 Task: Add an event with the title Team Building Retreat: Leadership Training, date '2023/12/18', time 7:50 AM to 9:50 AMand add a description: Participants will discover strategies for engaging their audience and maintaining their interest throughout the presentation. They will learn how to incorporate storytelling, interactive elements, and visual aids to create a dynamic and interactive experience for their listeners.Select event color  Grape . Add location for the event as: 987 Pera Palace Hotel, Istanbul, Turkey, logged in from the account softage.2@softage.netand send the event invitation to softage.1@softage.net and softage.3@softage.net. Set a reminder for the event Weekly on Sunday
Action: Mouse moved to (76, 118)
Screenshot: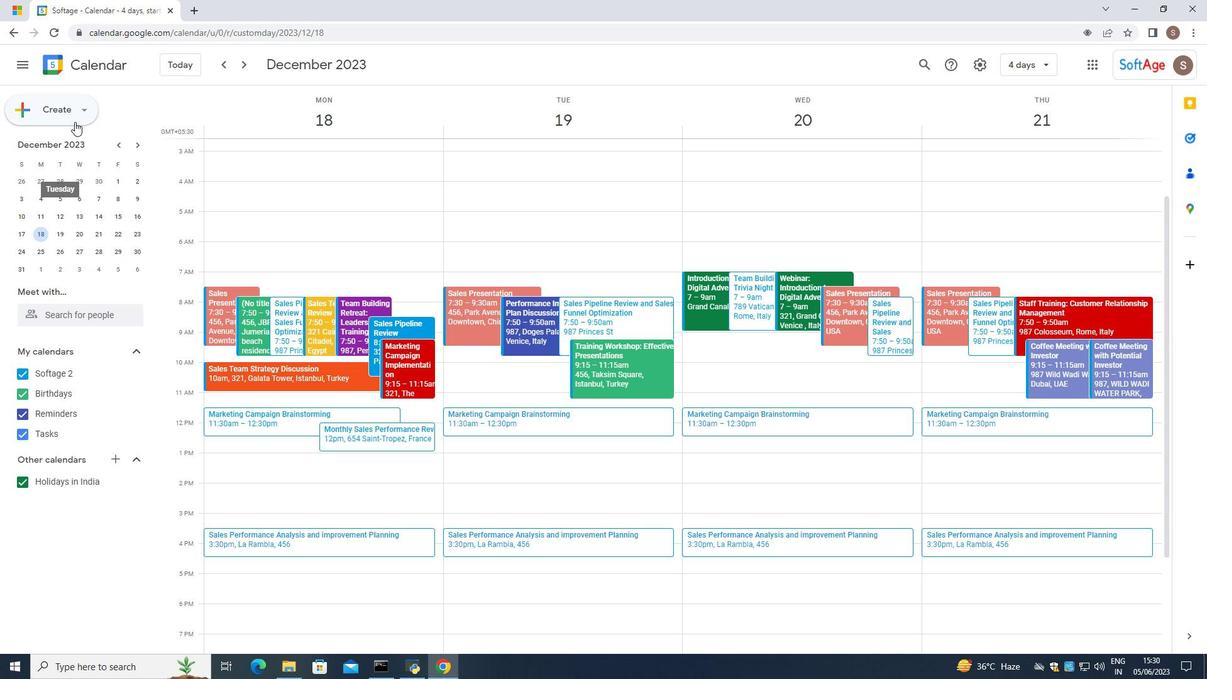 
Action: Mouse pressed left at (76, 118)
Screenshot: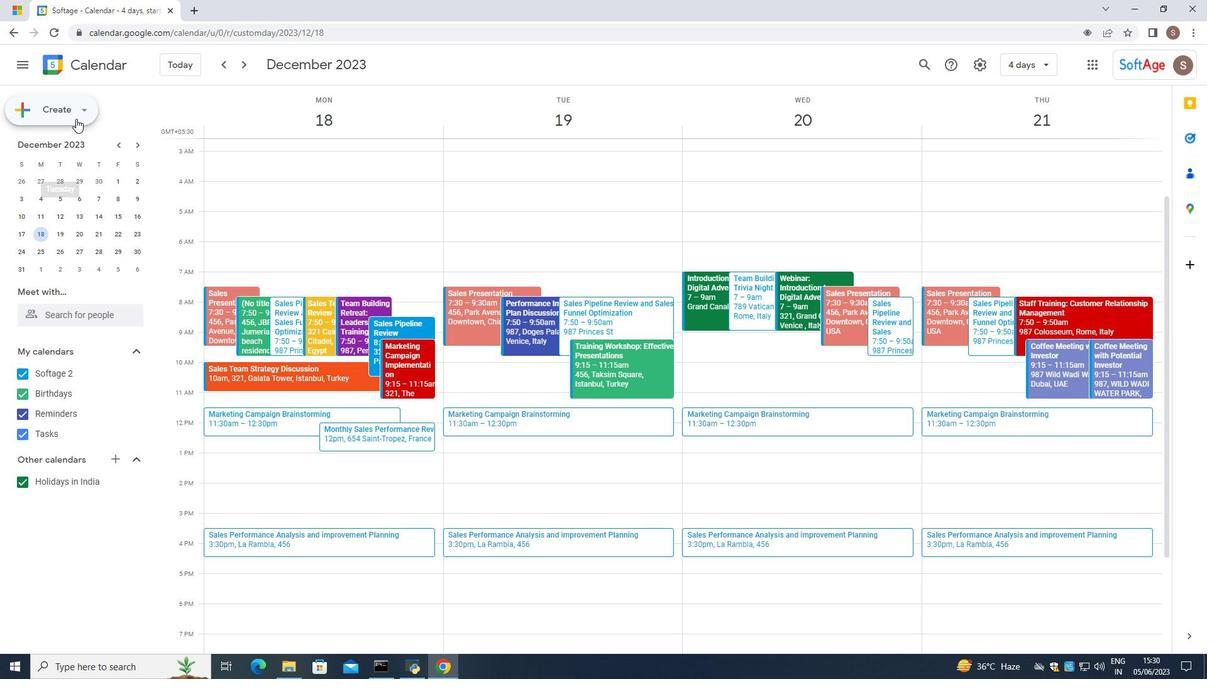 
Action: Mouse moved to (86, 144)
Screenshot: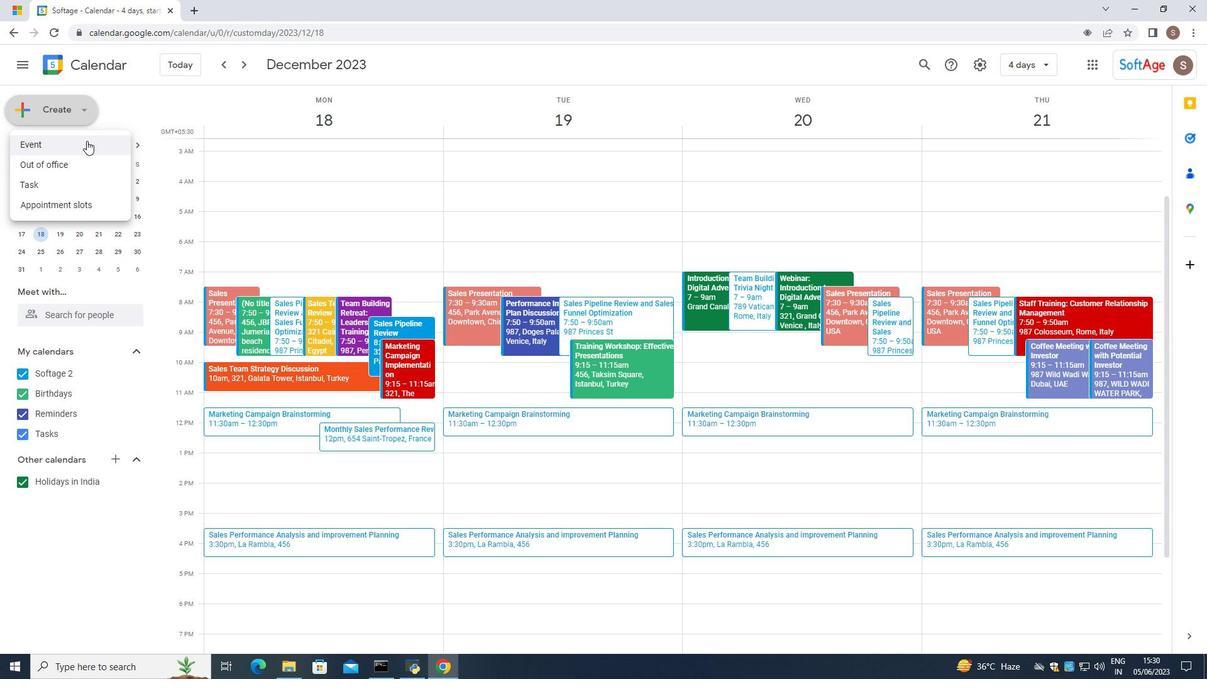 
Action: Mouse pressed left at (86, 144)
Screenshot: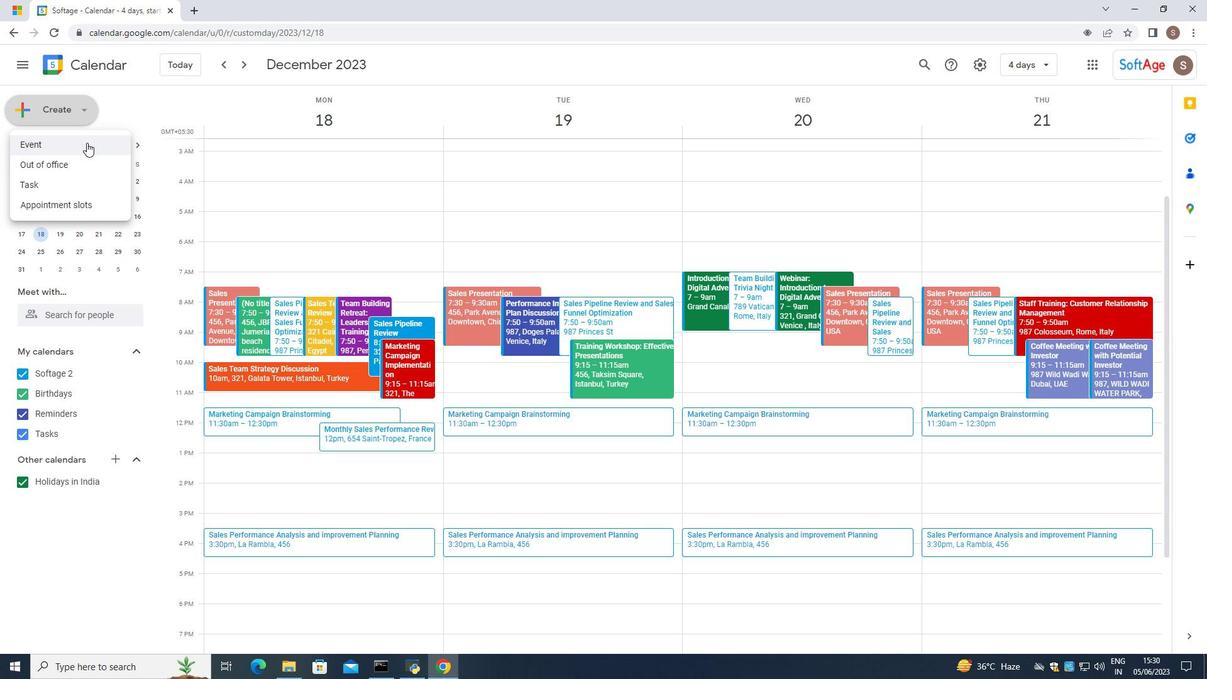 
Action: Mouse moved to (591, 332)
Screenshot: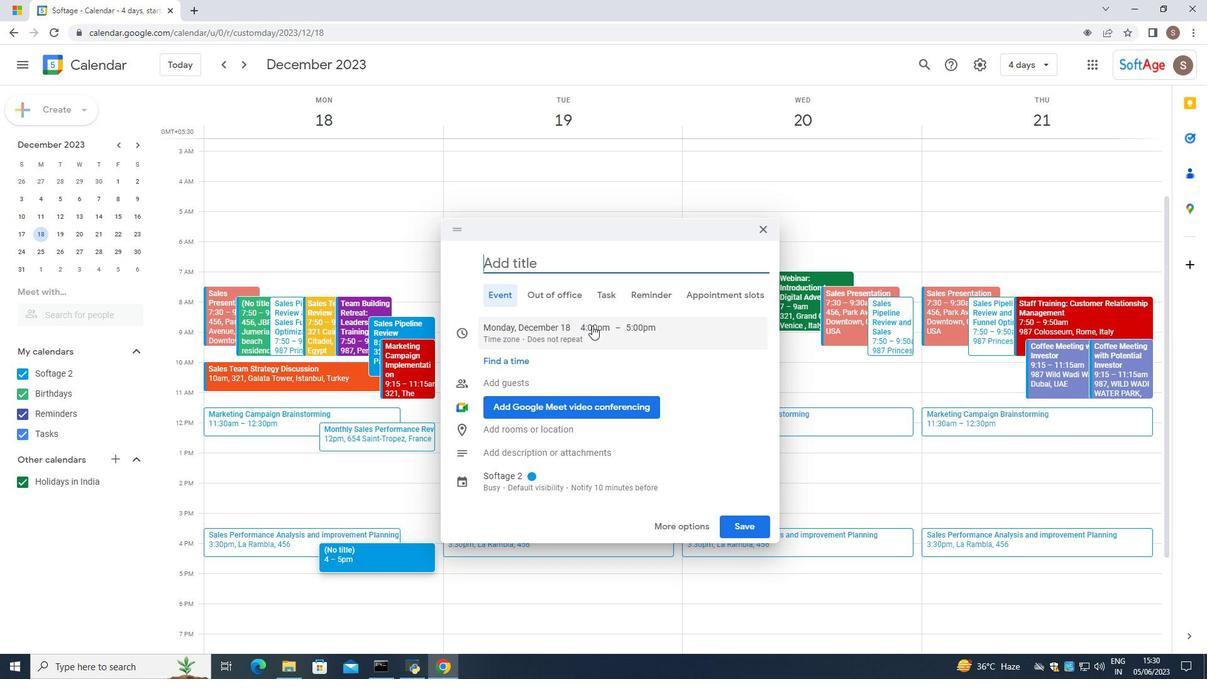
Action: Mouse pressed left at (591, 332)
Screenshot: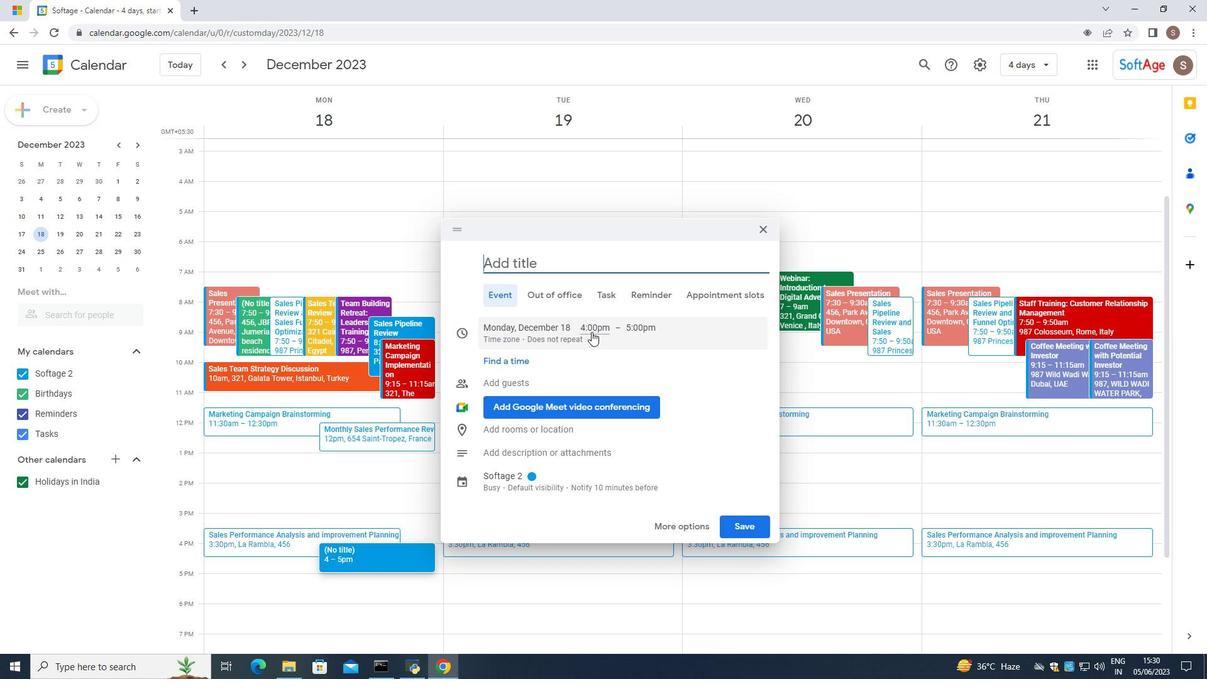 
Action: Mouse moved to (596, 325)
Screenshot: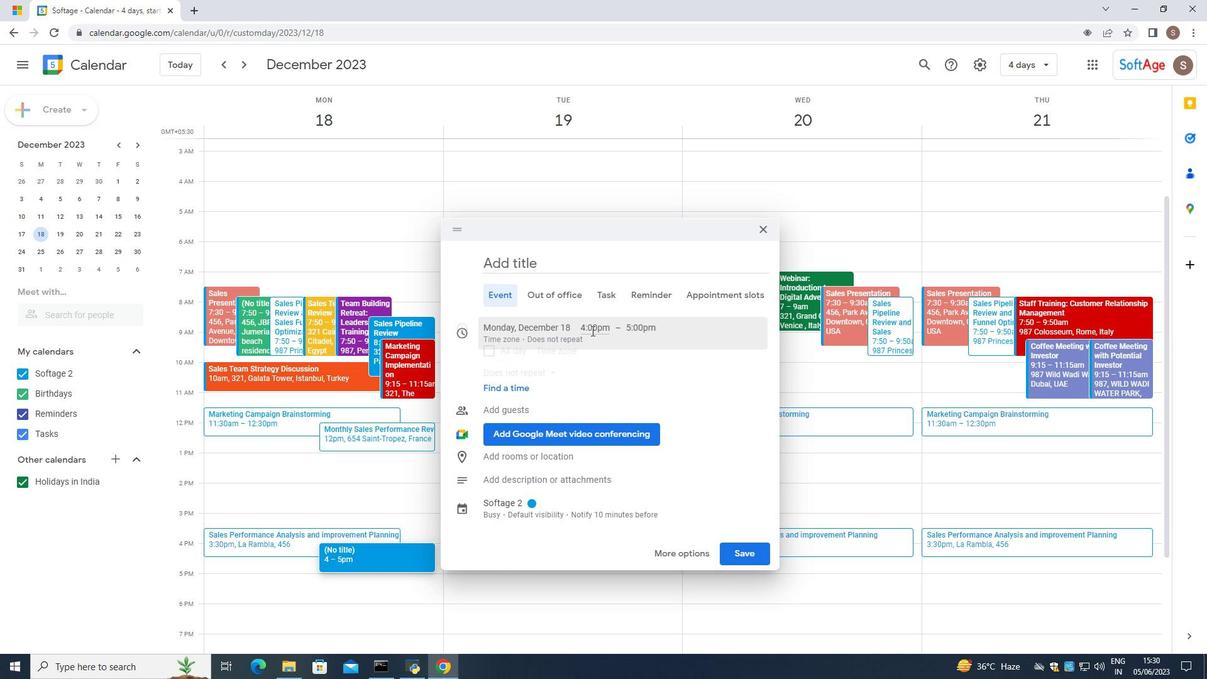 
Action: Mouse pressed left at (596, 325)
Screenshot: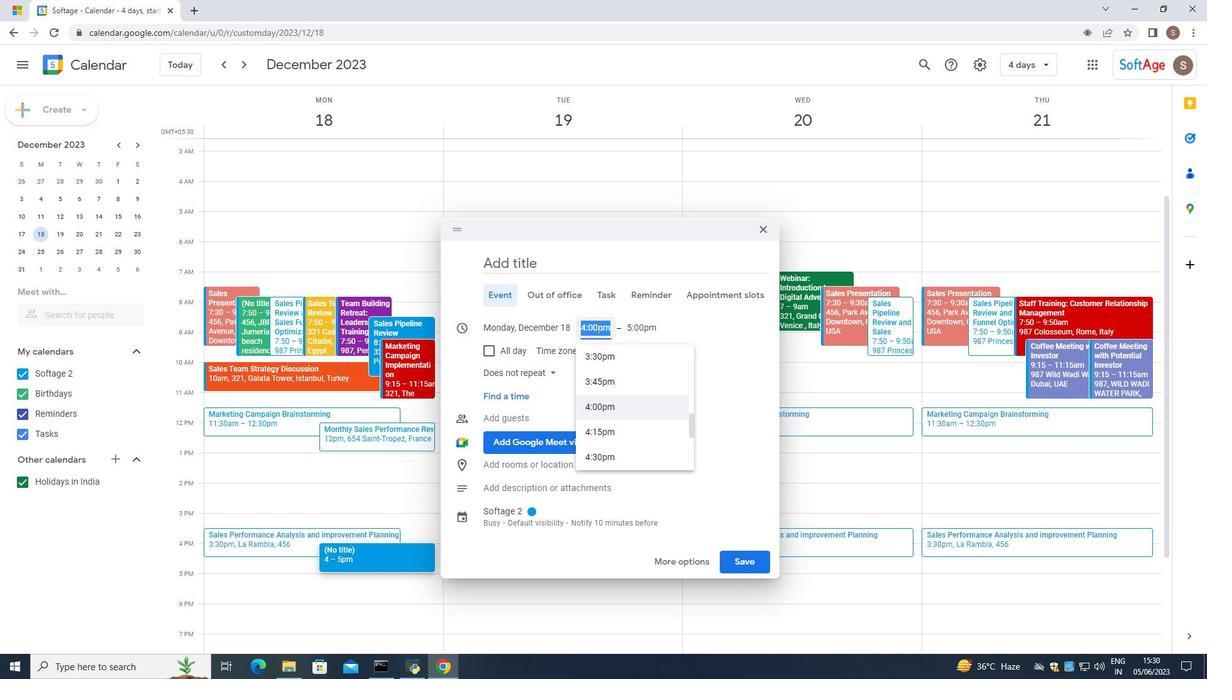 
Action: Mouse moved to (555, 512)
Screenshot: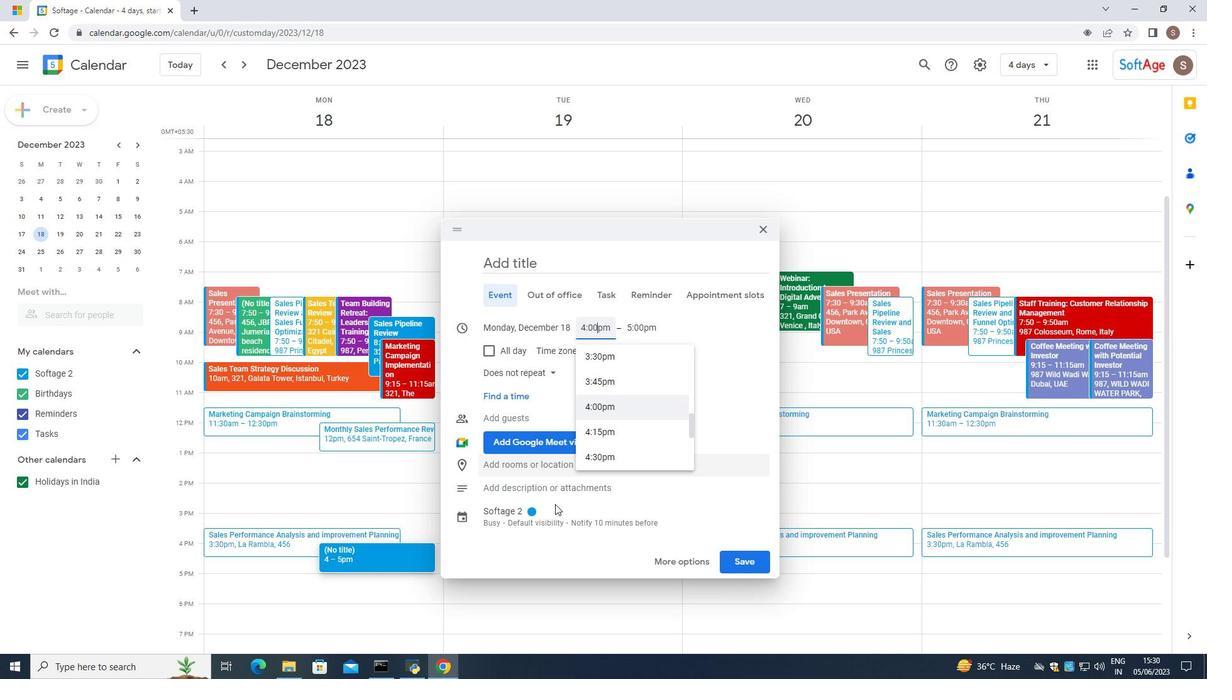 
Action: Key pressed 7<Key.shift_r>:50<Key.space>am
Screenshot: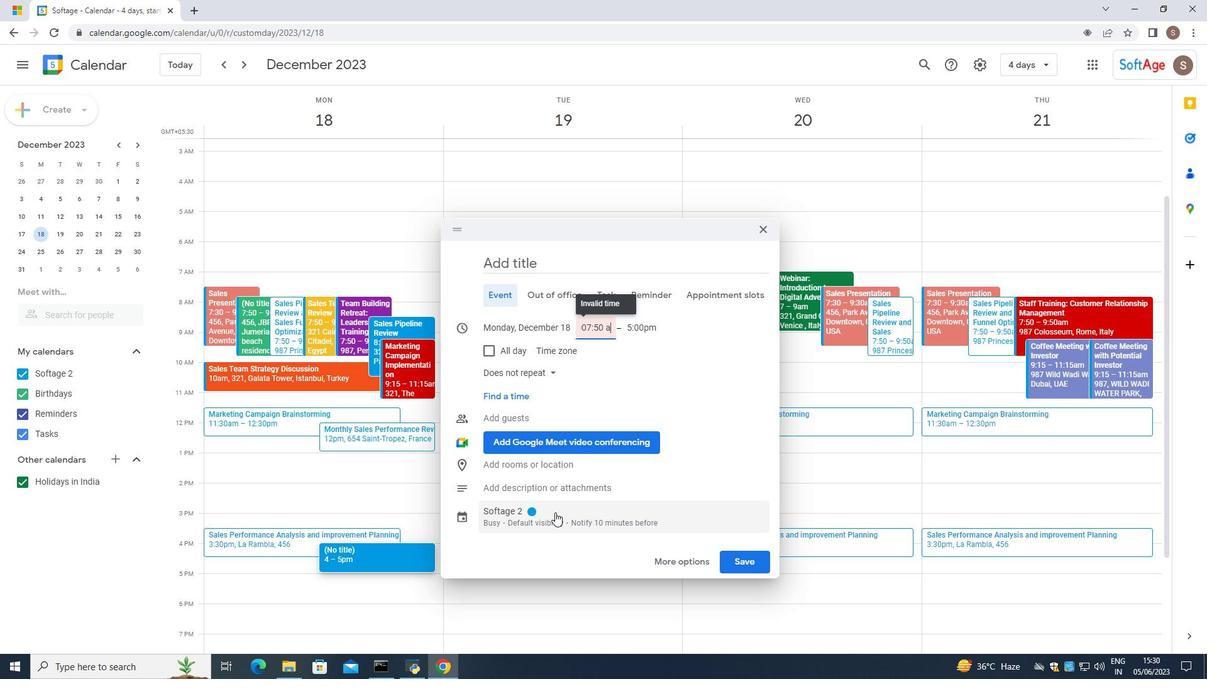 
Action: Mouse moved to (633, 323)
Screenshot: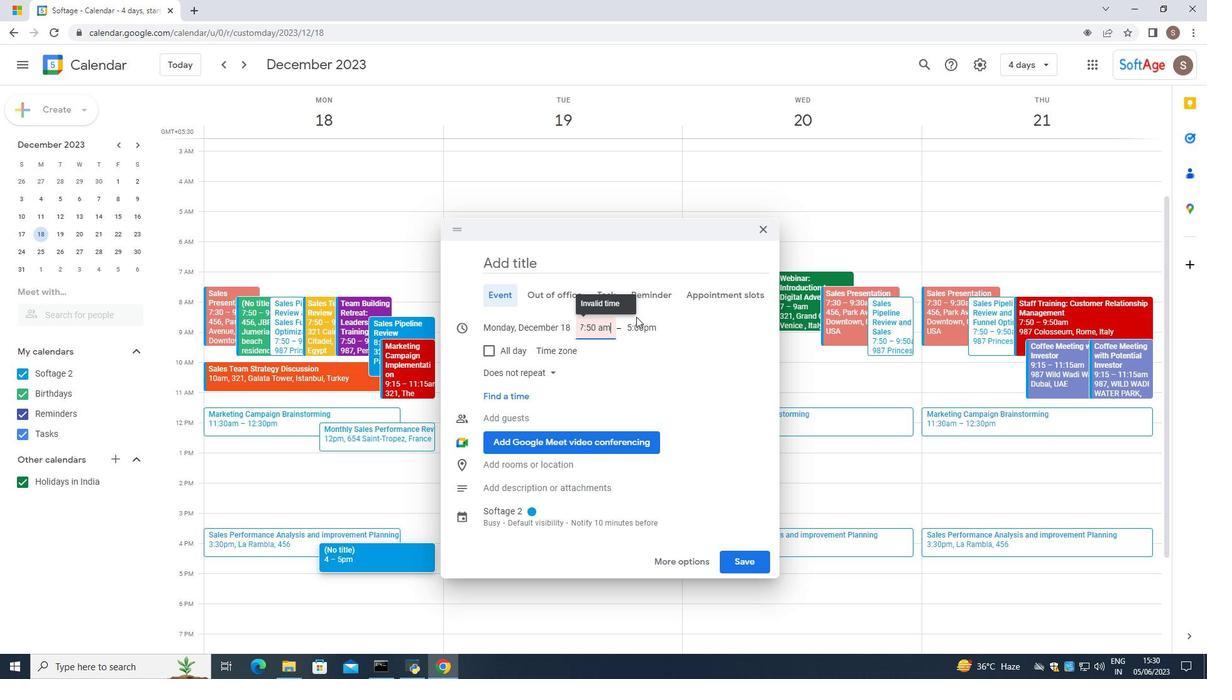
Action: Mouse pressed left at (633, 323)
Screenshot: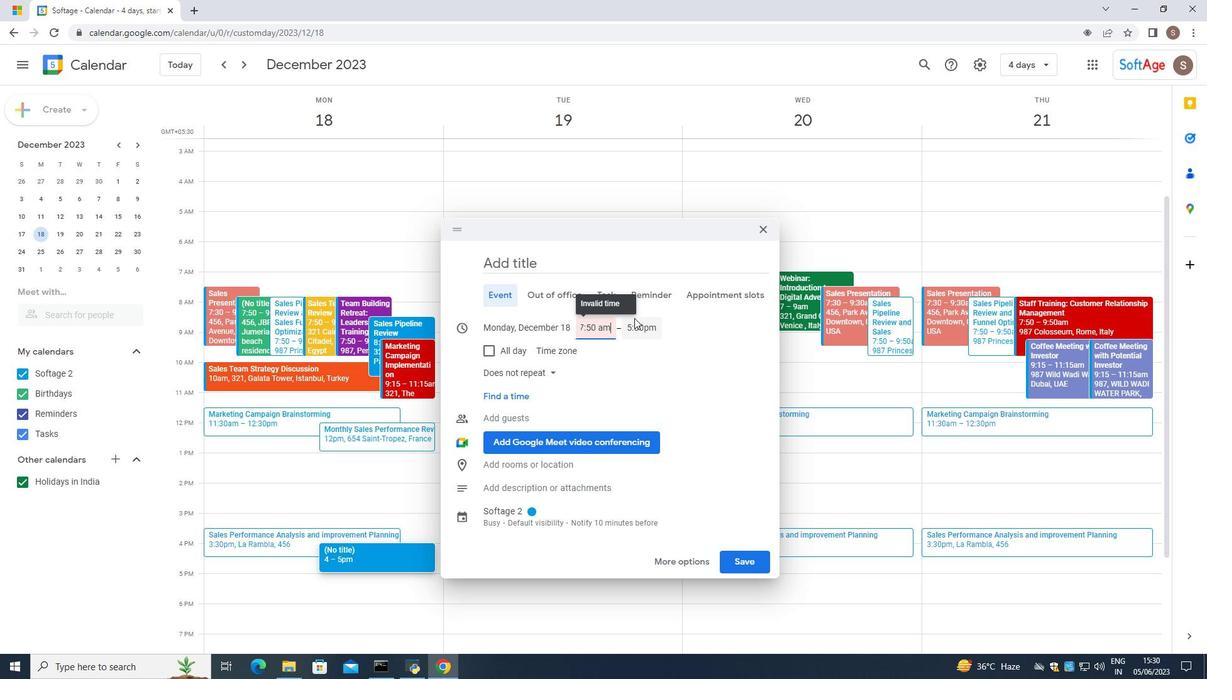 
Action: Mouse moved to (606, 314)
Screenshot: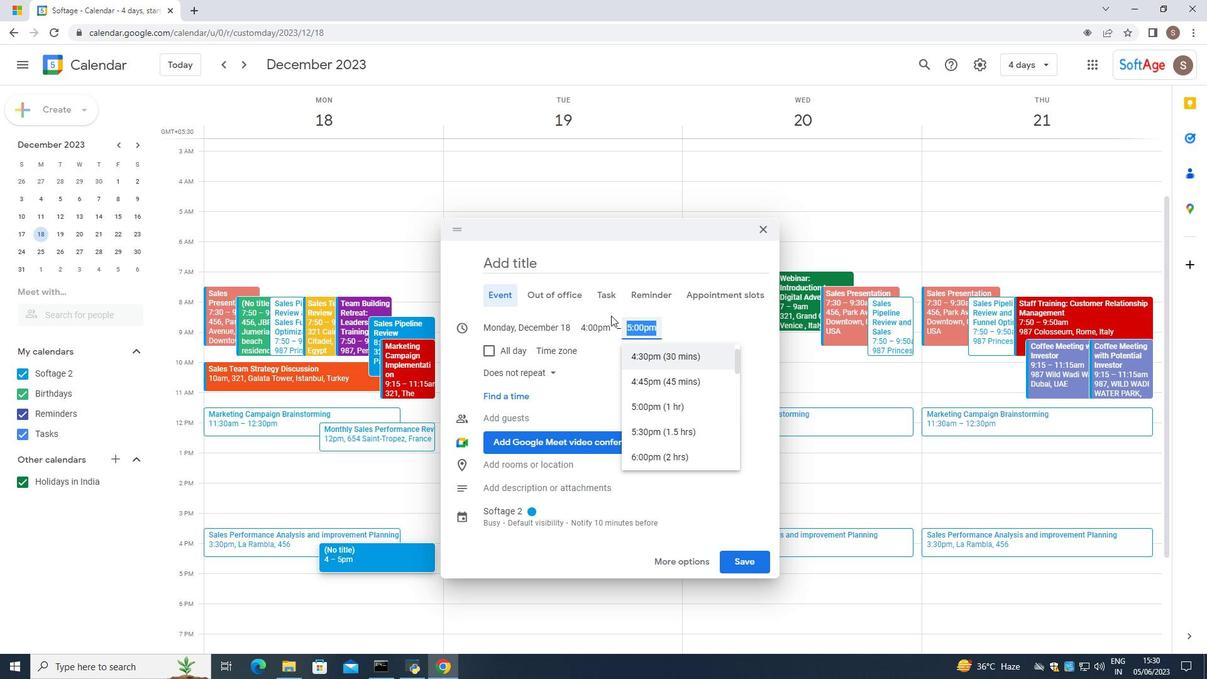 
Action: Mouse pressed left at (606, 314)
Screenshot: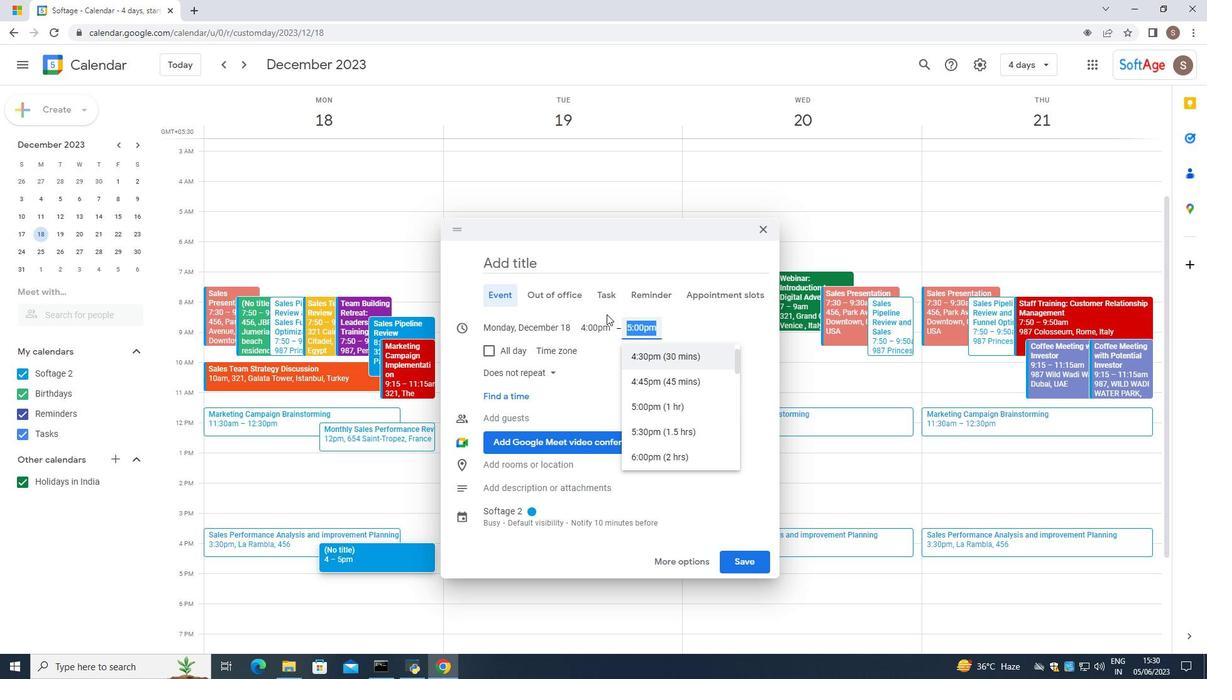 
Action: Mouse moved to (595, 329)
Screenshot: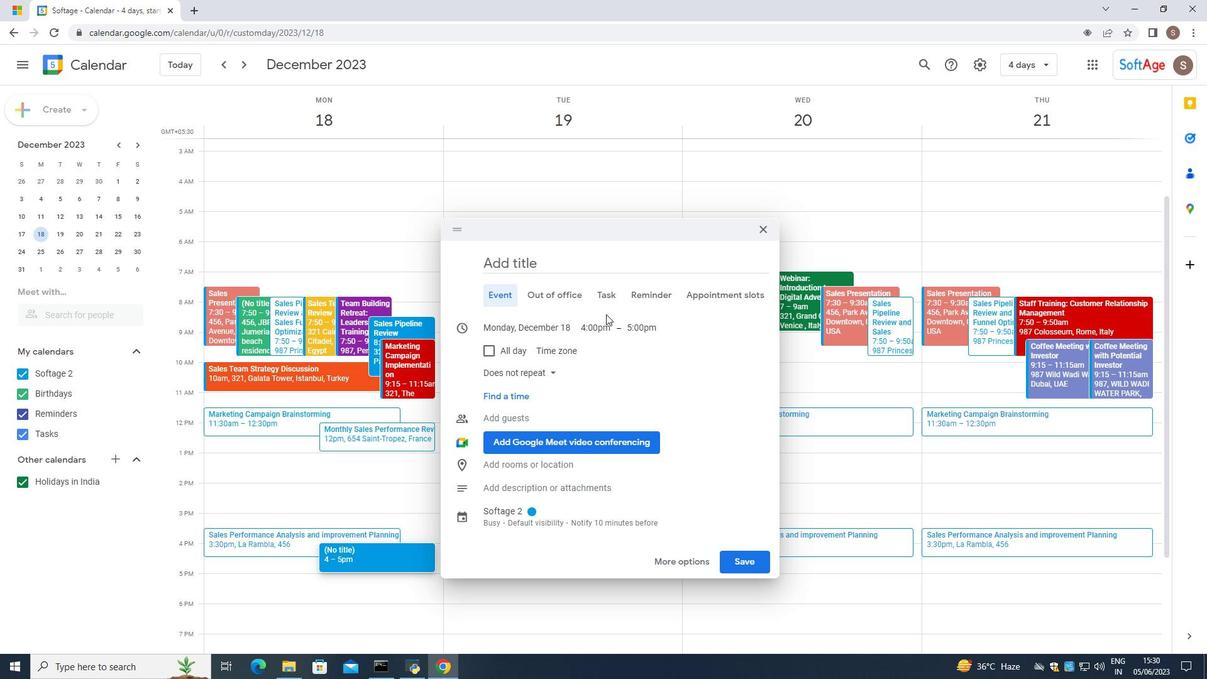 
Action: Mouse pressed left at (595, 329)
Screenshot: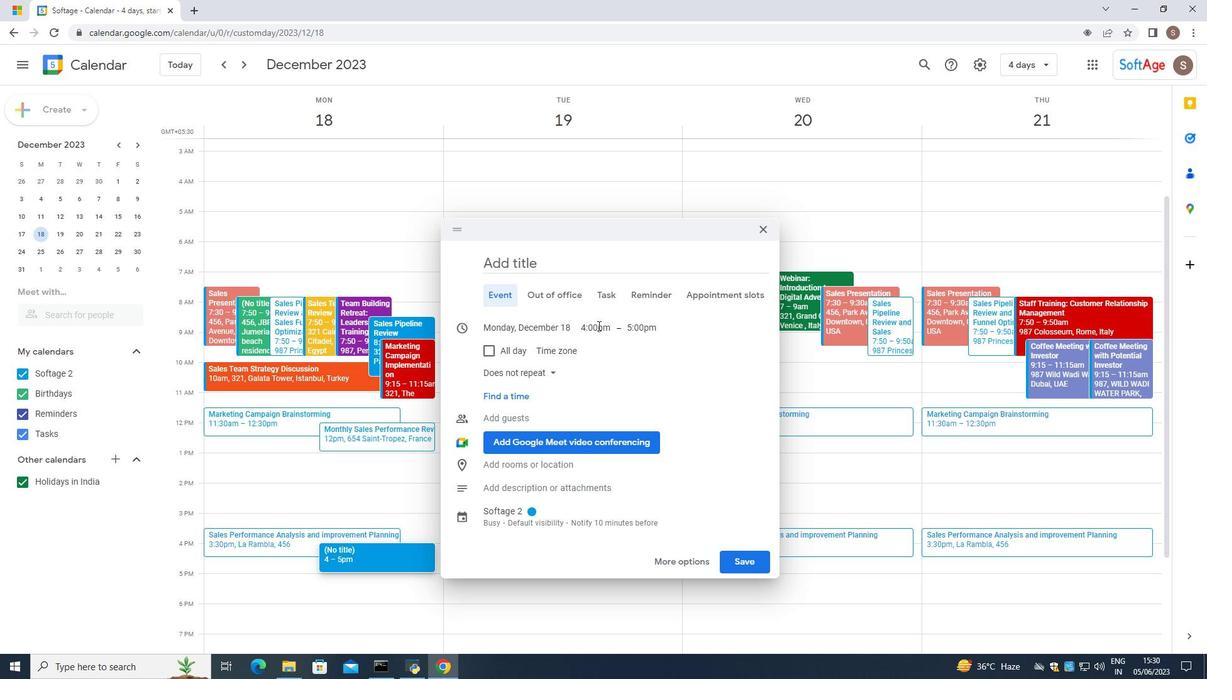 
Action: Mouse moved to (545, 679)
Screenshot: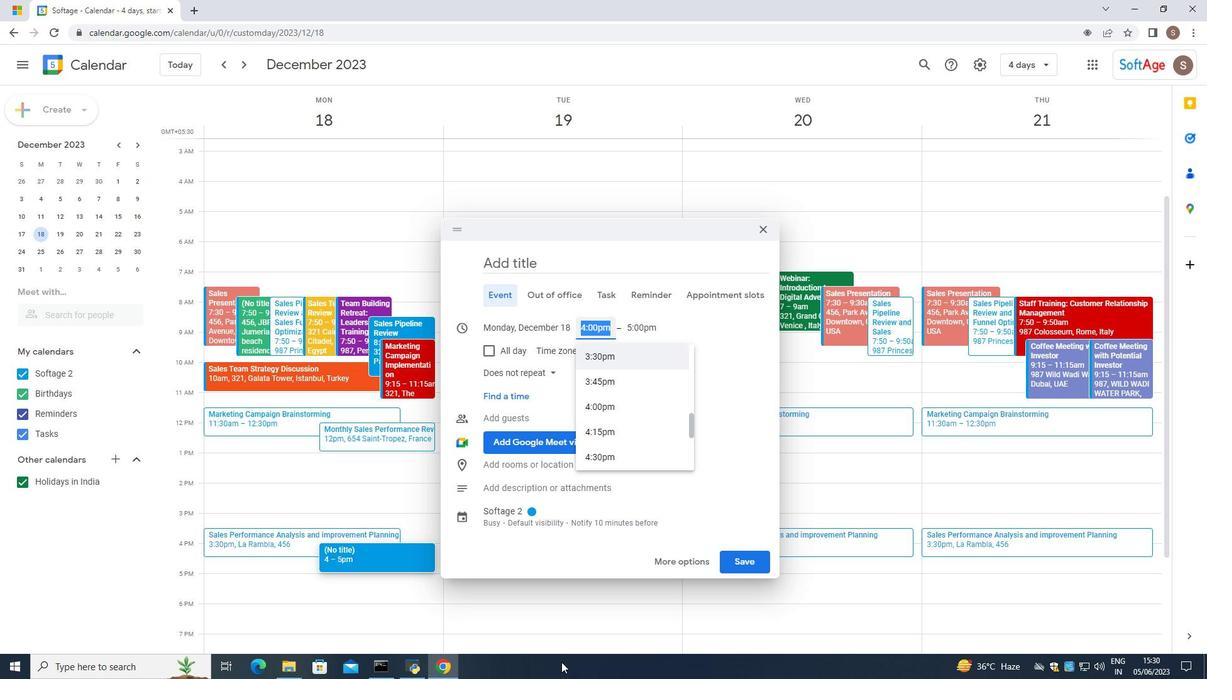 
Action: Key pressed 7<Key.shift_r>:50<Key.space>am
Screenshot: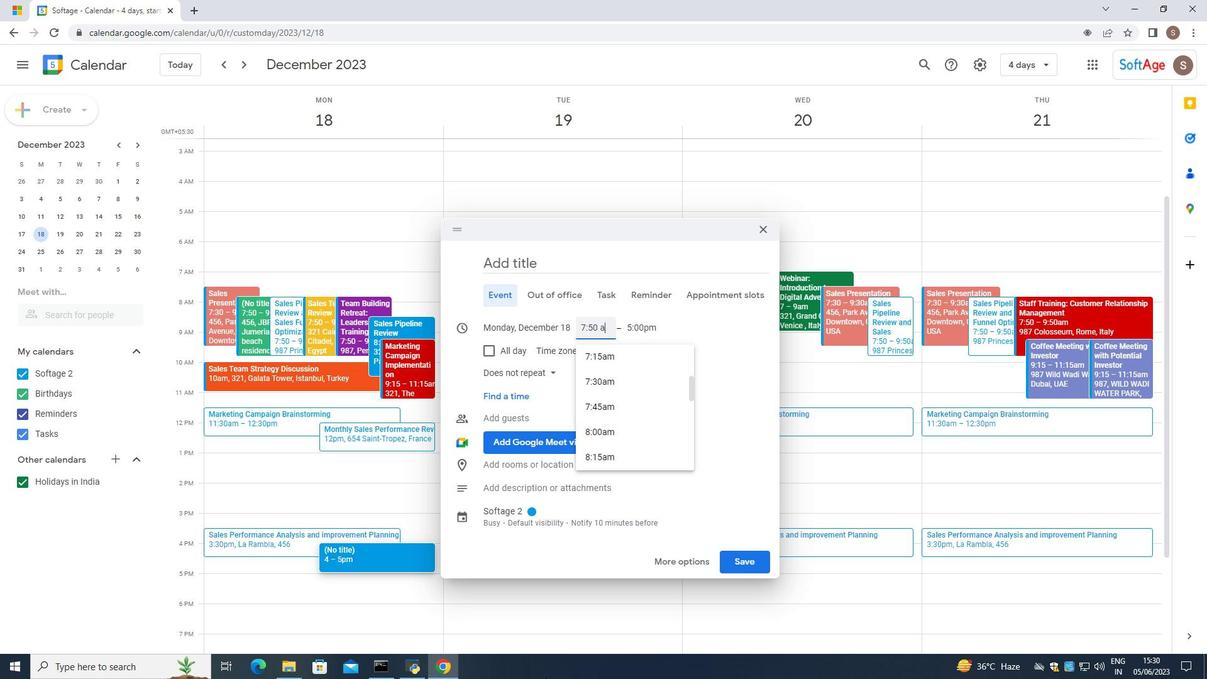 
Action: Mouse moved to (645, 323)
Screenshot: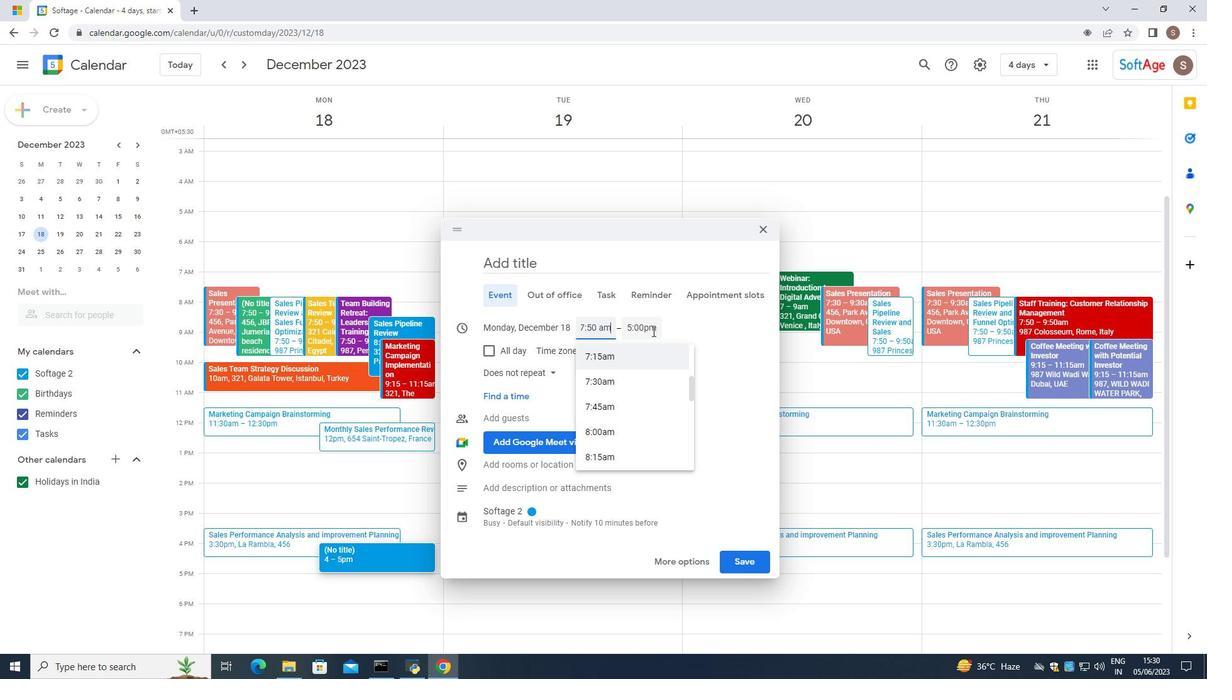 
Action: Mouse pressed left at (645, 323)
Screenshot: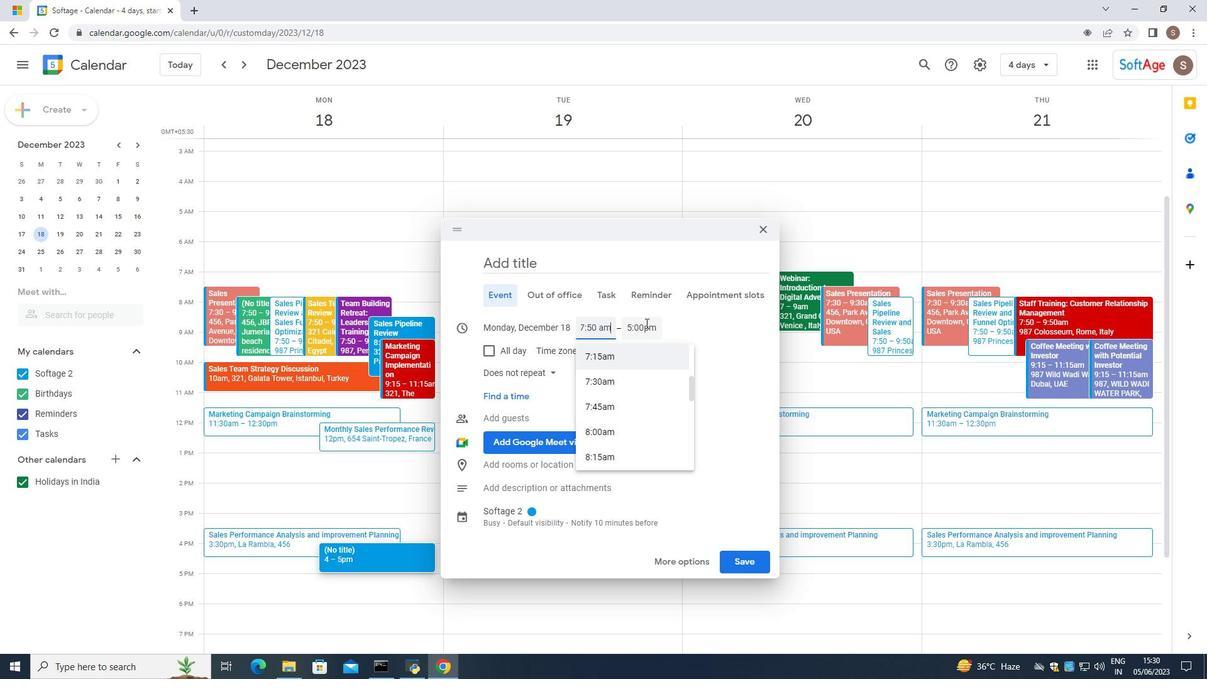 
Action: Mouse moved to (654, 418)
Screenshot: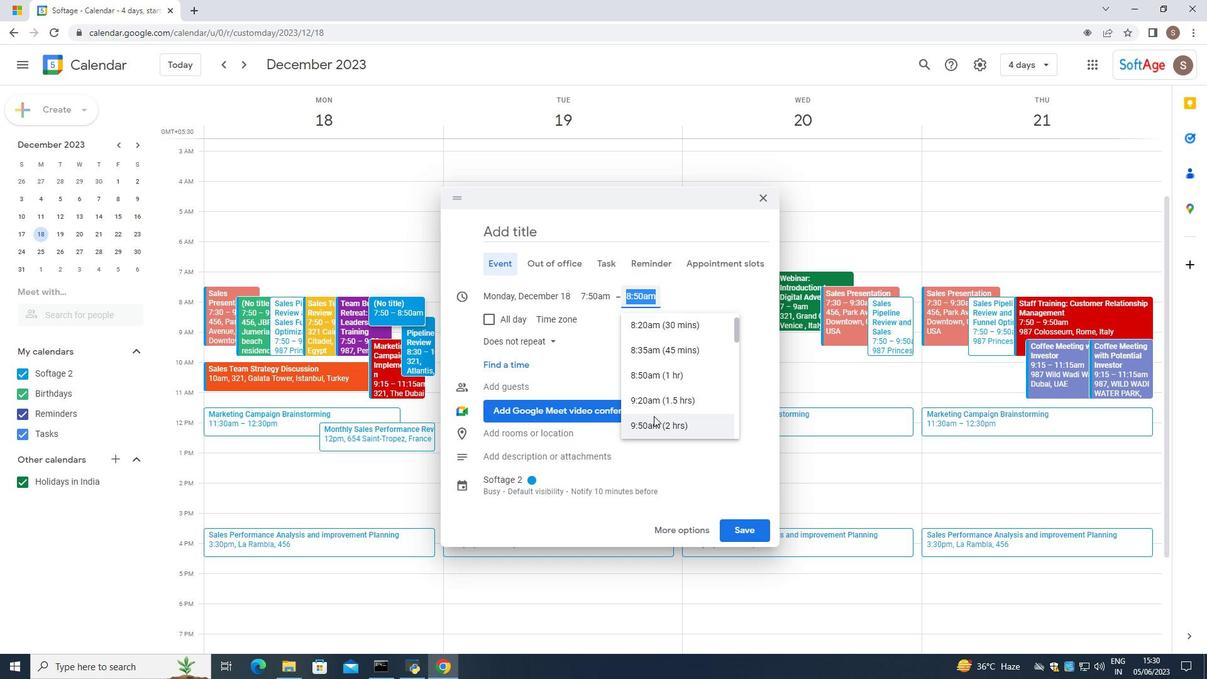 
Action: Mouse pressed left at (654, 418)
Screenshot: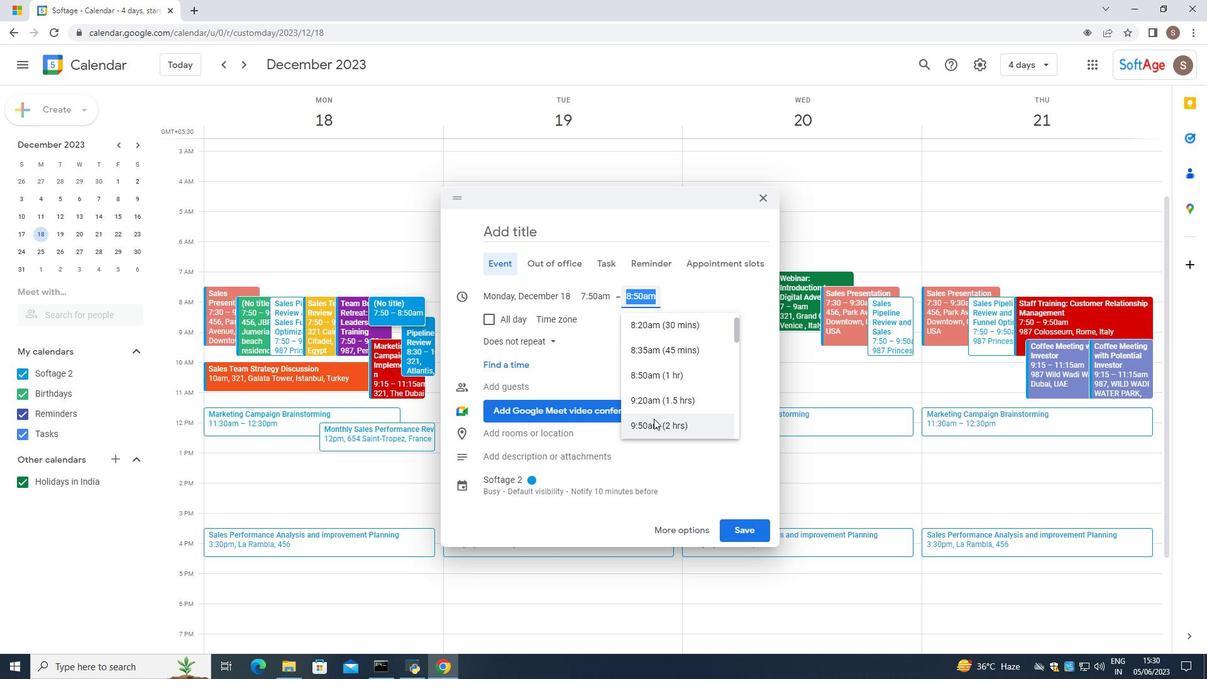 
Action: Mouse moved to (545, 234)
Screenshot: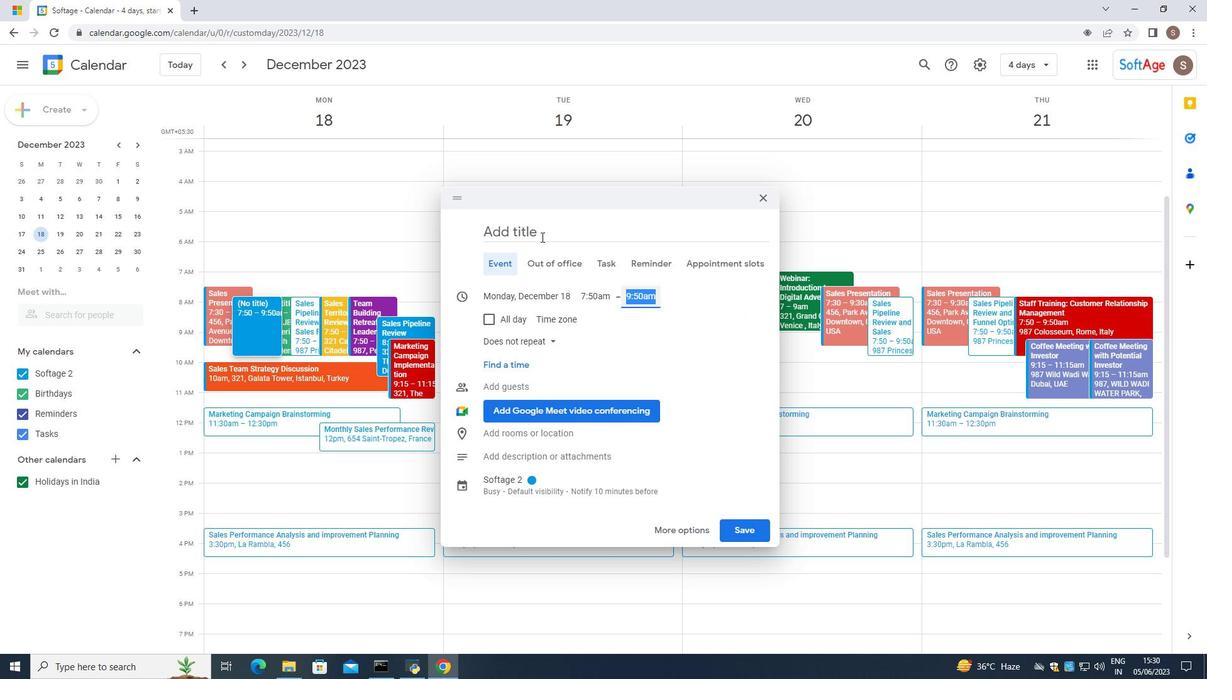 
Action: Mouse pressed left at (545, 234)
Screenshot: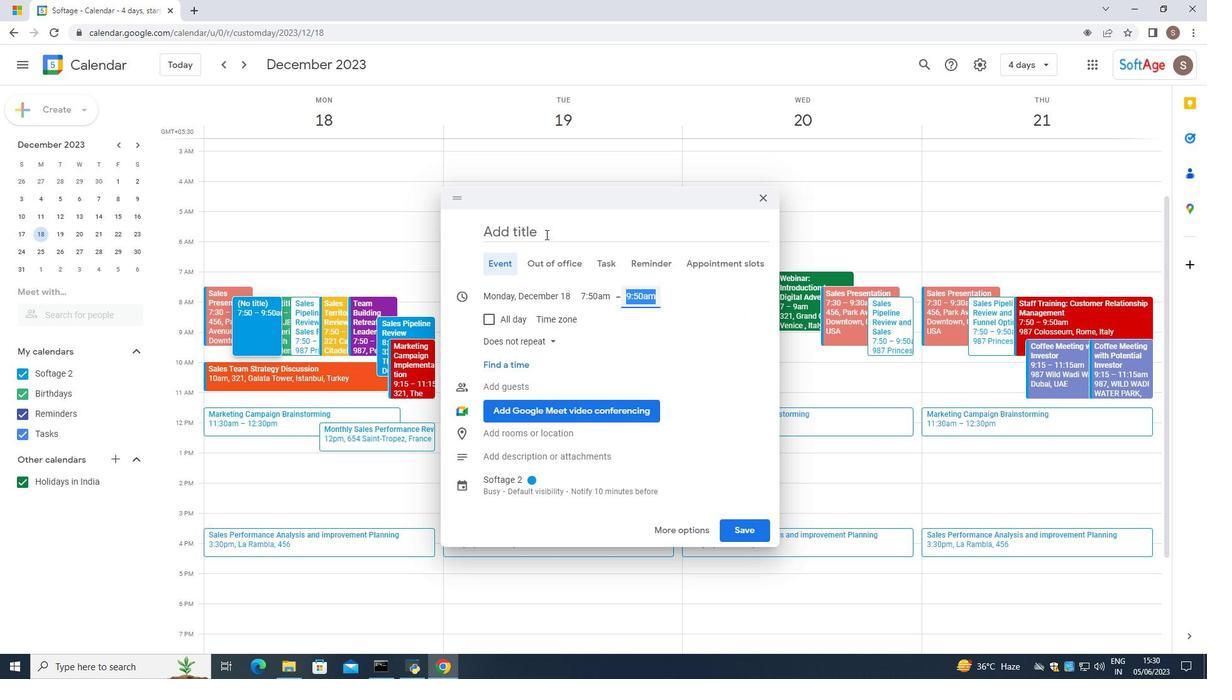 
Action: Mouse moved to (489, 608)
Screenshot: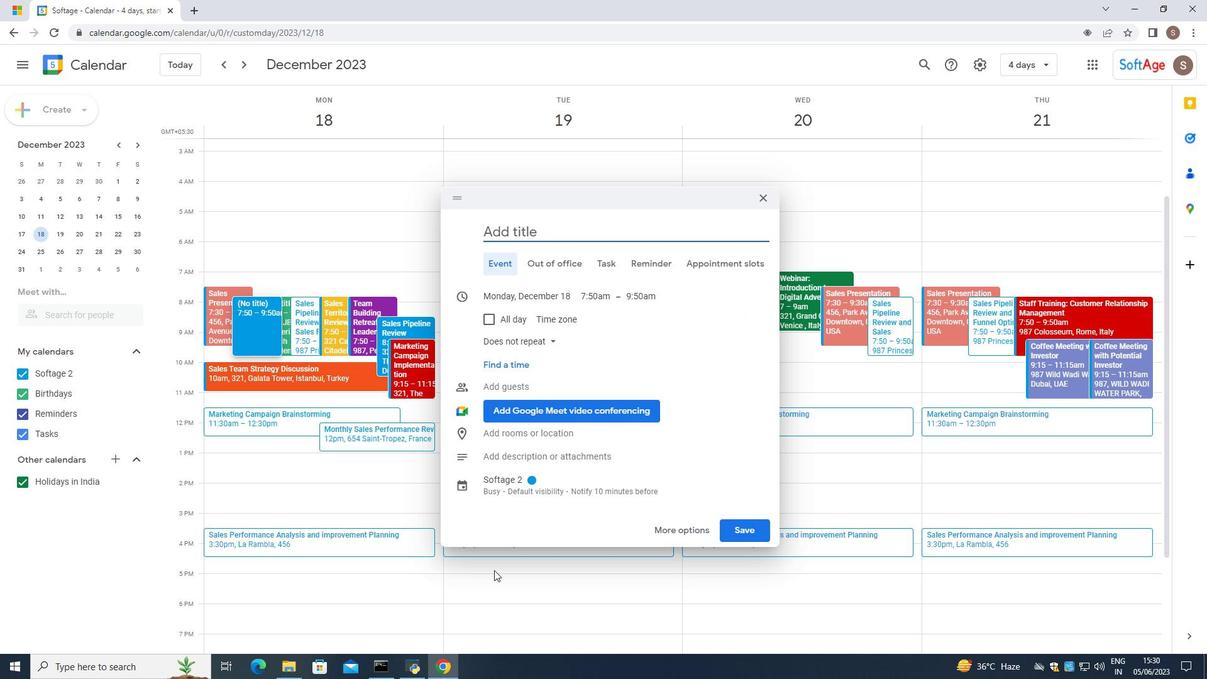 
Action: Key pressed <Key.caps_lock>T<Key.caps_lock>eam<Key.space><Key.caps_lock>B<Key.caps_lock>uilding<Key.space><Key.caps_lock>R<Key.caps_lock>etreat<Key.shift_r>:<Key.space><Key.caps_lock>L<Key.caps_lock>eadership[<Key.space><Key.backspace><Key.backspace><Key.space><Key.caps_lock>T<Key.caps_lock>raining
Screenshot: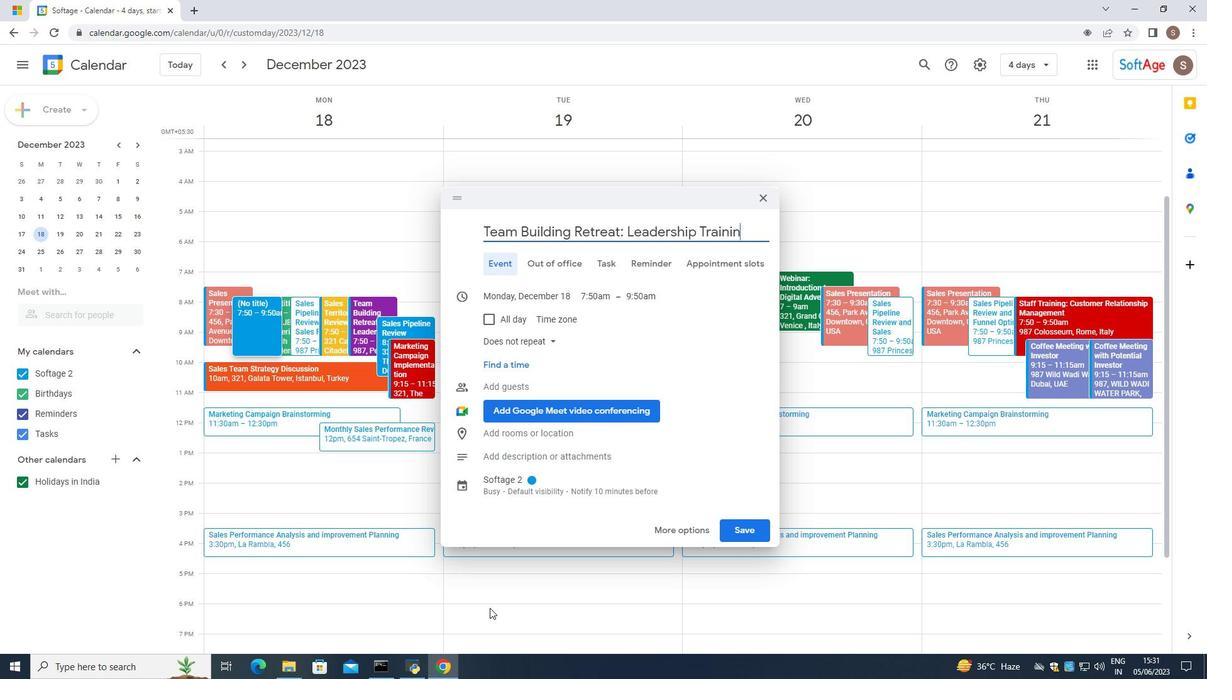 
Action: Mouse moved to (525, 433)
Screenshot: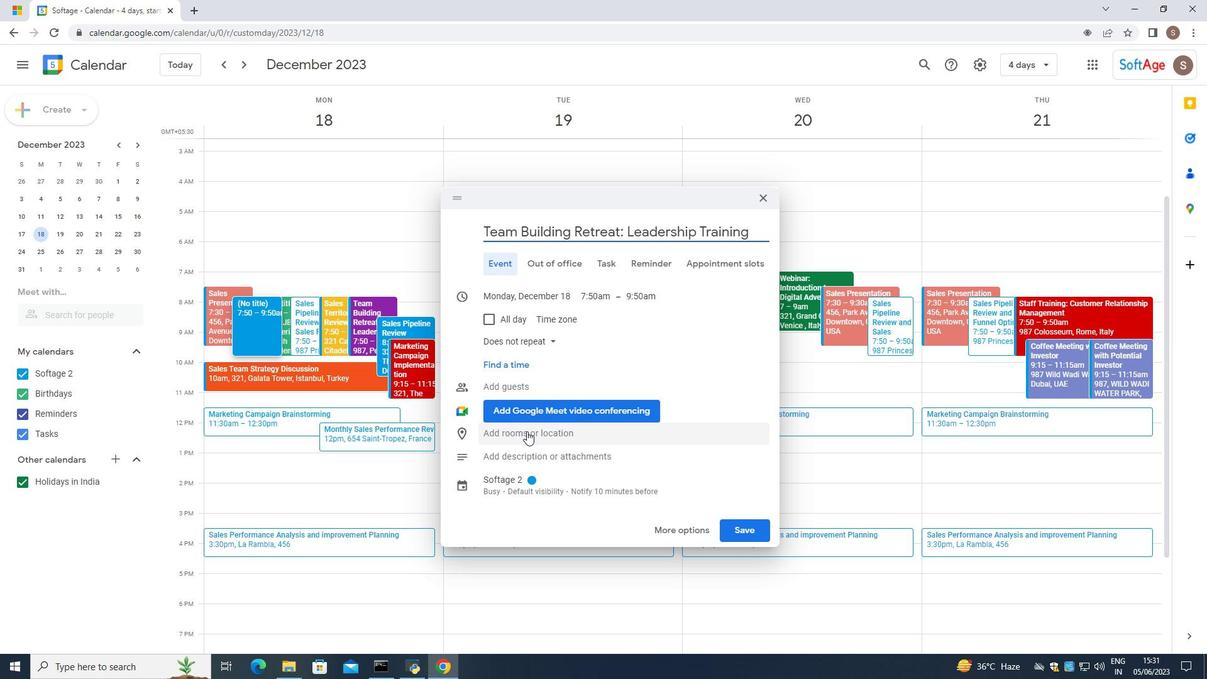 
Action: Mouse pressed left at (525, 433)
Screenshot: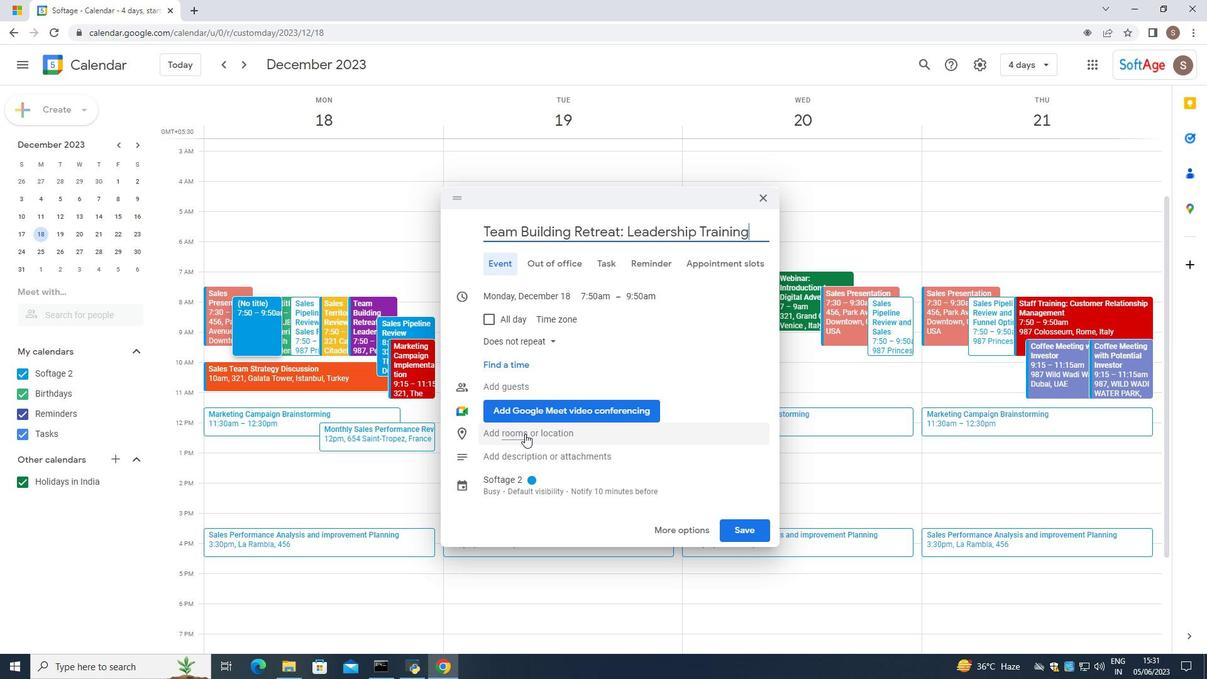 
Action: Mouse moved to (472, 208)
Screenshot: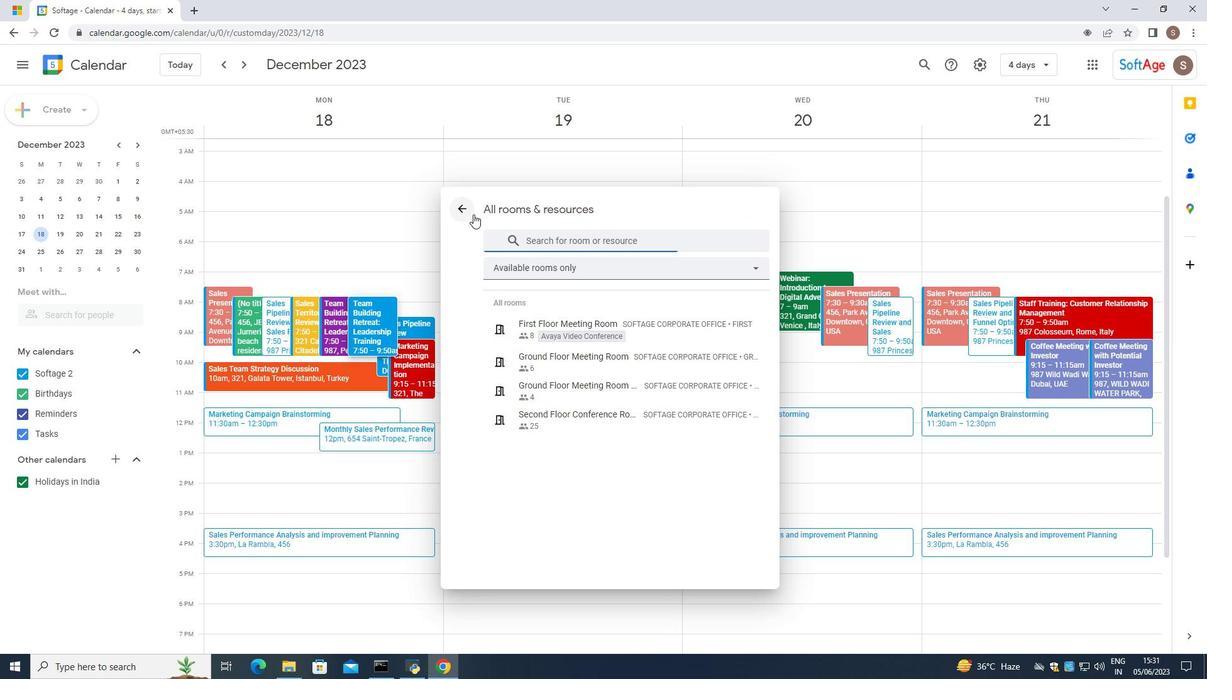 
Action: Mouse pressed left at (472, 208)
Screenshot: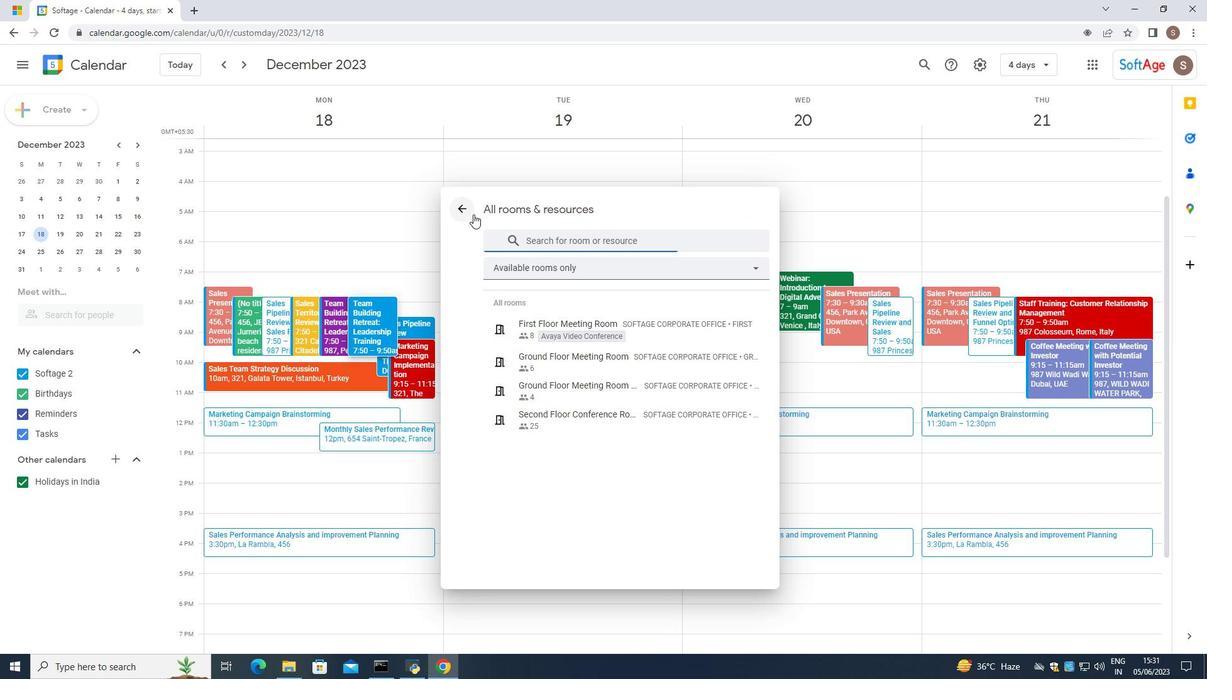 
Action: Mouse moved to (491, 451)
Screenshot: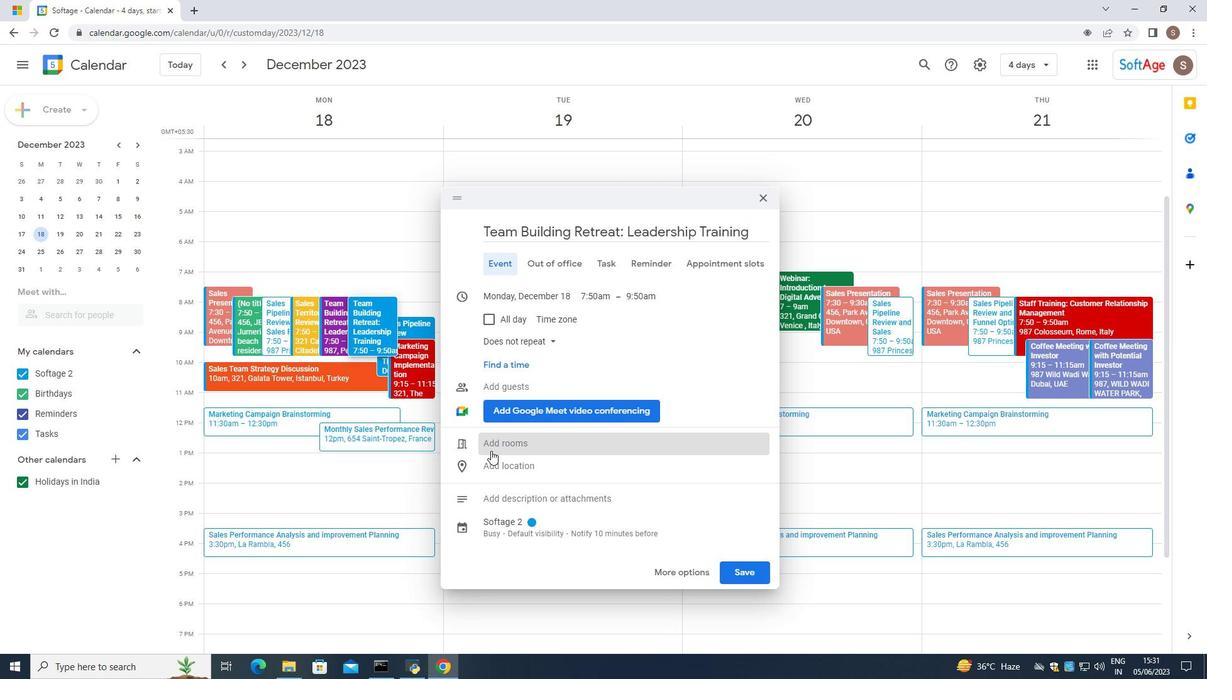 
Action: Mouse pressed left at (491, 451)
Screenshot: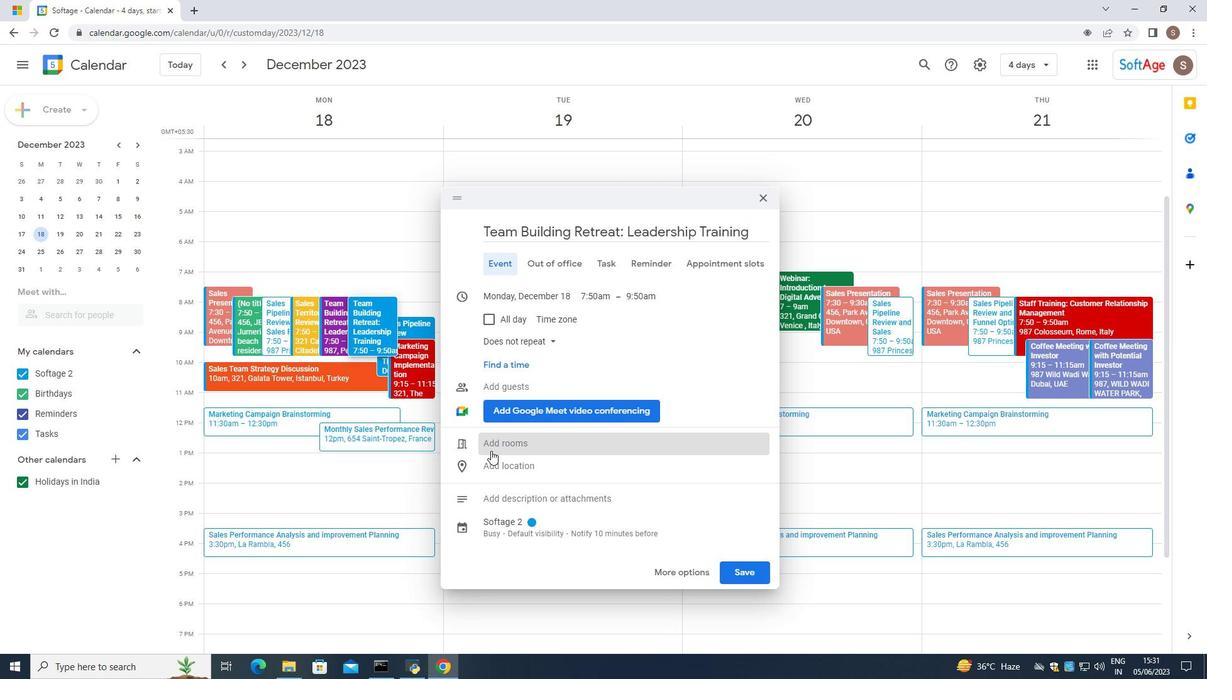 
Action: Mouse moved to (491, 460)
Screenshot: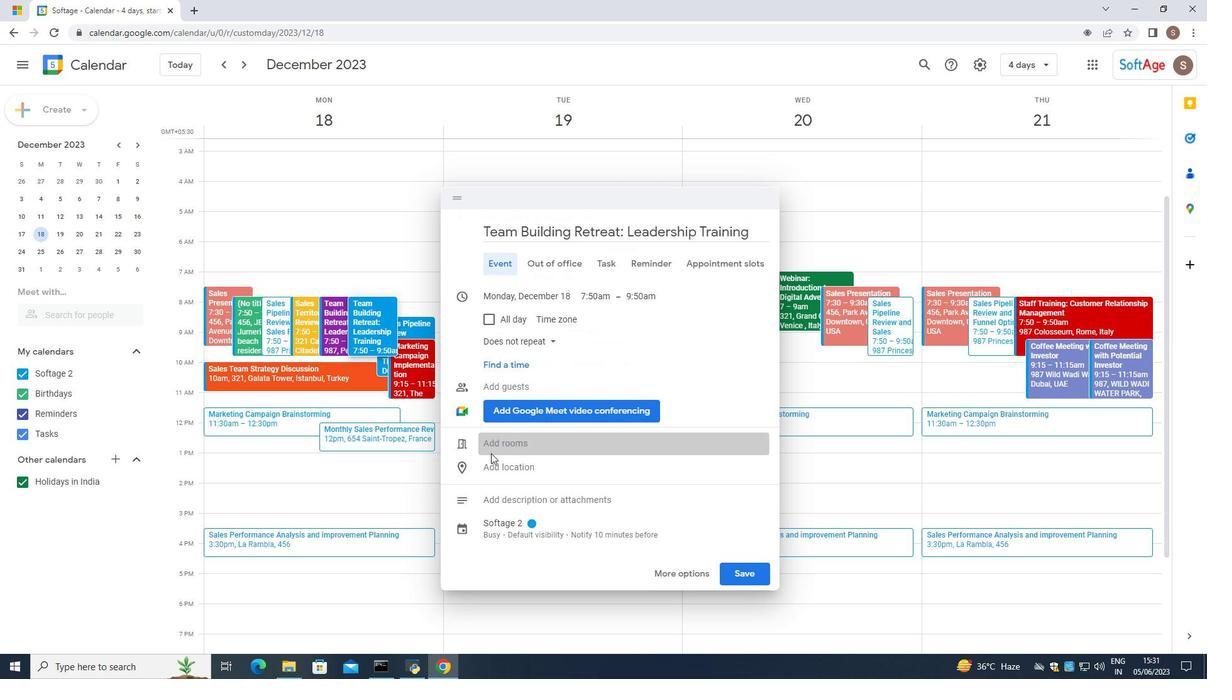 
Action: Mouse pressed left at (491, 460)
Screenshot: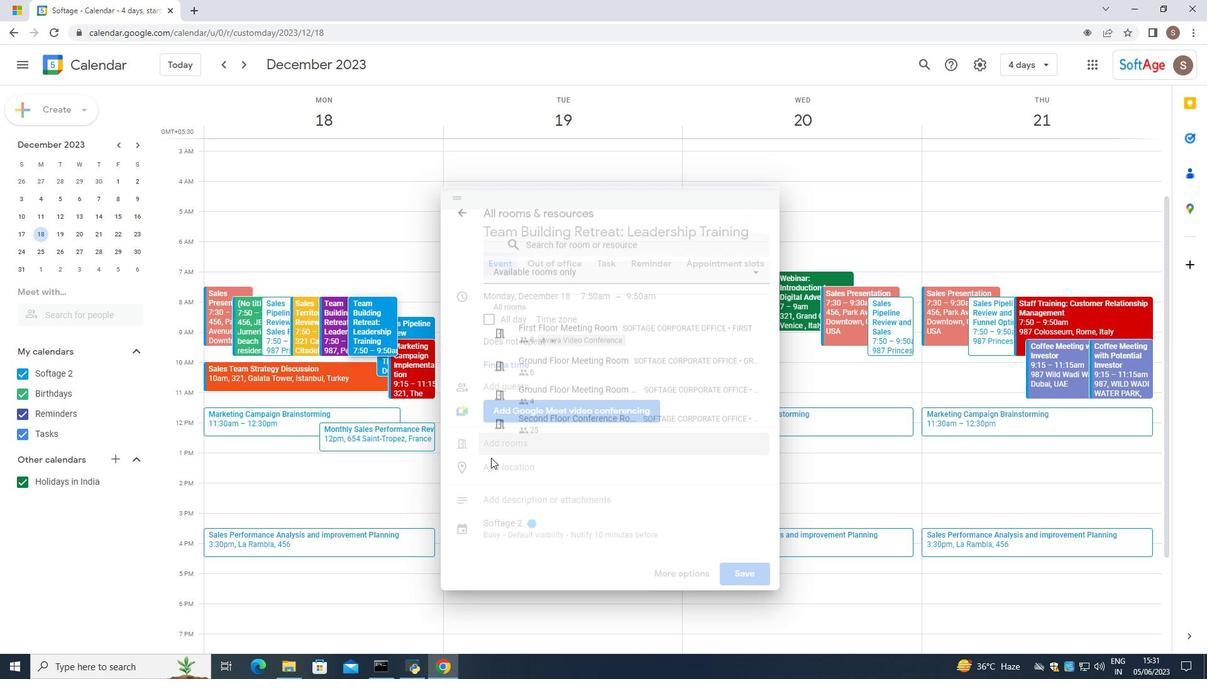 
Action: Mouse moved to (461, 199)
Screenshot: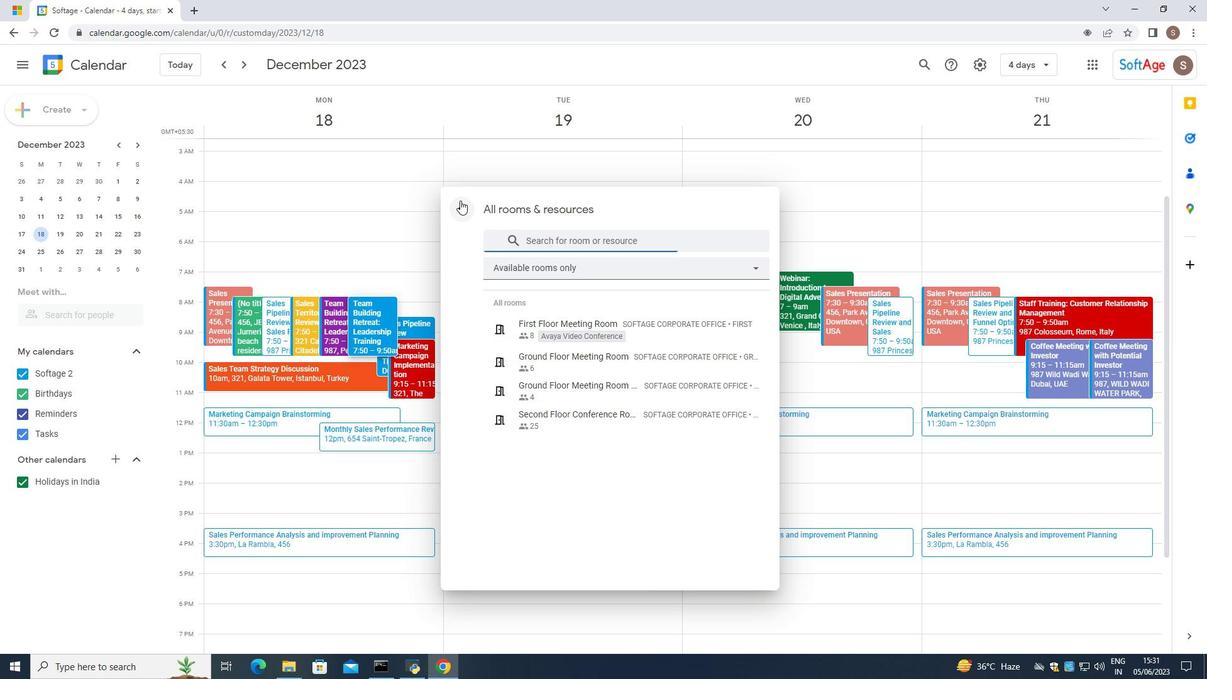 
Action: Mouse pressed left at (461, 199)
Screenshot: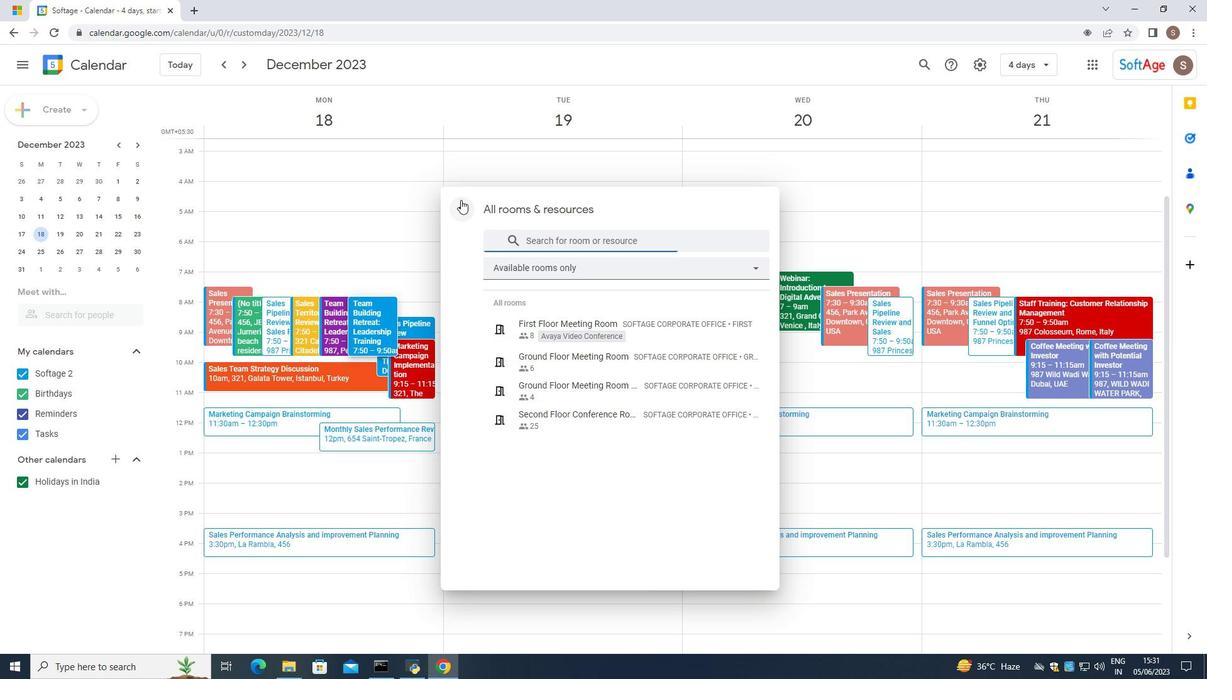 
Action: Mouse moved to (496, 459)
Screenshot: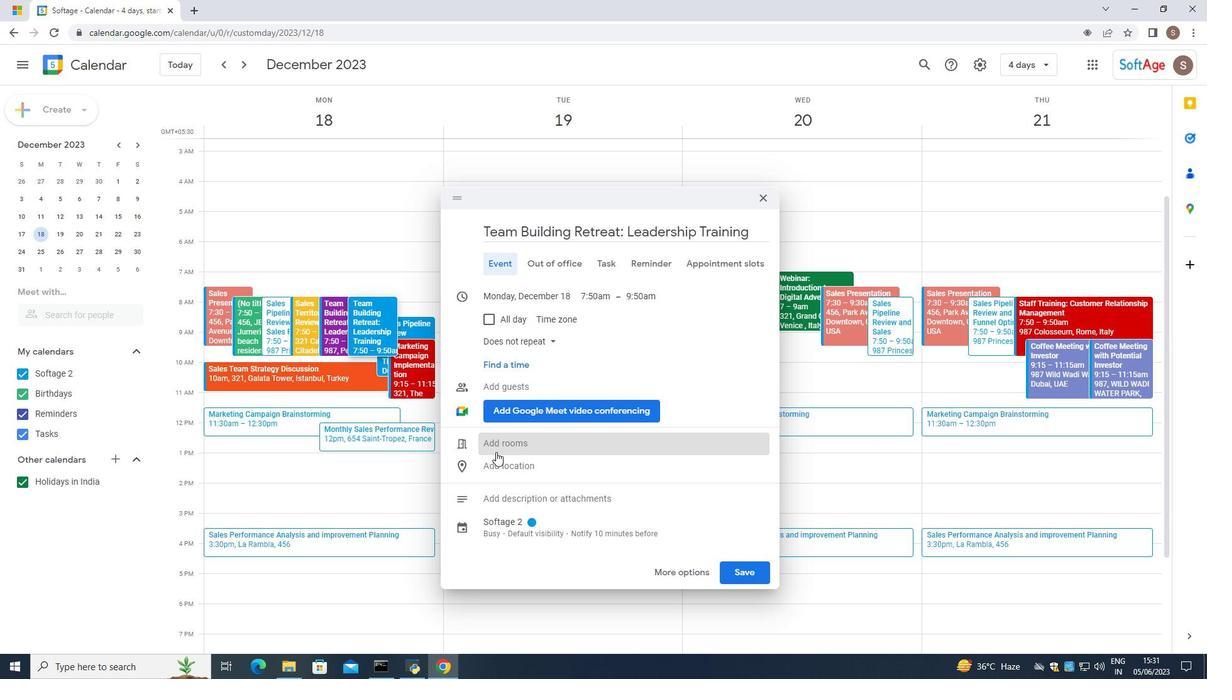 
Action: Mouse pressed left at (496, 459)
Screenshot: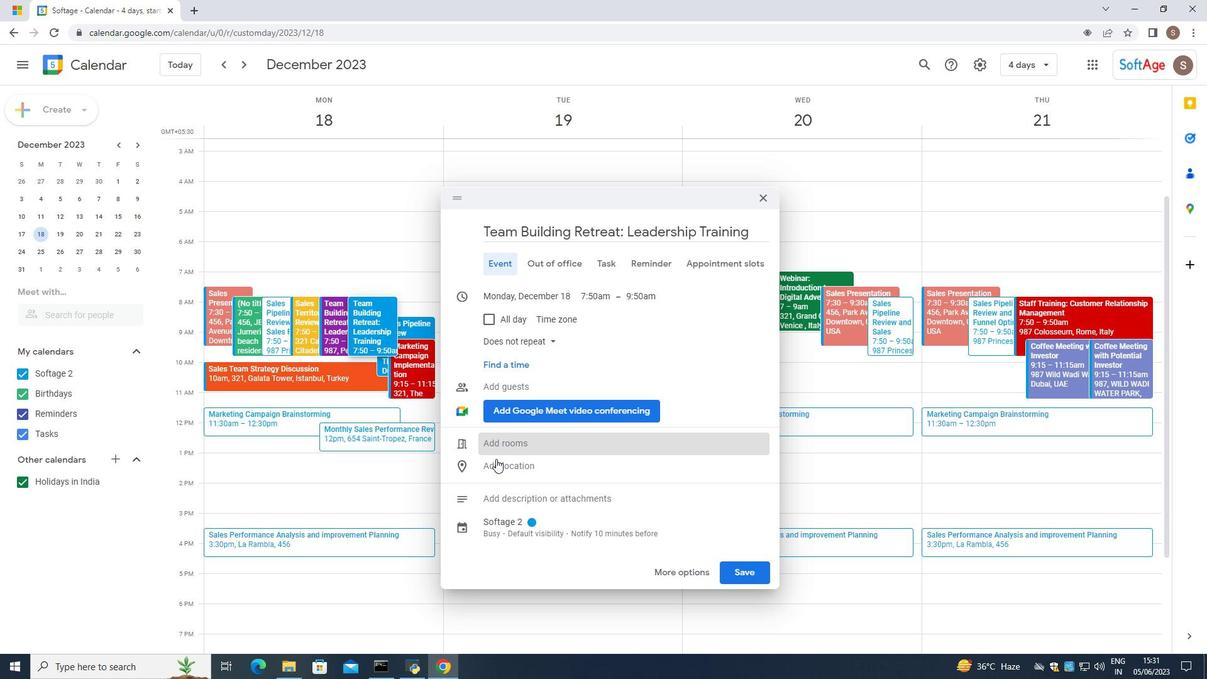 
Action: Mouse moved to (324, 678)
Screenshot: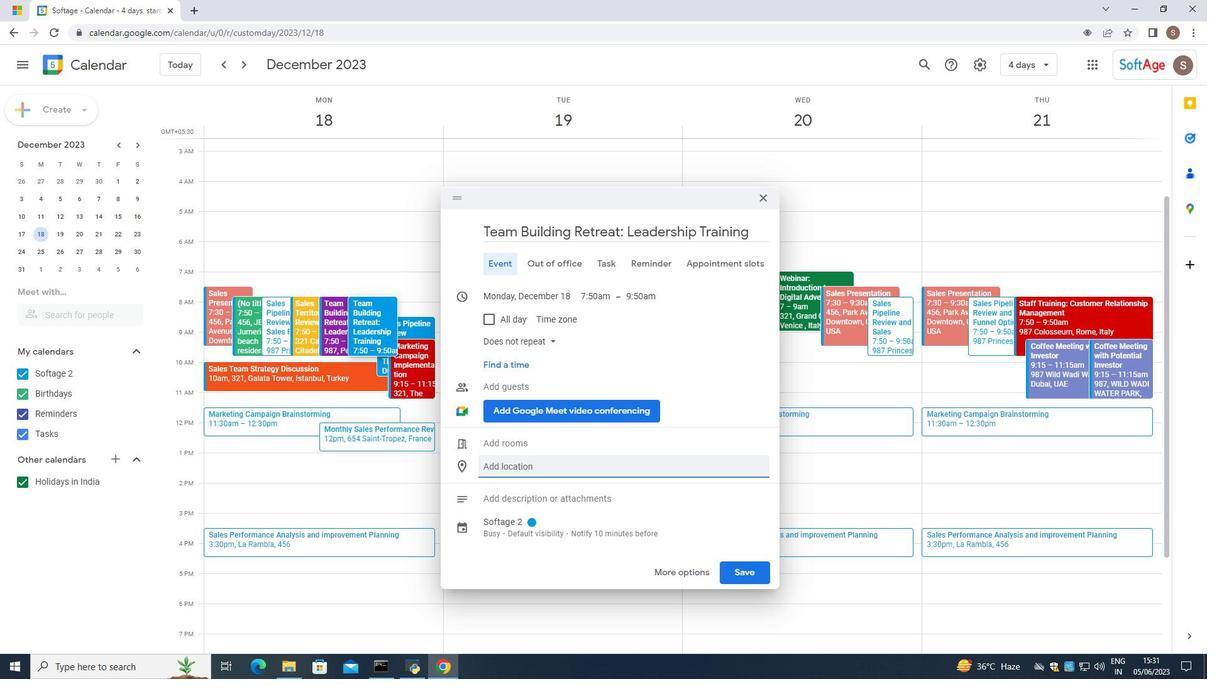 
Action: Key pressed 987<Key.space><Key.caps_lock>P<Key.caps_lock>era<Key.space>p<Key.caps_lock>ALACVE<Key.space><Key.backspace><Key.backspace><Key.backspace><Key.backspace><Key.backspace><Key.backspace><Key.backspace><Key.backspace><Key.caps_lock>p<Key.backspace>p<Key.caps_lock><Key.caps_lock><Key.backspace><Key.caps_lock>P<Key.caps_lock>alace<Key.space><Key.caps_lock>H<Key.caps_lock>otel,m<Key.backspace><Key.space><Key.caps_lock>I<Key.caps_lock>stab<Key.backspace>nbul,<Key.space><Key.caps_lock>T<Key.caps_lock>urkey
Screenshot: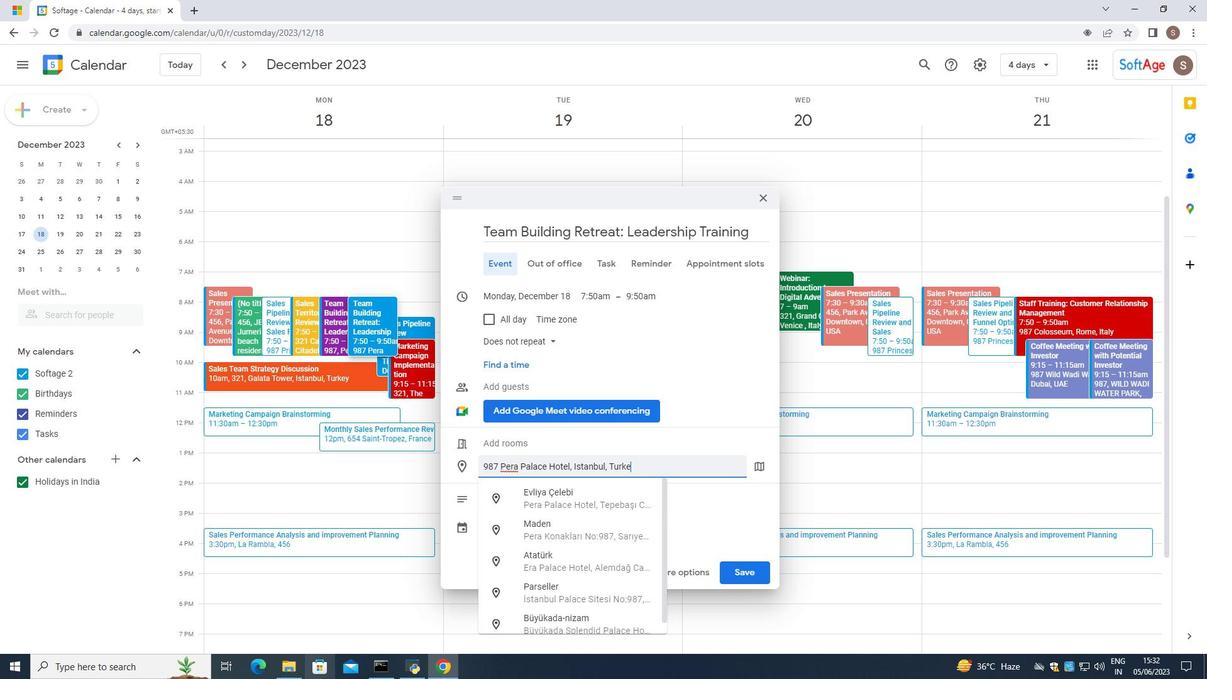 
Action: Mouse moved to (645, 466)
Screenshot: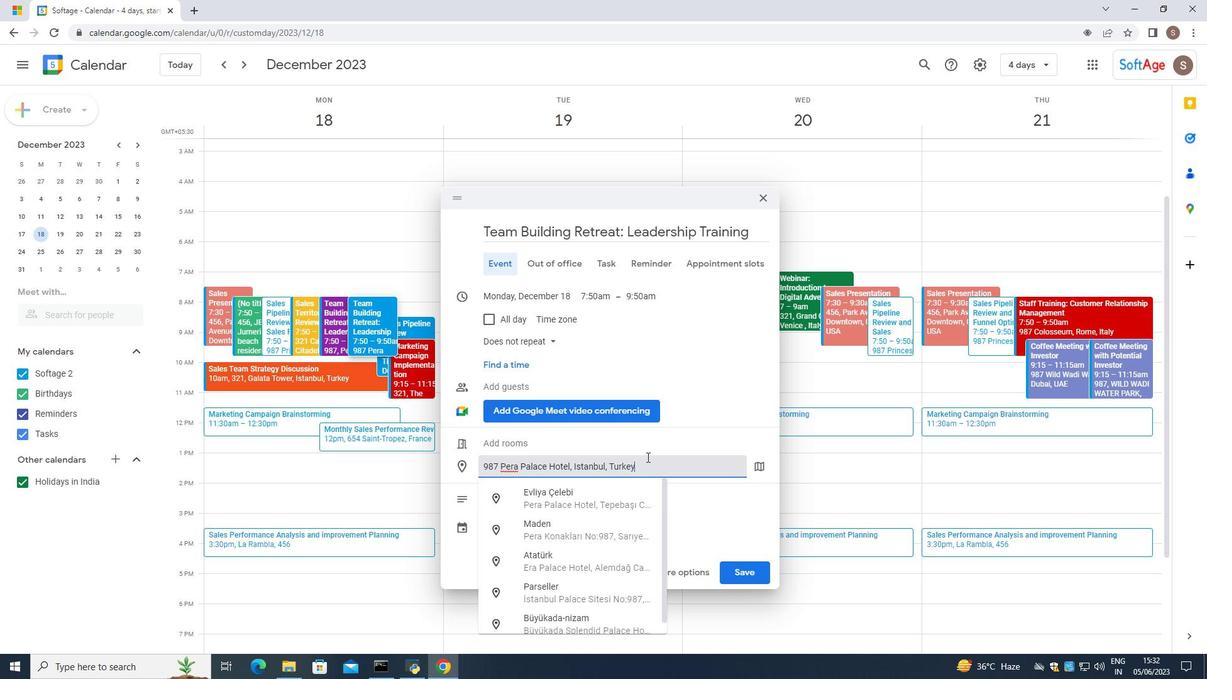 
Action: Mouse pressed left at (645, 466)
Screenshot: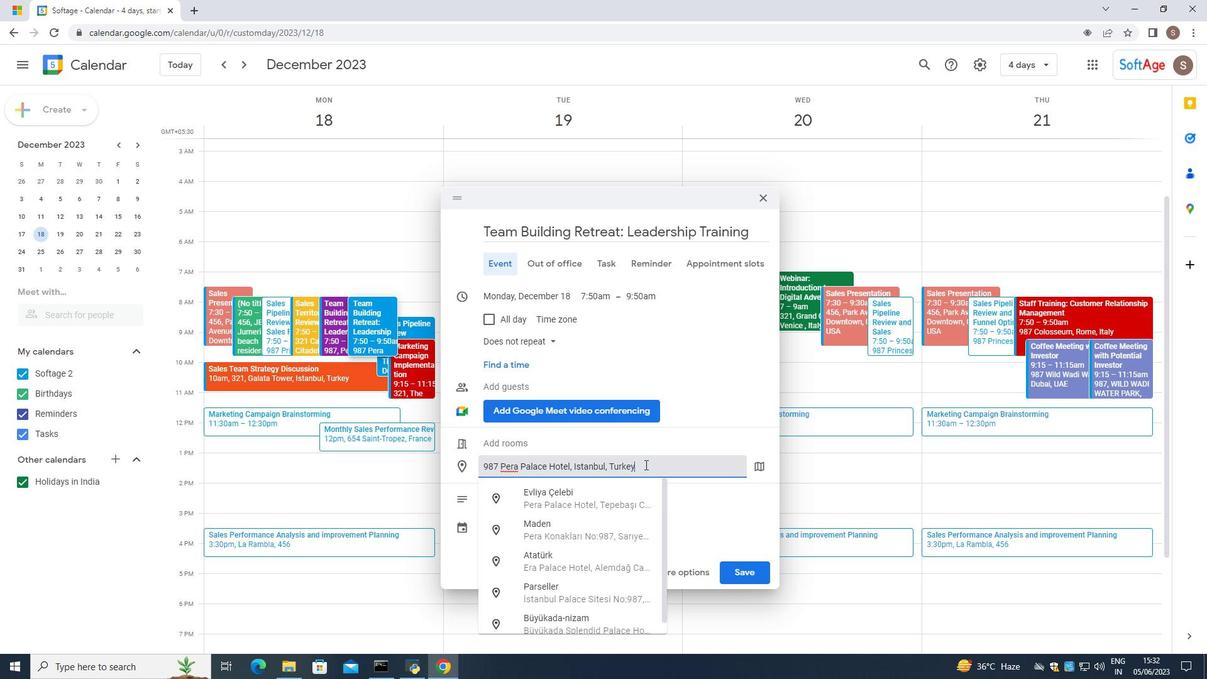 
Action: Mouse moved to (496, 469)
Screenshot: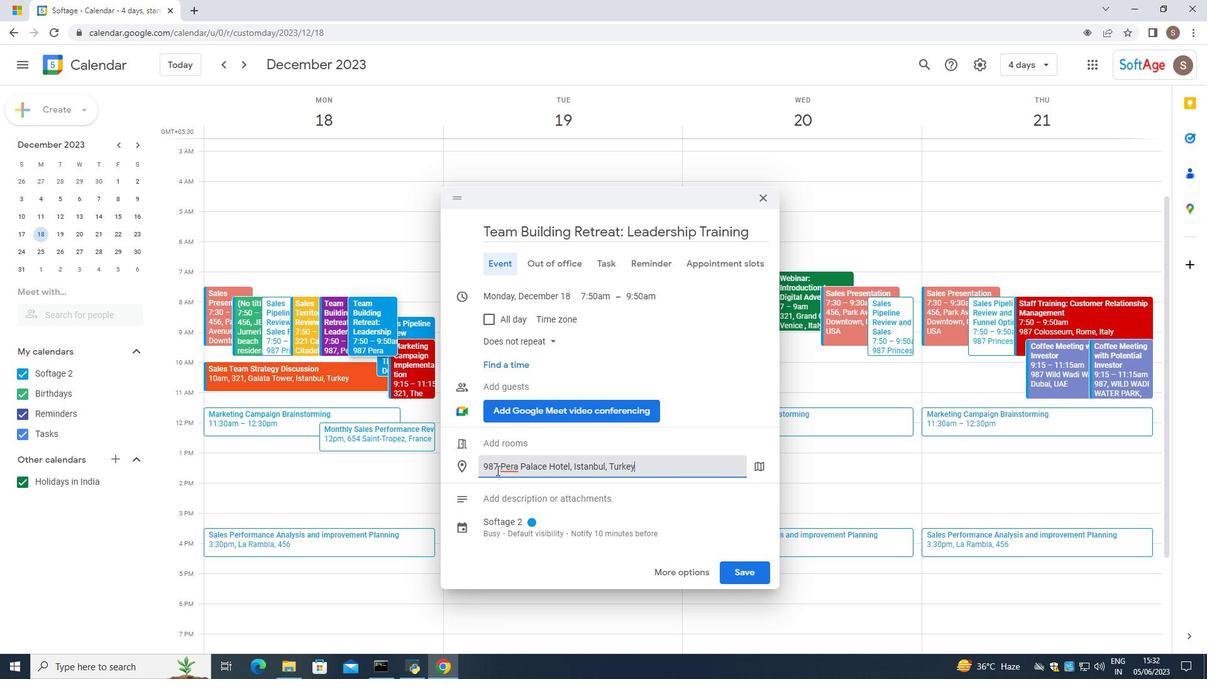 
Action: Mouse pressed left at (496, 469)
Screenshot: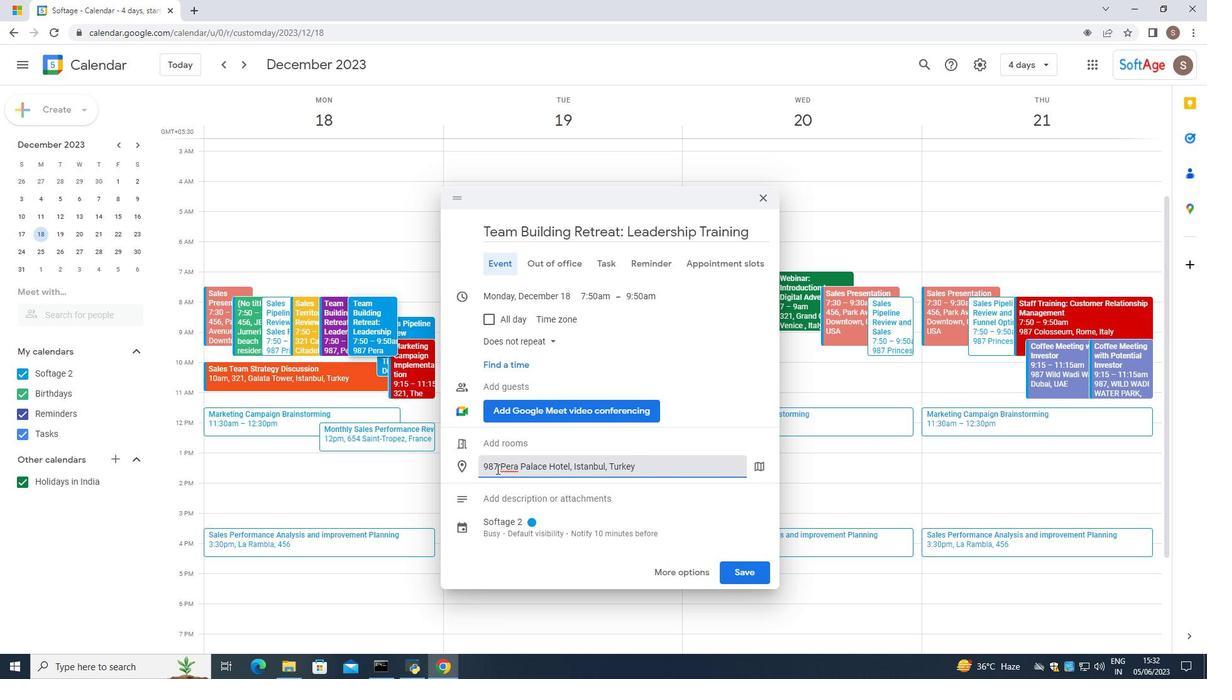 
Action: Mouse moved to (374, 659)
Screenshot: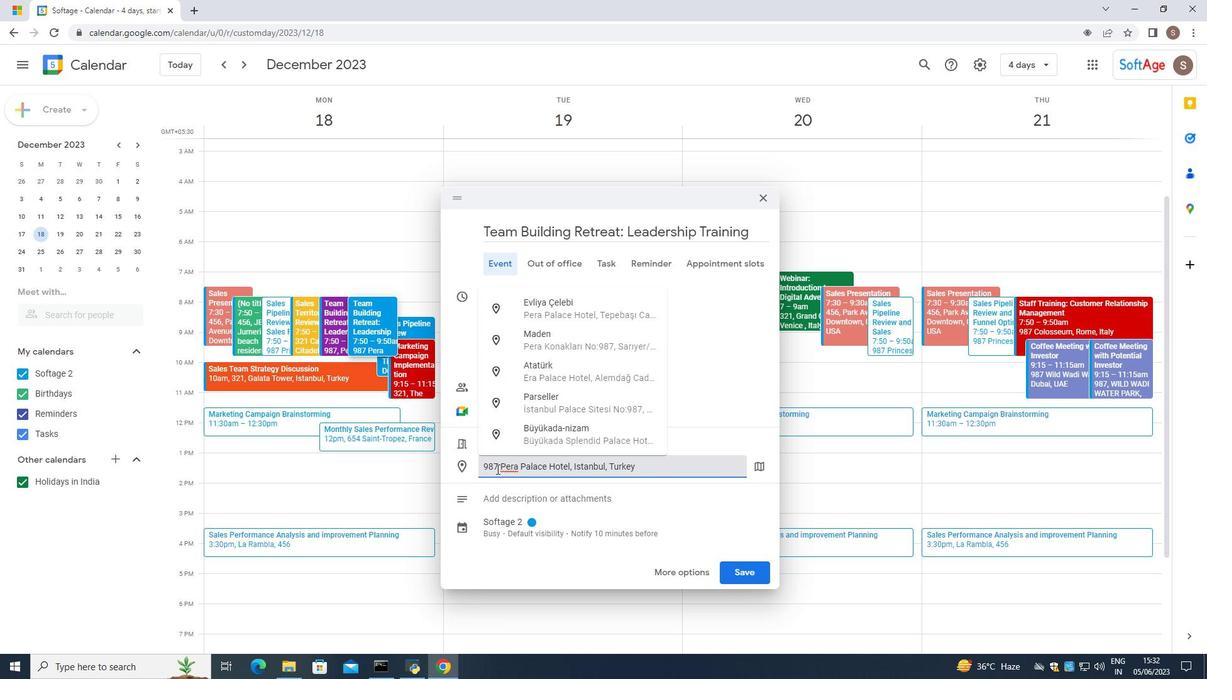 
Action: Key pressed ,
Screenshot: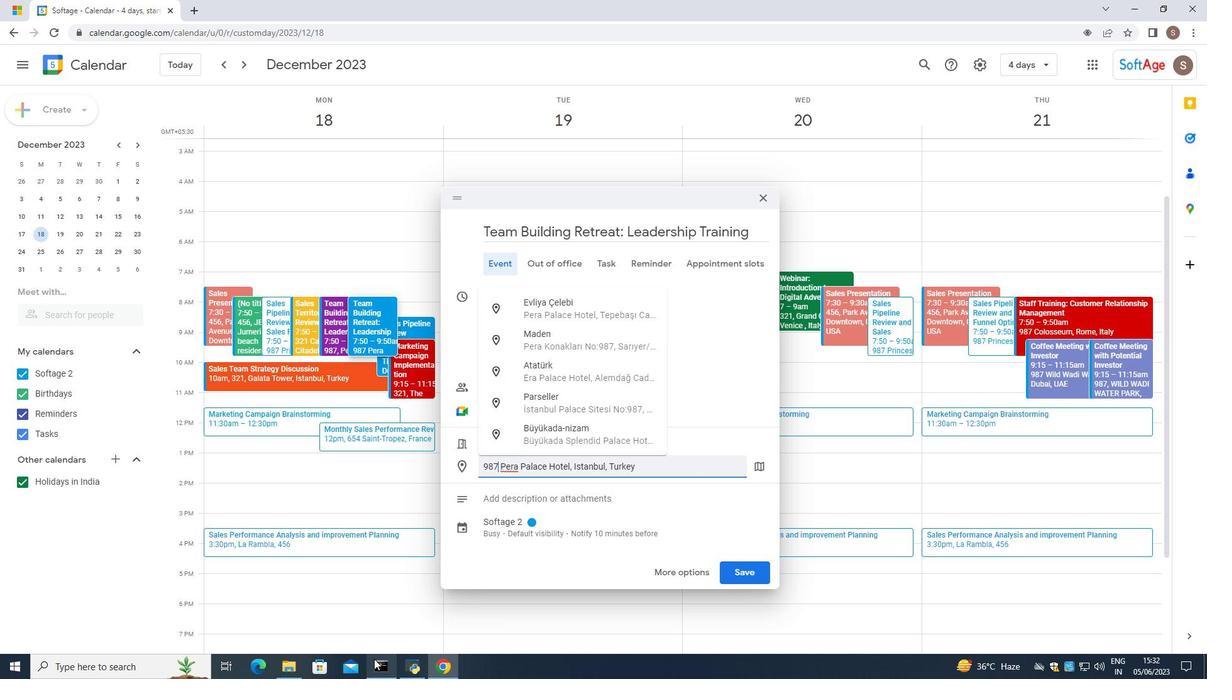 
Action: Mouse moved to (640, 462)
Screenshot: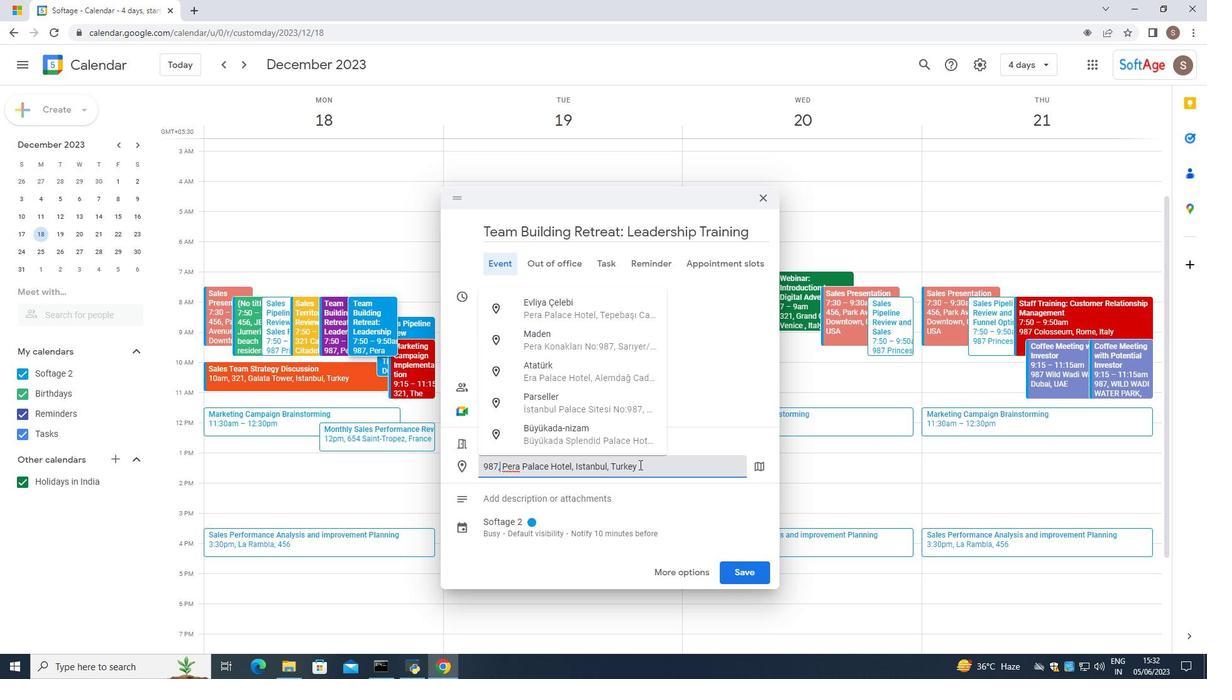 
Action: Mouse pressed left at (640, 462)
Screenshot: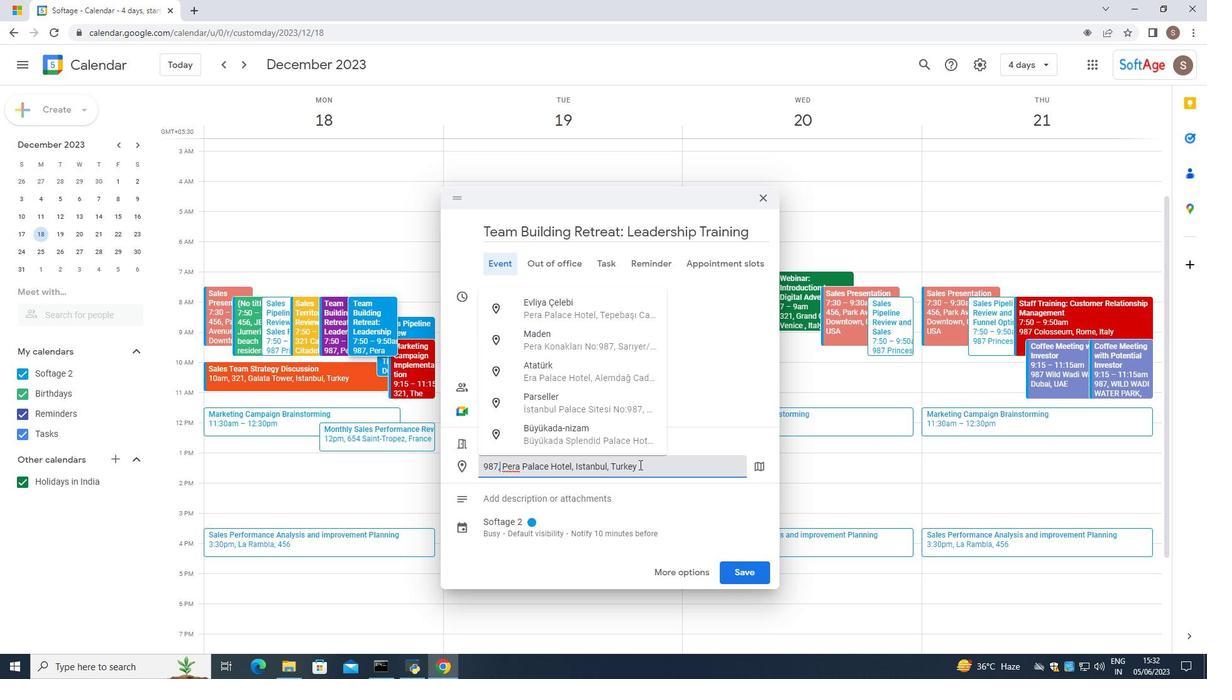 
Action: Mouse moved to (497, 496)
Screenshot: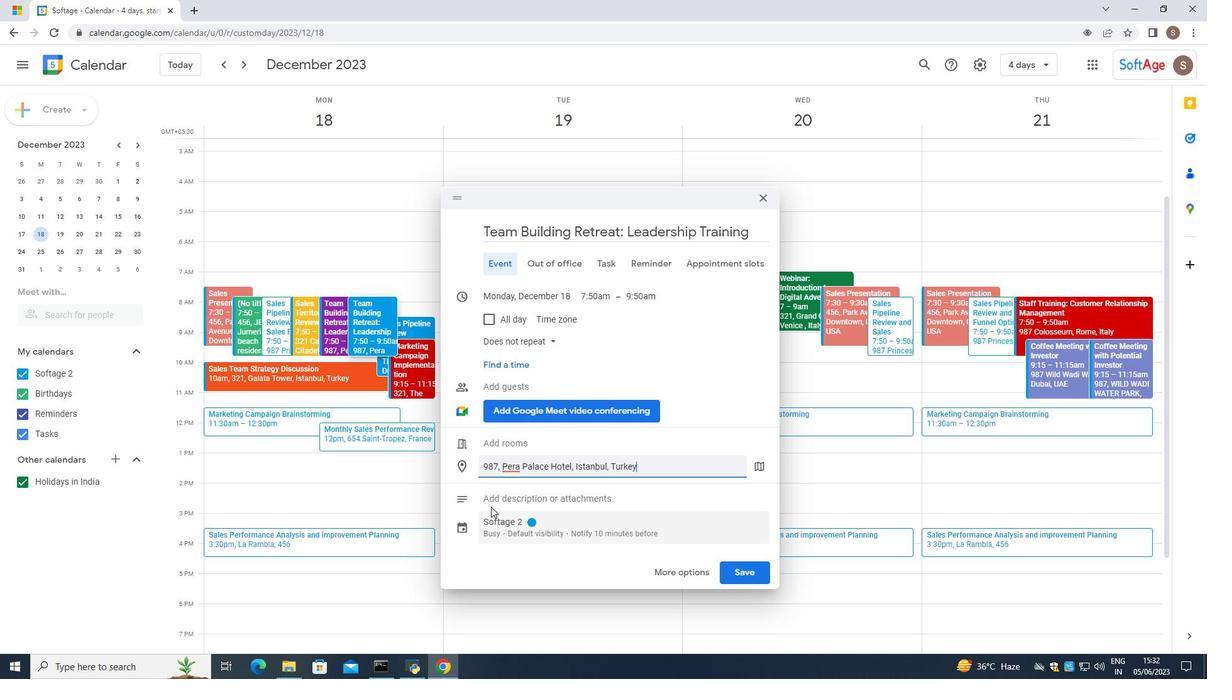 
Action: Mouse pressed left at (497, 496)
Screenshot: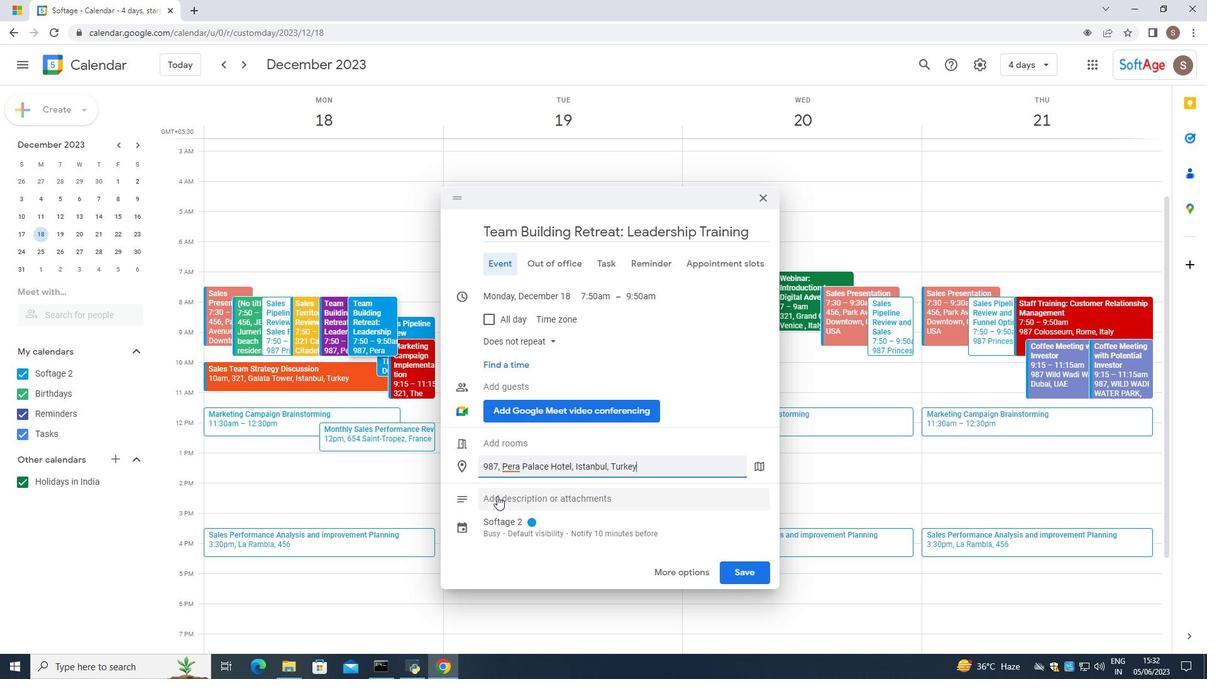 
Action: Mouse moved to (514, 546)
Screenshot: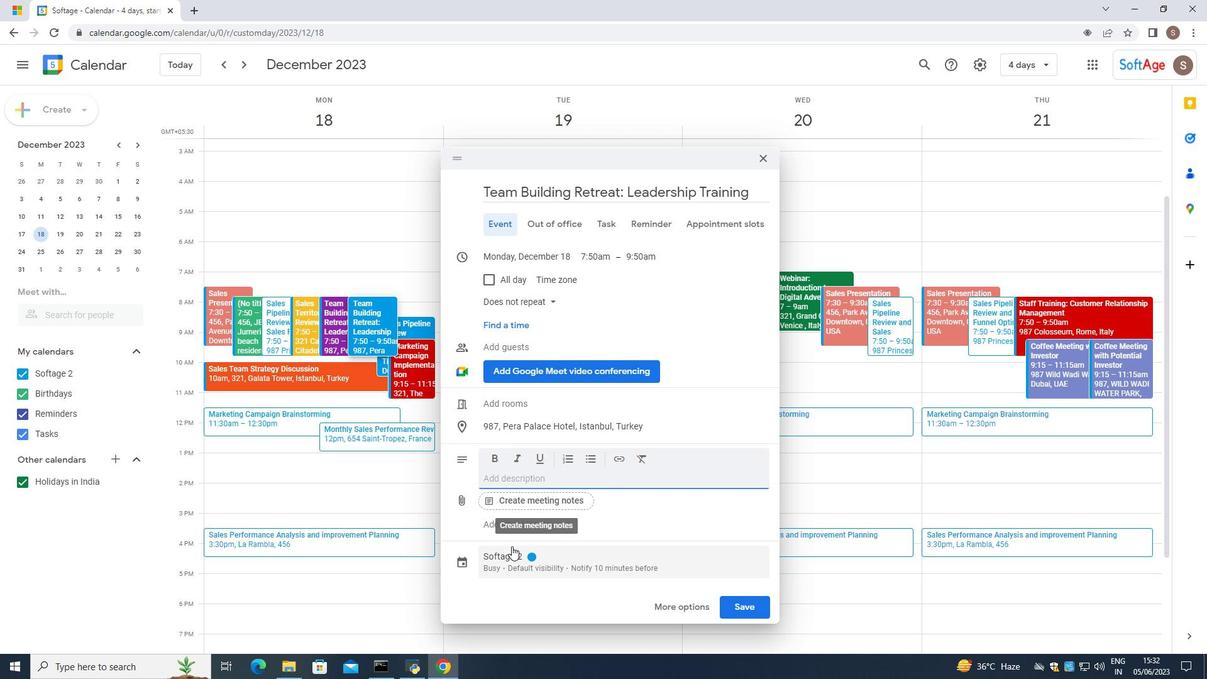
Action: Mouse pressed left at (514, 546)
Screenshot: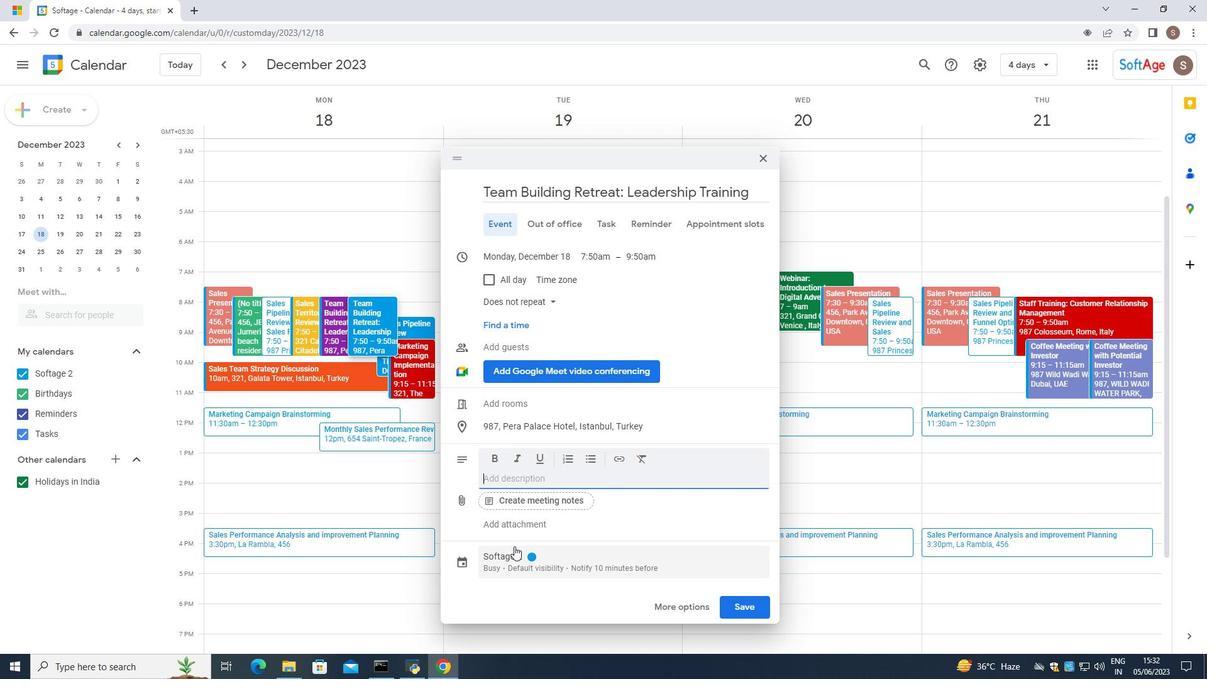 
Action: Mouse moved to (559, 464)
Screenshot: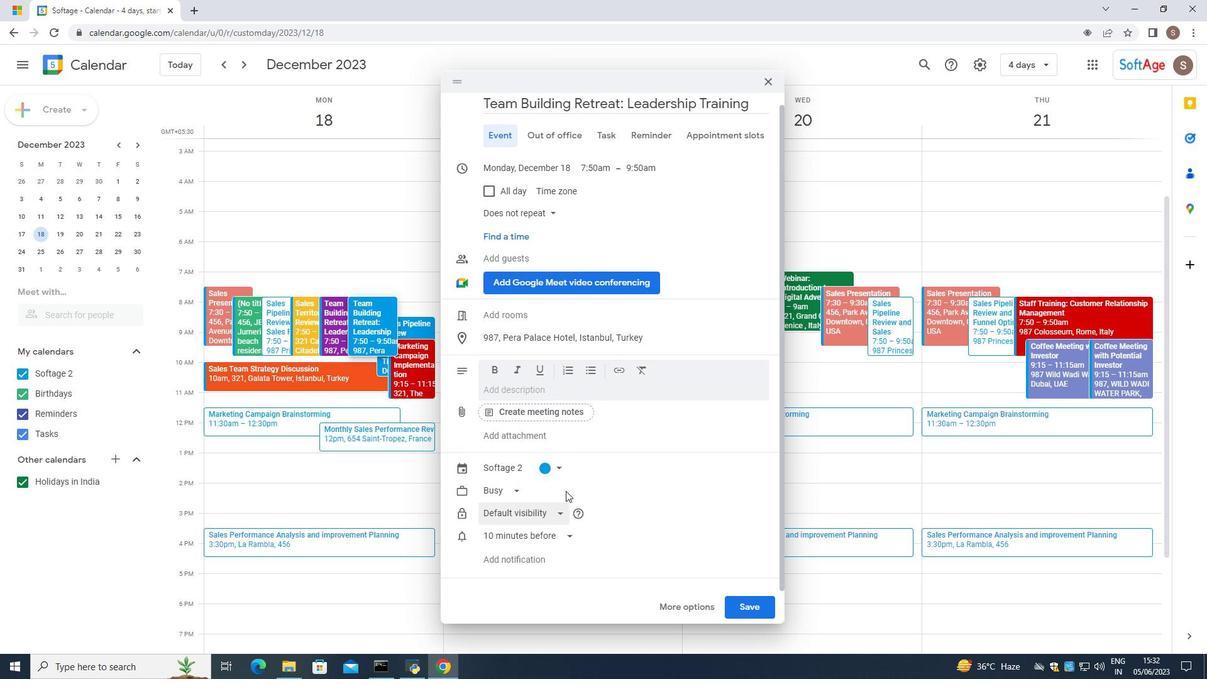 
Action: Mouse pressed left at (559, 464)
Screenshot: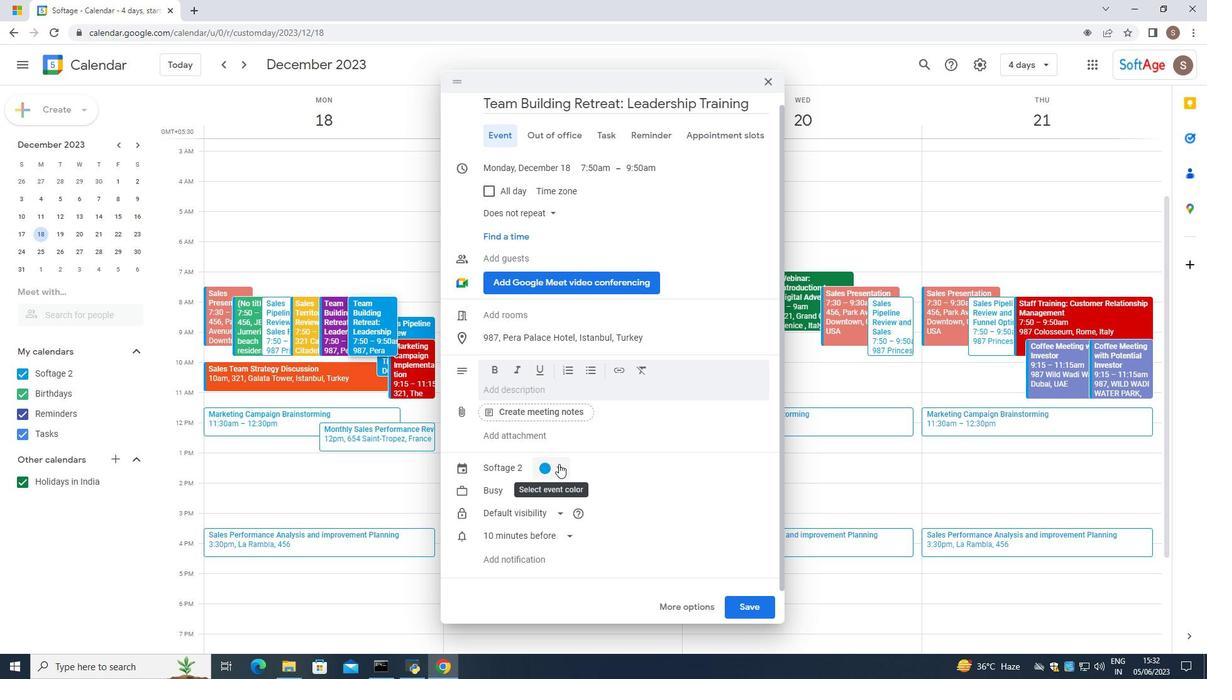 
Action: Mouse moved to (556, 527)
Screenshot: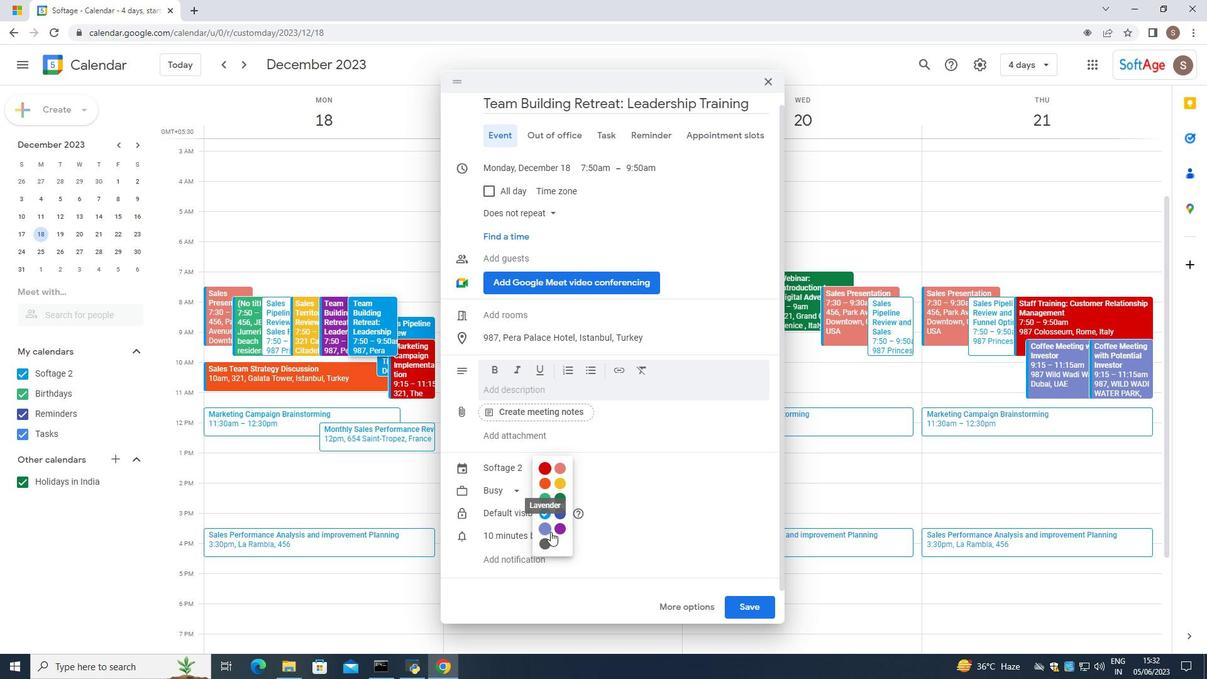 
Action: Mouse pressed left at (556, 527)
Screenshot: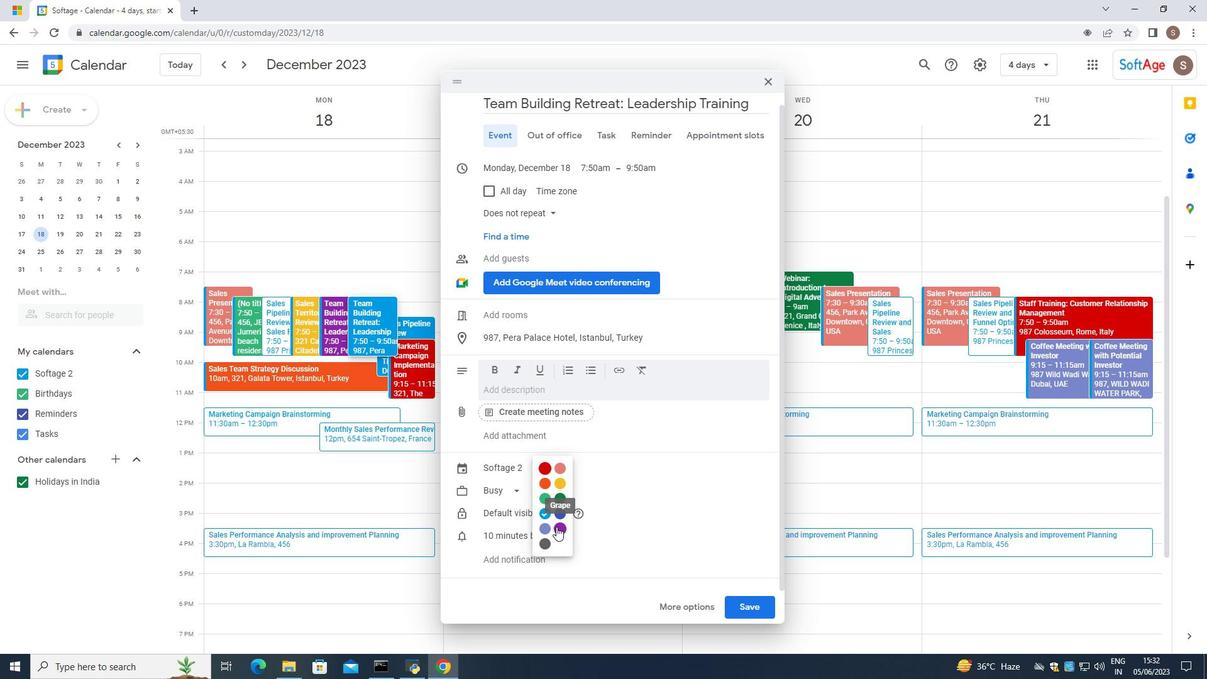 
Action: Mouse moved to (553, 211)
Screenshot: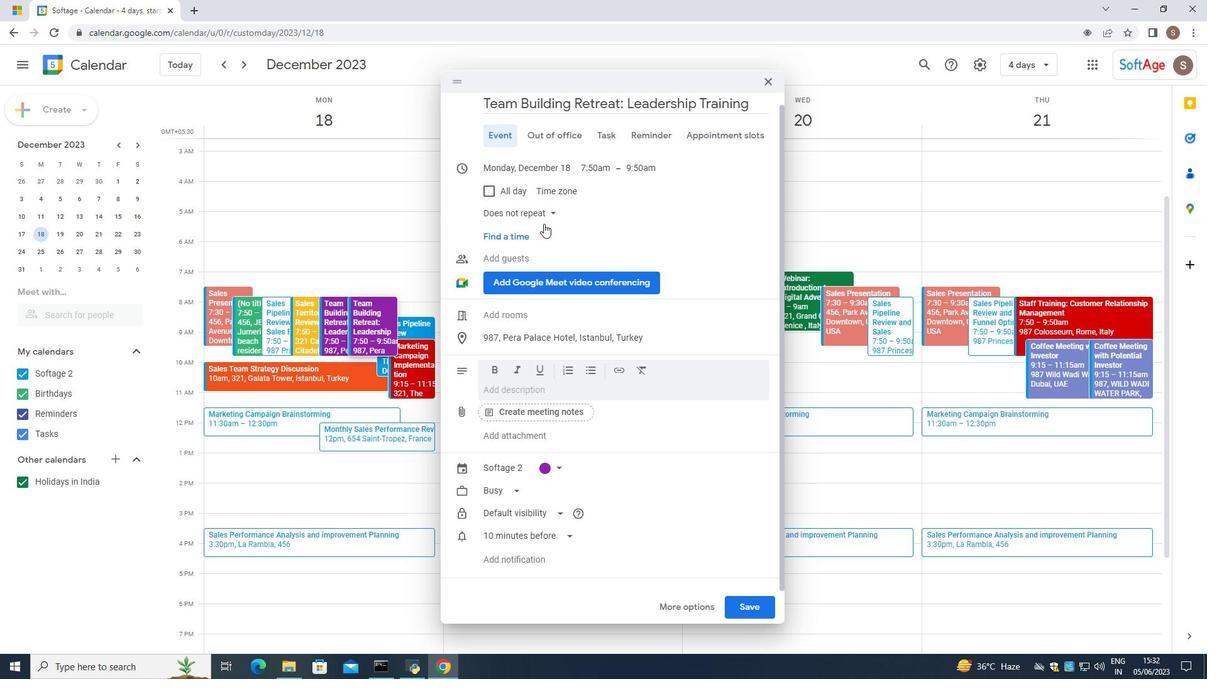 
Action: Mouse pressed left at (553, 211)
Screenshot: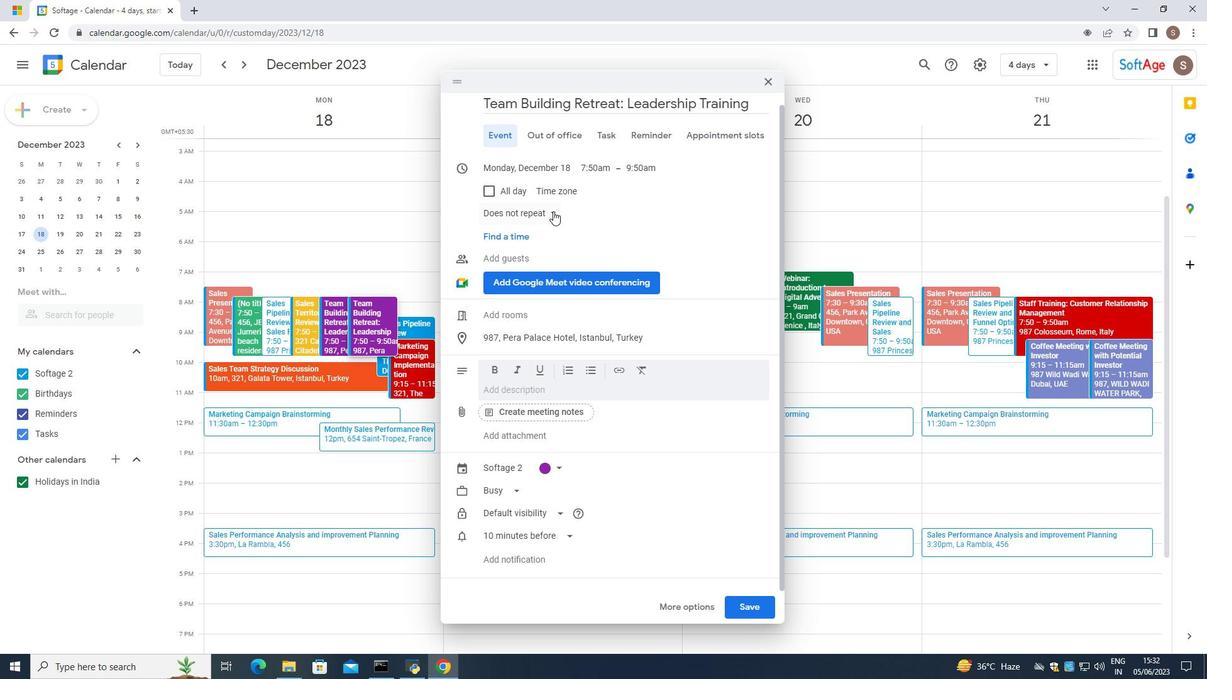 
Action: Mouse moved to (555, 235)
Screenshot: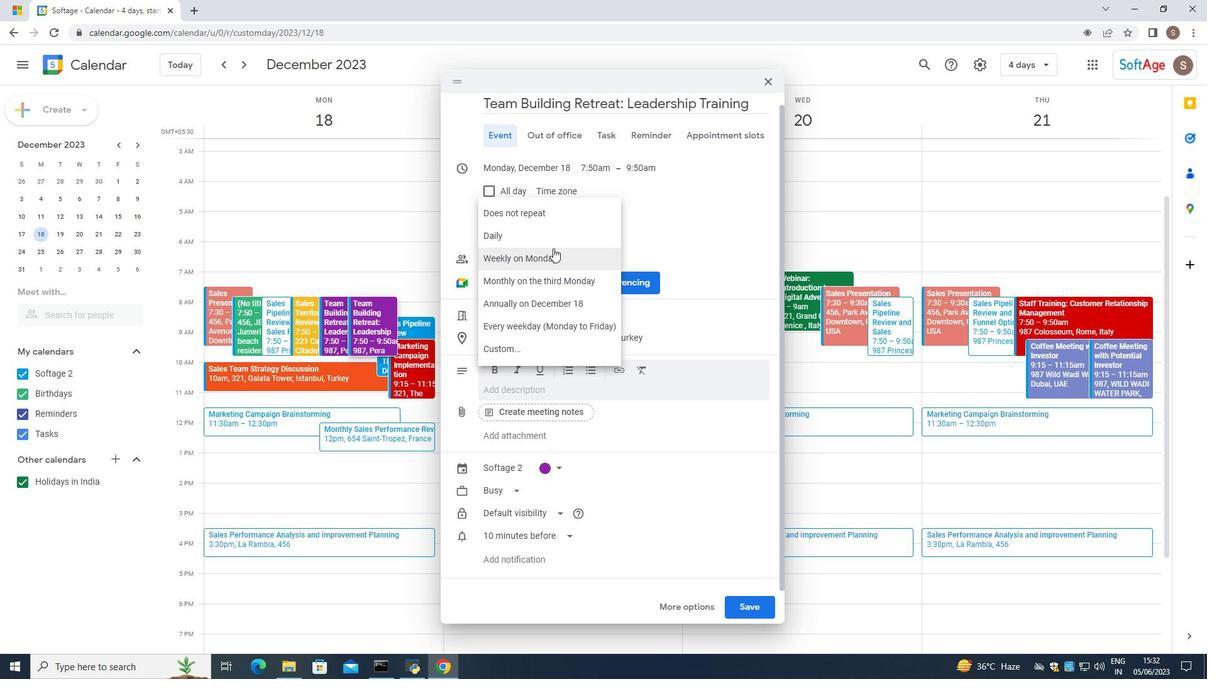 
Action: Mouse pressed left at (555, 235)
Screenshot: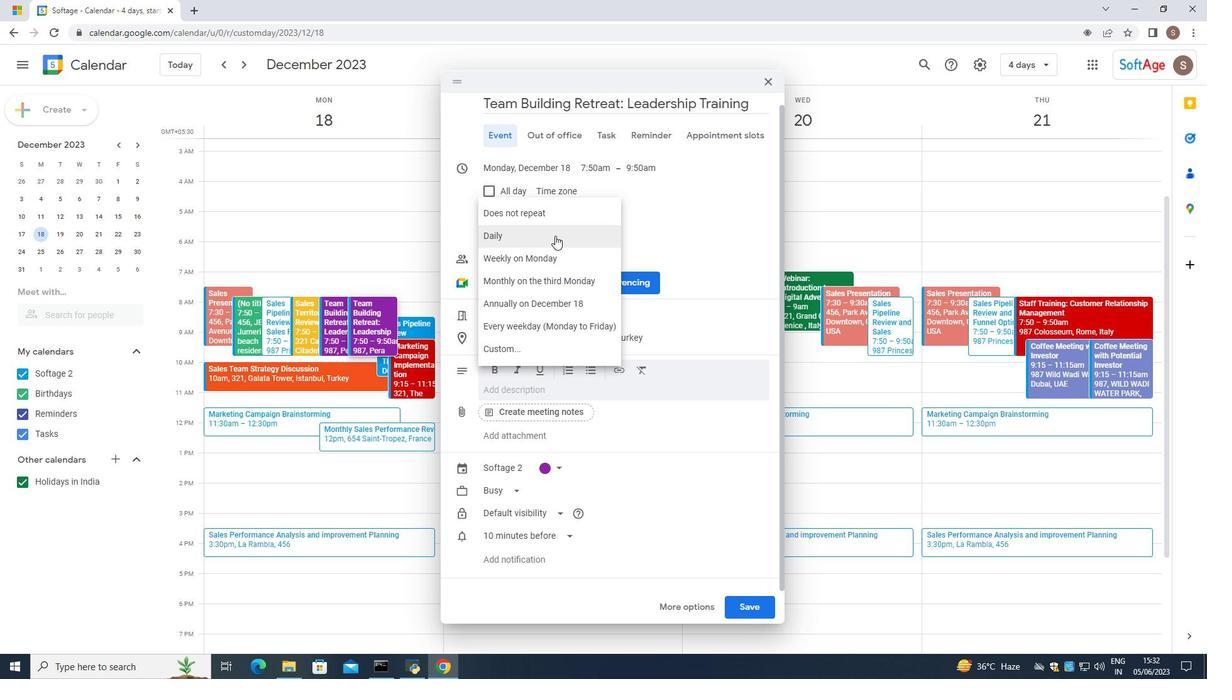 
Action: Mouse moved to (492, 430)
Screenshot: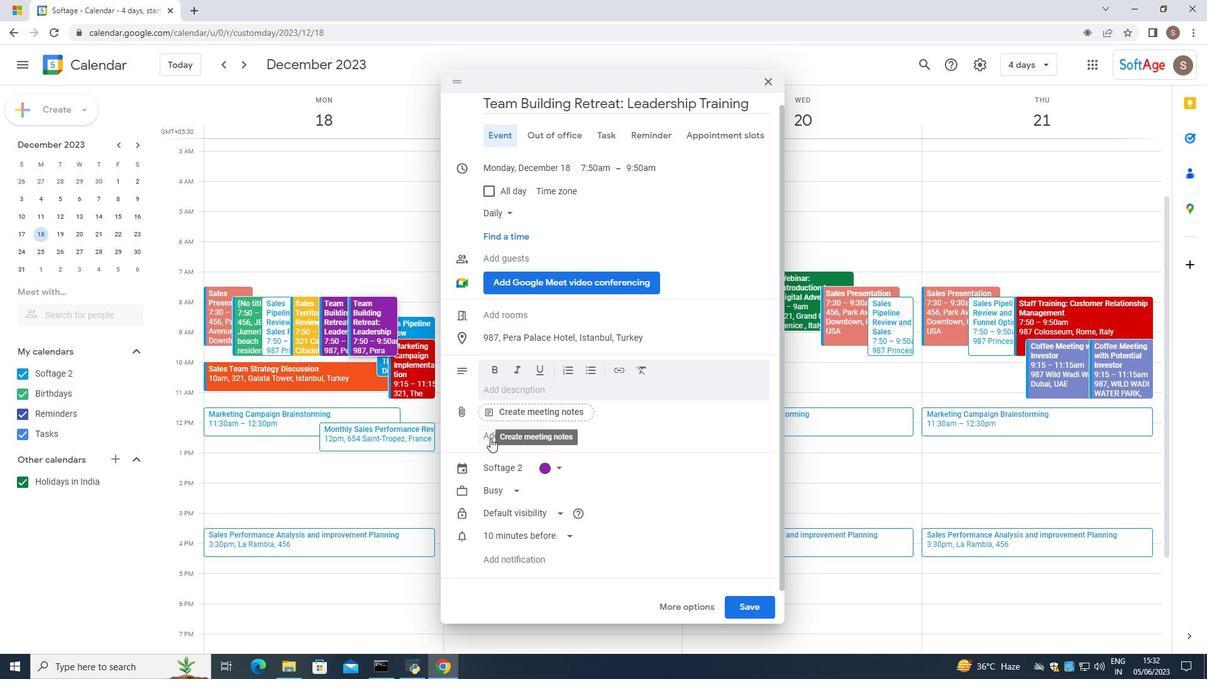 
Action: Mouse pressed left at (492, 430)
Screenshot: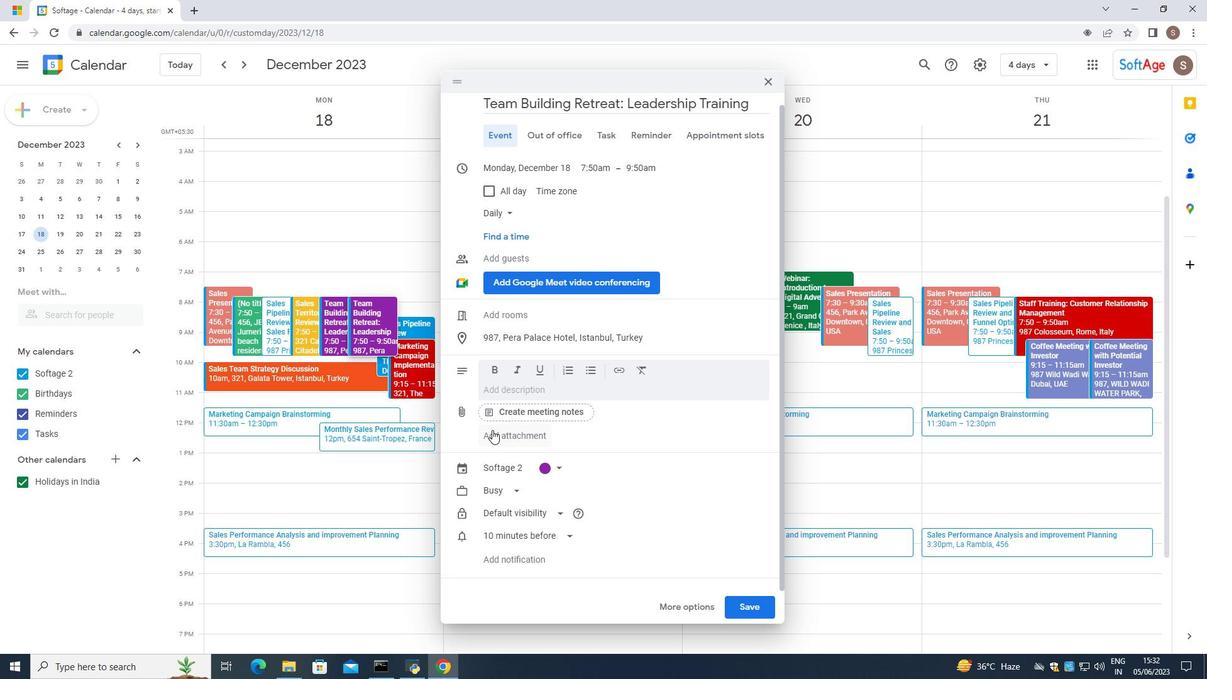 
Action: Mouse moved to (999, 88)
Screenshot: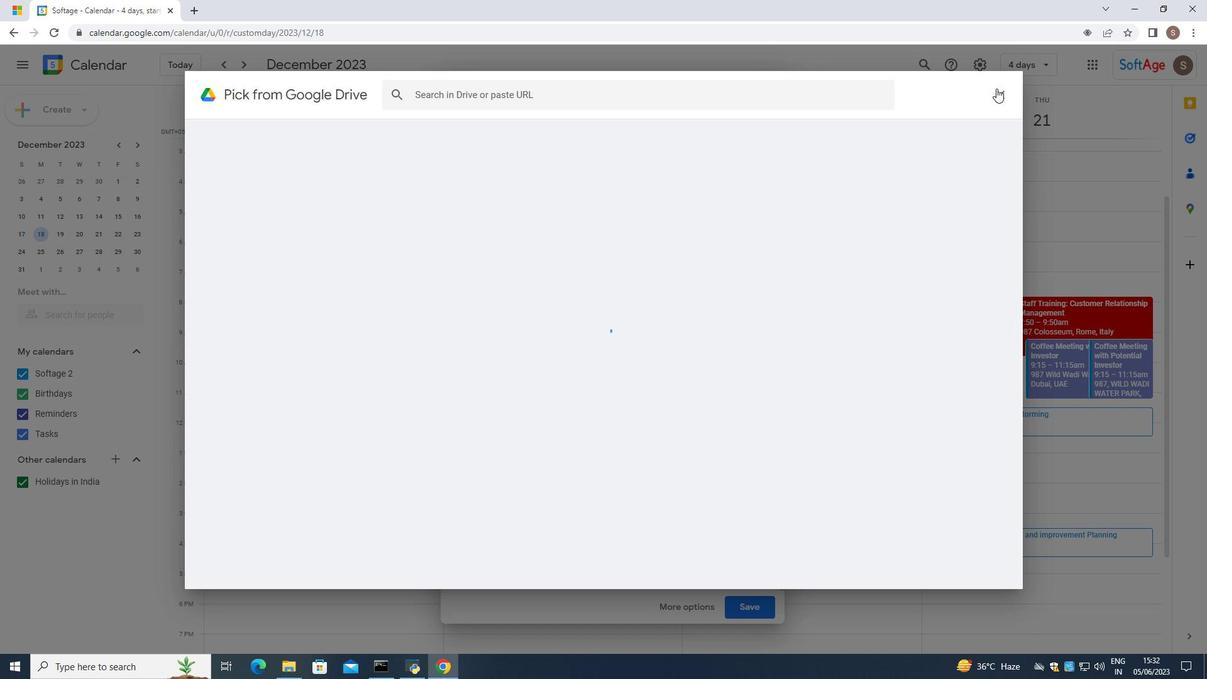 
Action: Mouse pressed left at (999, 88)
Screenshot: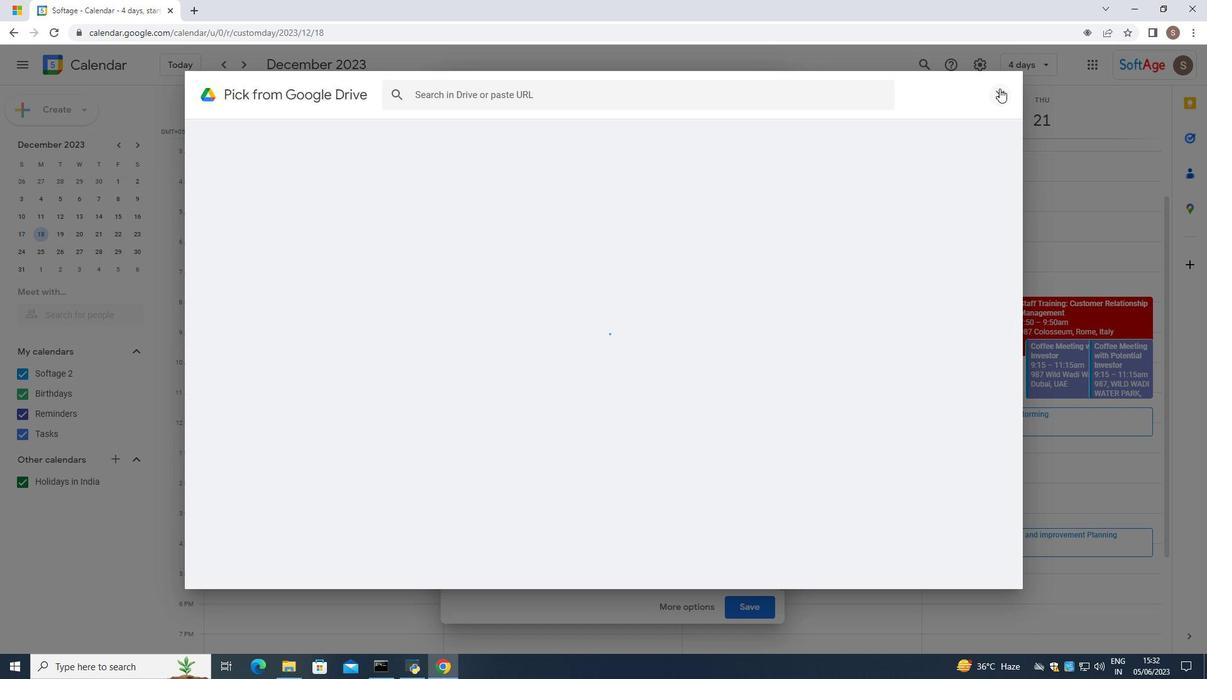 
Action: Mouse moved to (489, 389)
Screenshot: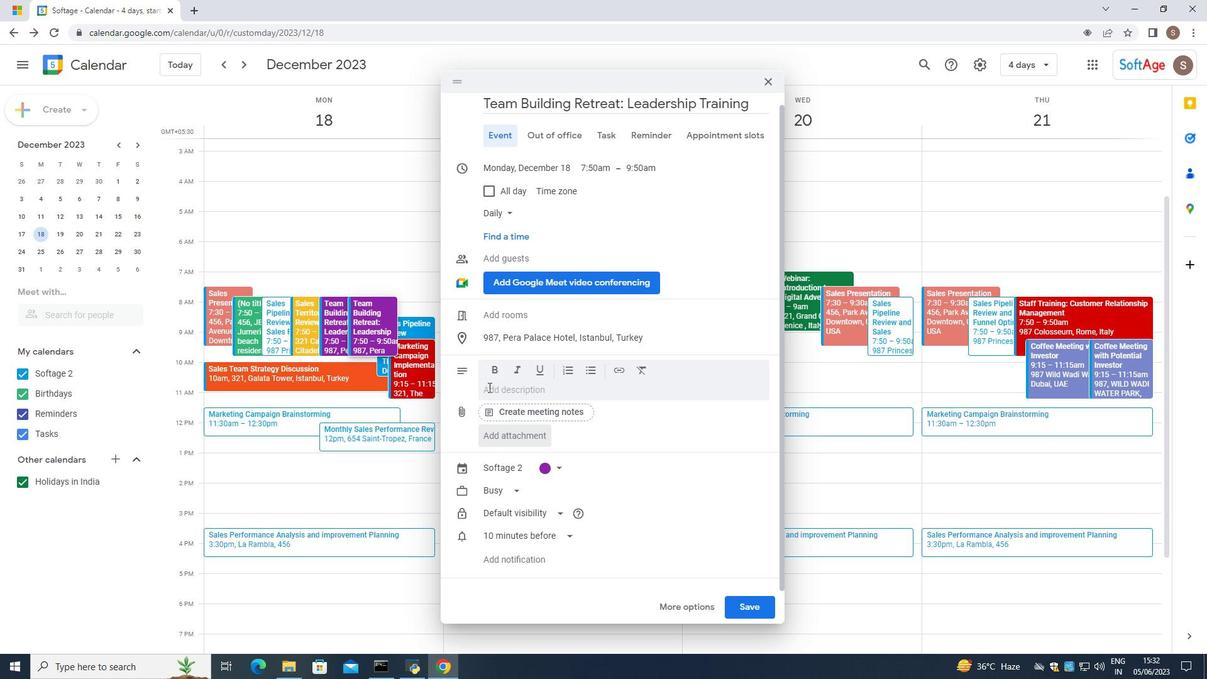
Action: Mouse pressed left at (489, 389)
Screenshot: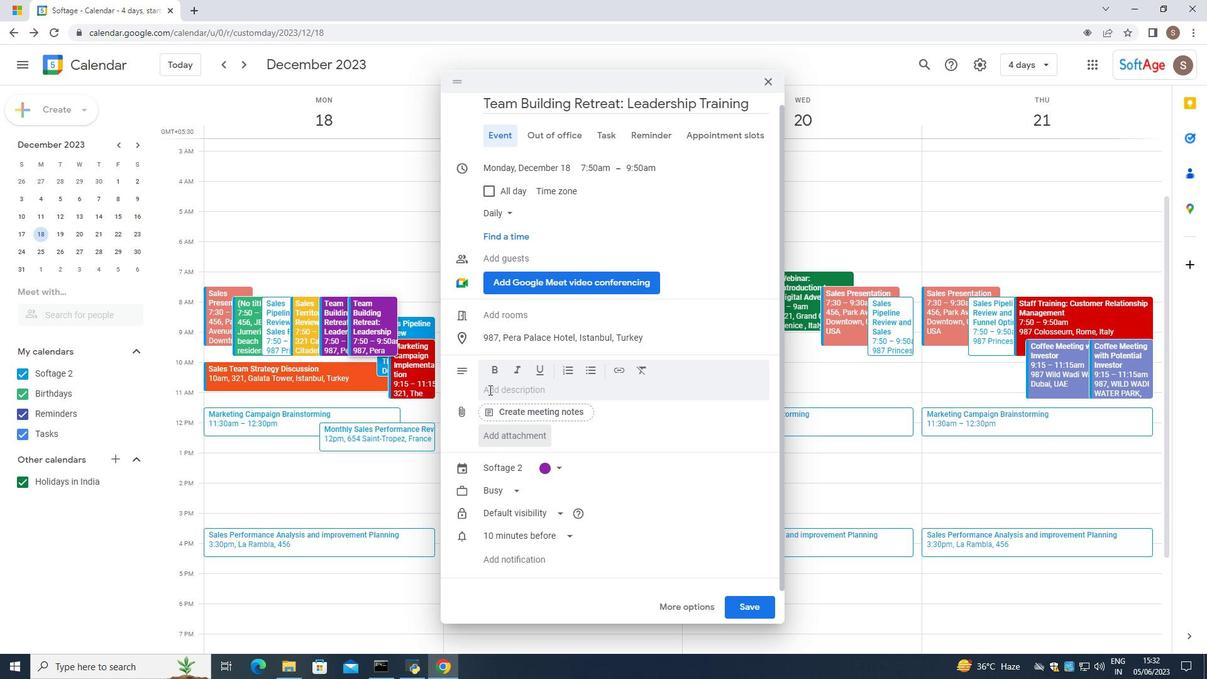 
Action: Mouse moved to (515, 374)
Screenshot: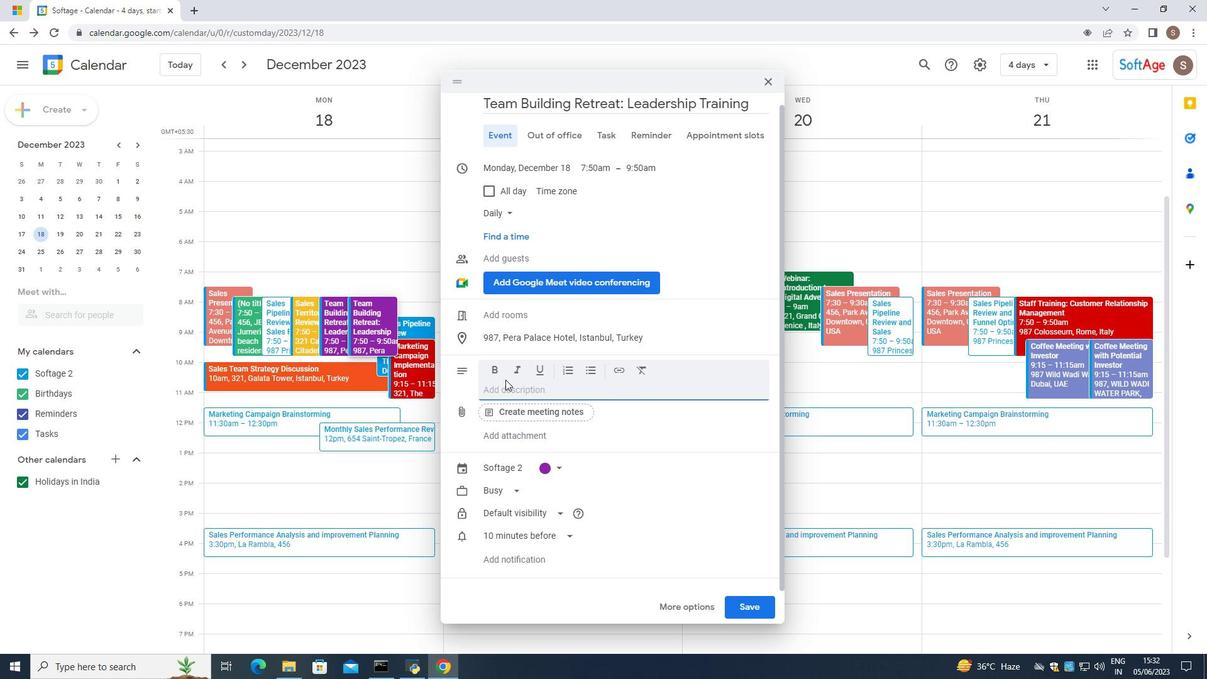 
Action: Mouse pressed left at (515, 374)
Screenshot: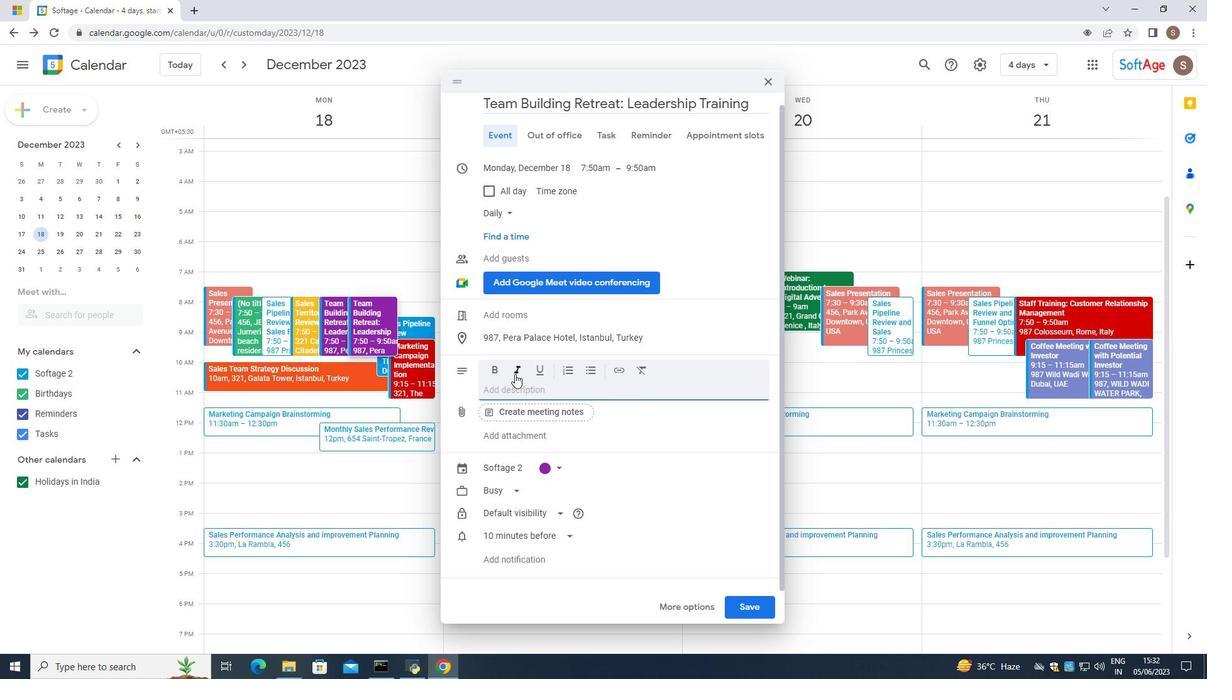 
Action: Mouse moved to (505, 391)
Screenshot: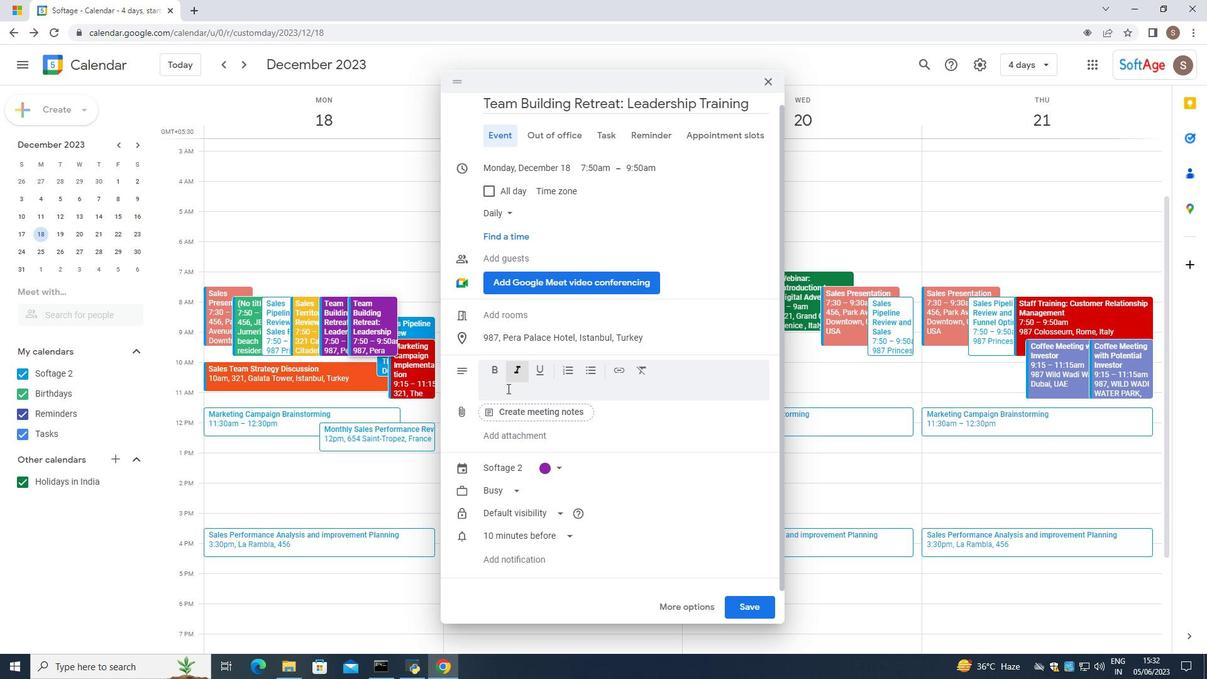 
Action: Mouse pressed left at (505, 391)
Screenshot: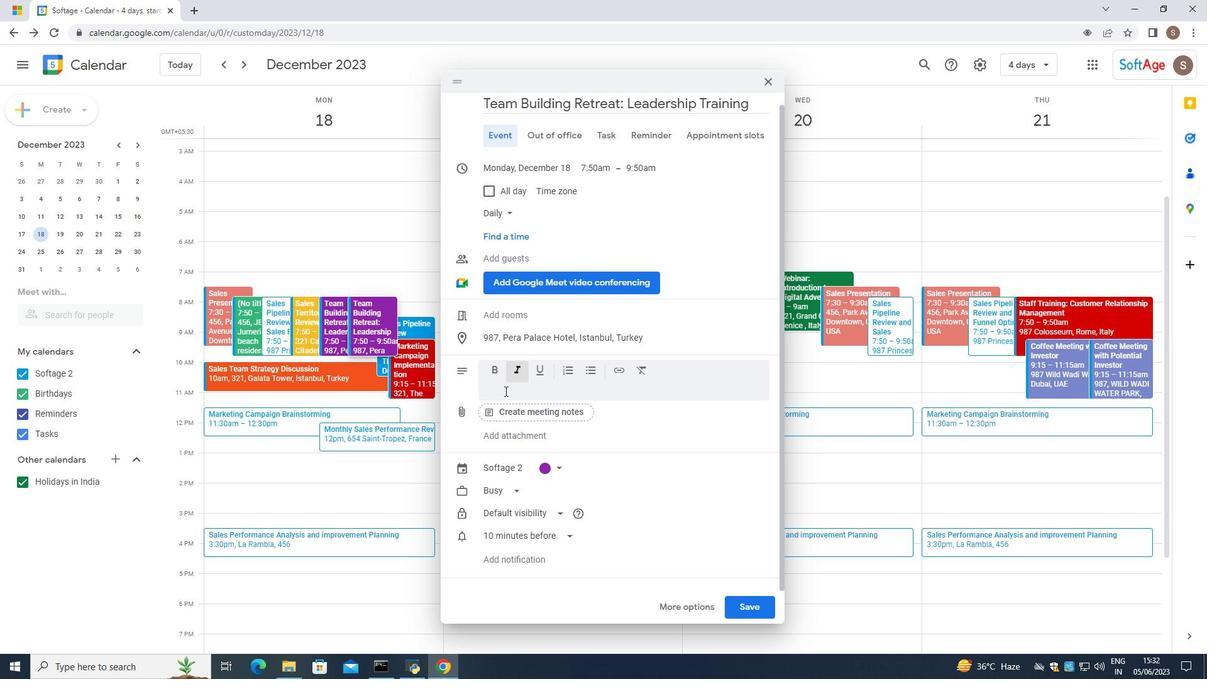 
Action: Mouse moved to (387, 591)
Screenshot: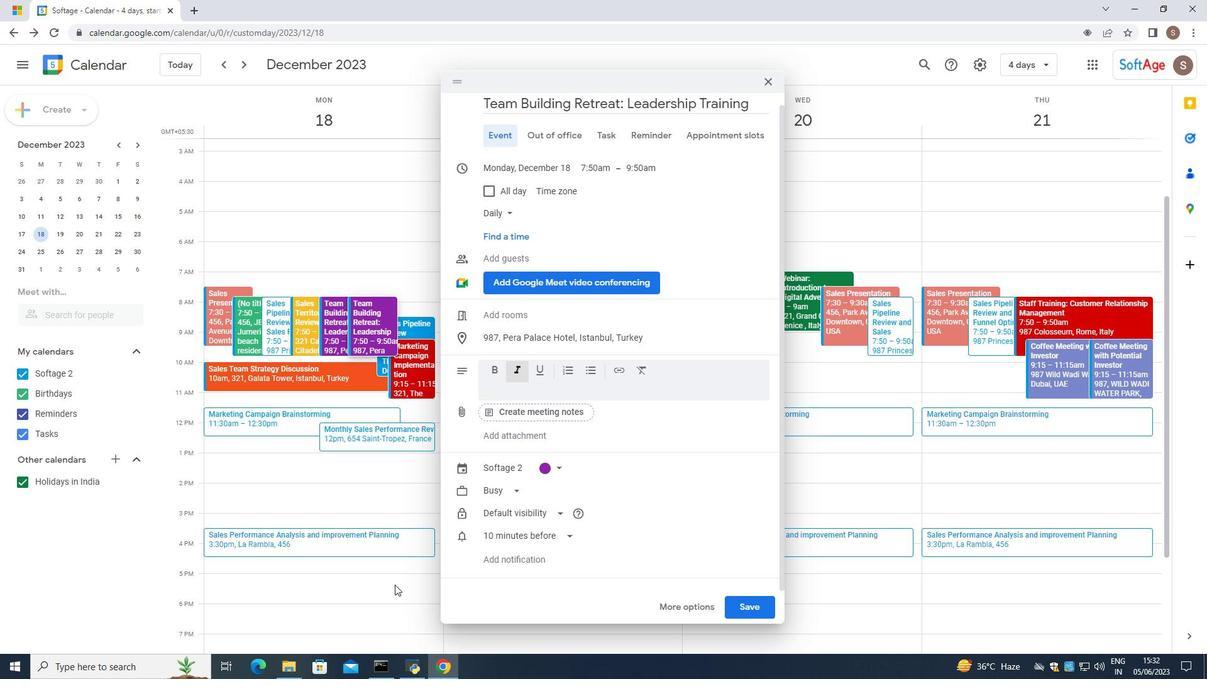 
Action: Key pressed <Key.caps_lock>P<Key.caps_lock>articipants<Key.space>will<Key.space>dicobver<Key.backspace><Key.backspace><Key.backspace><Key.backspace><Key.backspace><Key.backspace><Key.backspace>scover<Key.space>stra<Key.backspace><Key.backspace><Key.backspace><Key.backspace><Key.backspace><Key.backspace><Key.backspace><Key.backspace><Key.backspace><Key.backspace><Key.backspace><Key.backspace><Key.space>discover<Key.space>strategies<Key.space>for<Key.space>ebn<Key.backspace><Key.backspace>ngaging<Key.space>their<Key.space>audiencer<Key.space><Key.backspace><Key.backspace><Key.space>and<Key.space>maintaining<Key.space>their<Key.space>intetest<Key.space>
Screenshot: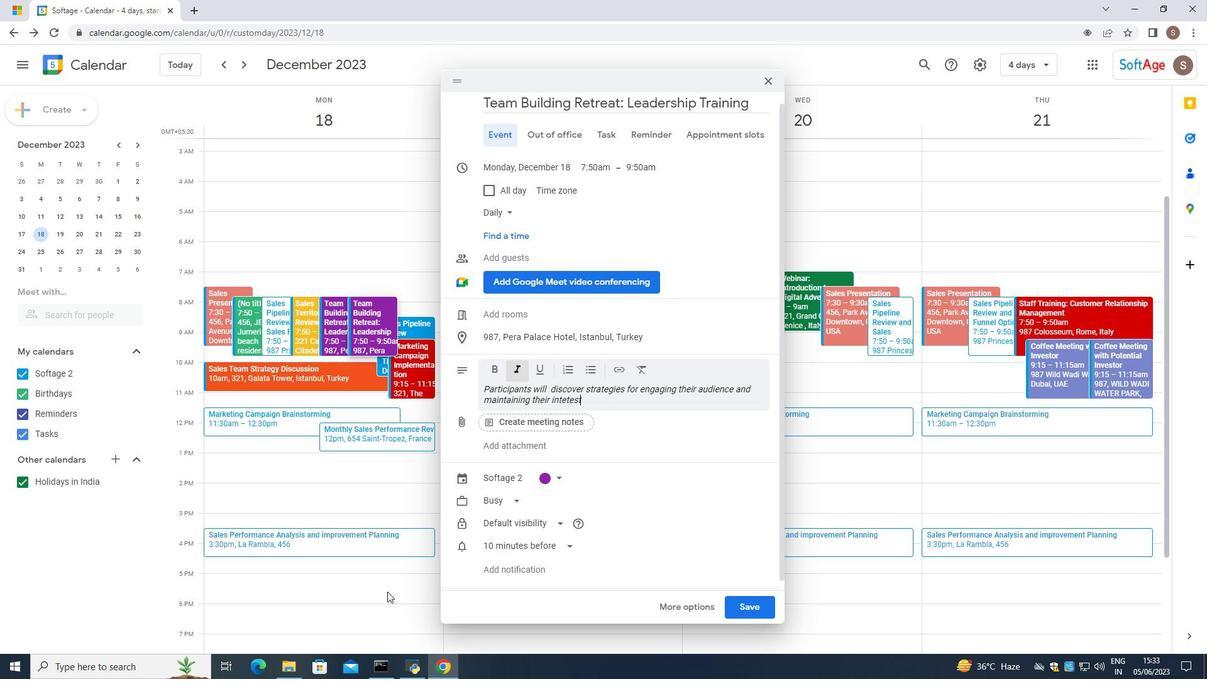 
Action: Mouse moved to (574, 399)
Screenshot: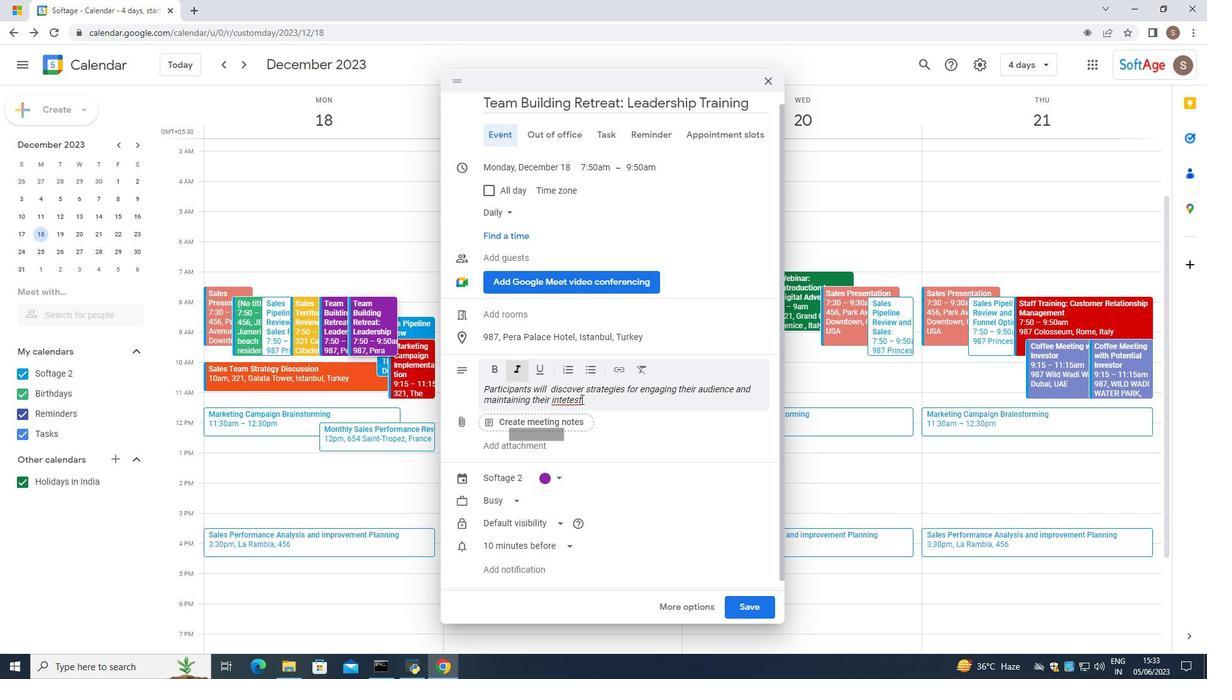 
Action: Mouse pressed left at (574, 399)
Screenshot: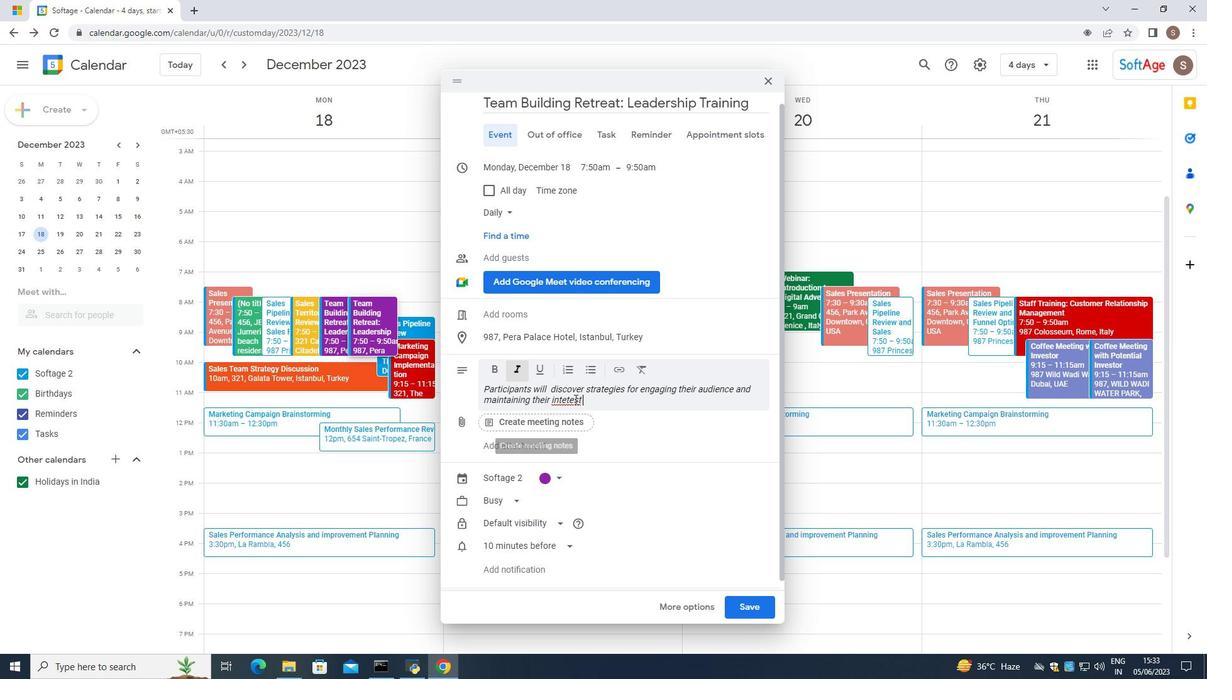 
Action: Mouse pressed right at (574, 399)
Screenshot: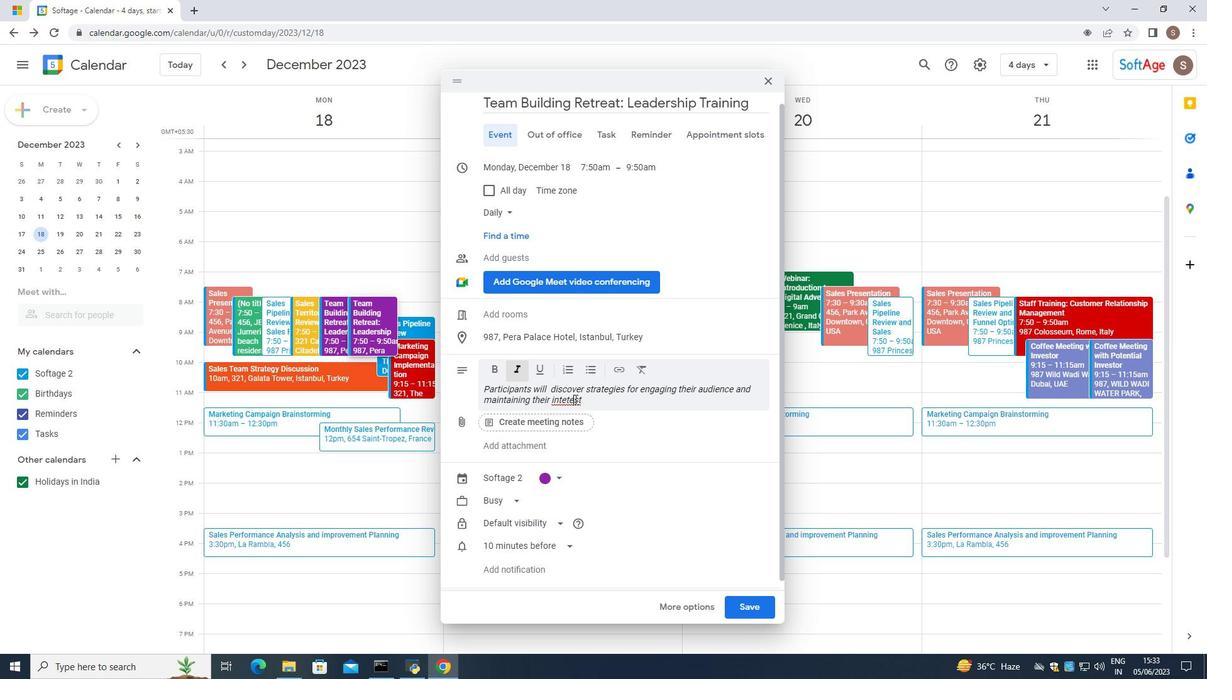 
Action: Mouse moved to (593, 407)
Screenshot: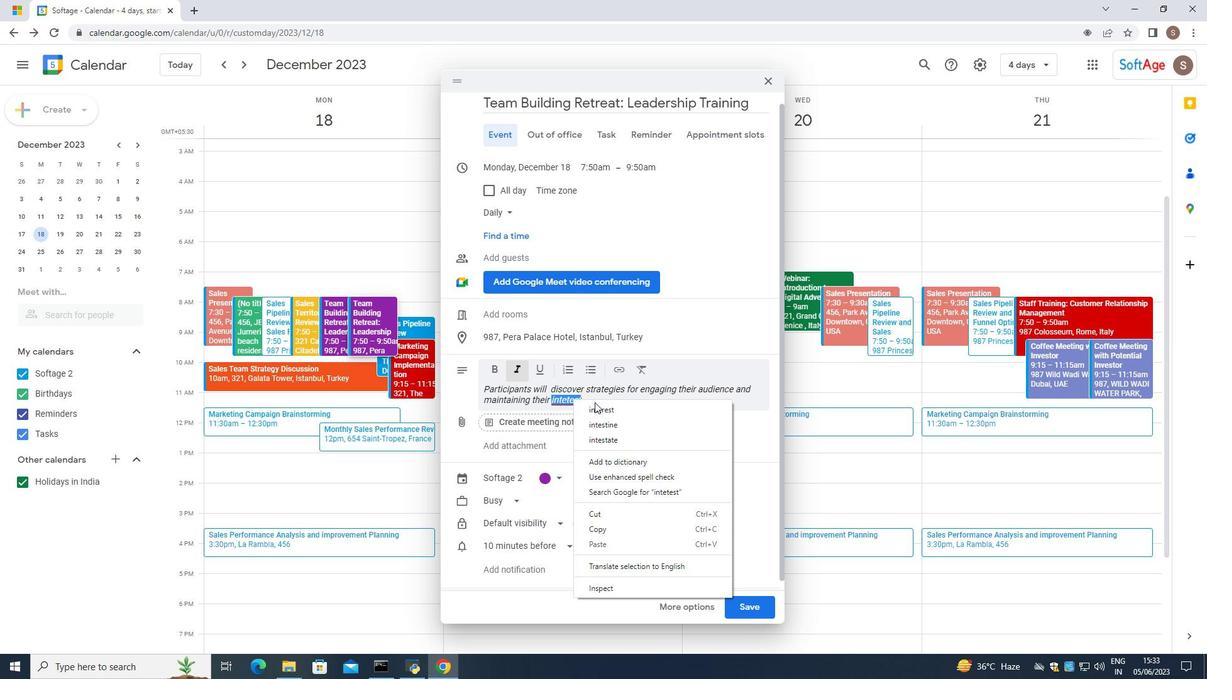 
Action: Mouse pressed left at (593, 407)
Screenshot: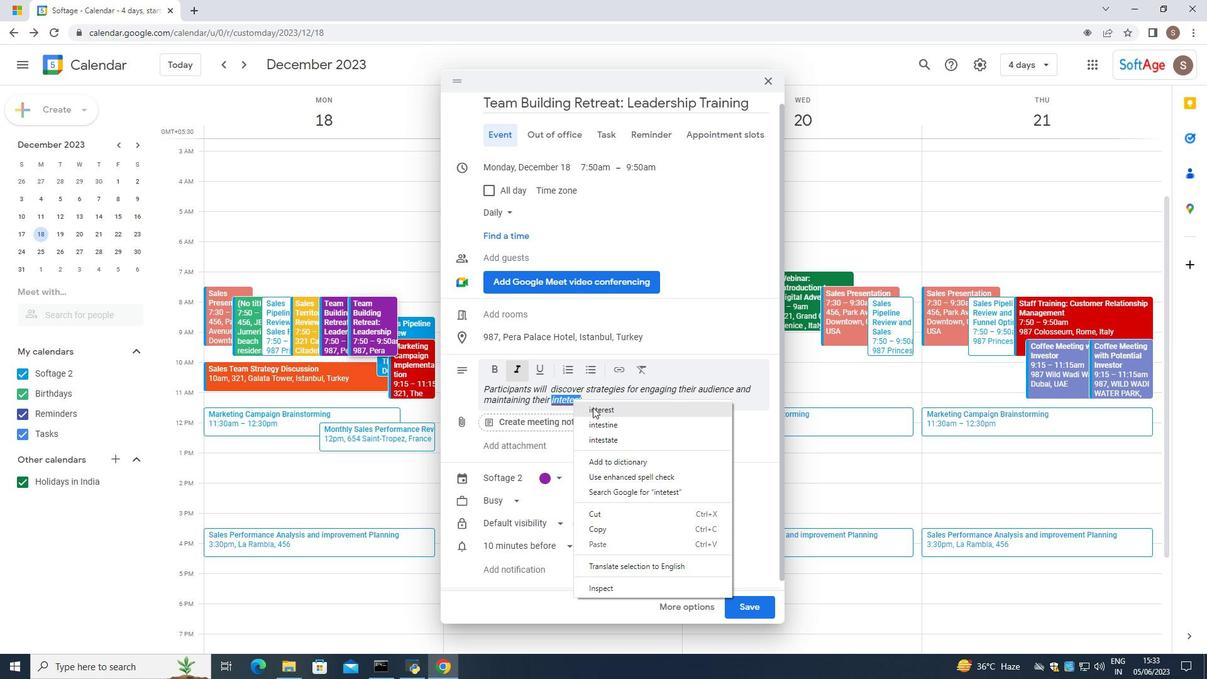 
Action: Mouse moved to (593, 403)
Screenshot: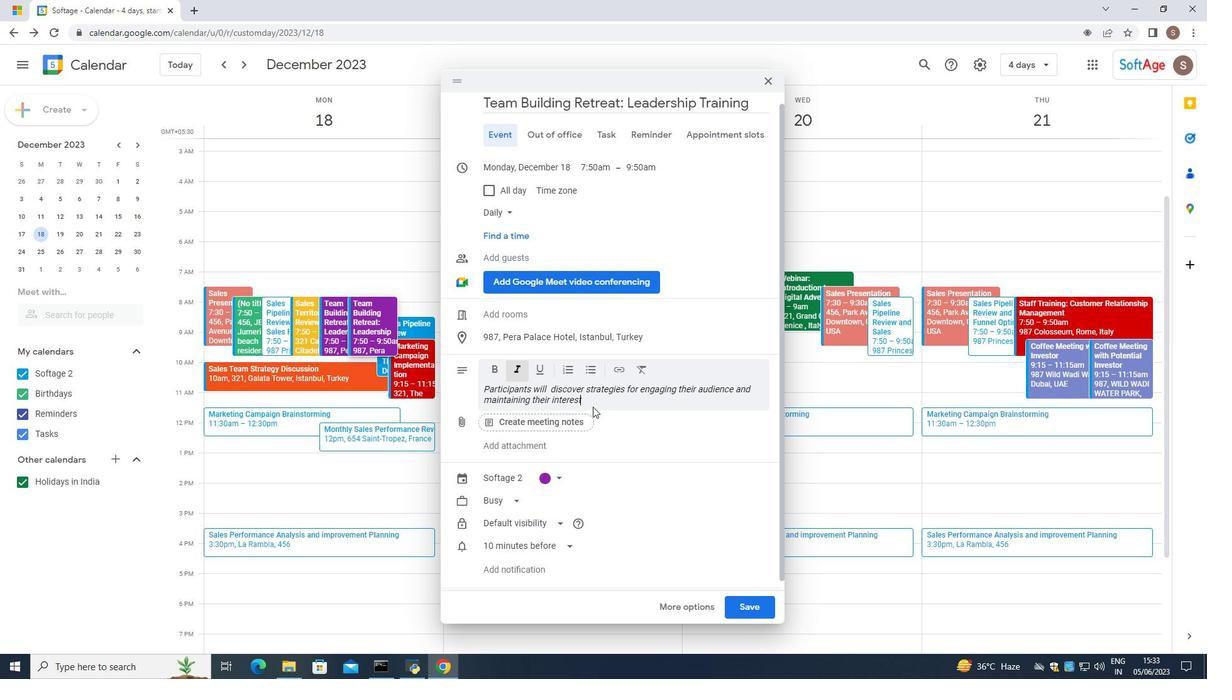 
Action: Mouse pressed left at (593, 403)
Screenshot: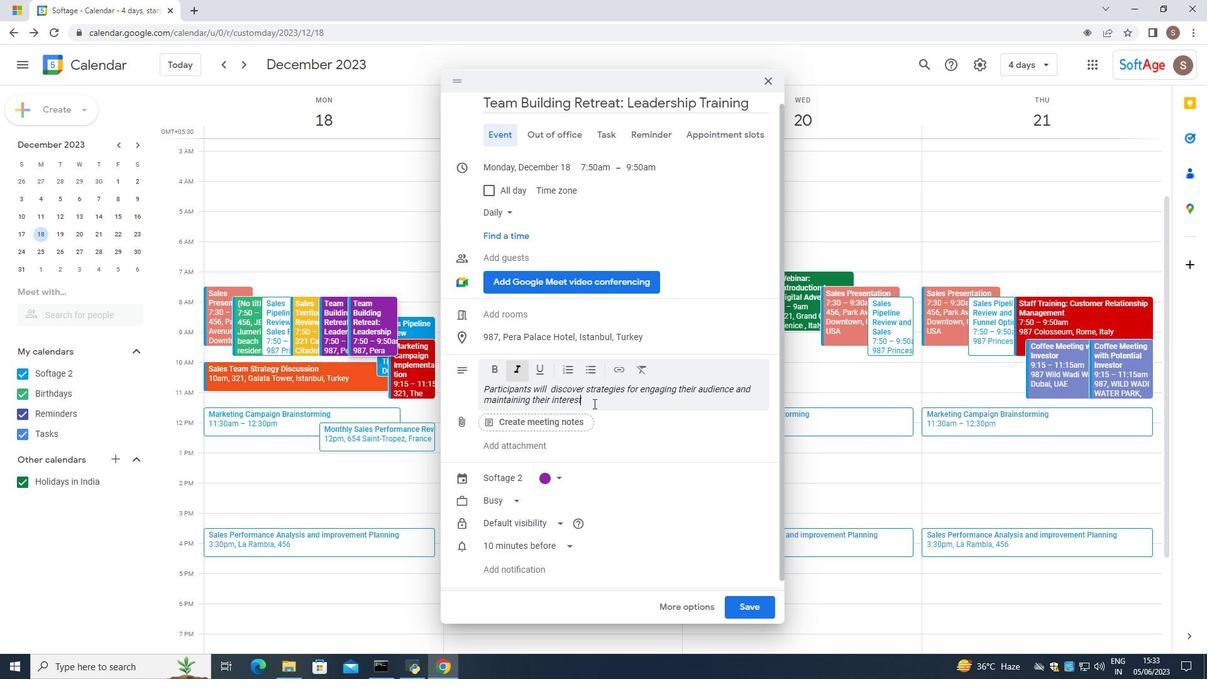 
Action: Mouse moved to (554, 512)
Screenshot: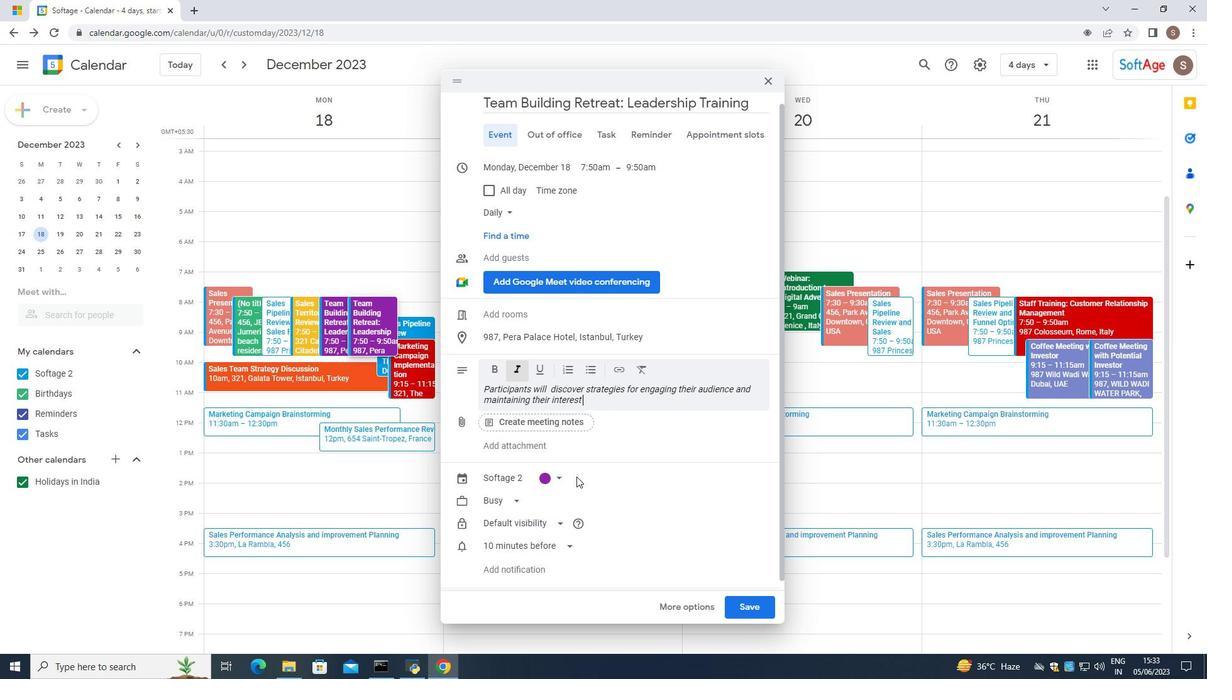 
Action: Key pressed throughout<Key.space>the<Key.space>presentation
Screenshot: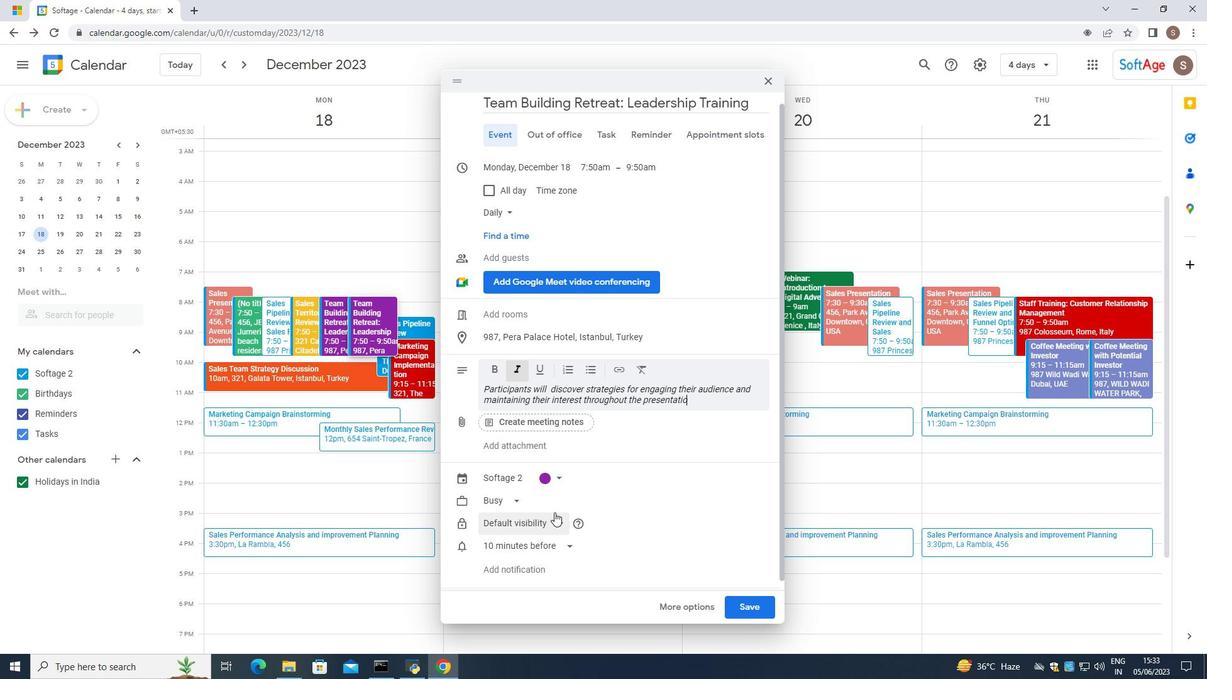 
Action: Mouse moved to (554, 513)
Screenshot: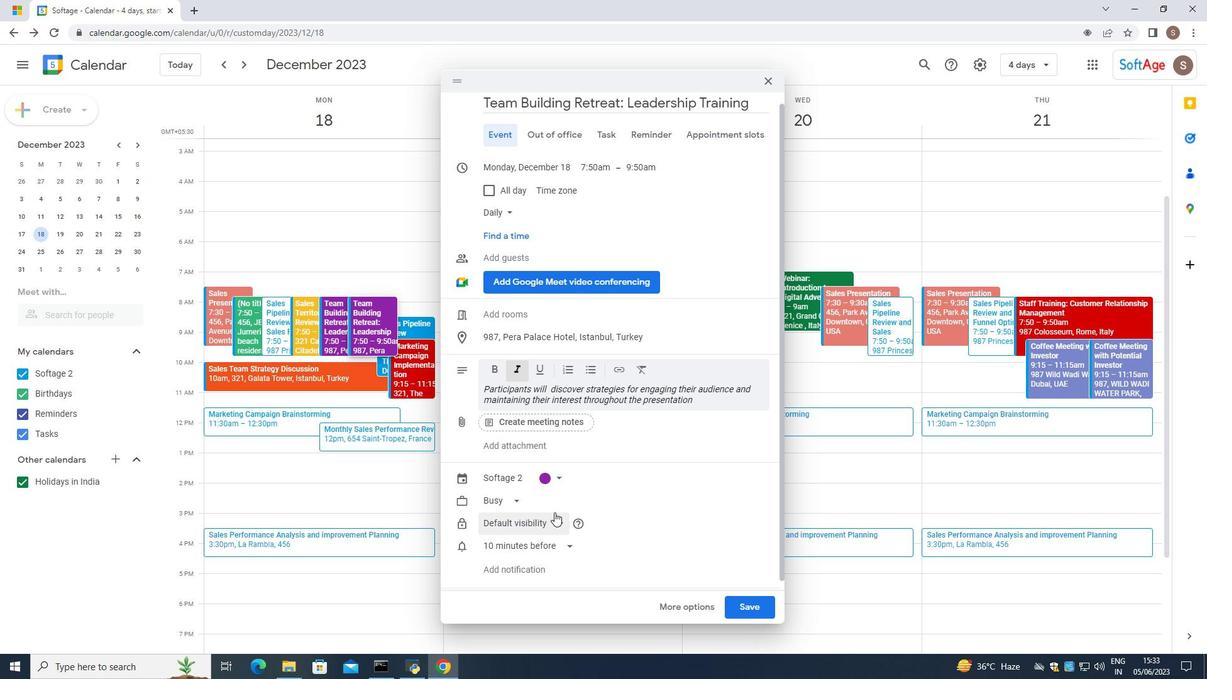 
Action: Key pressed .<Key.caps_lock>T<Key.caps_lock>hey<Key.space>will<Key.space>learn<Key.space>how<Key.space>to<Key.space>incorporaate<Key.space><Key.backspace><Key.backspace><Key.backspace><Key.backspace><Key.backspace>ate<Key.space>storytelling,<Key.space>interactive<Key.space>ek<Key.backspace><Key.backspace>elements<Key.space>anbd<Key.space>viual<Key.space>aids<Key.space>to<Key.space>create<Key.space>a<Key.space>dynamic<Key.space>and<Key.space>inbtercative<Key.space>experiencer<Key.space>
Screenshot: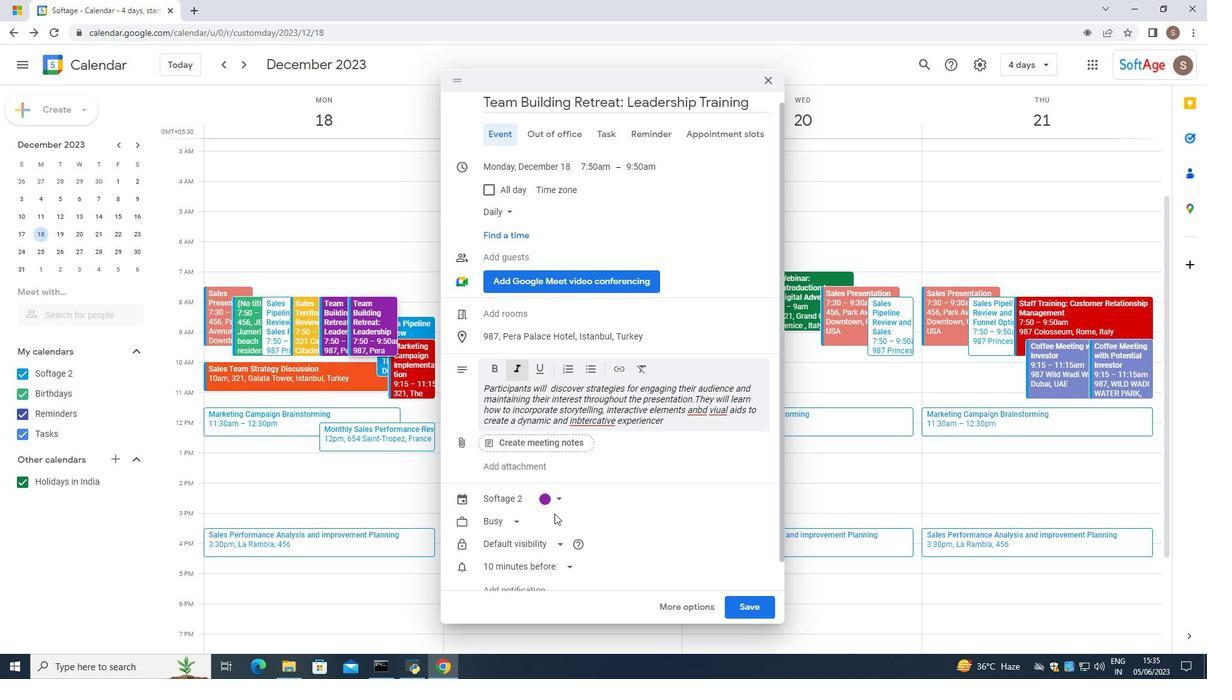 
Action: Mouse moved to (591, 417)
Screenshot: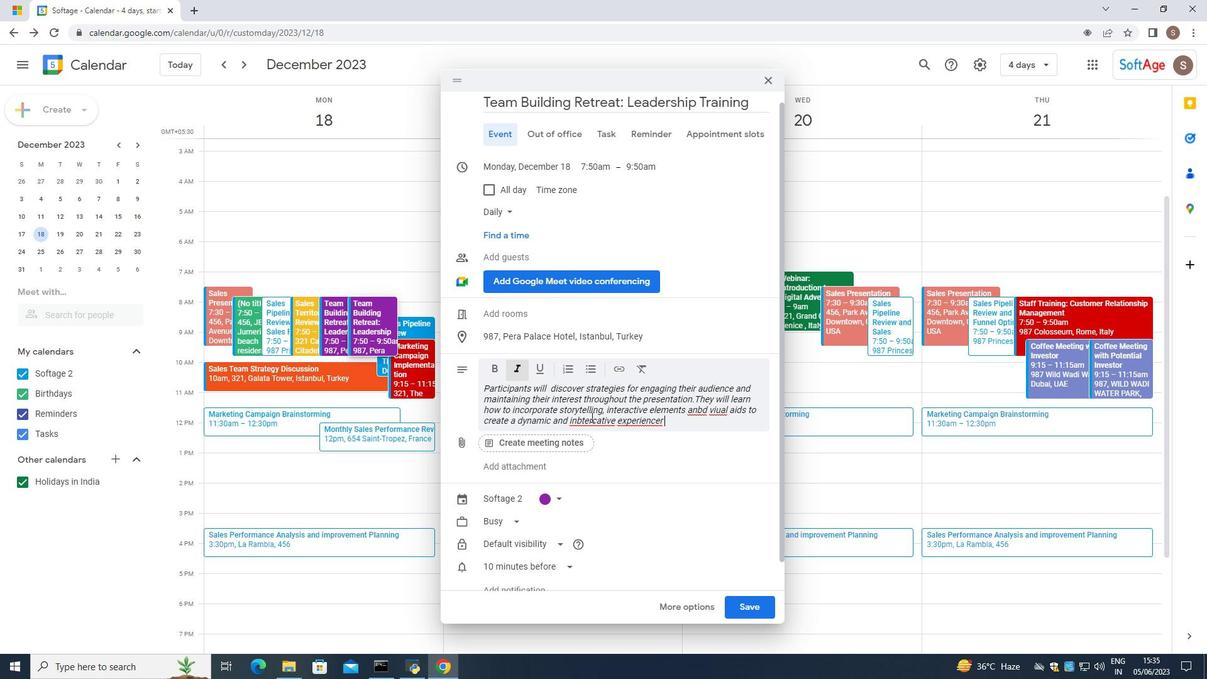 
Action: Mouse pressed left at (591, 417)
Screenshot: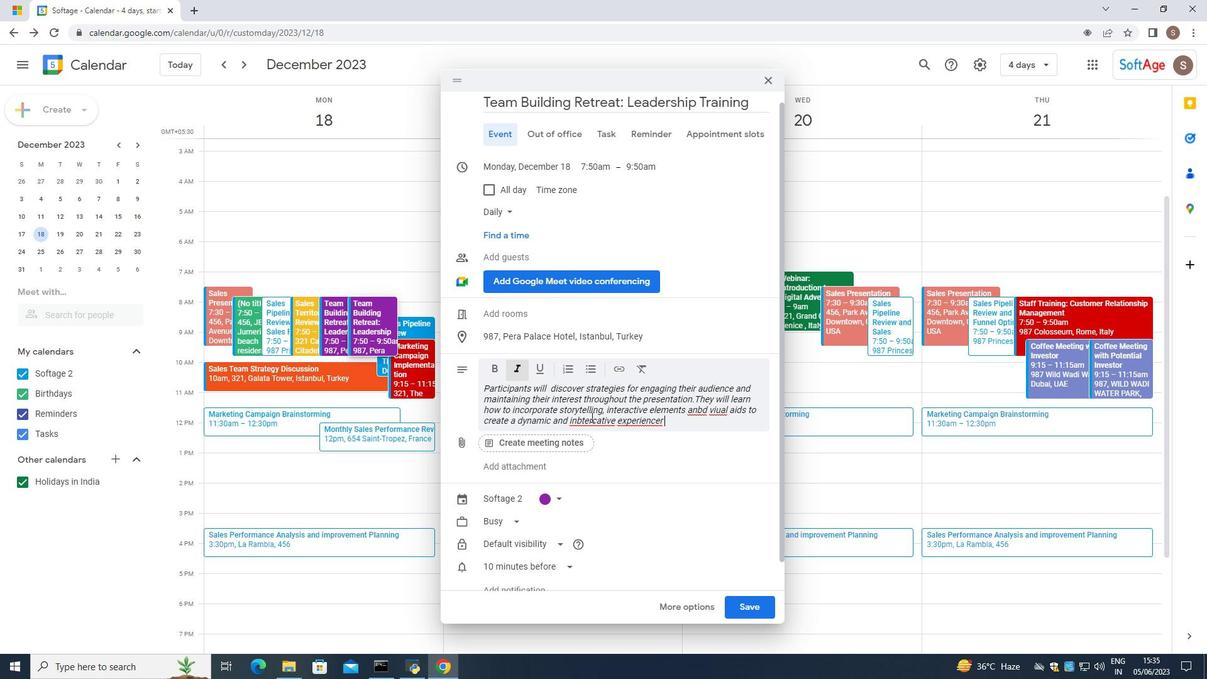 
Action: Mouse pressed right at (591, 417)
Screenshot: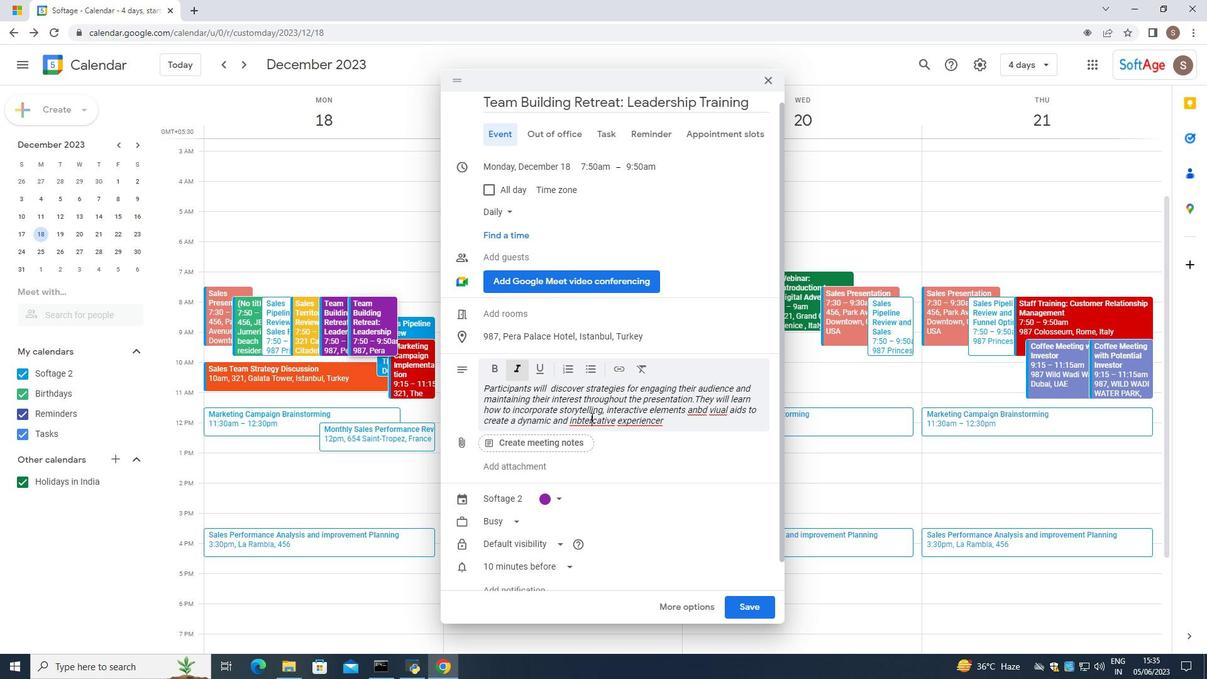 
Action: Mouse moved to (633, 425)
Screenshot: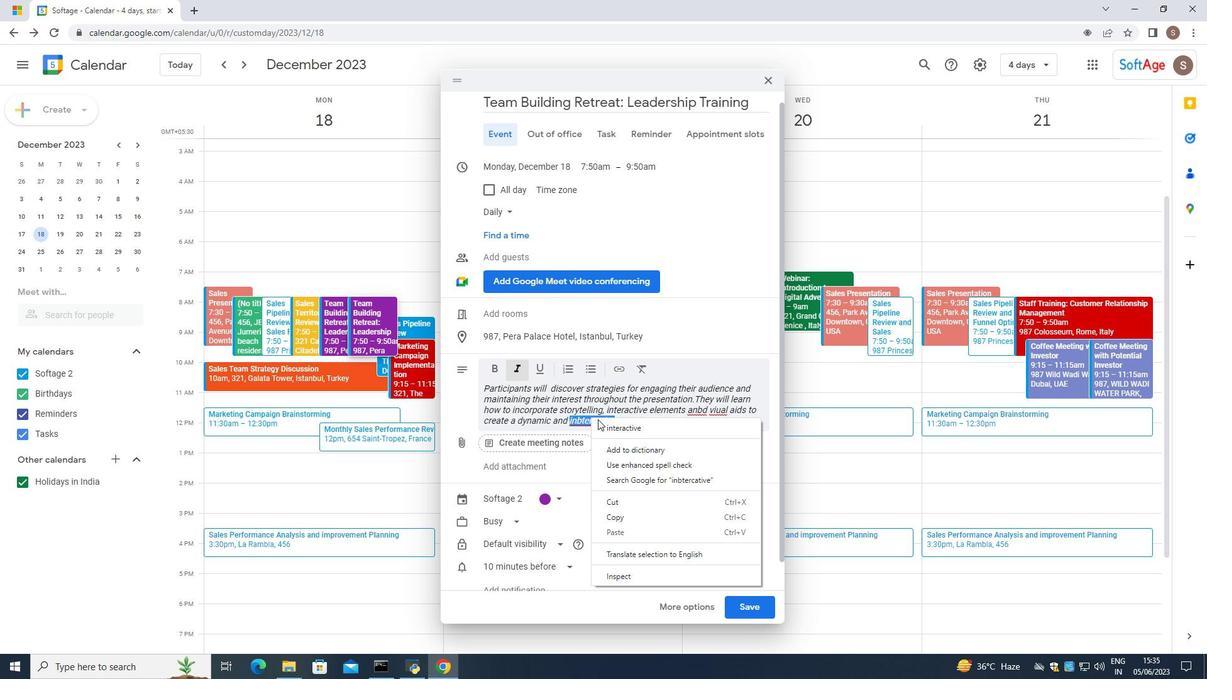 
Action: Mouse pressed left at (633, 425)
Screenshot: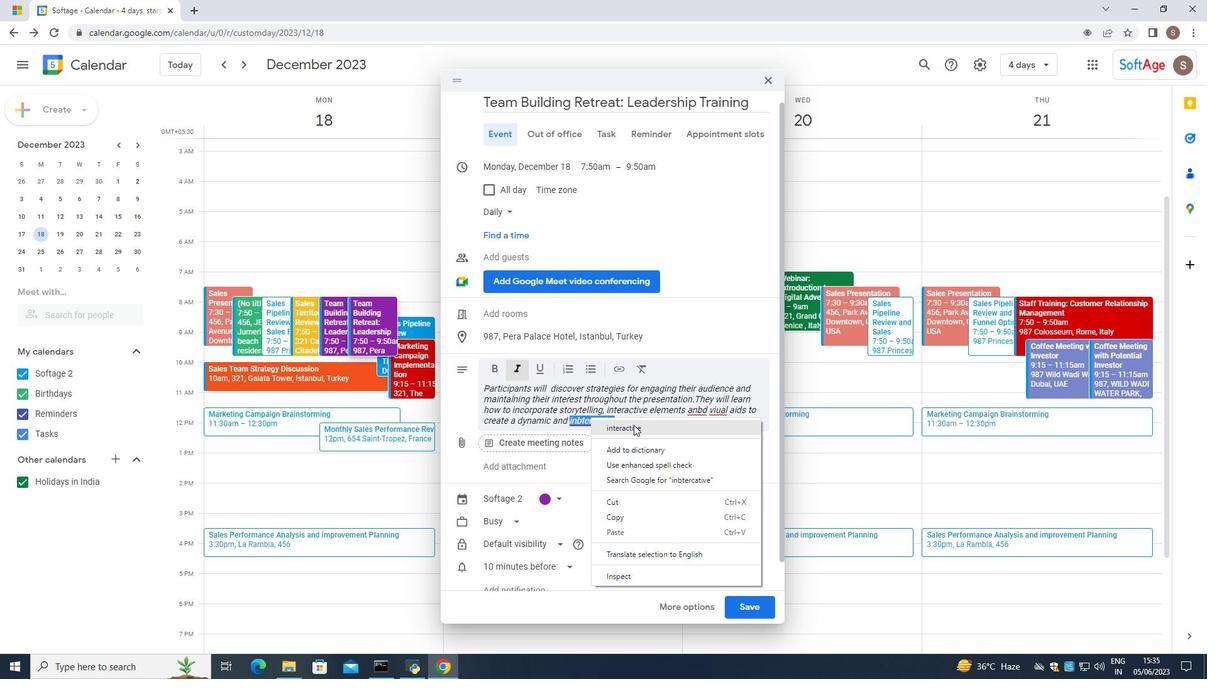 
Action: Mouse moved to (630, 422)
Screenshot: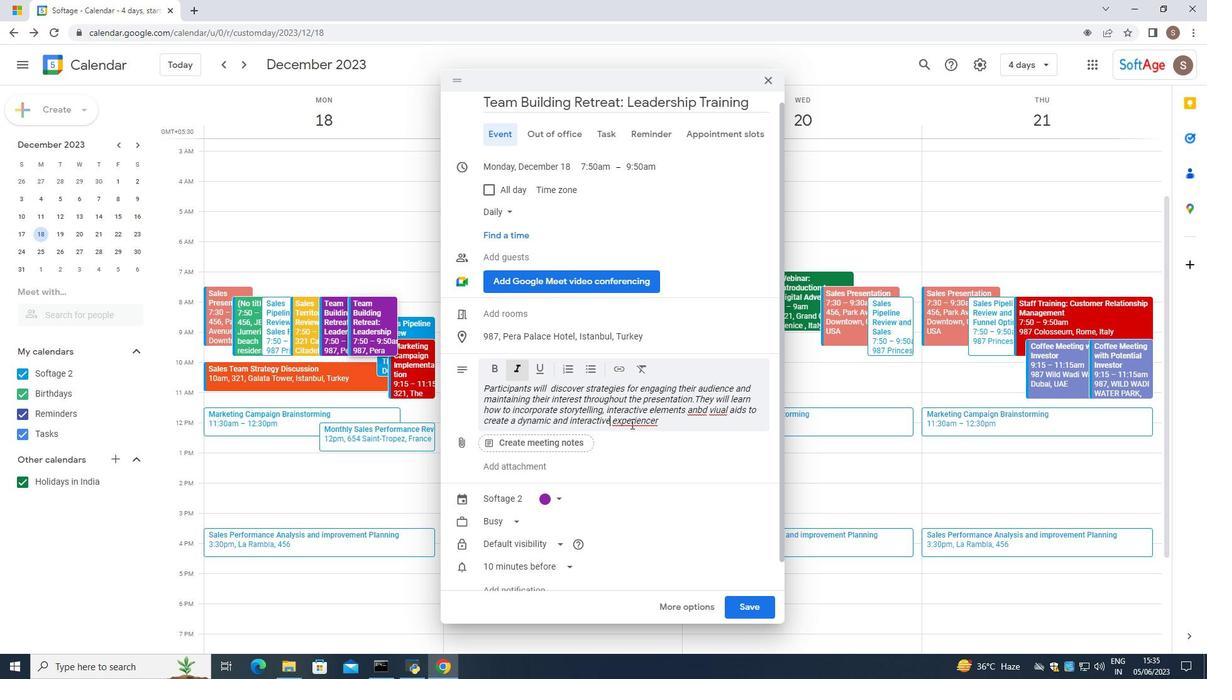 
Action: Mouse pressed left at (630, 422)
Screenshot: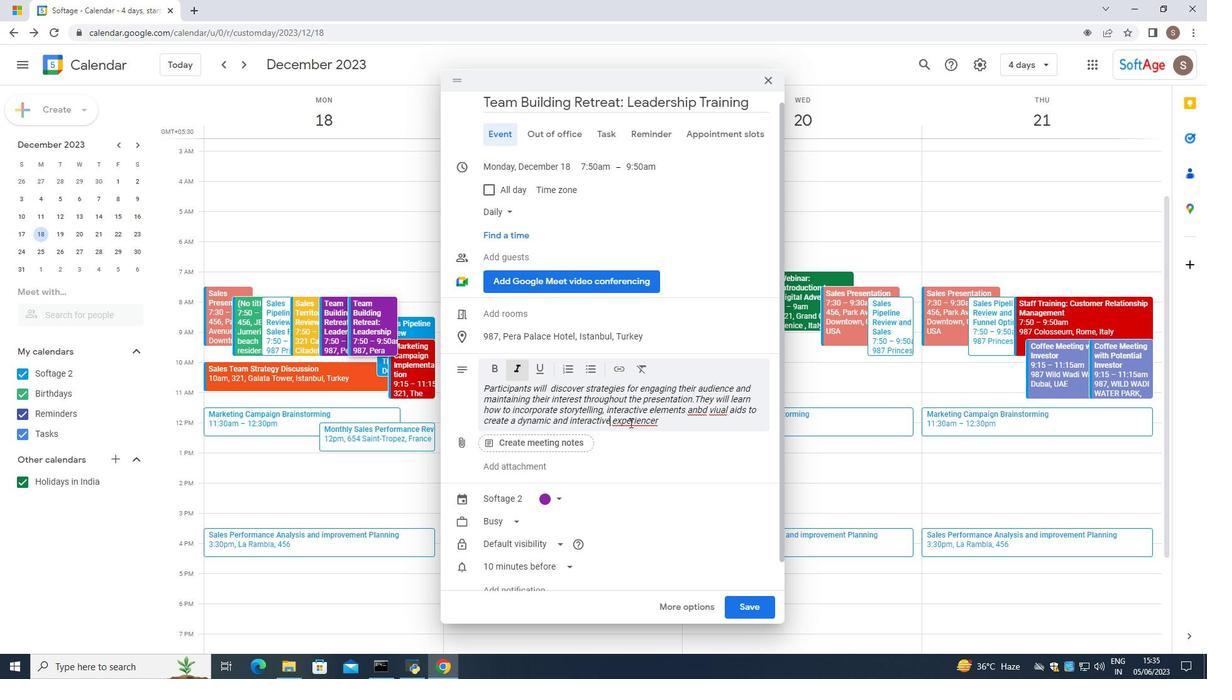 
Action: Mouse pressed right at (630, 422)
Screenshot: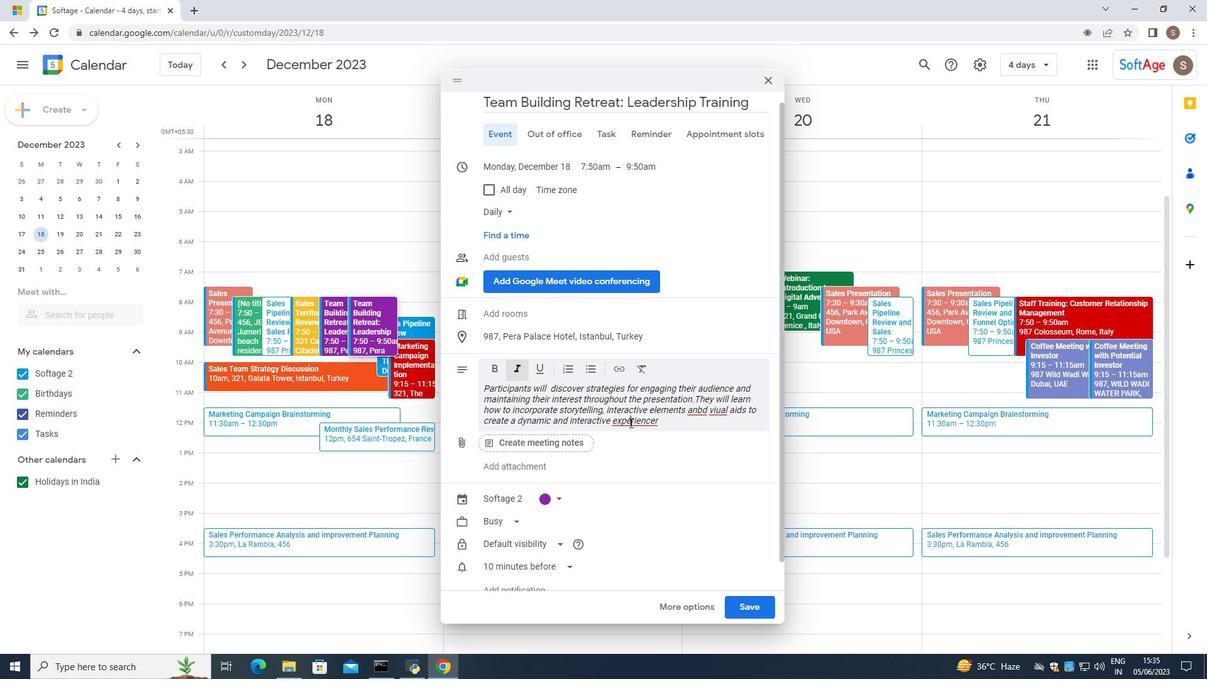
Action: Mouse moved to (641, 430)
Screenshot: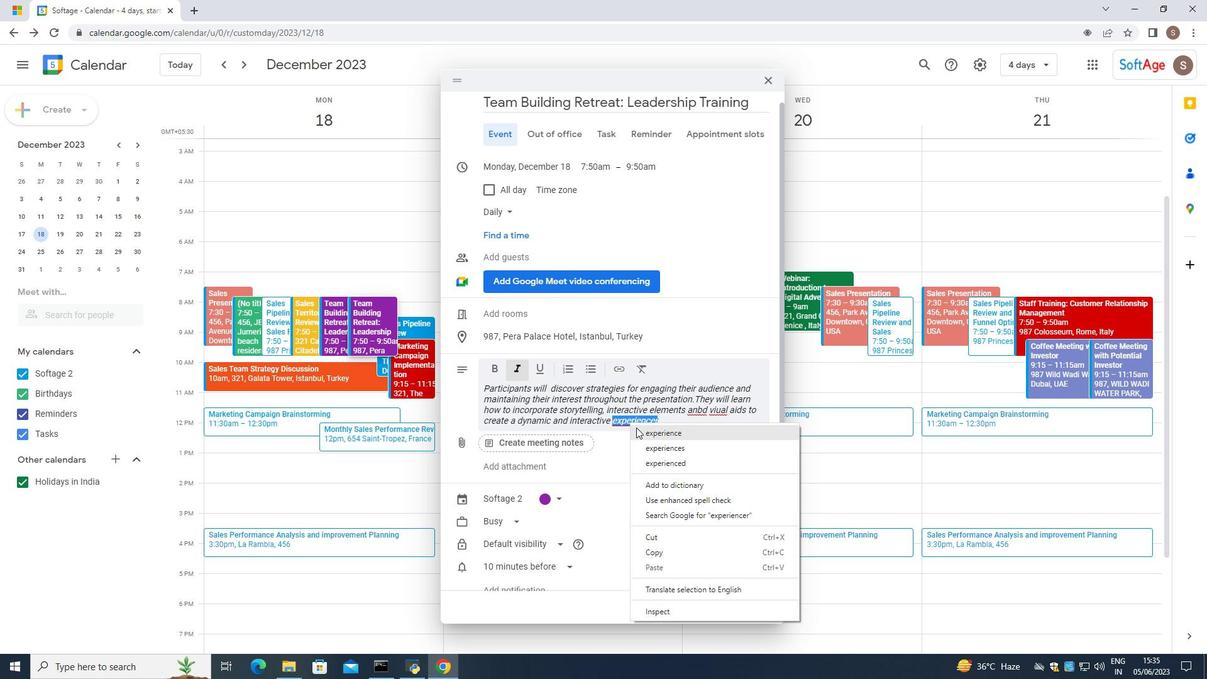 
Action: Mouse pressed left at (641, 430)
Screenshot: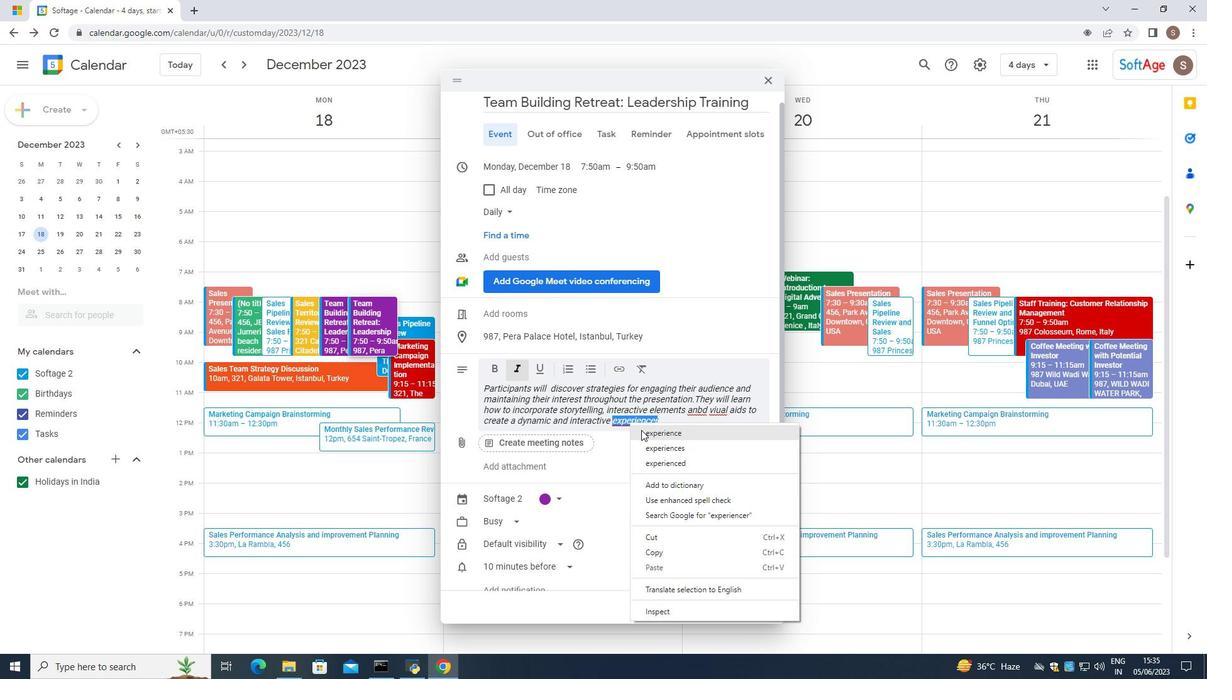 
Action: Mouse moved to (659, 419)
Screenshot: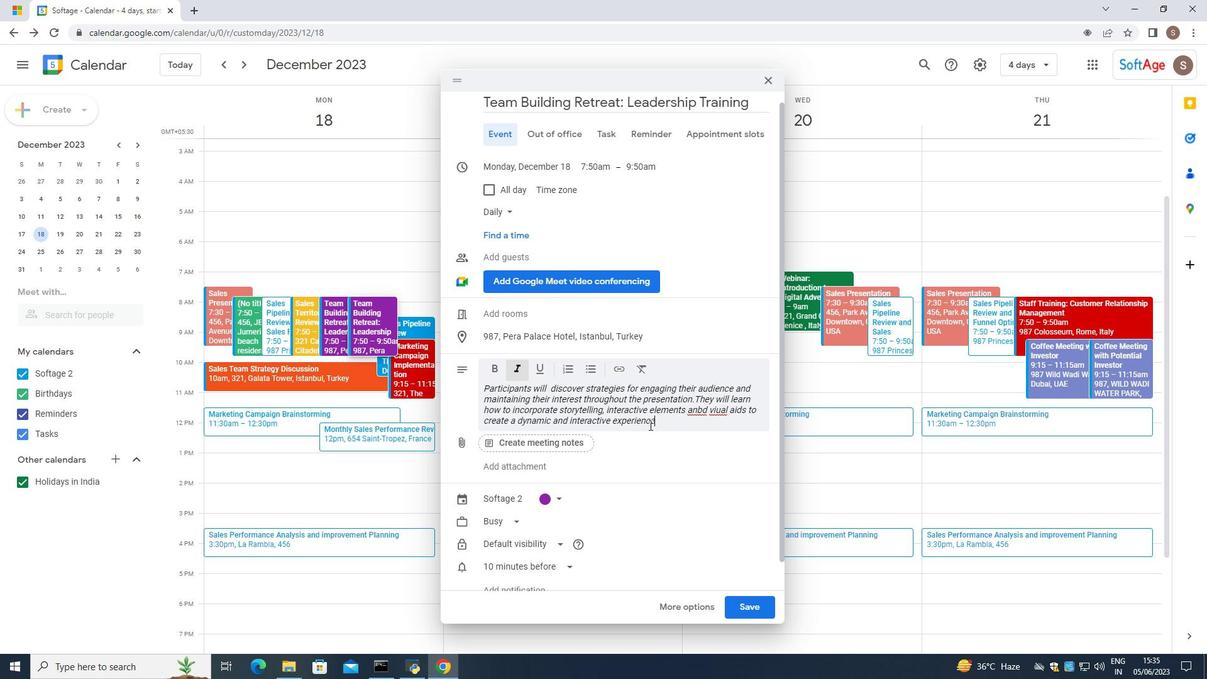 
Action: Mouse pressed left at (659, 419)
Screenshot: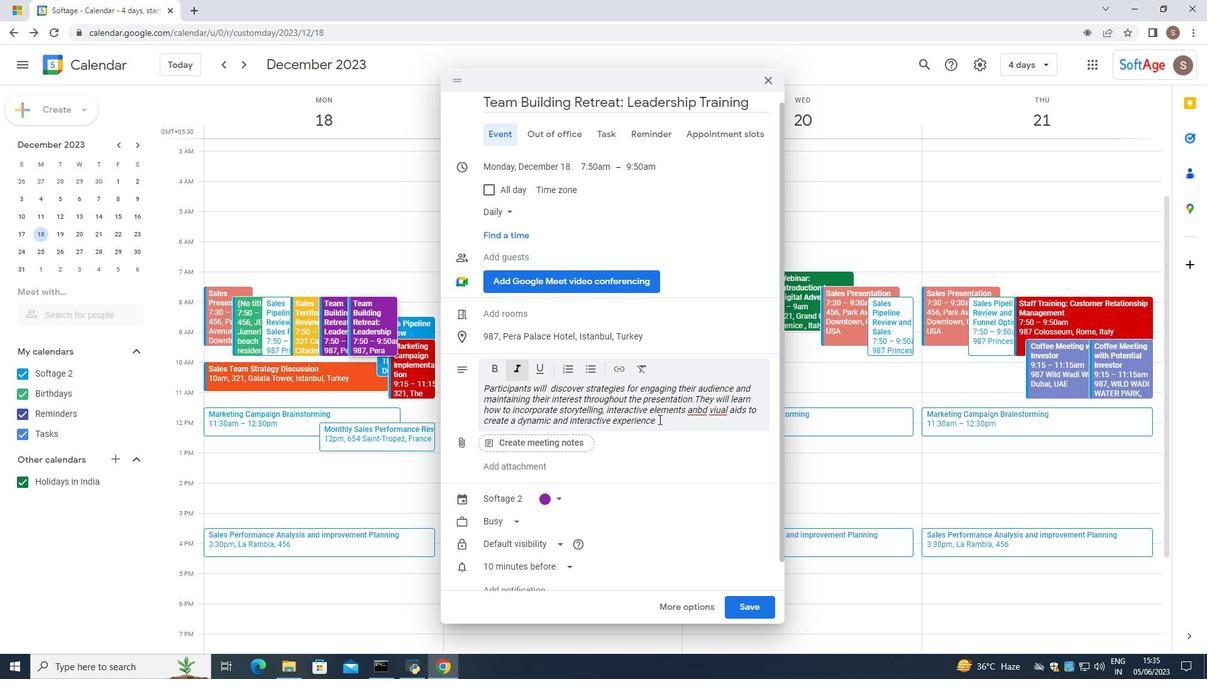 
Action: Mouse moved to (715, 411)
Screenshot: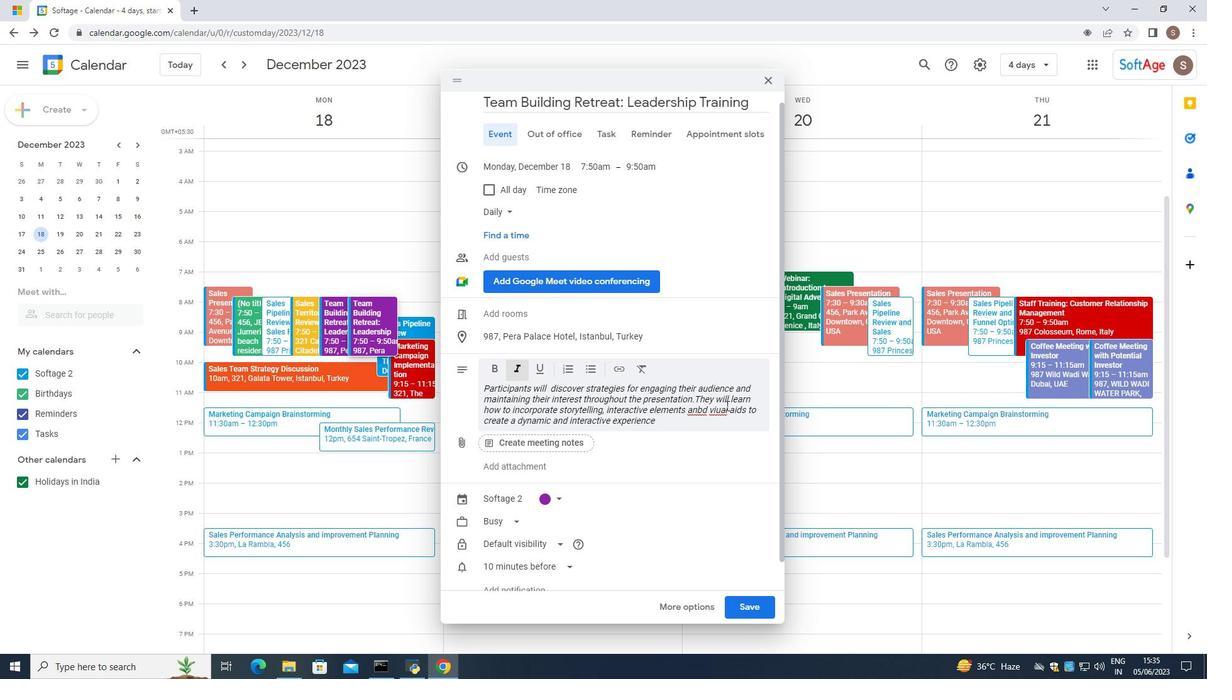 
Action: Mouse pressed left at (715, 411)
Screenshot: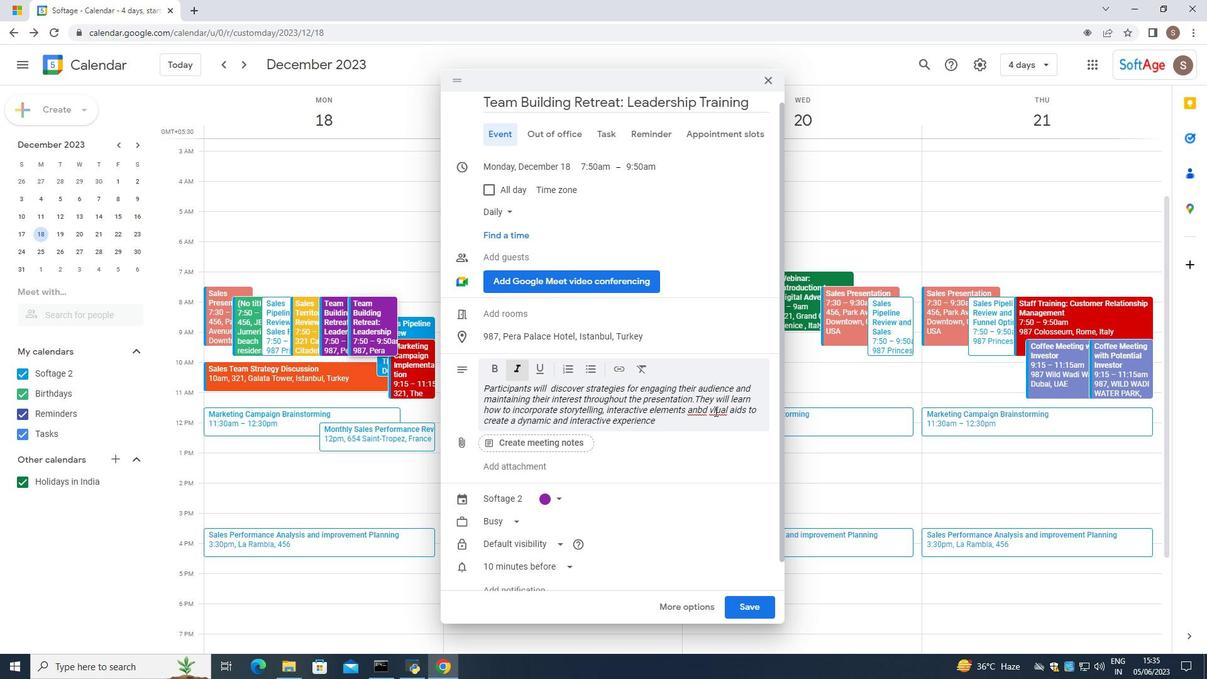 
Action: Mouse pressed right at (715, 411)
Screenshot: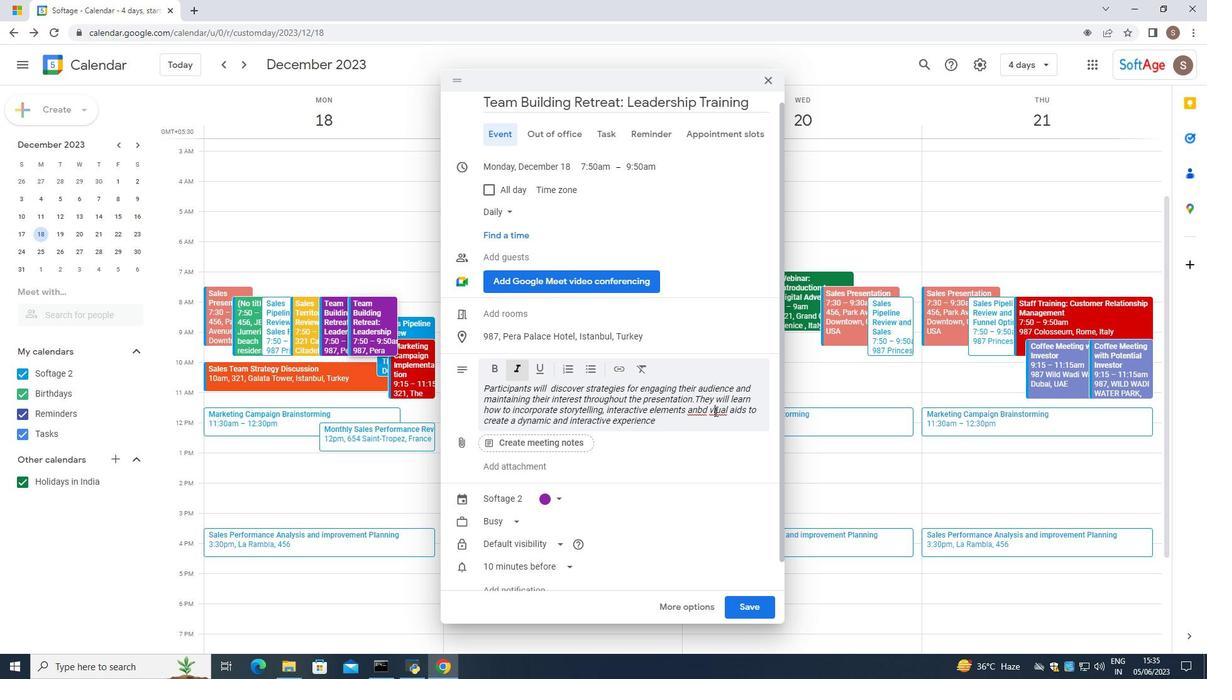 
Action: Mouse moved to (733, 433)
Screenshot: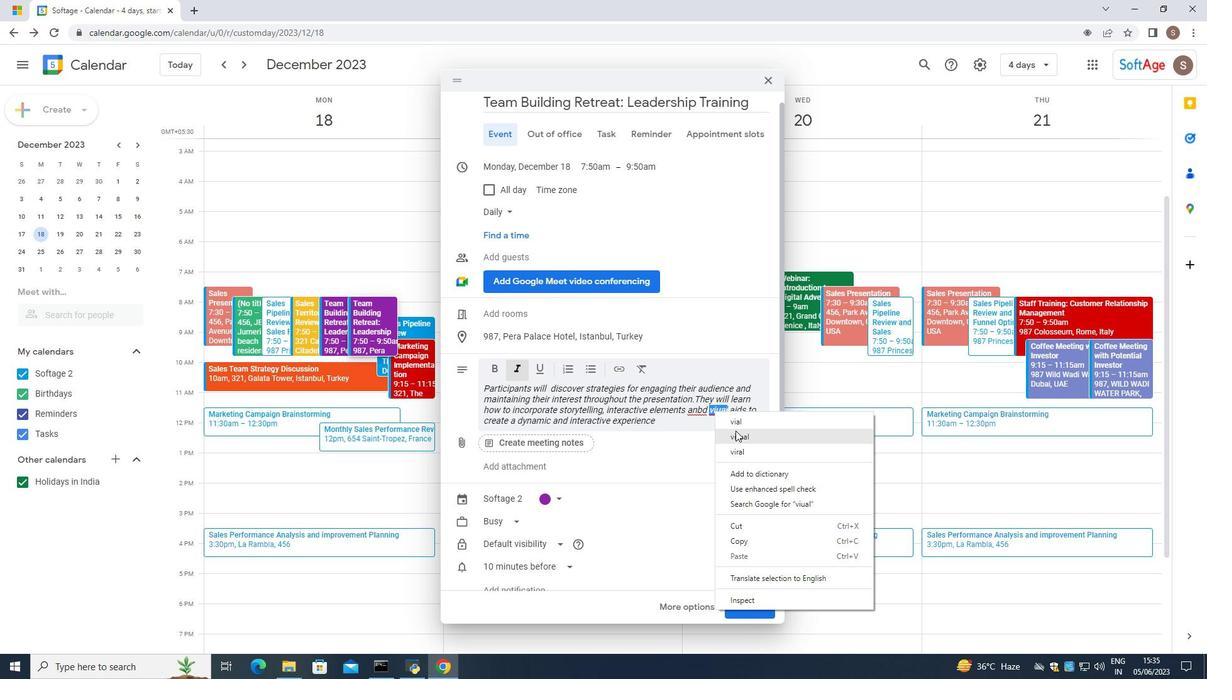 
Action: Mouse pressed left at (733, 433)
Screenshot: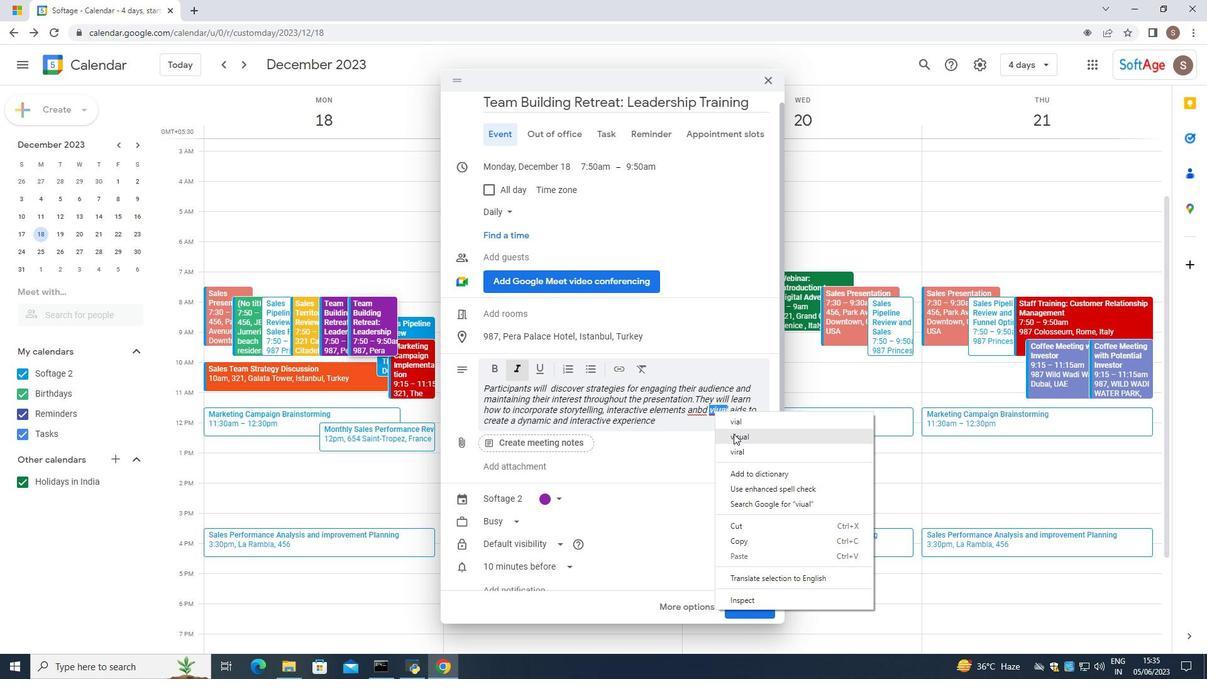 
Action: Mouse moved to (700, 406)
Screenshot: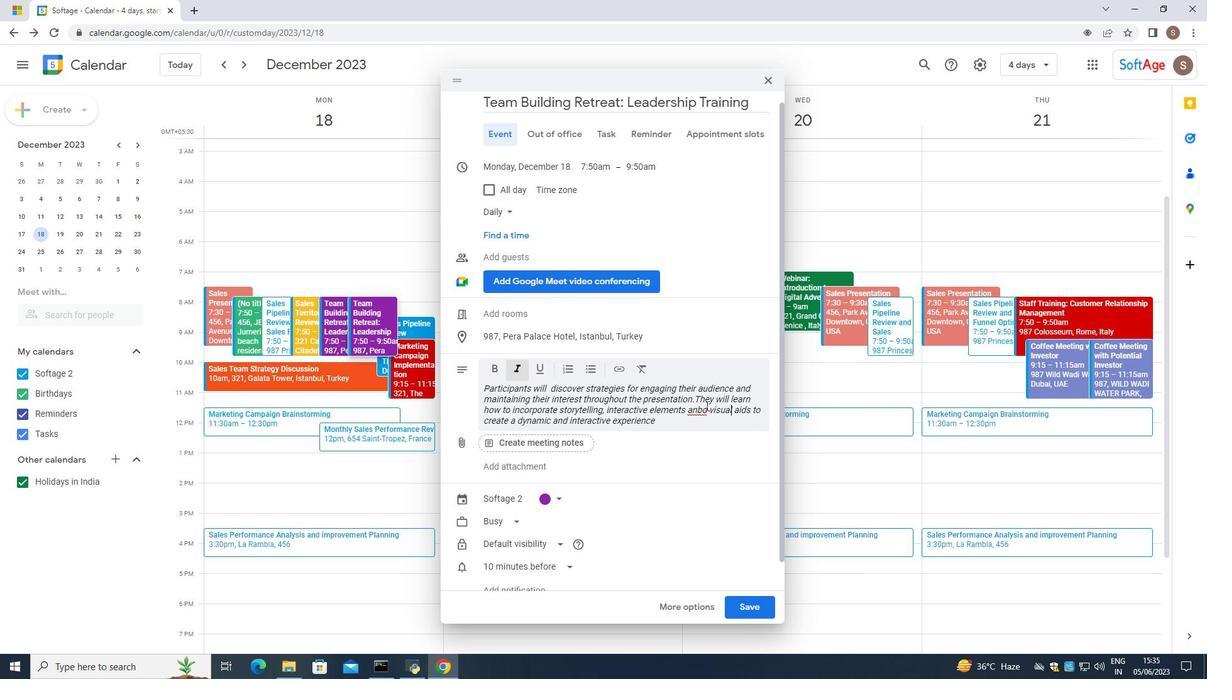
Action: Mouse pressed left at (700, 406)
Screenshot: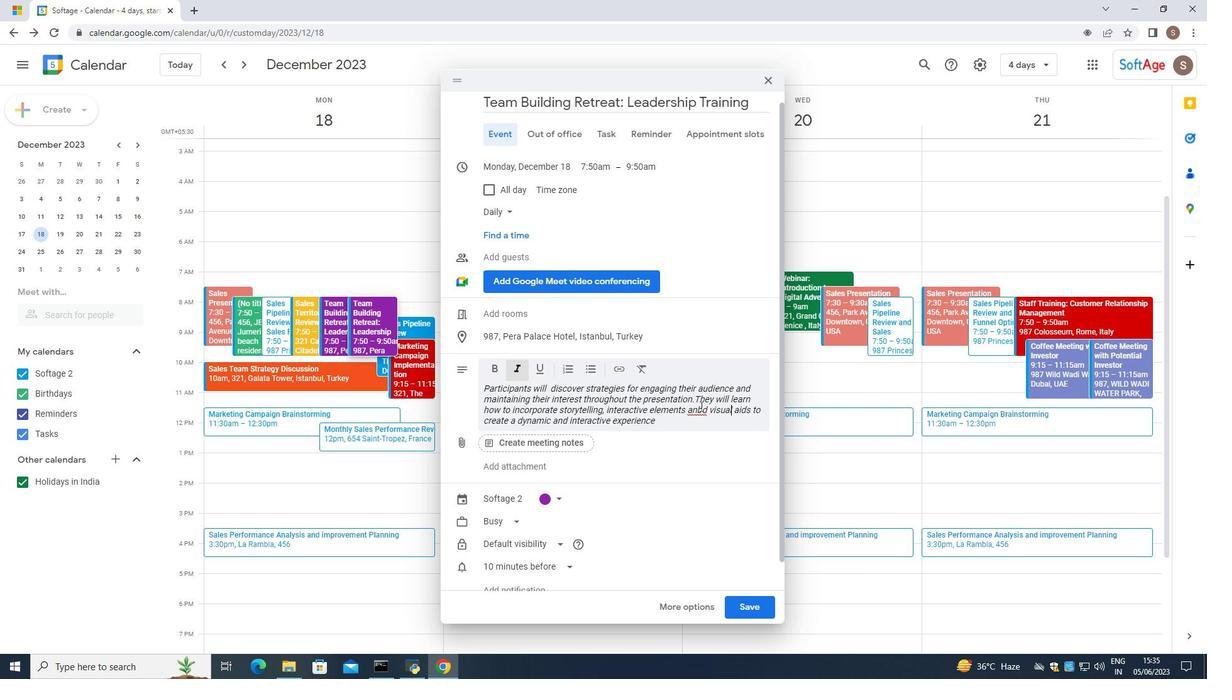 
Action: Mouse pressed right at (700, 406)
Screenshot: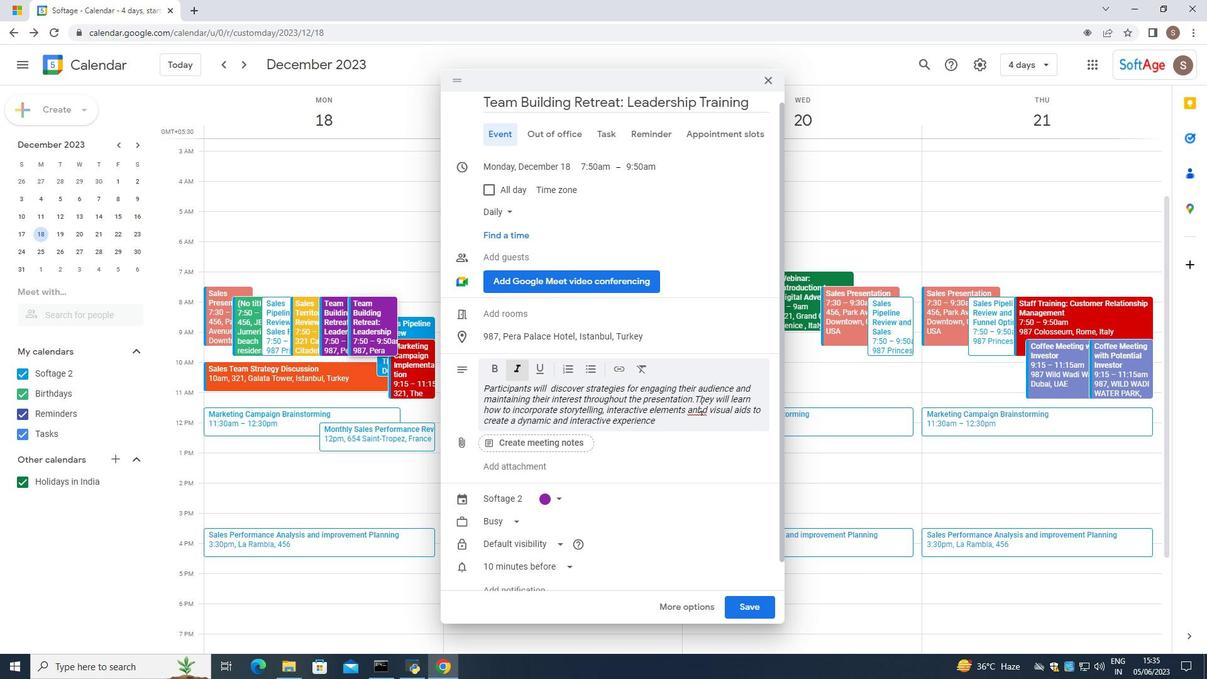 
Action: Mouse moved to (727, 414)
Screenshot: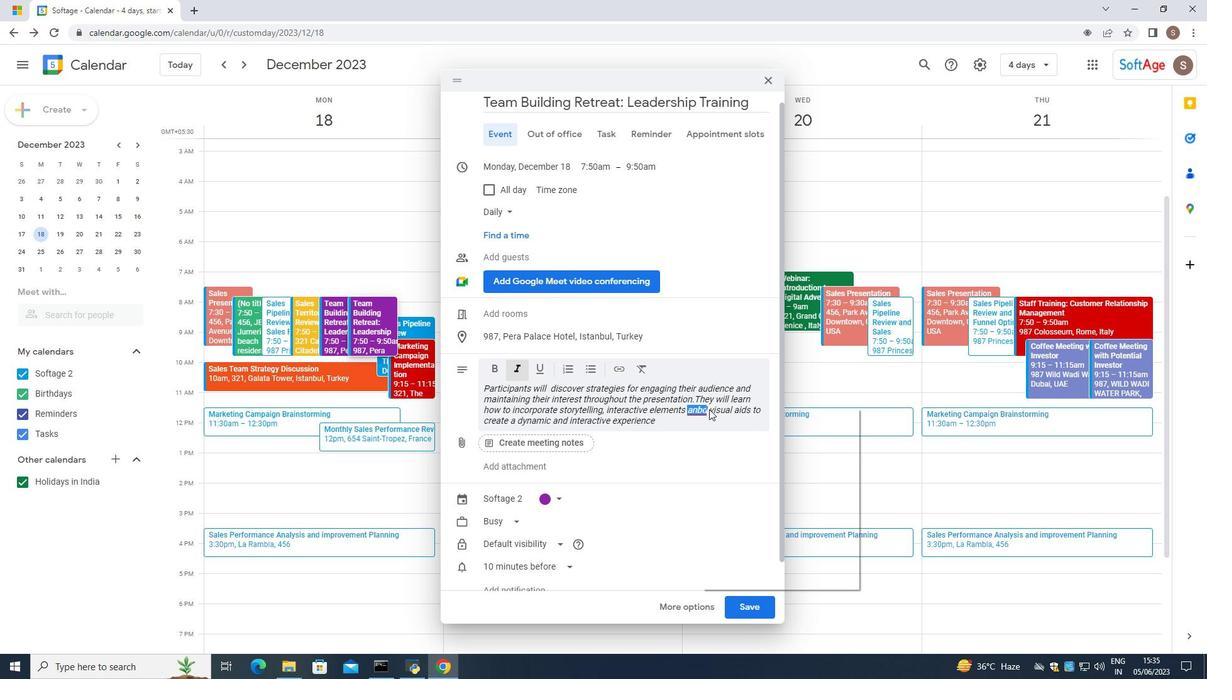 
Action: Mouse pressed left at (727, 414)
Screenshot: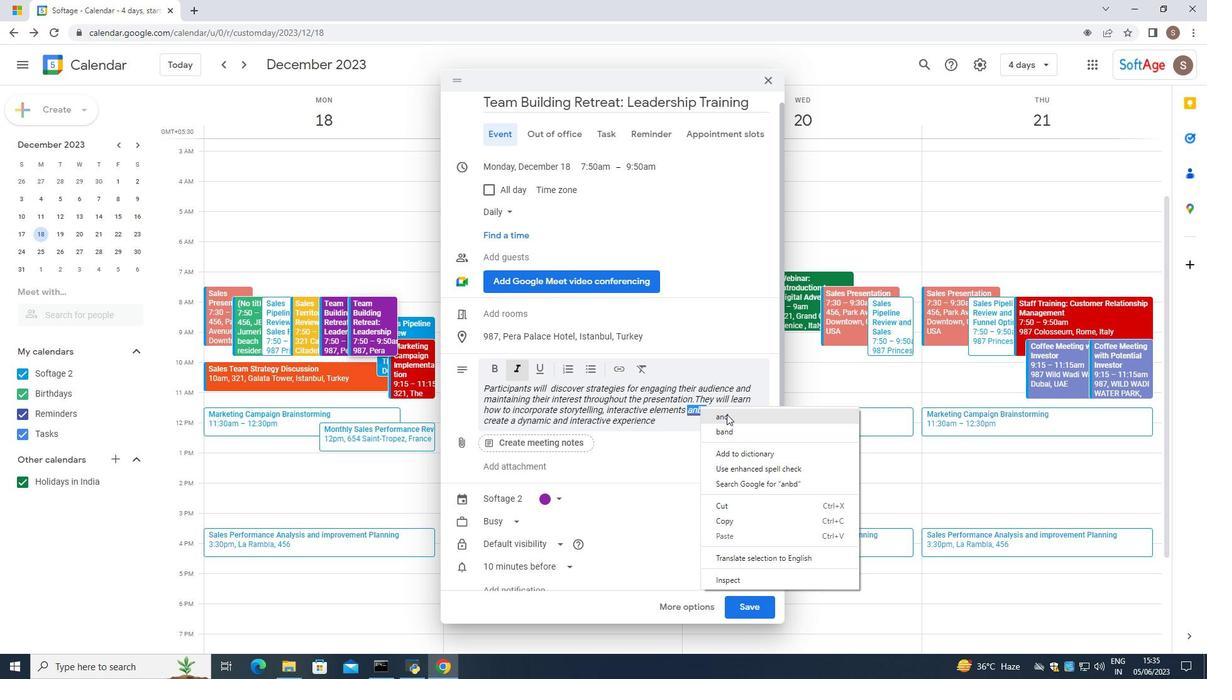 
Action: Mouse moved to (663, 426)
Screenshot: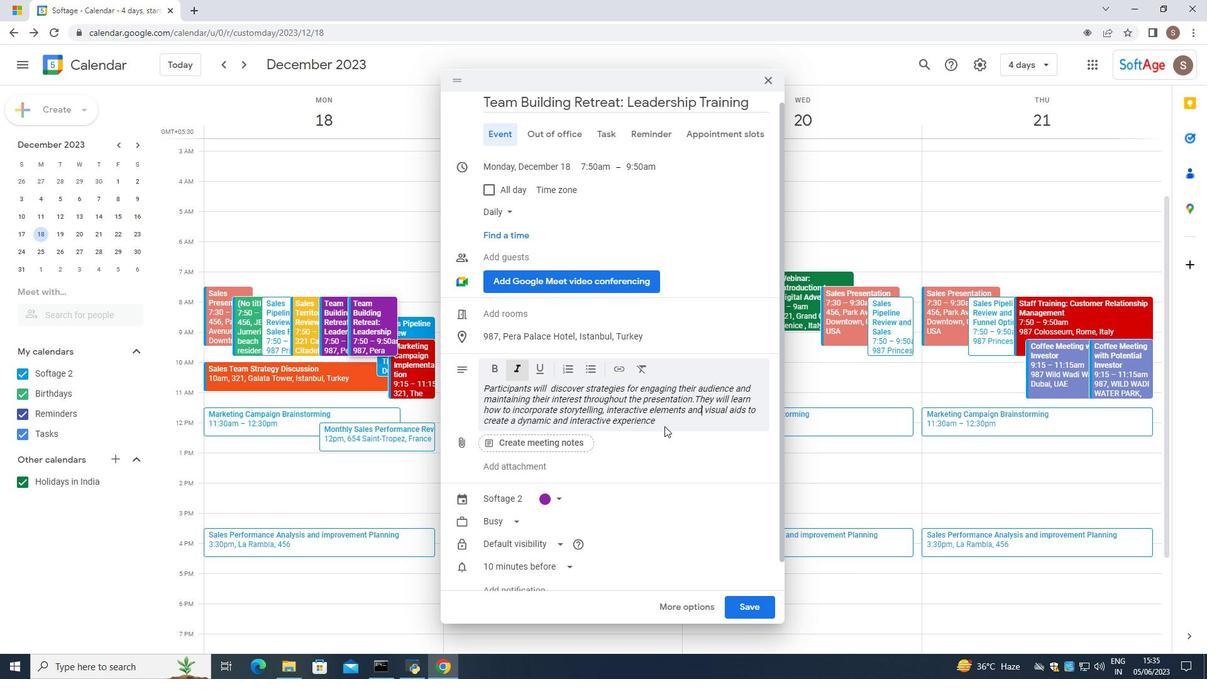 
Action: Mouse pressed left at (663, 426)
Screenshot: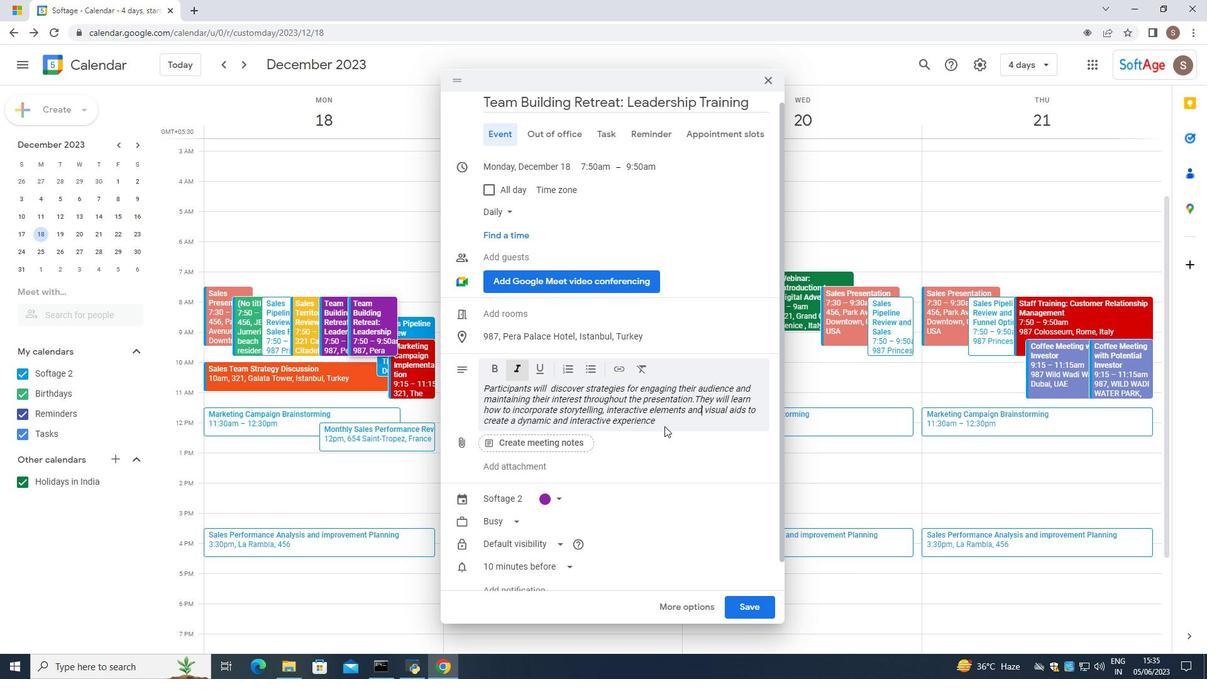 
Action: Mouse moved to (666, 421)
Screenshot: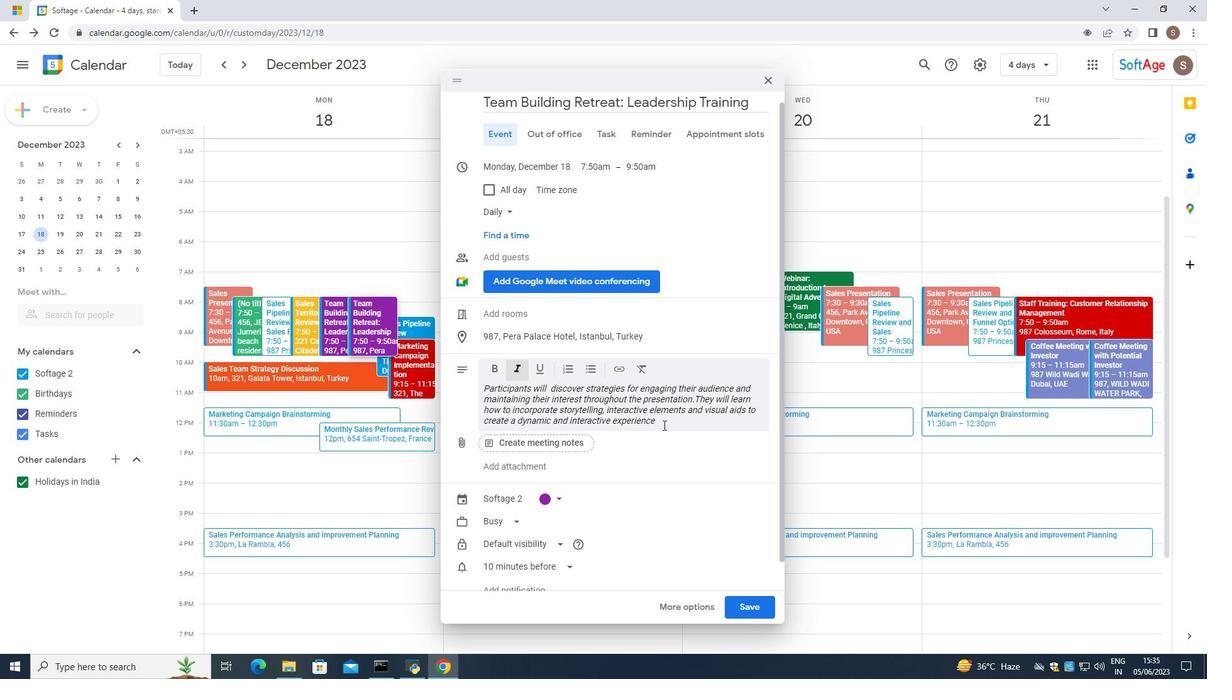 
Action: Mouse pressed left at (666, 421)
Screenshot: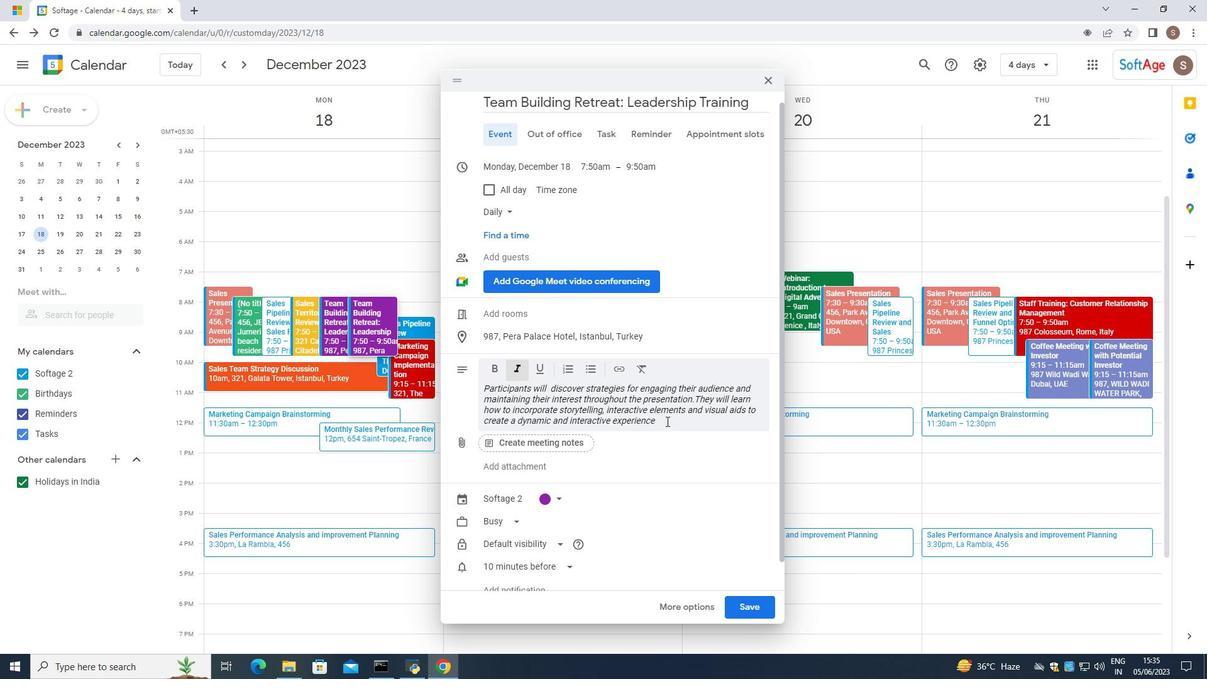 
Action: Mouse moved to (681, 460)
Screenshot: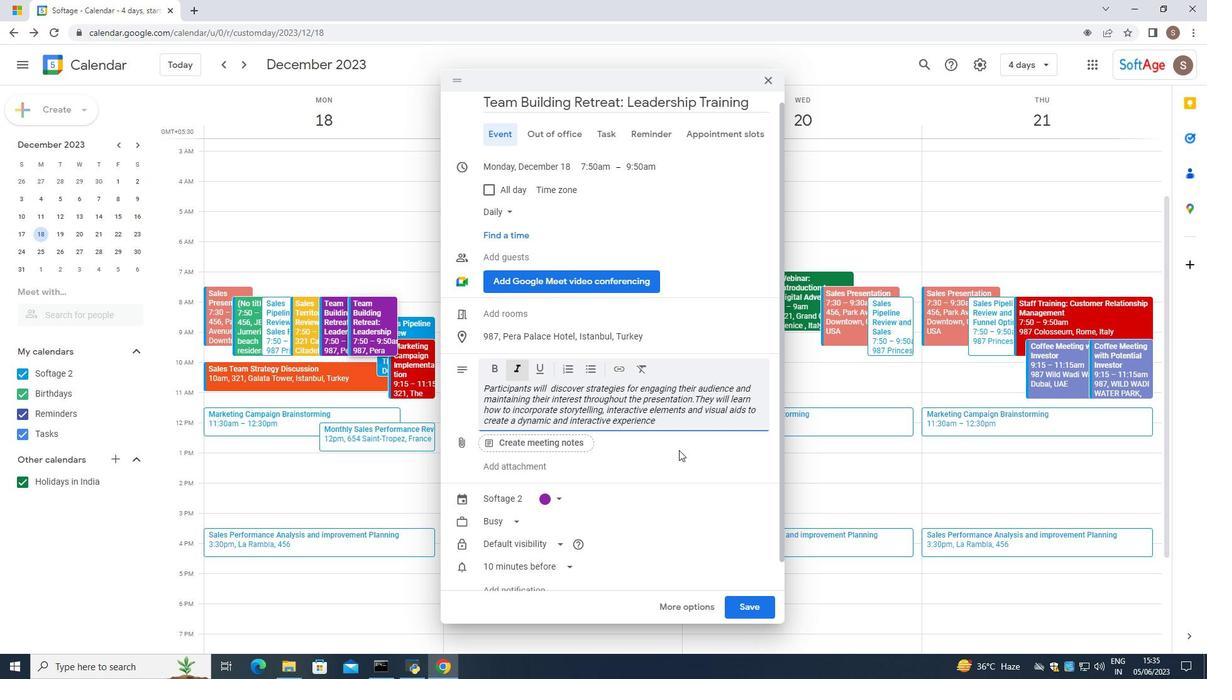 
Action: Key pressed for<Key.space>their<Key.space>listeners.
Screenshot: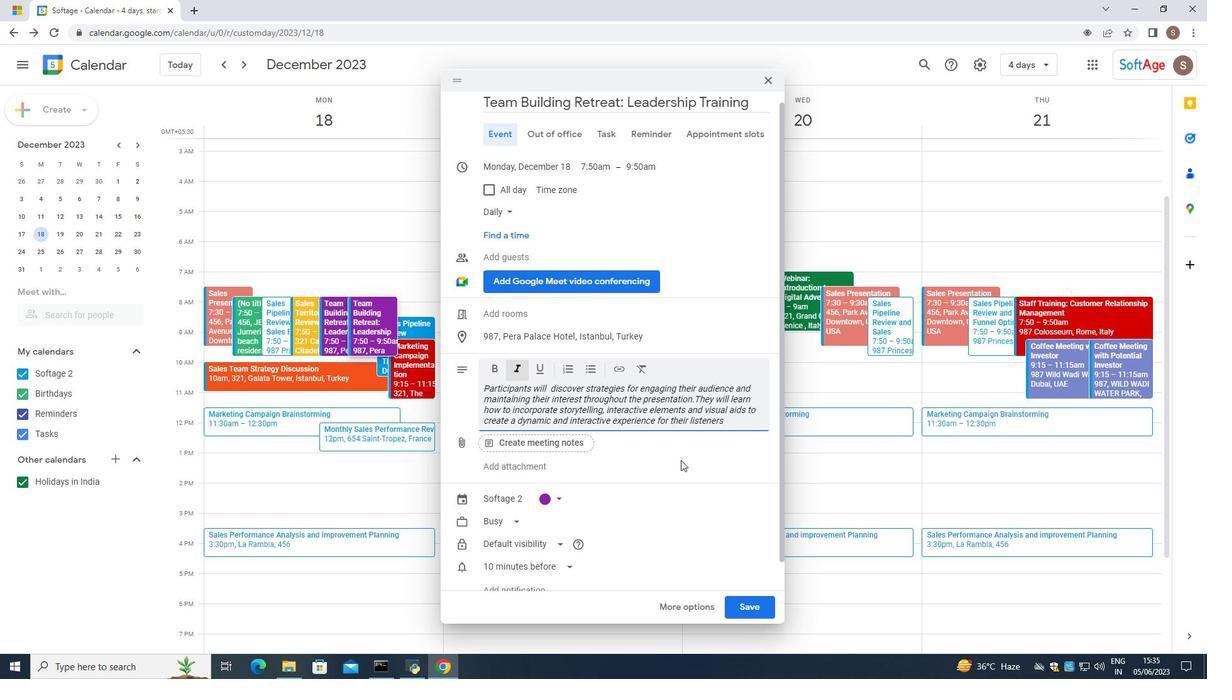 
Action: Mouse moved to (650, 447)
Screenshot: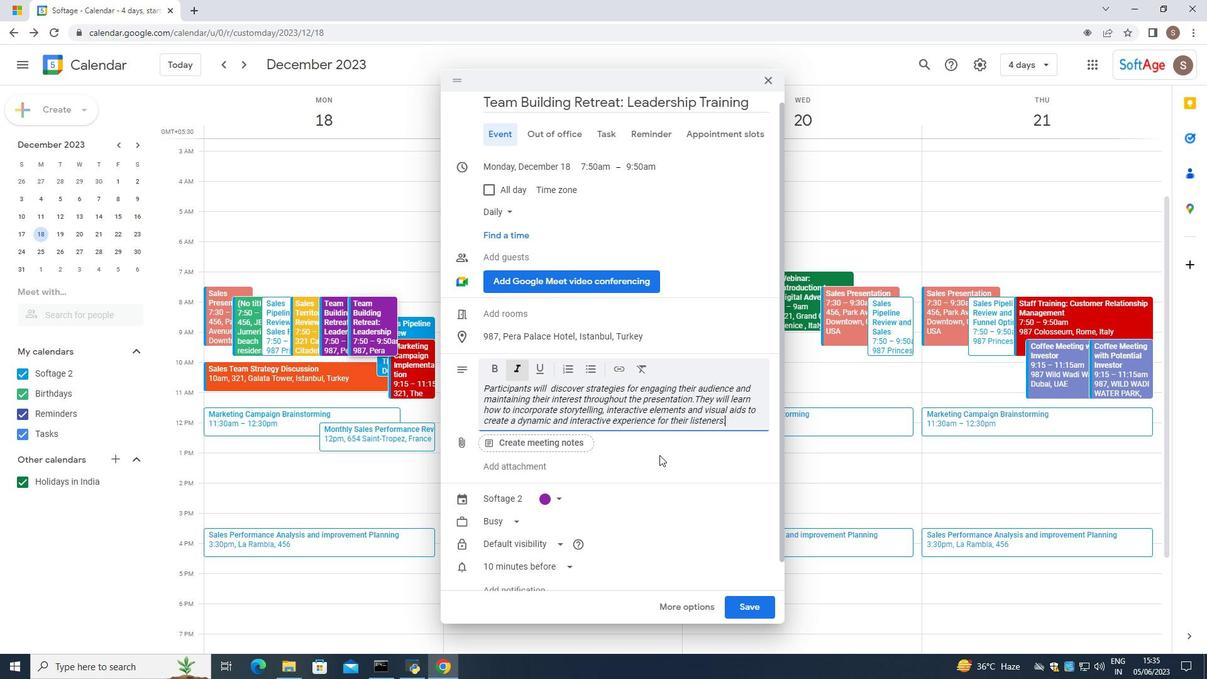 
Action: Mouse scrolled (650, 448) with delta (0, 0)
Screenshot: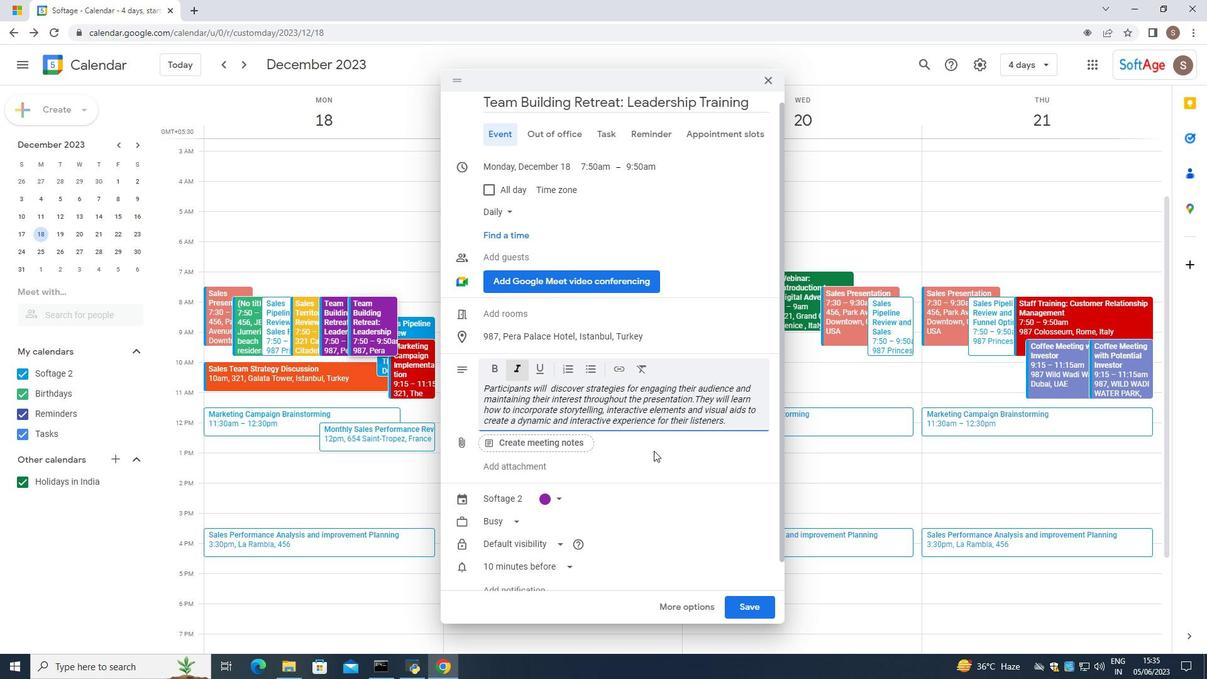 
Action: Mouse scrolled (650, 448) with delta (0, 0)
Screenshot: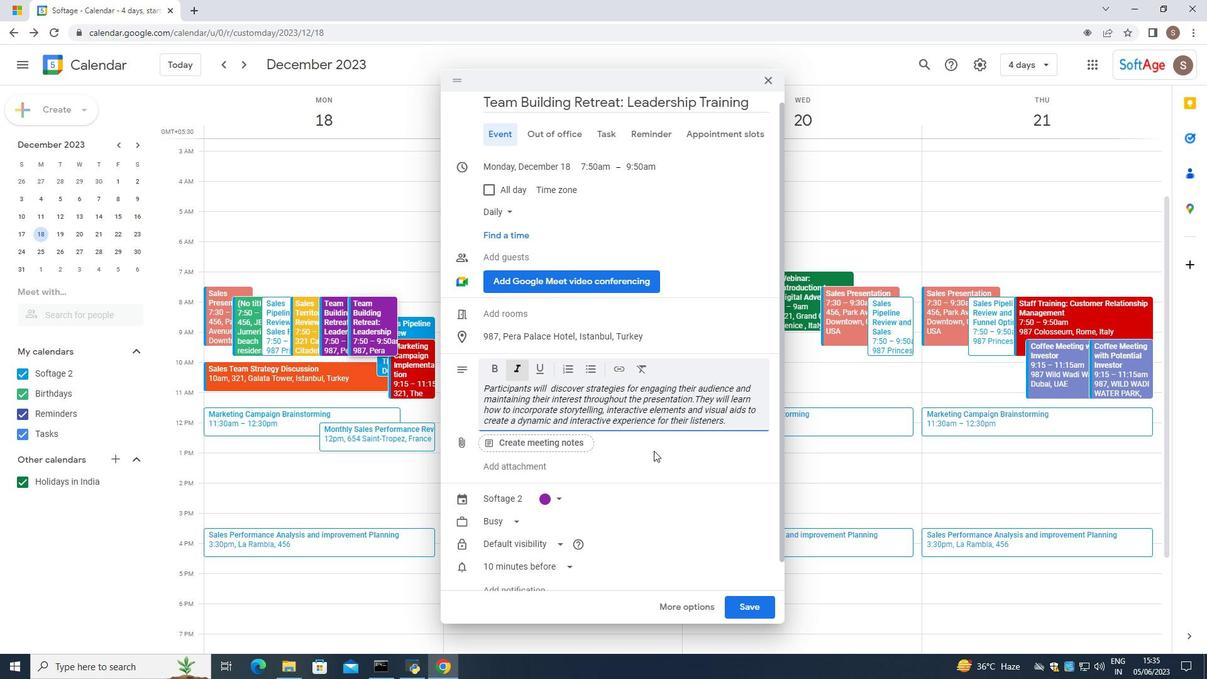 
Action: Mouse scrolled (650, 448) with delta (0, 0)
Screenshot: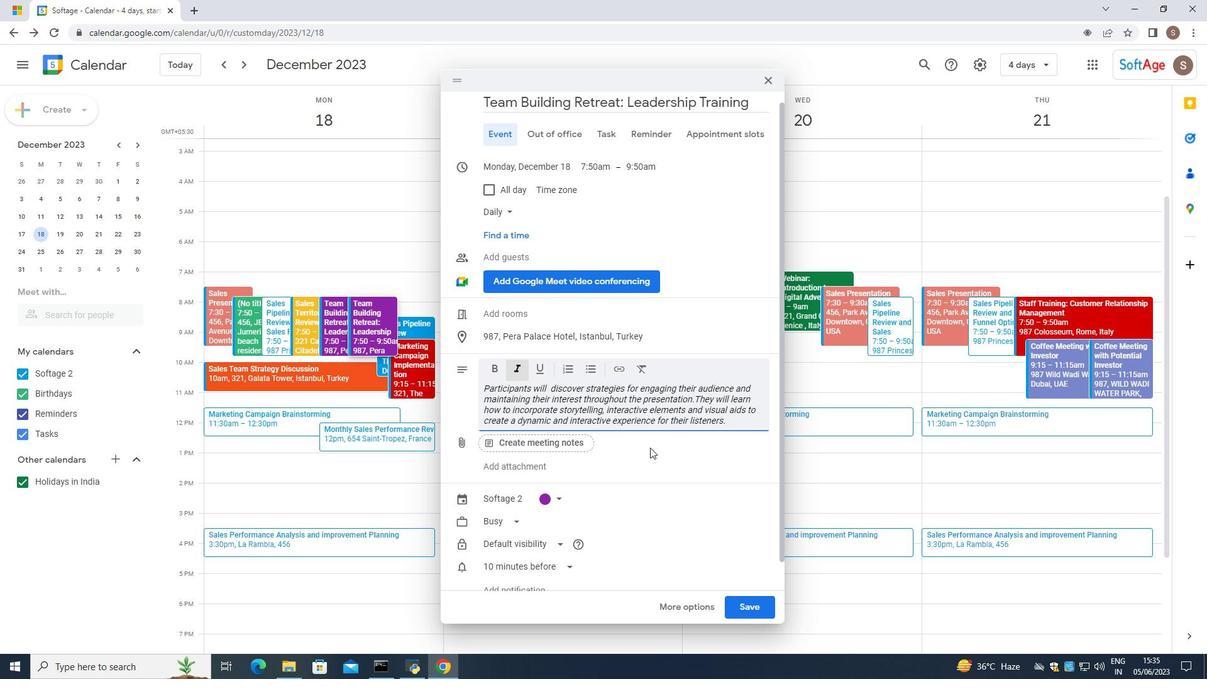 
Action: Mouse moved to (647, 441)
Screenshot: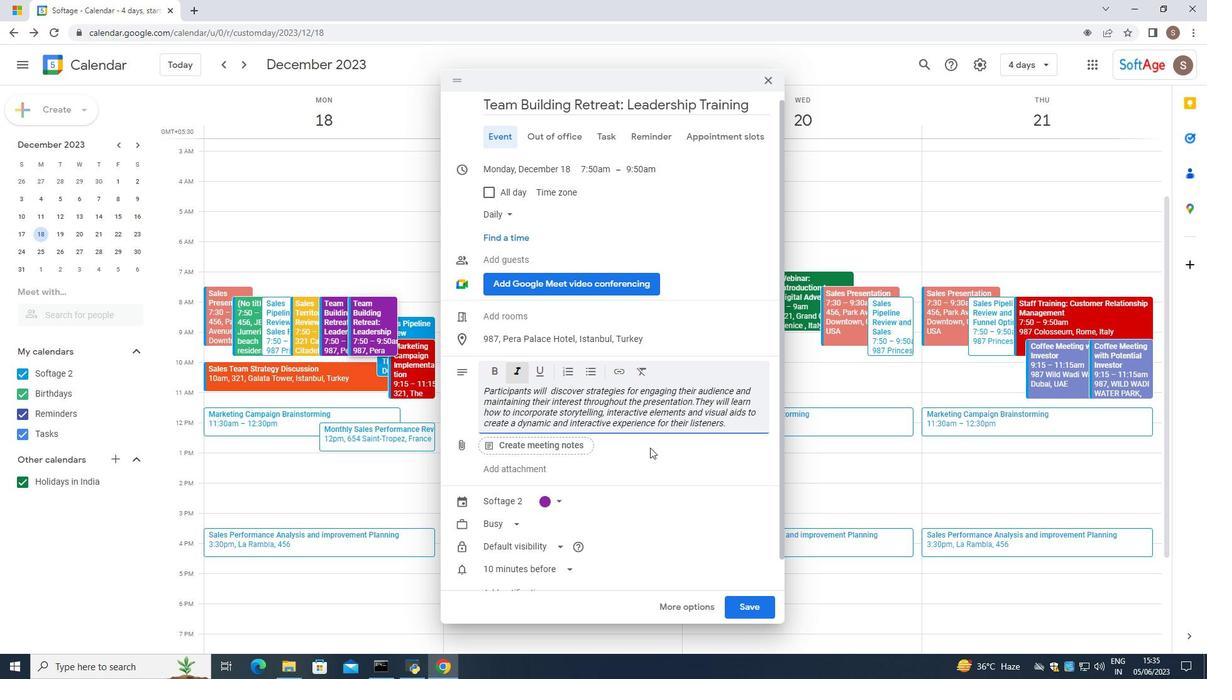 
Action: Mouse scrolled (649, 447) with delta (0, 0)
Screenshot: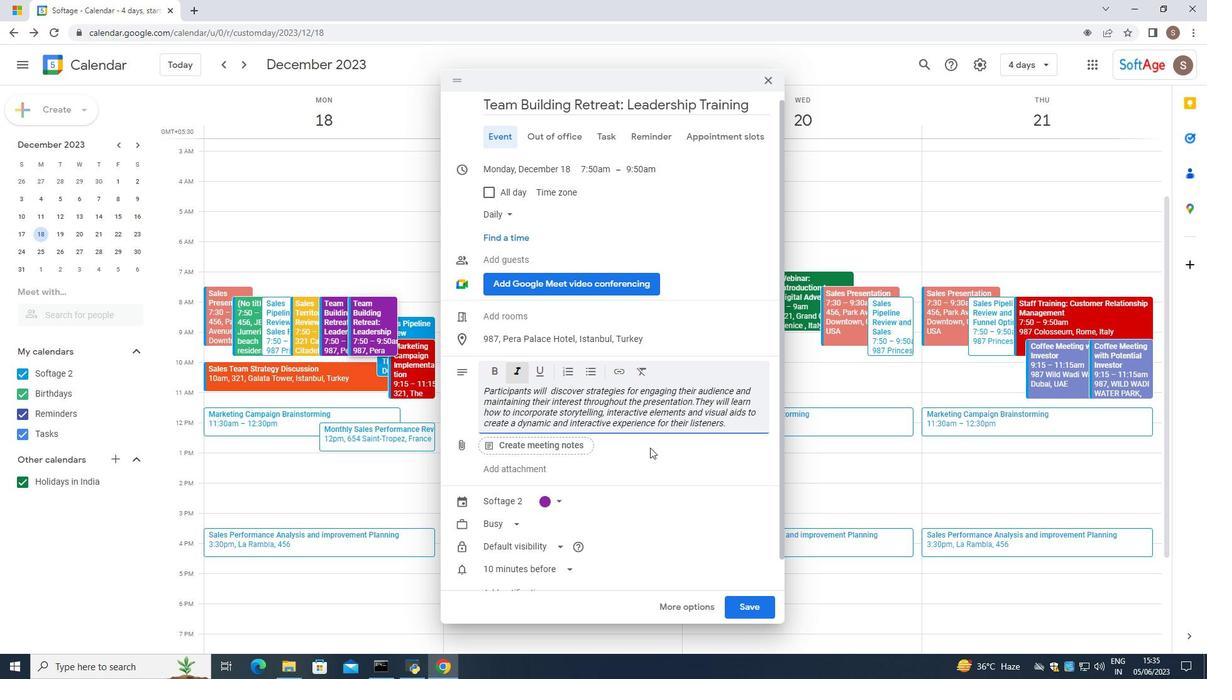 
Action: Mouse scrolled (647, 440) with delta (0, 0)
Screenshot: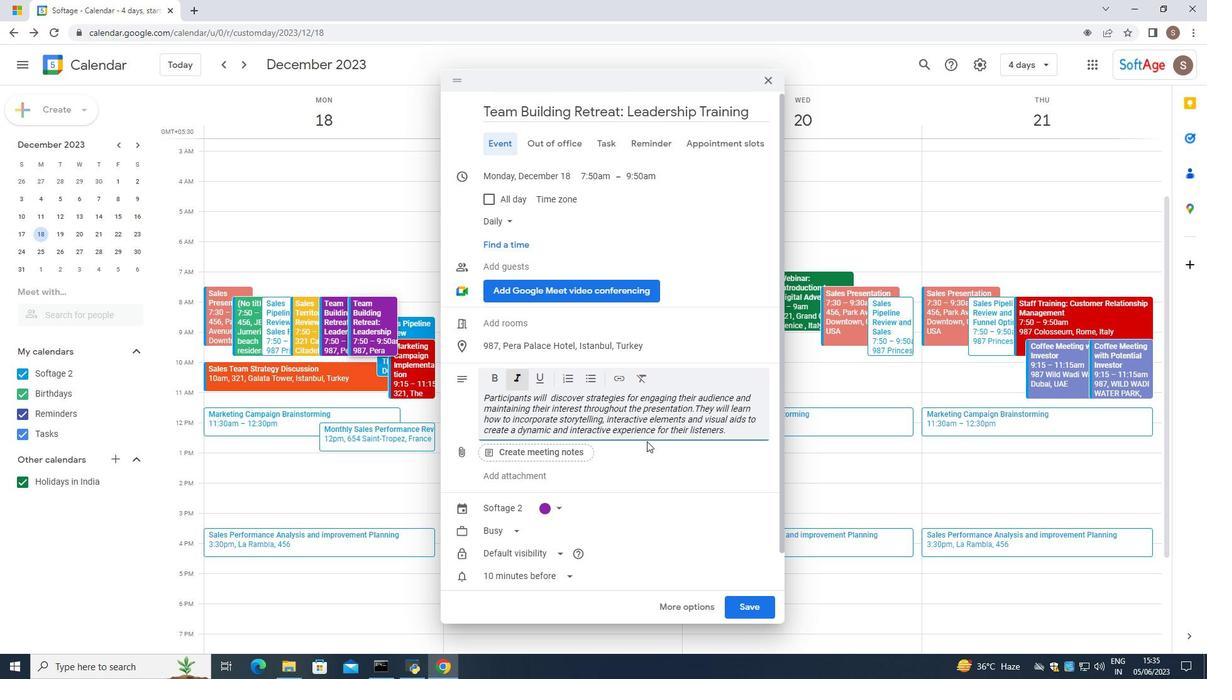 
Action: Mouse scrolled (647, 440) with delta (0, 0)
Screenshot: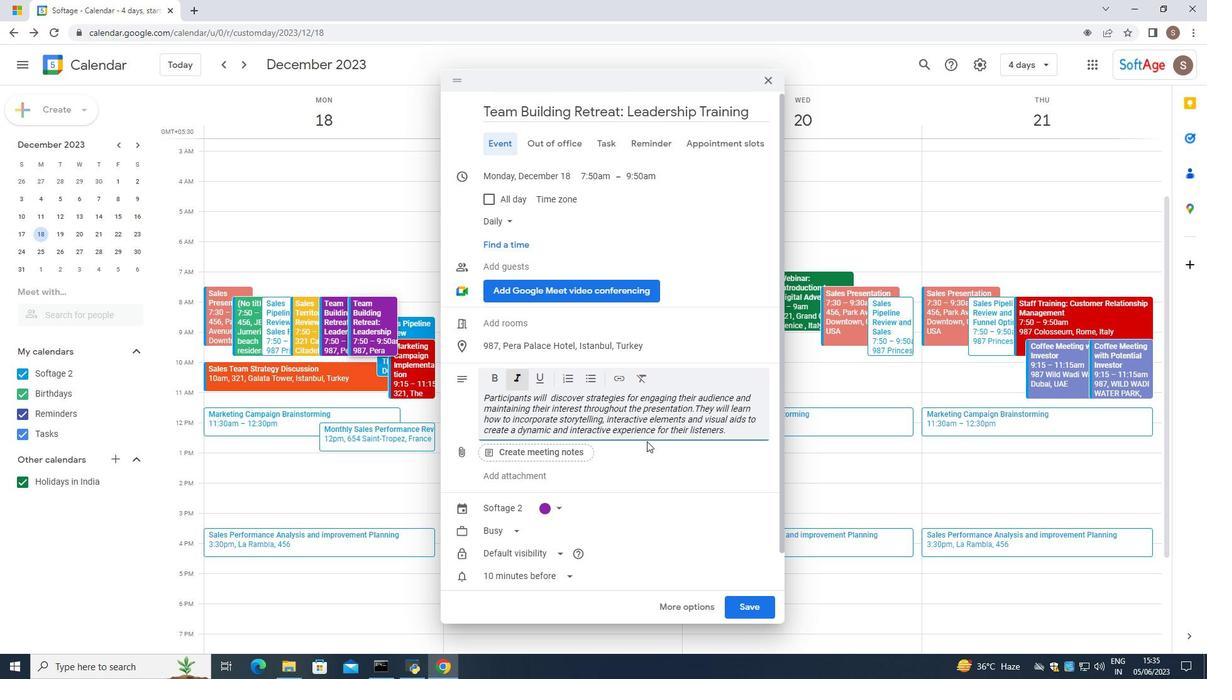 
Action: Mouse scrolled (647, 440) with delta (0, 0)
Screenshot: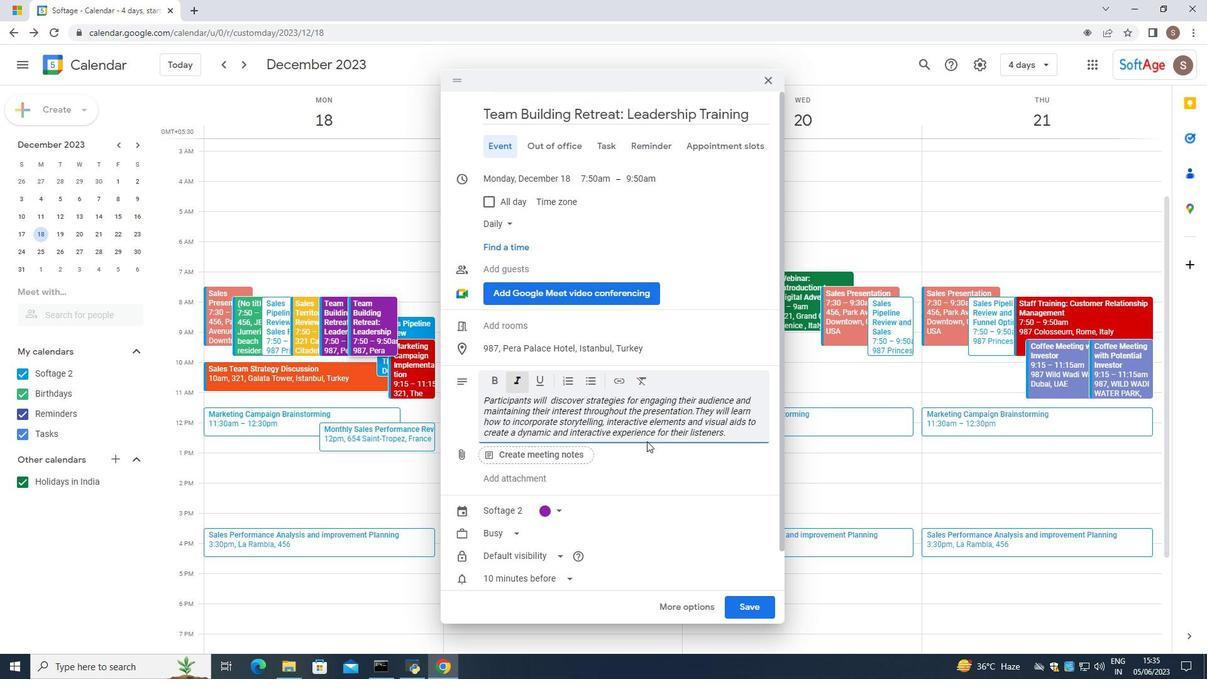 
Action: Mouse scrolled (647, 442) with delta (0, 0)
Screenshot: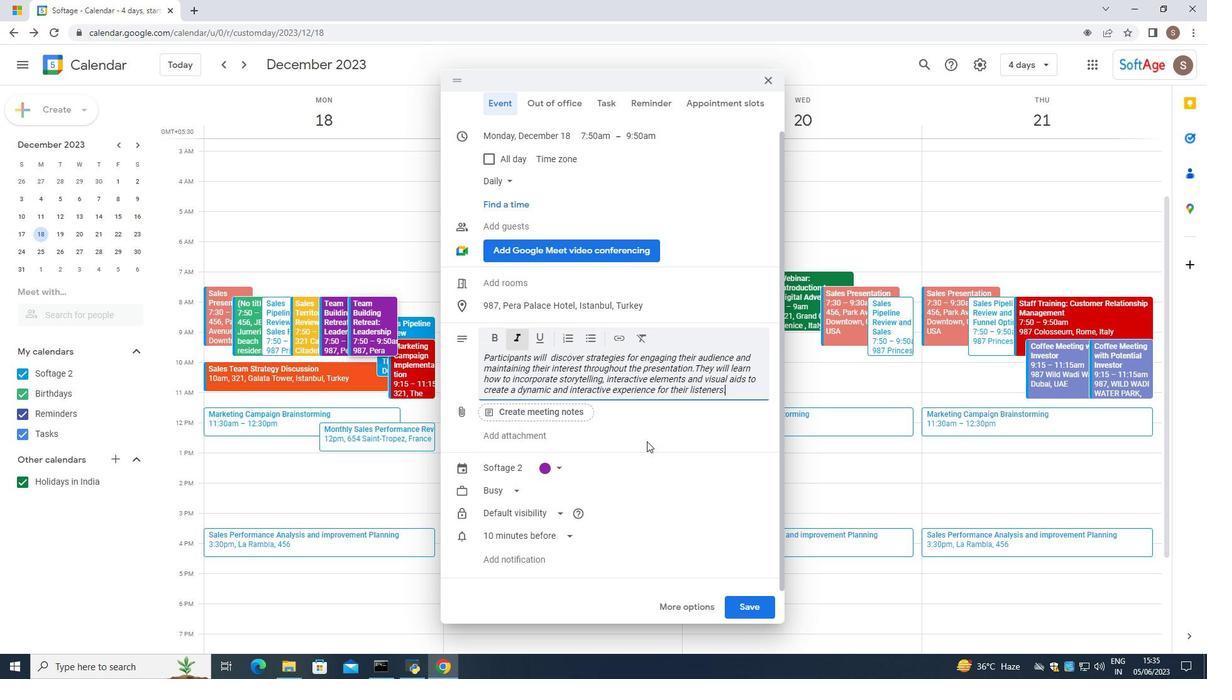 
Action: Mouse scrolled (647, 442) with delta (0, 0)
Screenshot: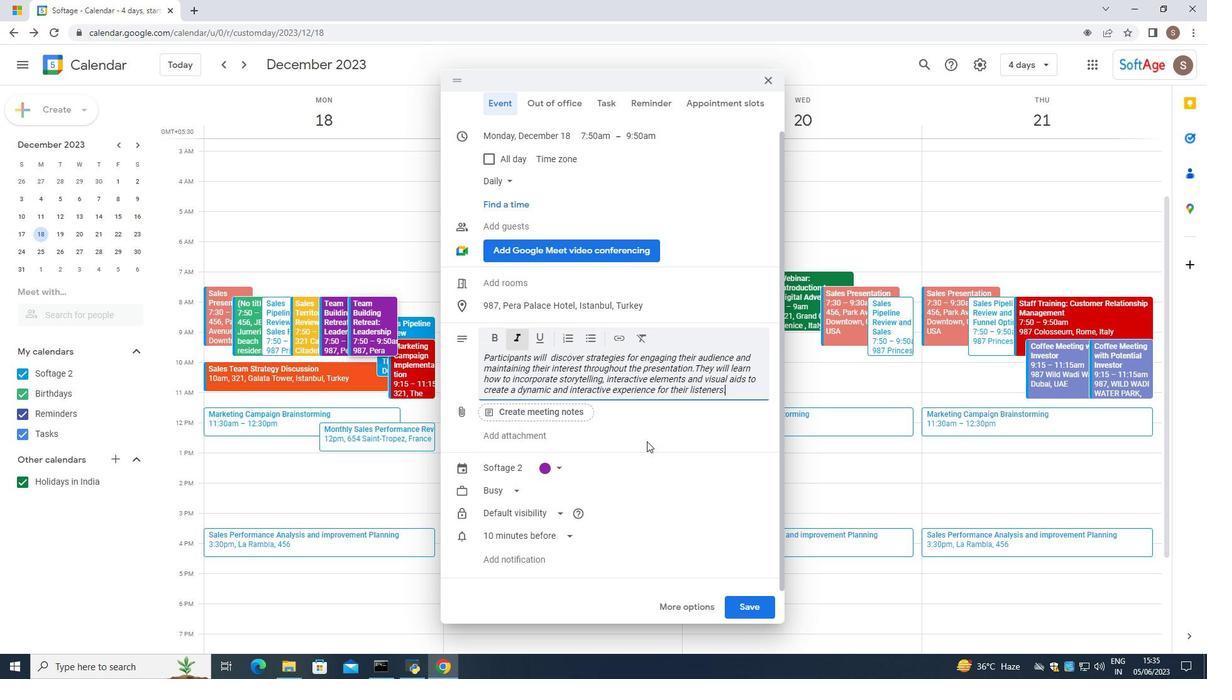
Action: Mouse scrolled (647, 442) with delta (0, 0)
Screenshot: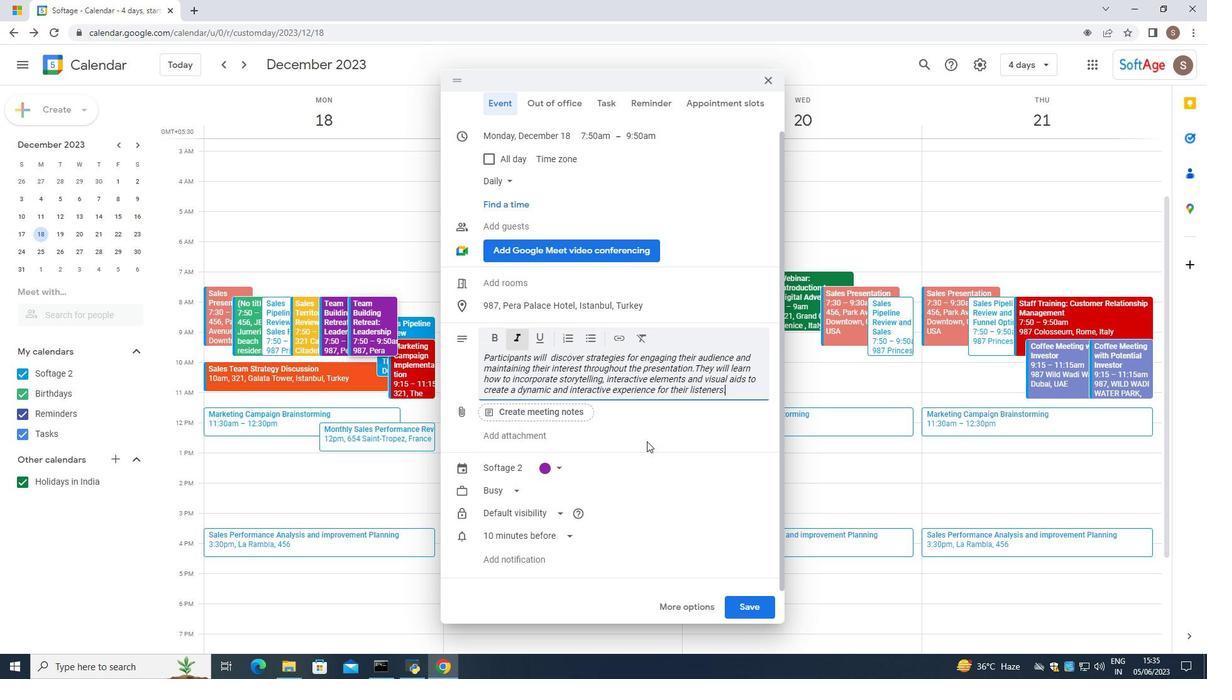 
Action: Mouse moved to (740, 603)
Screenshot: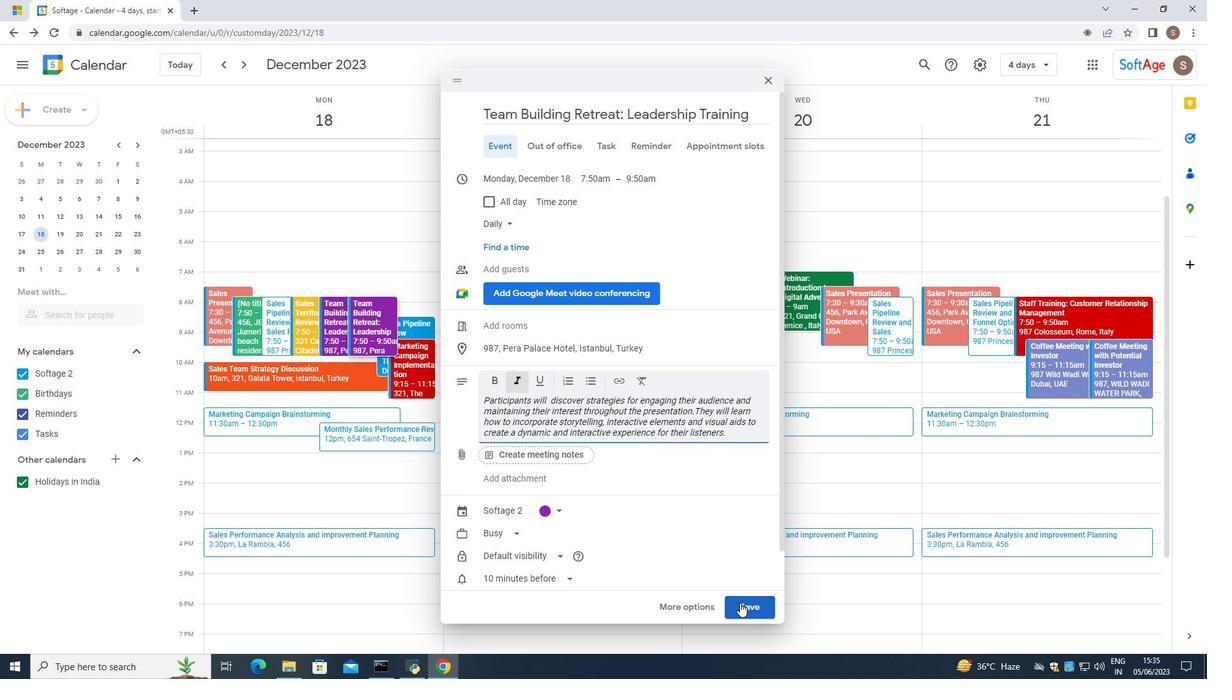 
Action: Mouse pressed left at (740, 603)
Screenshot: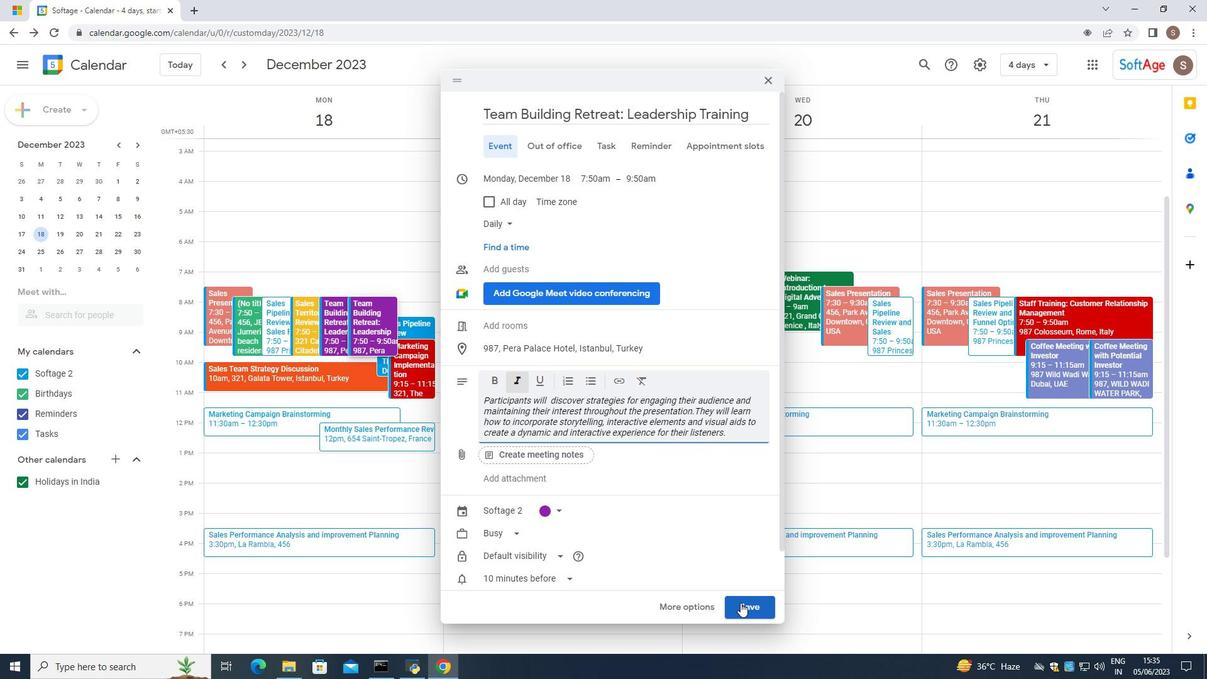 
Action: Mouse moved to (495, 342)
Screenshot: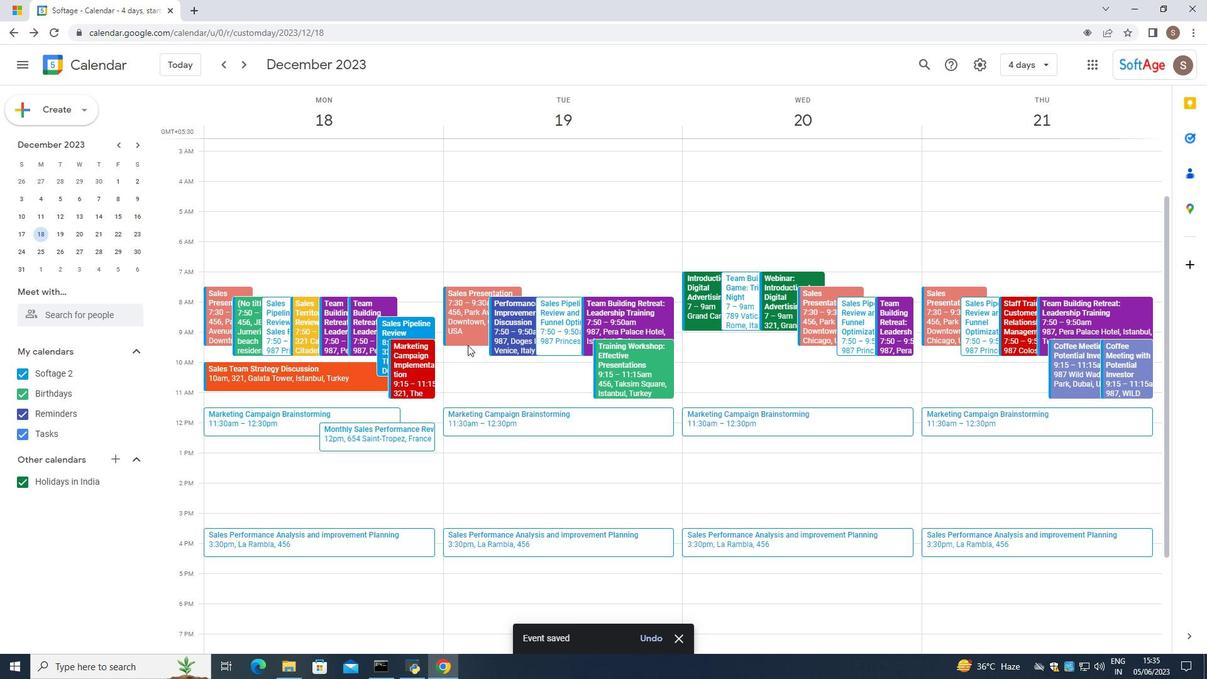 
Action: Mouse pressed left at (495, 342)
Screenshot: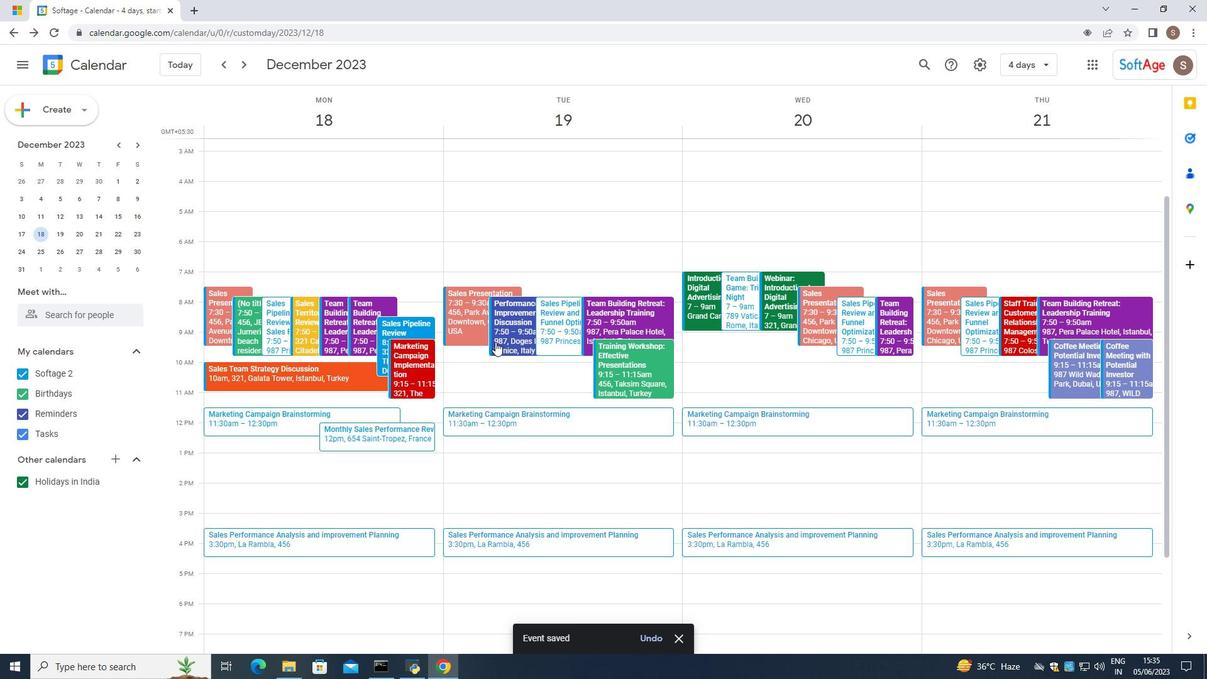 
Action: Mouse moved to (422, 208)
Screenshot: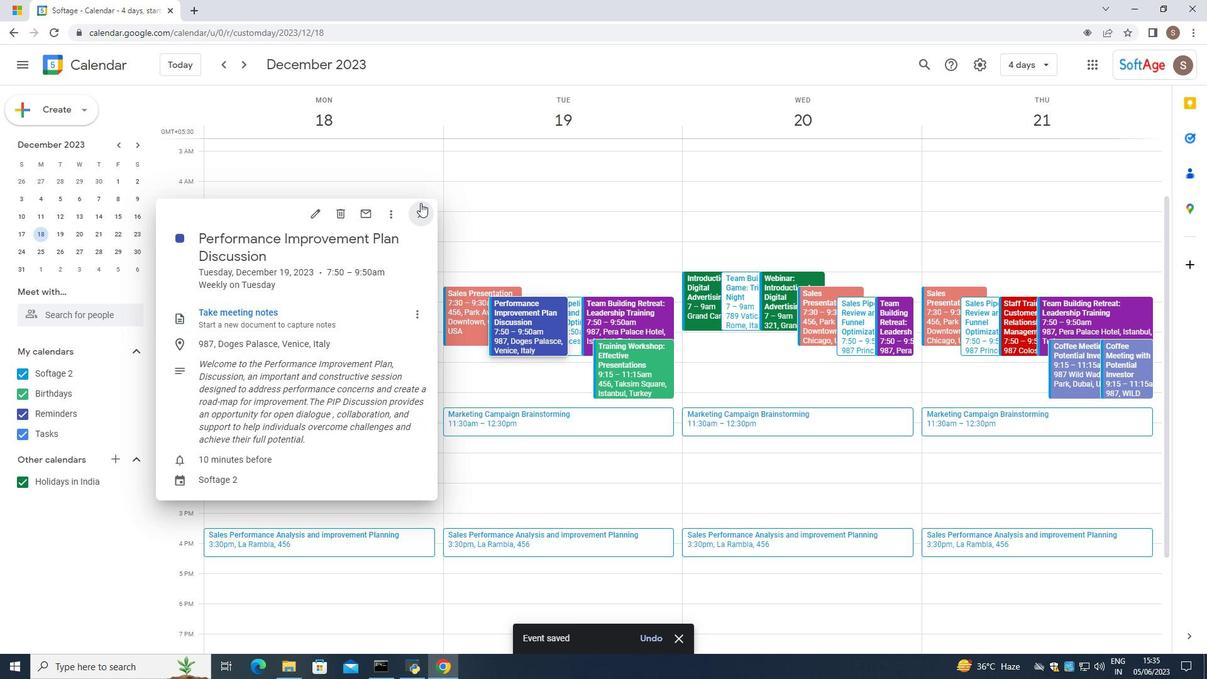 
Action: Mouse pressed left at (422, 208)
Screenshot: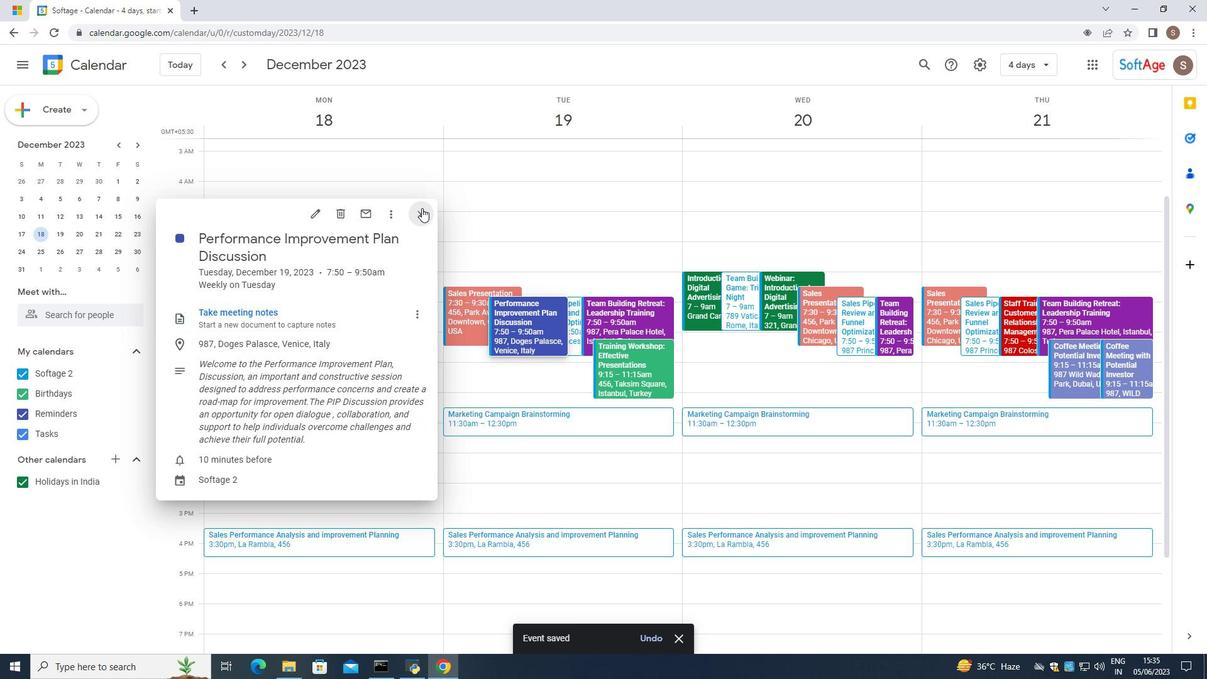 
Action: Mouse moved to (360, 310)
Screenshot: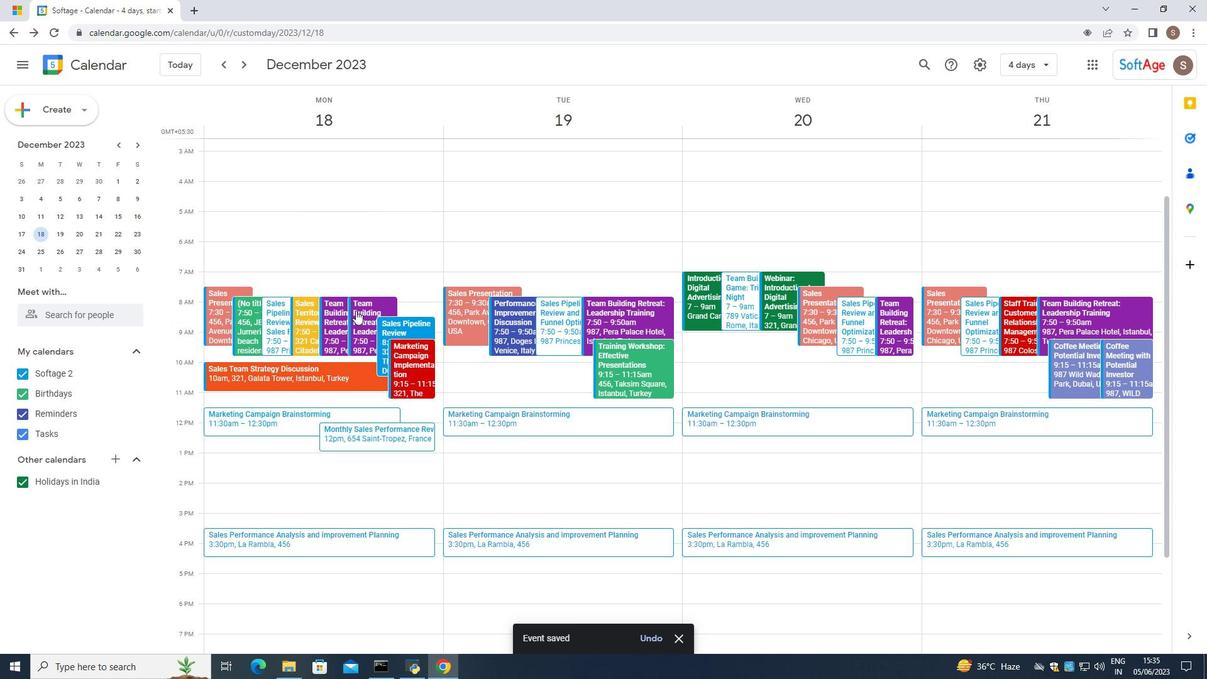 
Action: Mouse pressed left at (360, 310)
Screenshot: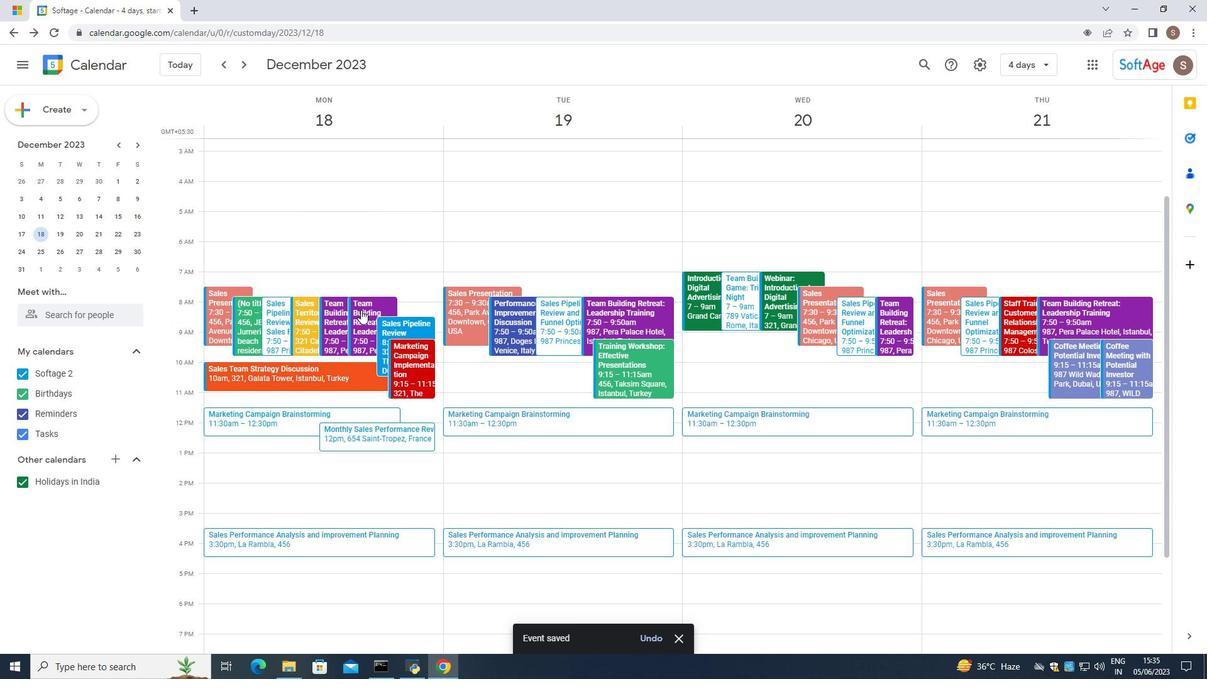 
Action: Mouse moved to (693, 217)
Screenshot: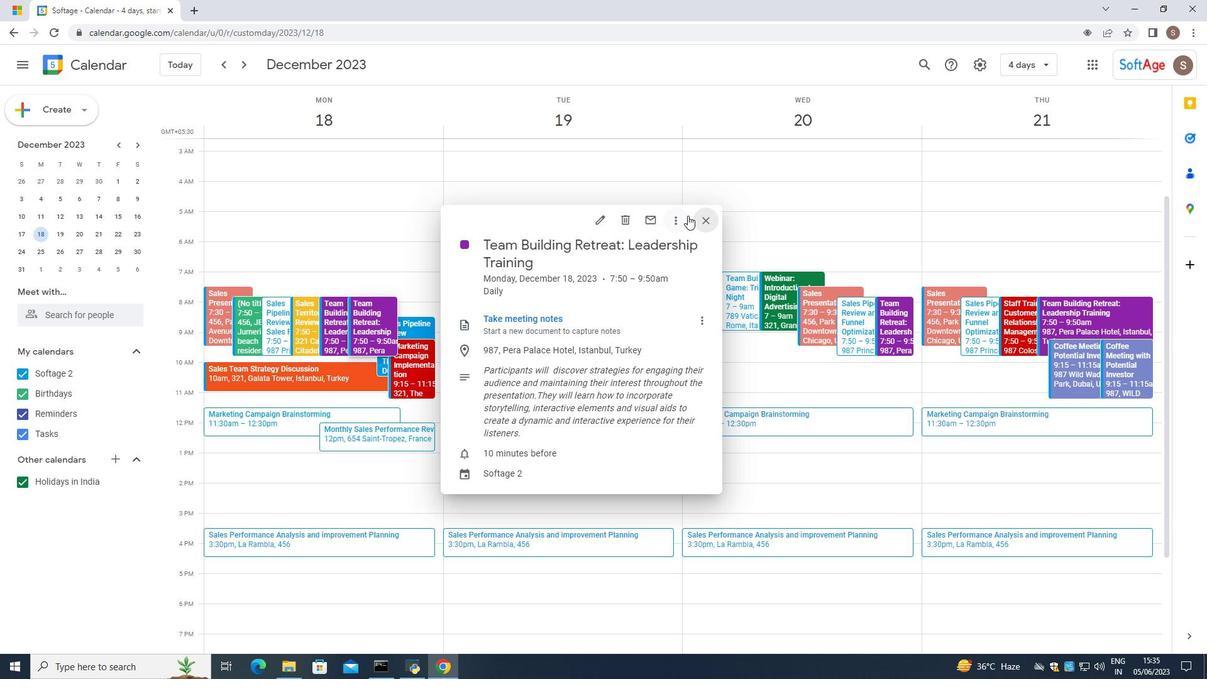 
Action: Mouse pressed left at (693, 217)
Screenshot: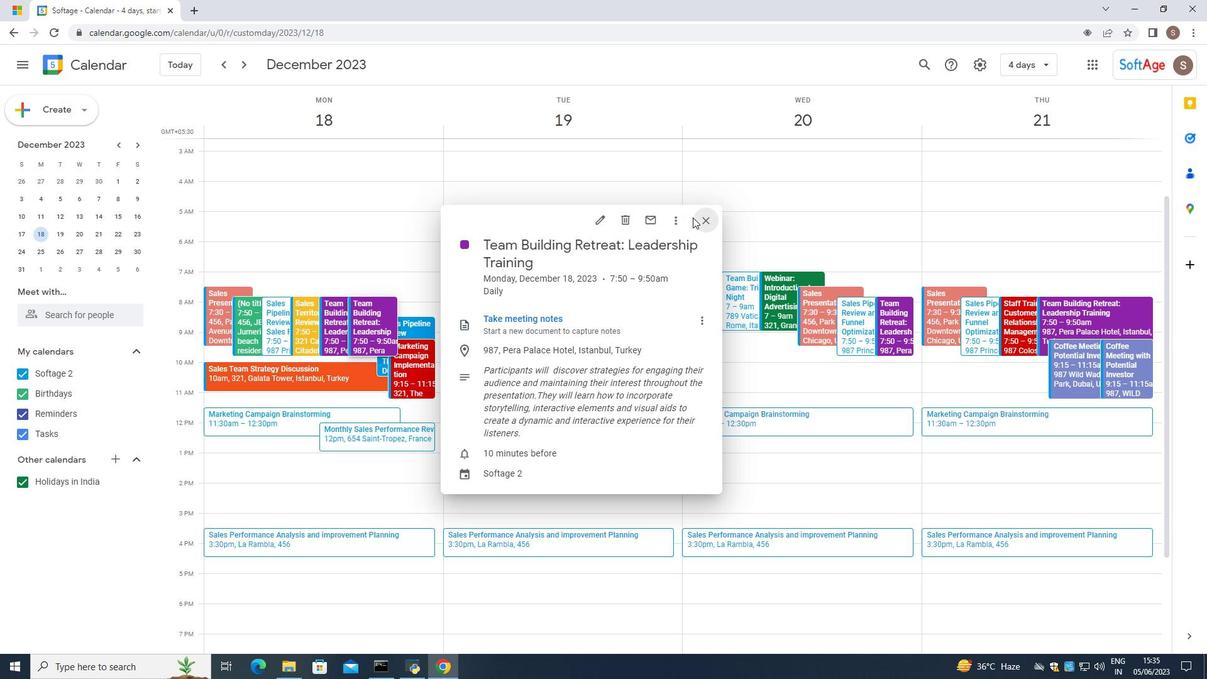 
Action: Mouse moved to (693, 226)
Screenshot: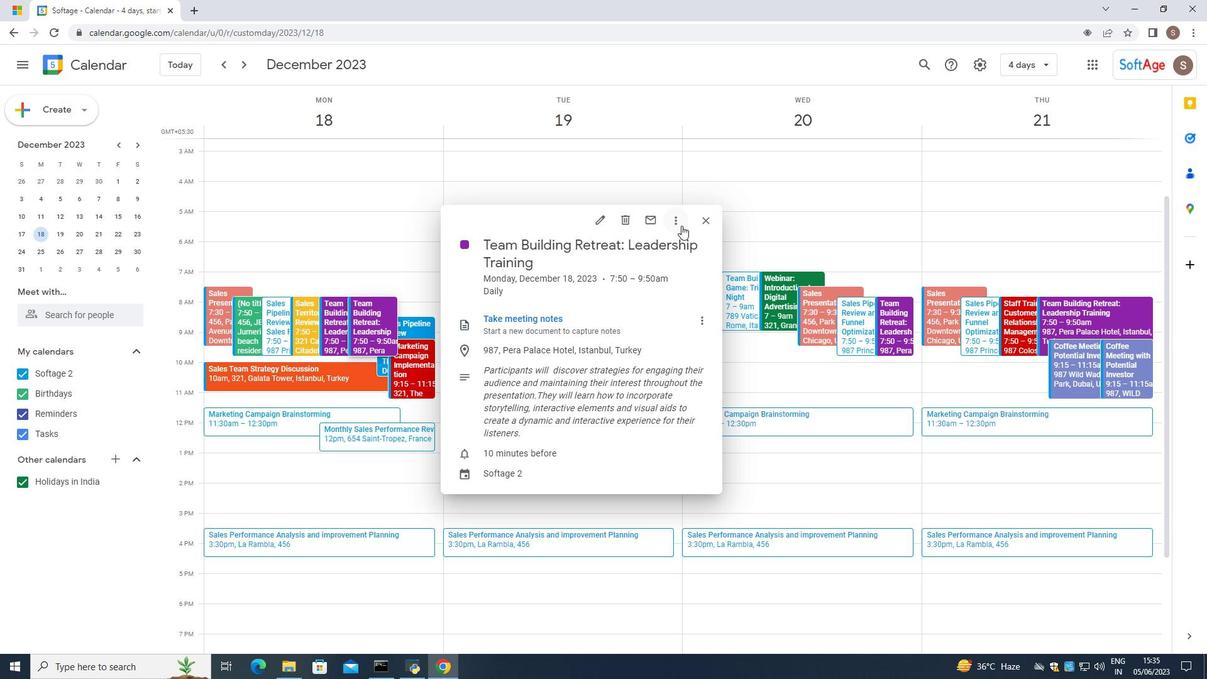 
Action: Mouse pressed left at (693, 226)
Screenshot: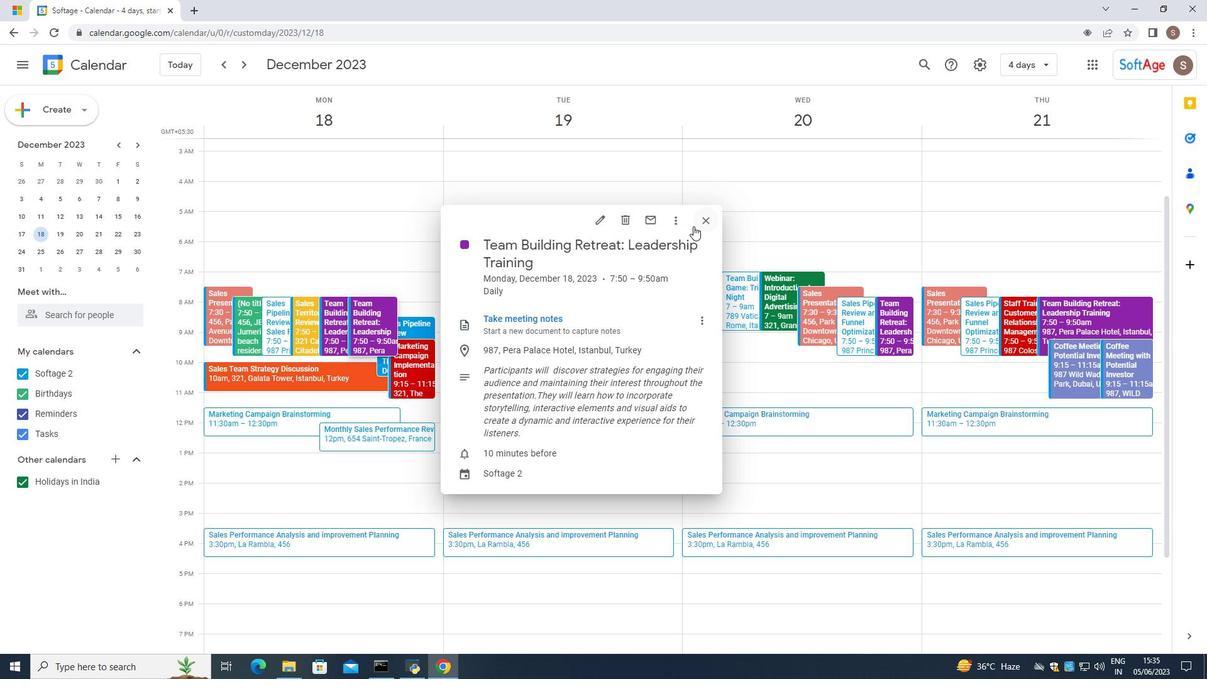 
Action: Mouse moved to (328, 316)
Screenshot: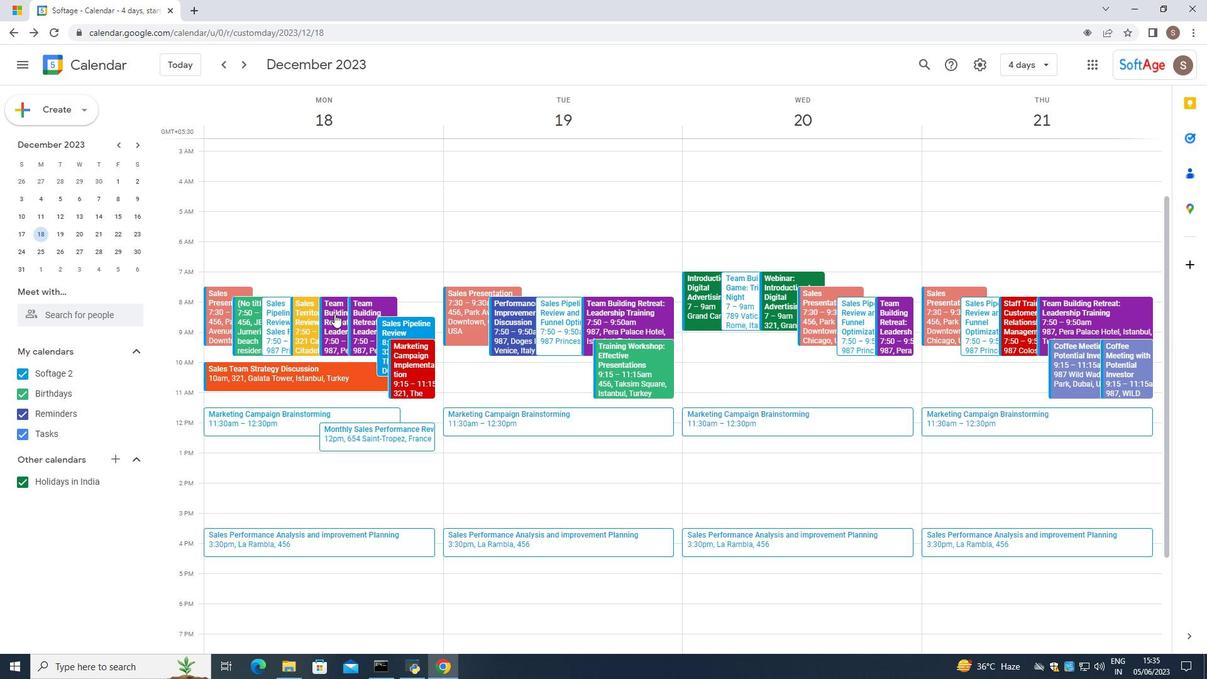 
Action: Mouse pressed left at (328, 316)
Screenshot: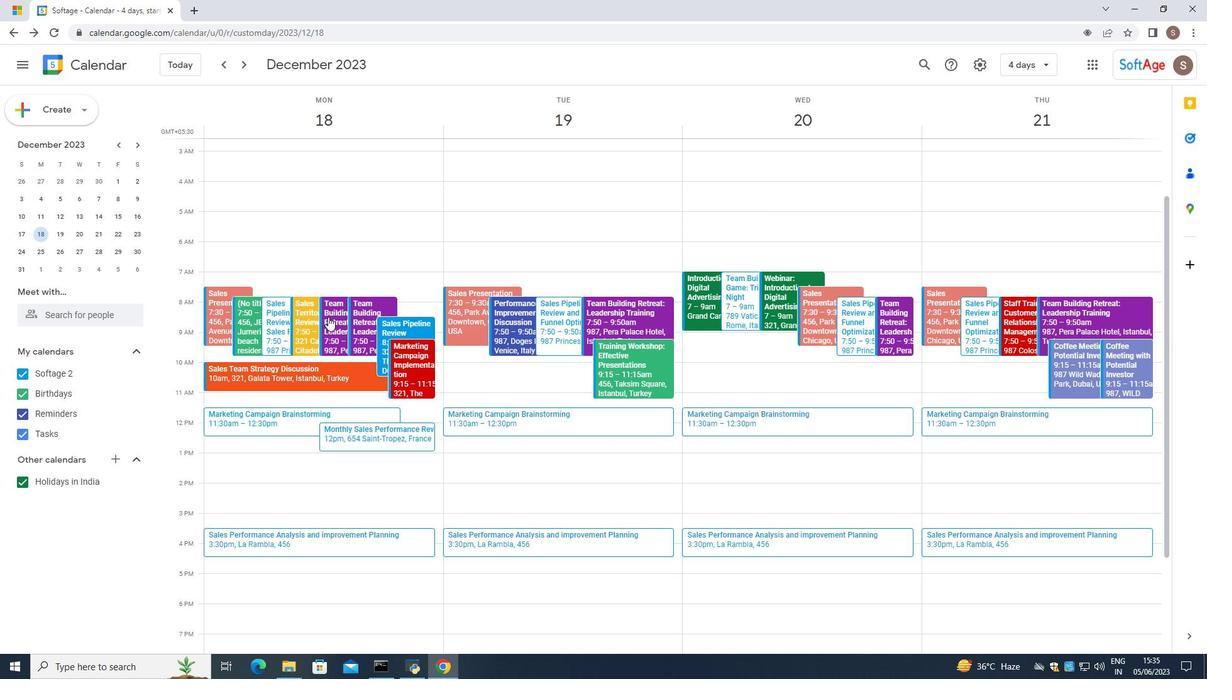 
Action: Mouse moved to (706, 223)
Screenshot: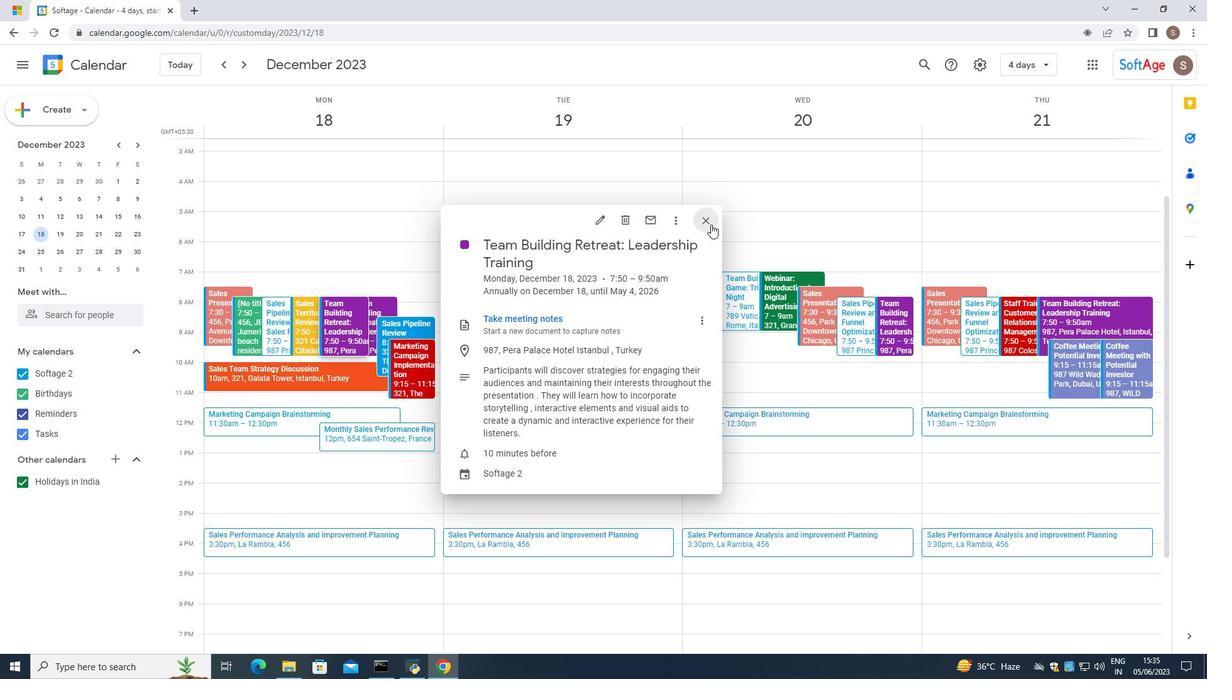 
Action: Mouse pressed left at (706, 223)
Screenshot: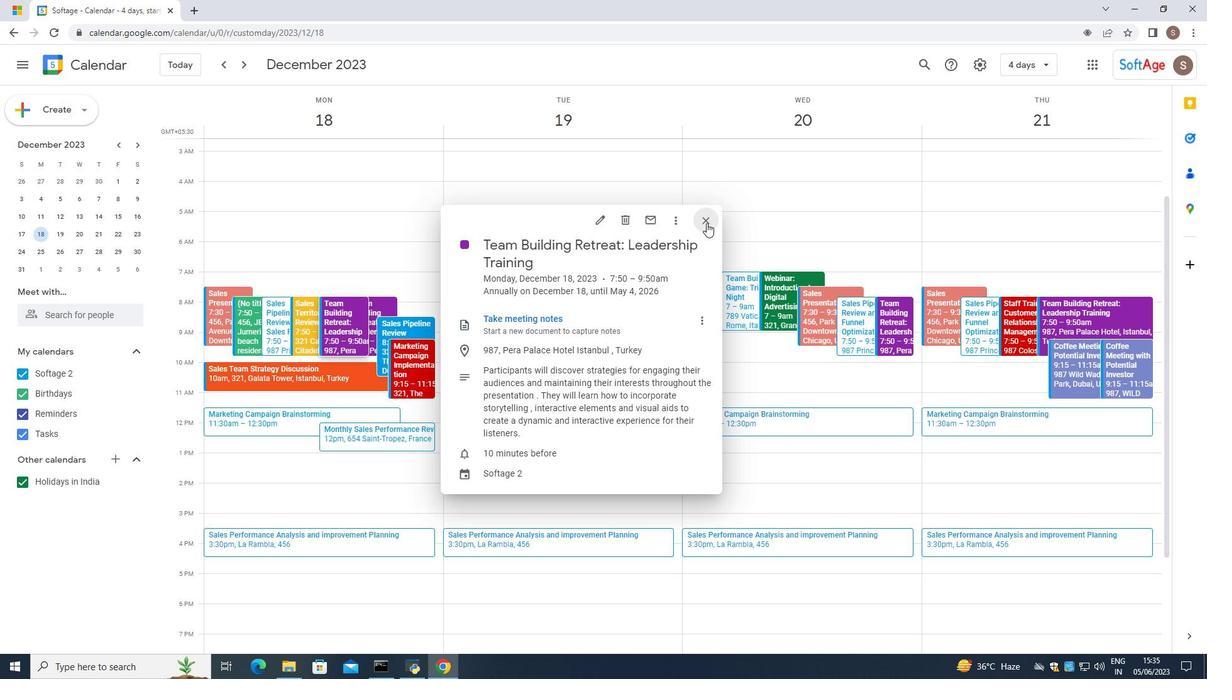 
Action: Mouse moved to (893, 322)
Screenshot: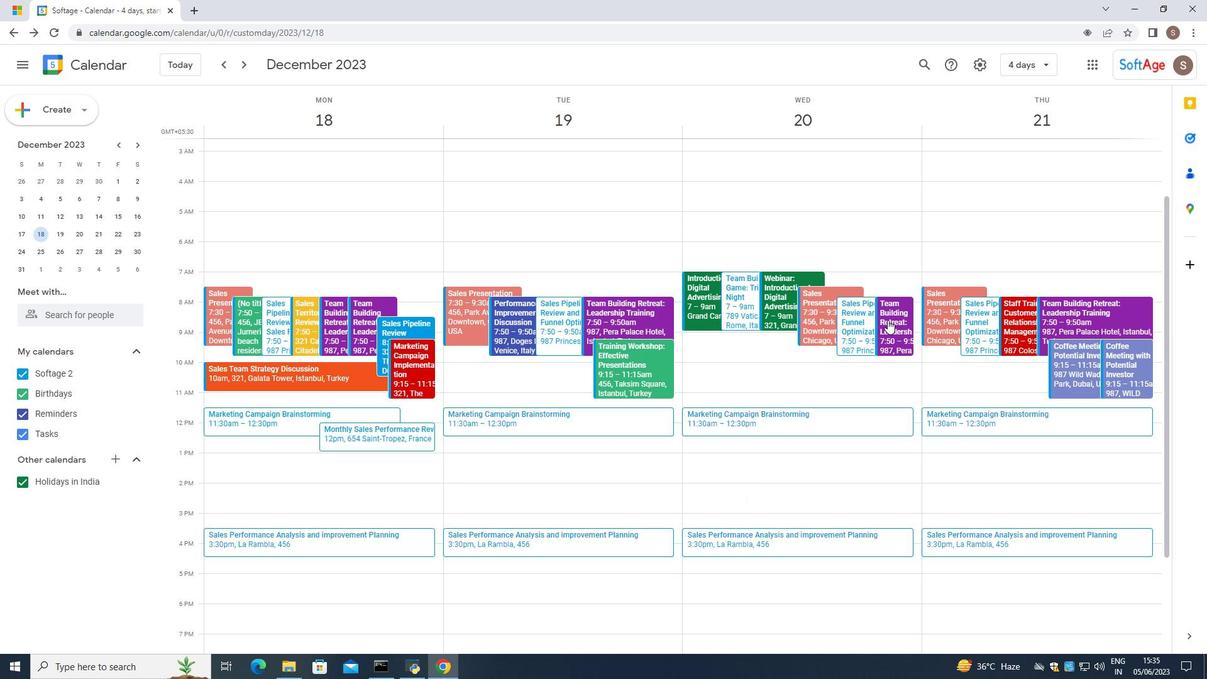 
Action: Mouse pressed left at (893, 322)
Screenshot: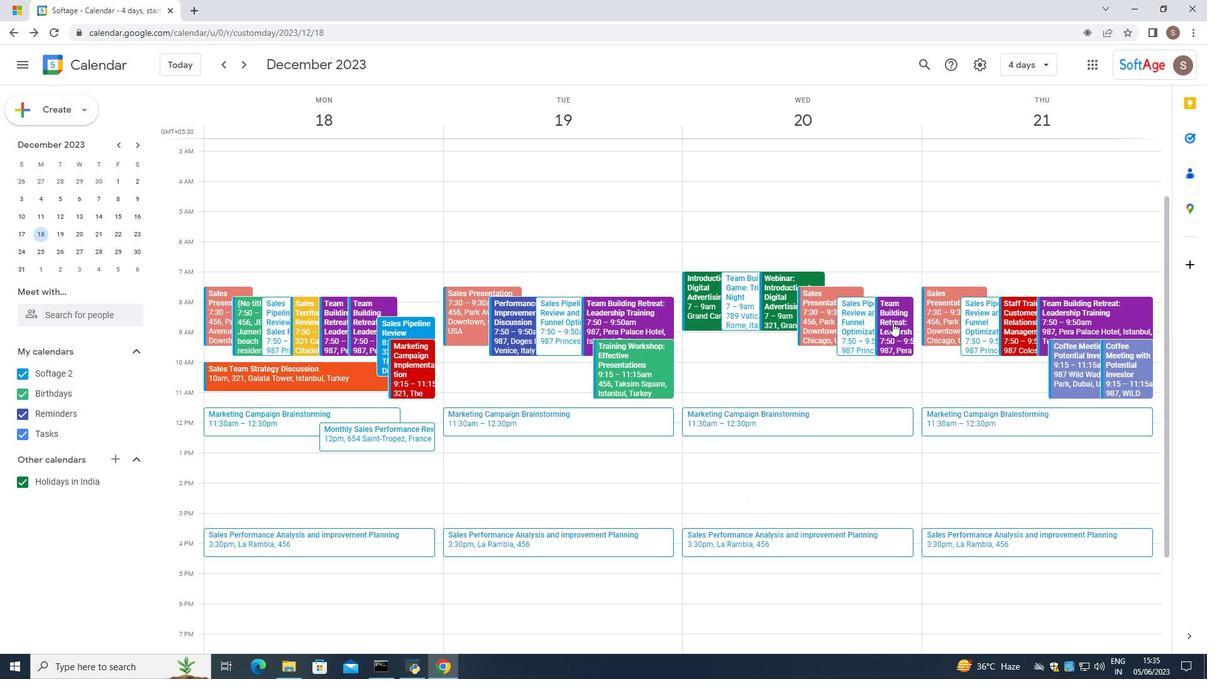 
Action: Mouse moved to (555, 226)
Screenshot: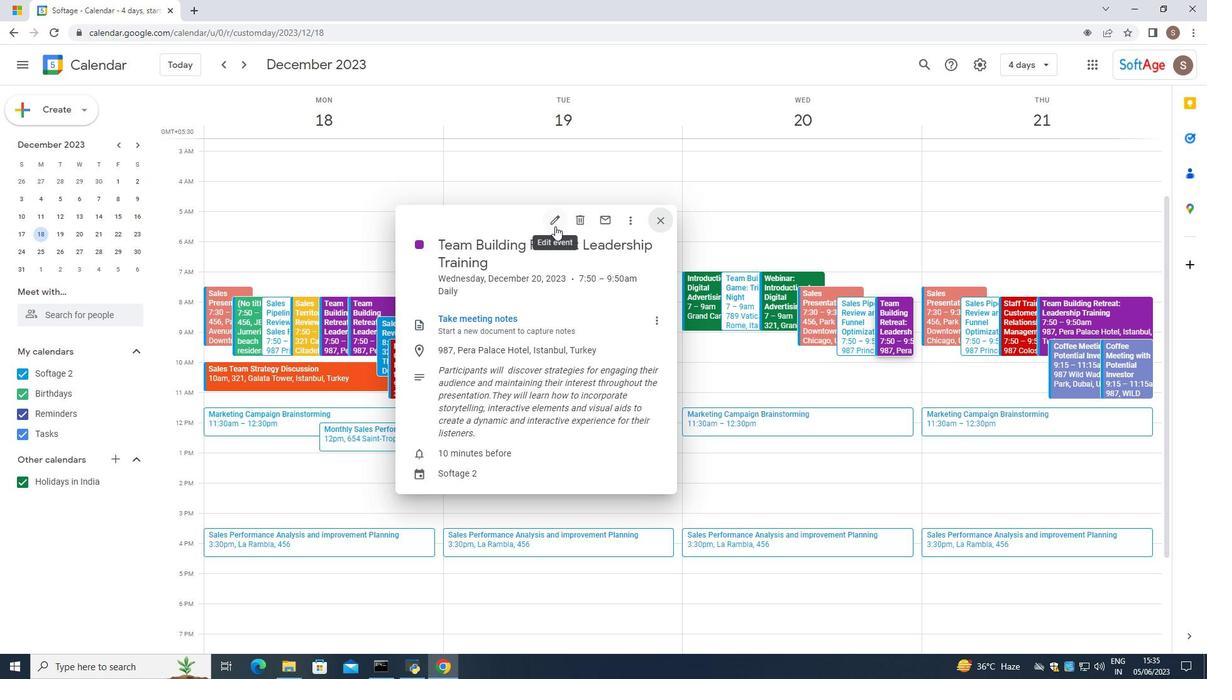 
Action: Mouse pressed left at (555, 226)
Screenshot: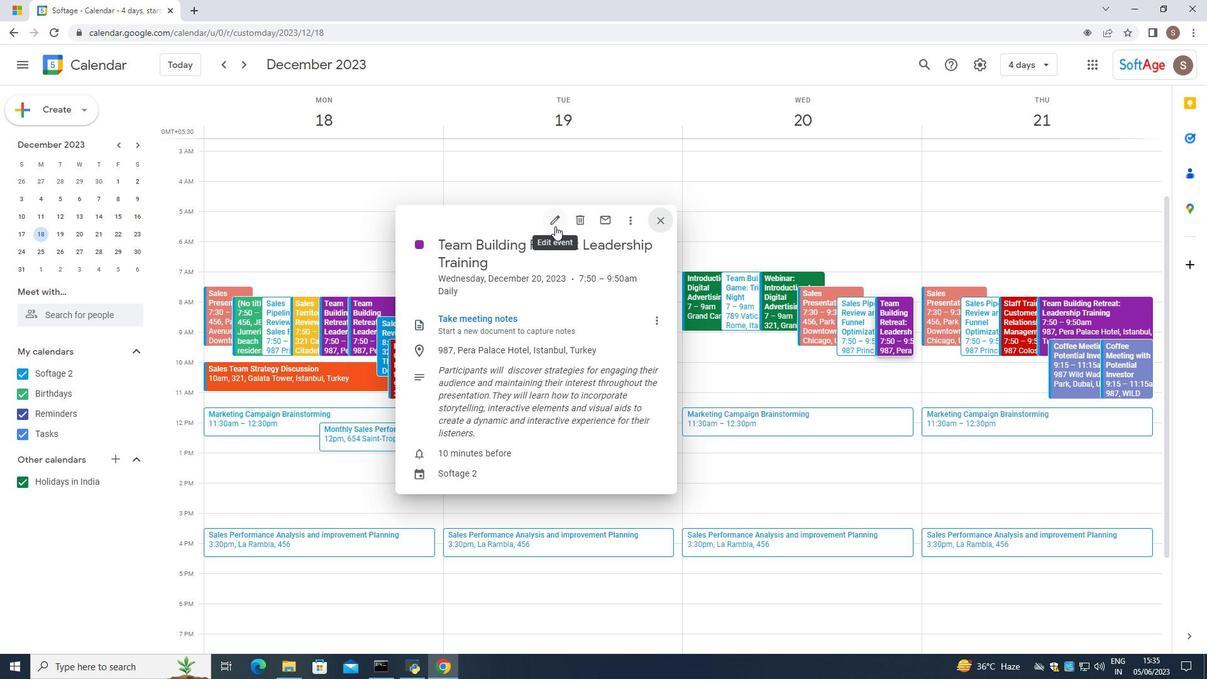 
Action: Mouse moved to (105, 315)
Screenshot: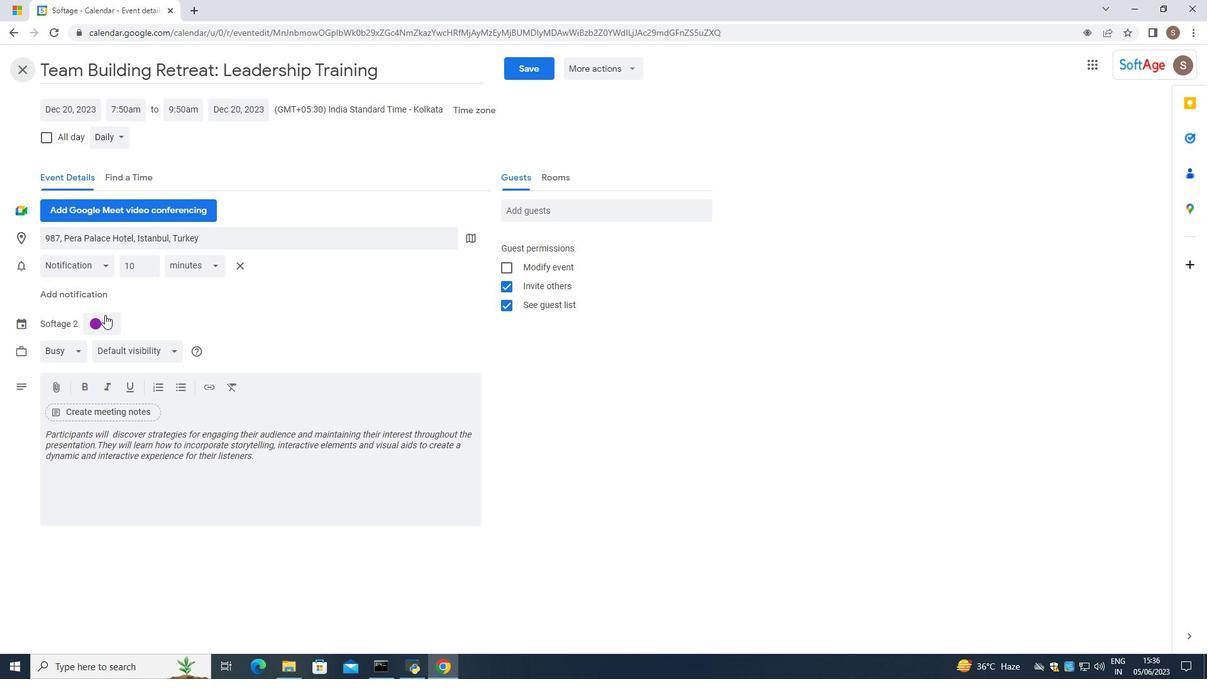 
Action: Mouse pressed left at (105, 315)
Screenshot: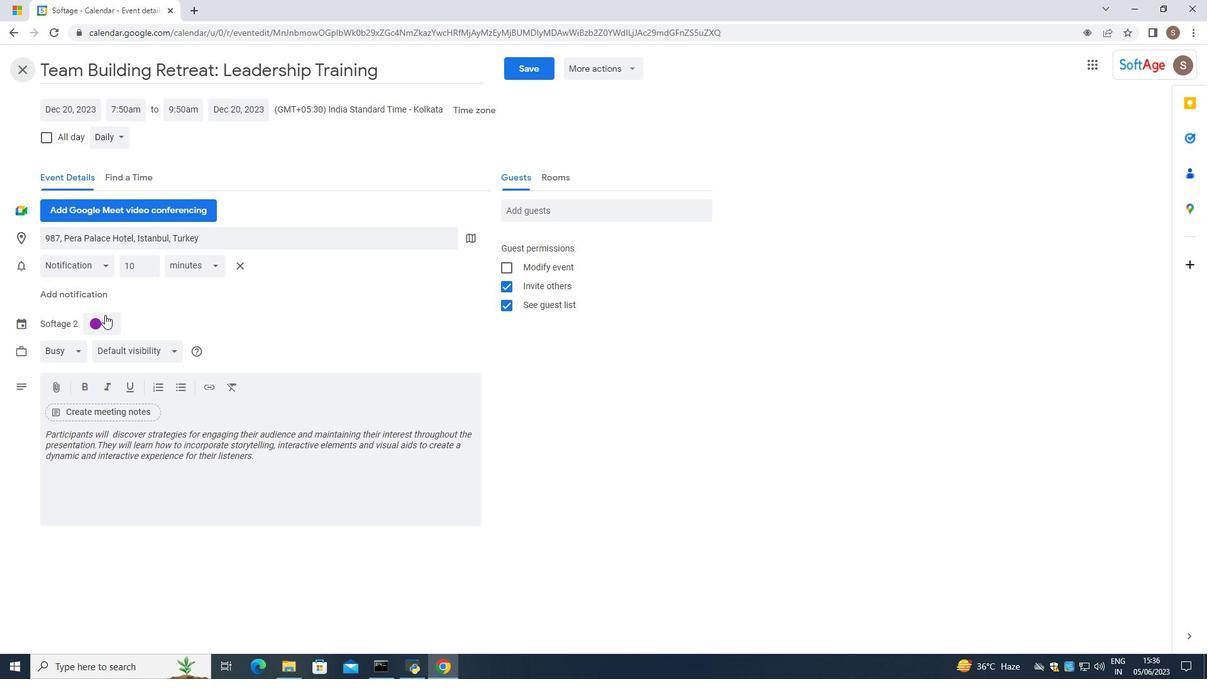 
Action: Mouse moved to (114, 386)
Screenshot: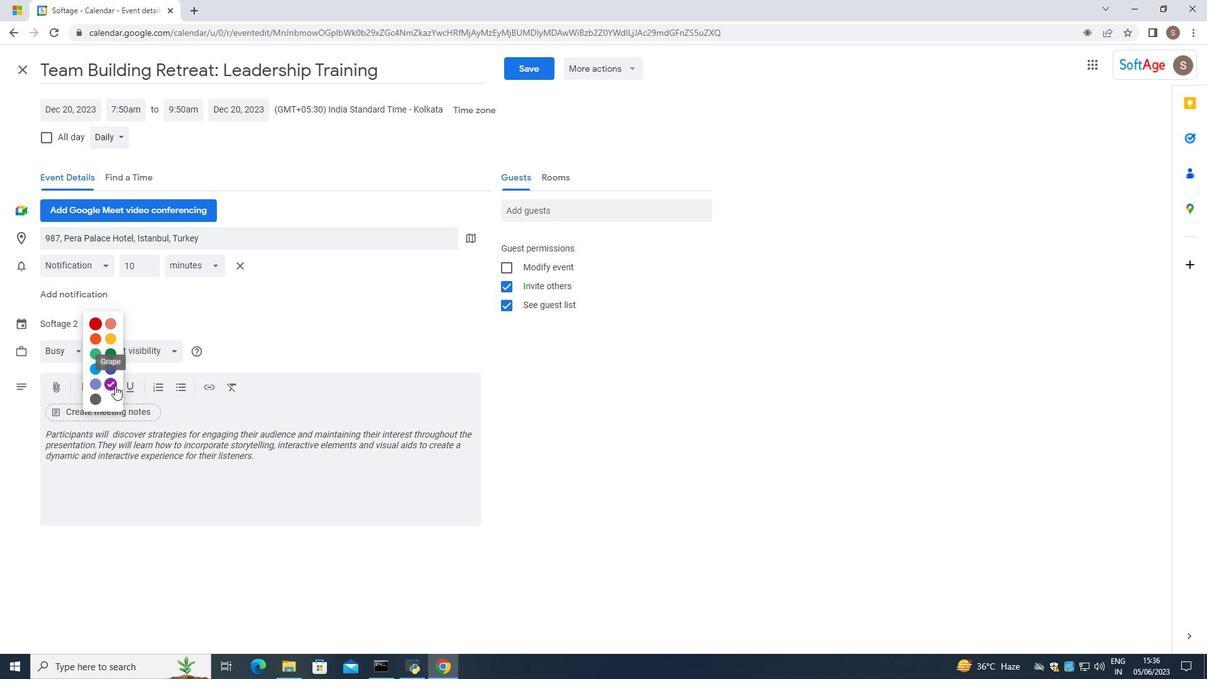 
Action: Mouse pressed left at (114, 386)
Screenshot: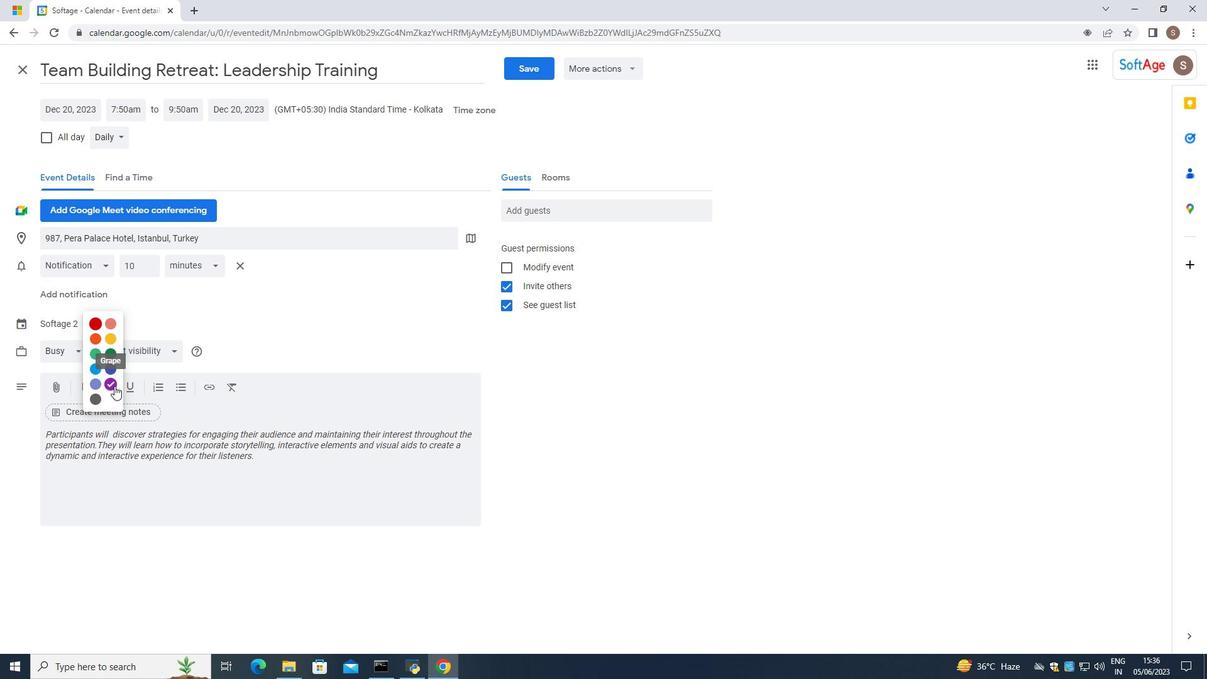 
Action: Mouse moved to (102, 145)
Screenshot: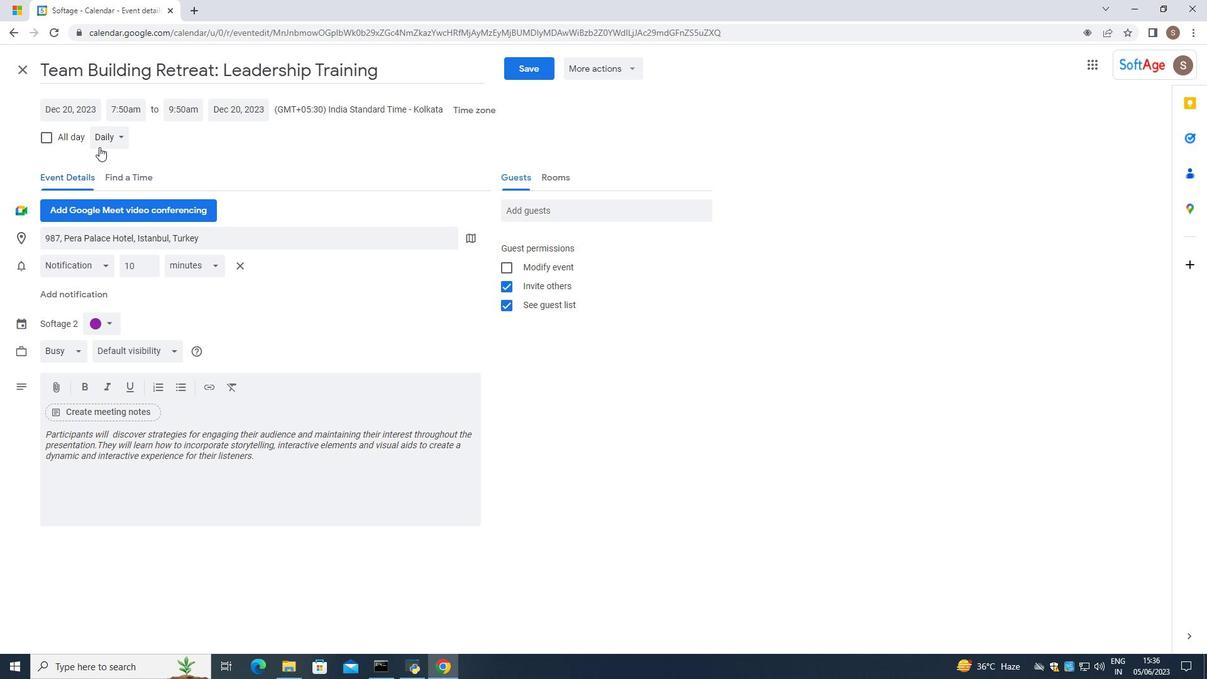 
Action: Mouse pressed left at (102, 145)
Screenshot: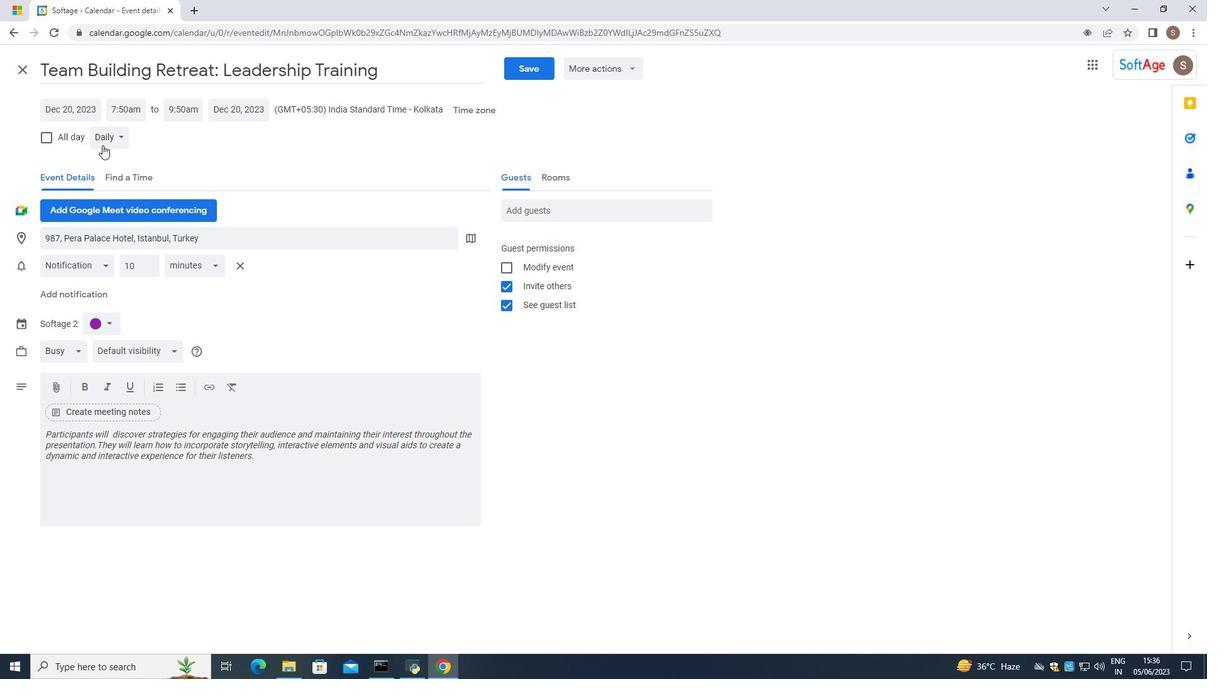 
Action: Mouse moved to (118, 168)
Screenshot: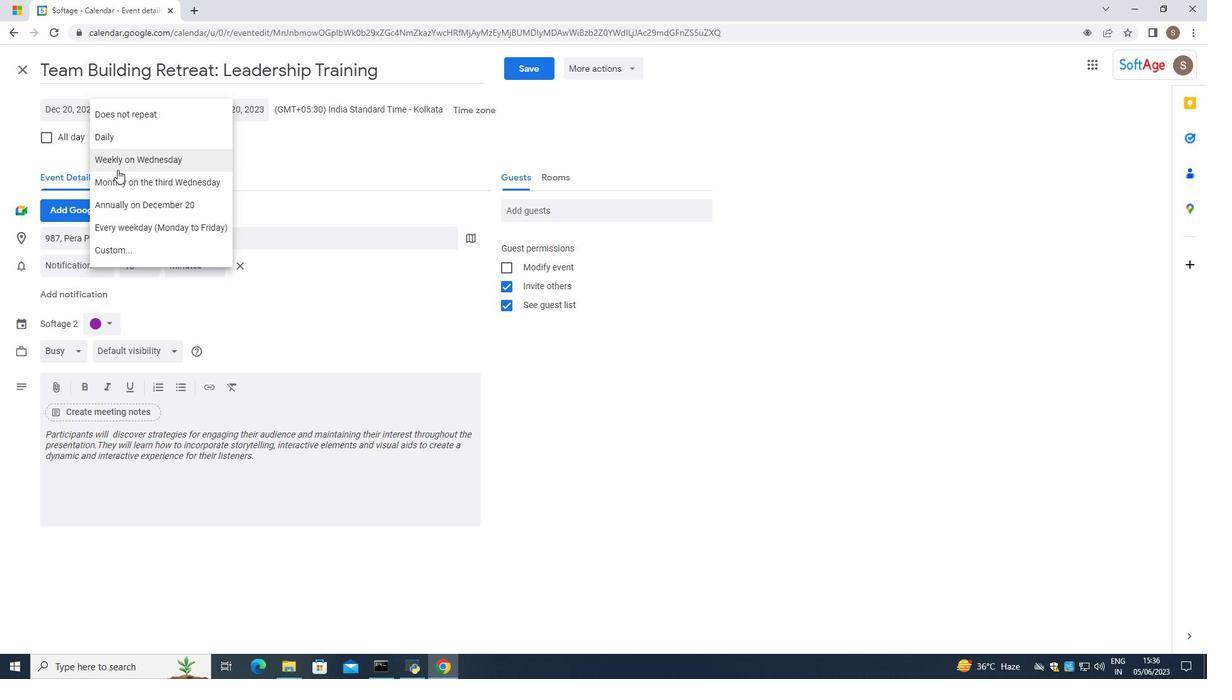 
Action: Mouse pressed left at (118, 168)
Screenshot: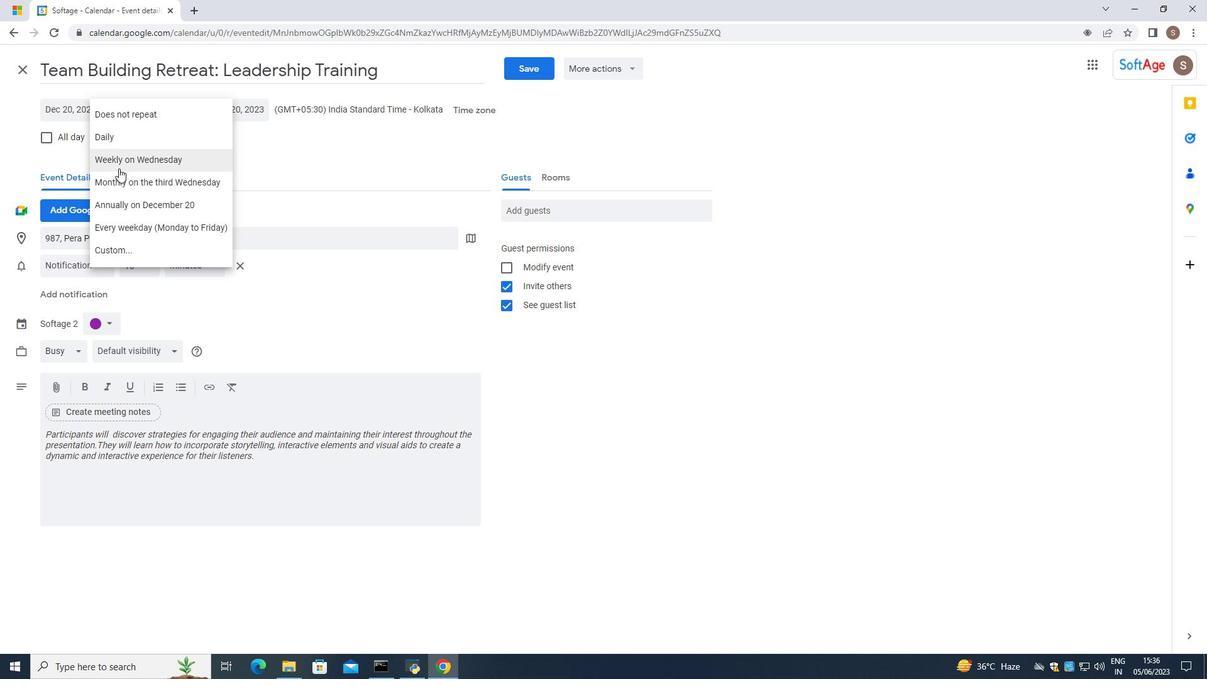 
Action: Mouse moved to (118, 152)
Screenshot: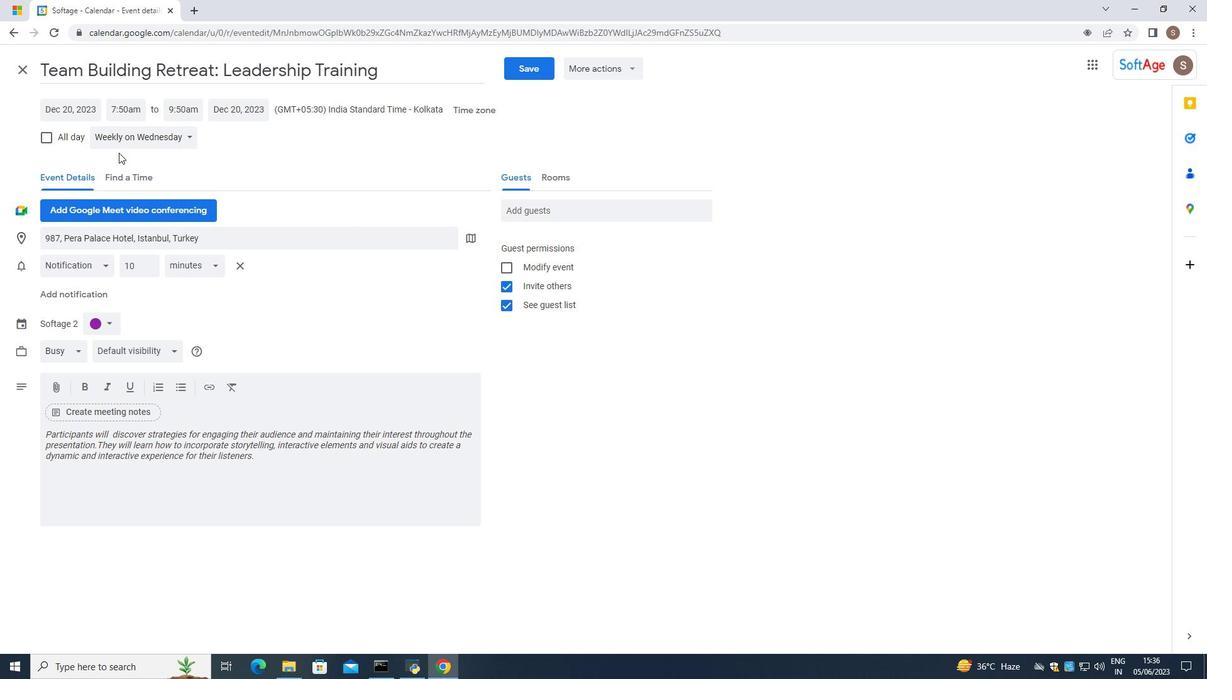 
Action: Mouse pressed left at (118, 152)
Screenshot: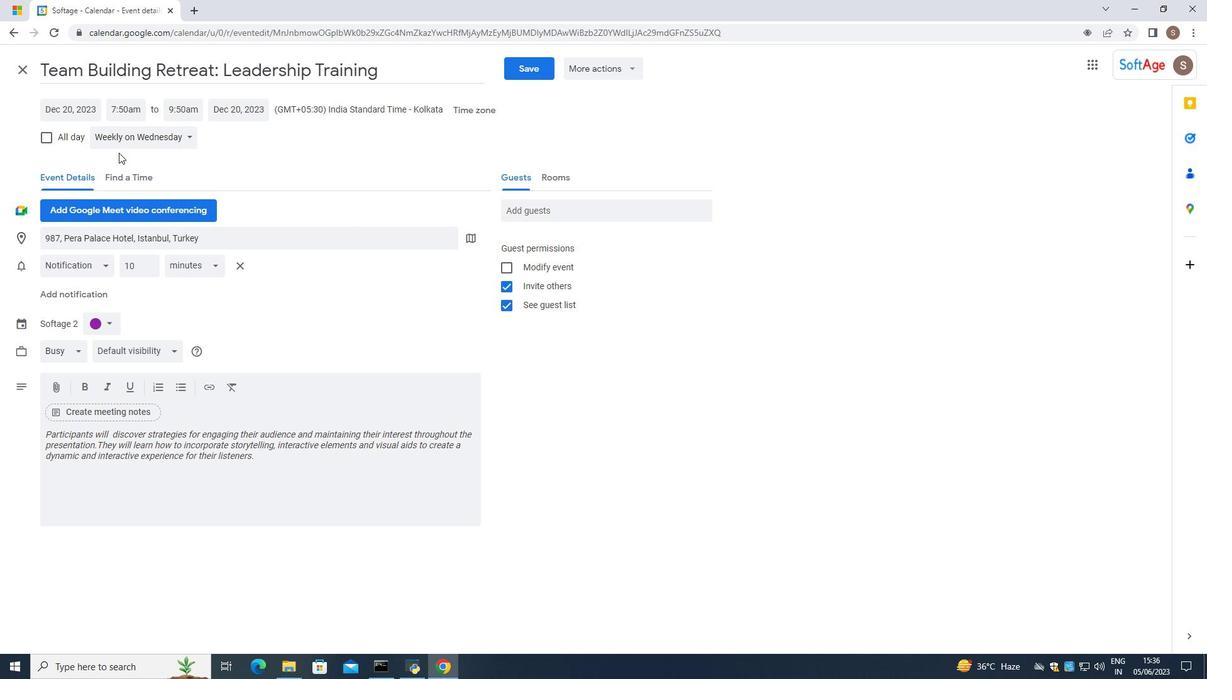 
Action: Mouse moved to (115, 169)
Screenshot: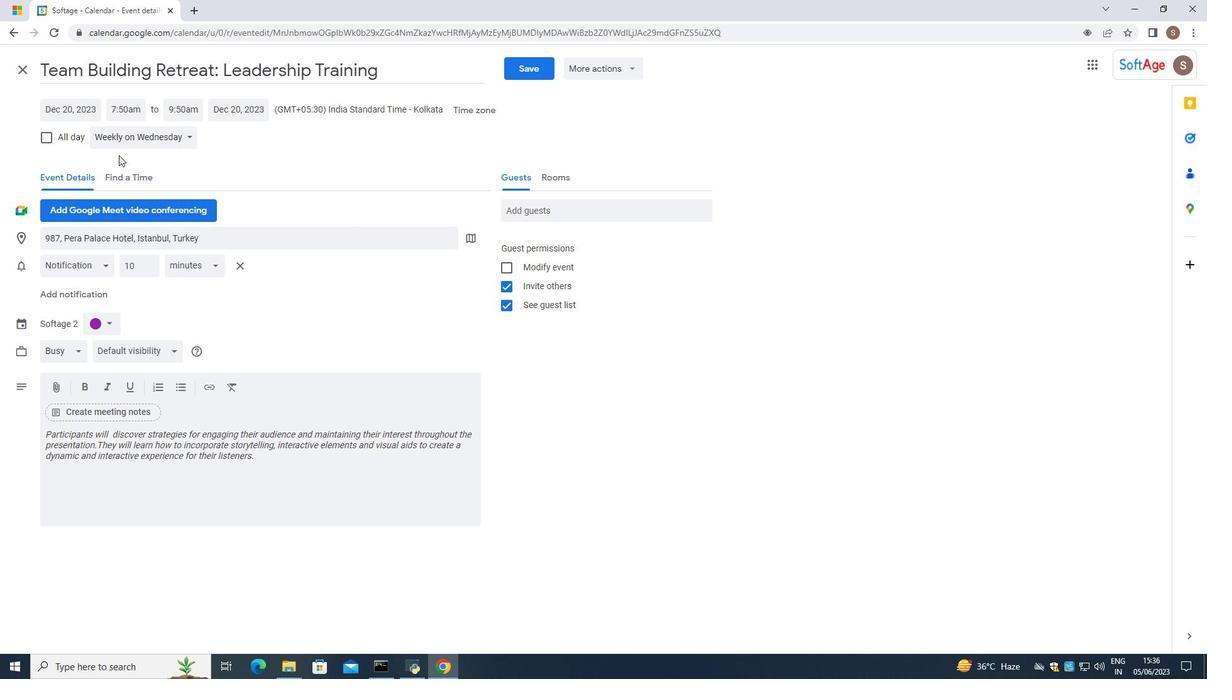 
Action: Mouse pressed left at (115, 169)
Screenshot: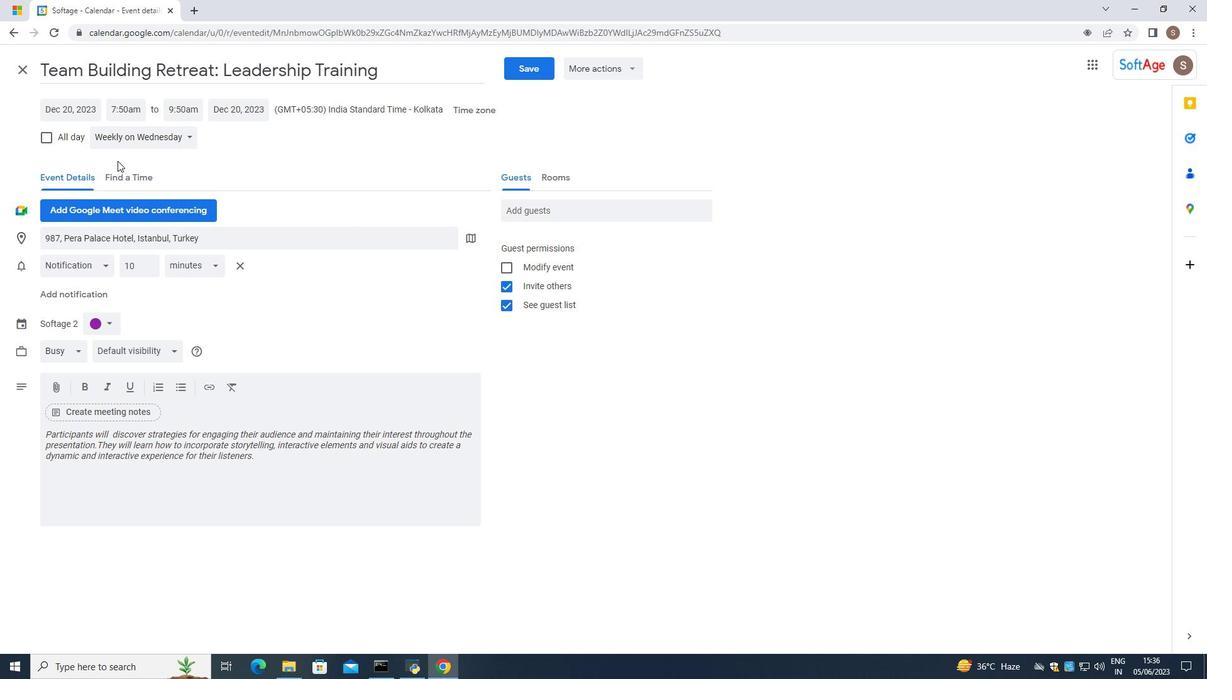 
Action: Mouse moved to (132, 137)
Screenshot: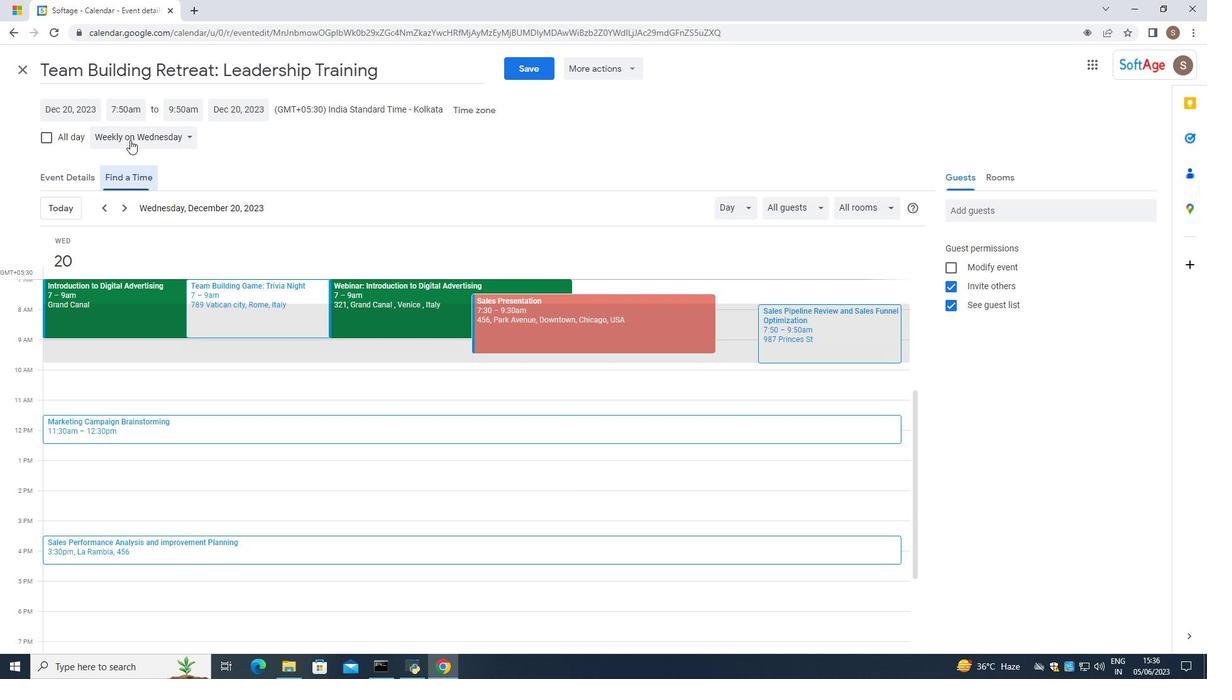 
Action: Mouse pressed left at (132, 137)
Screenshot: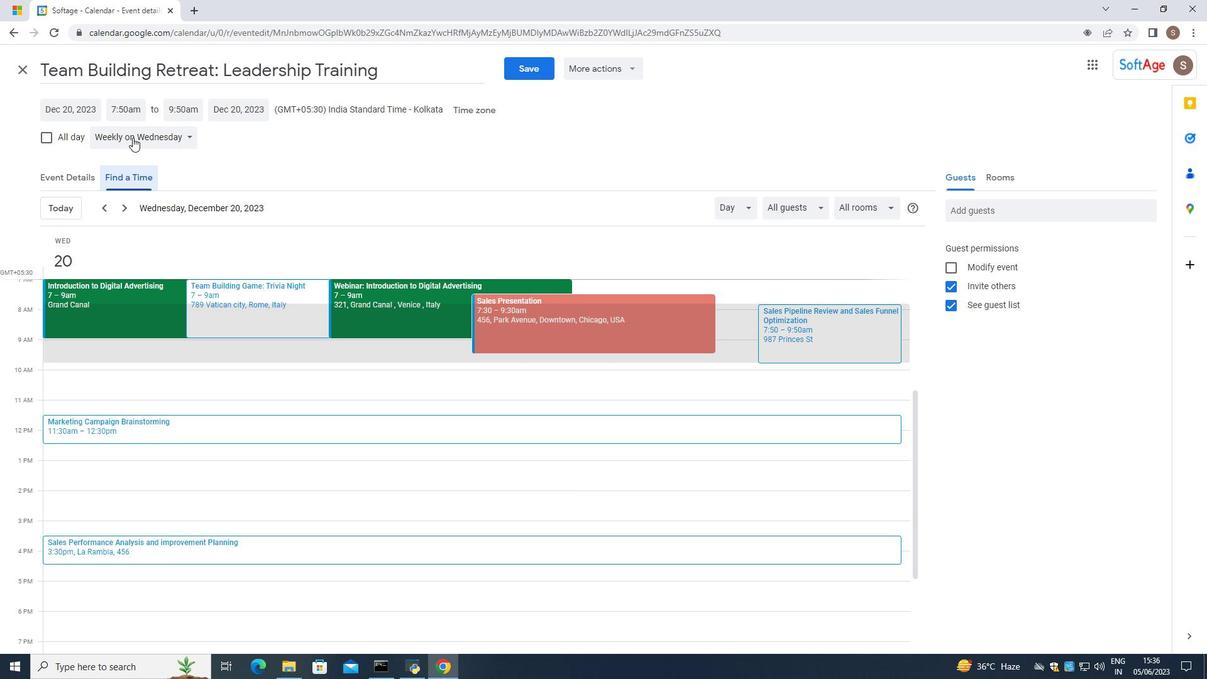 
Action: Mouse moved to (110, 225)
Screenshot: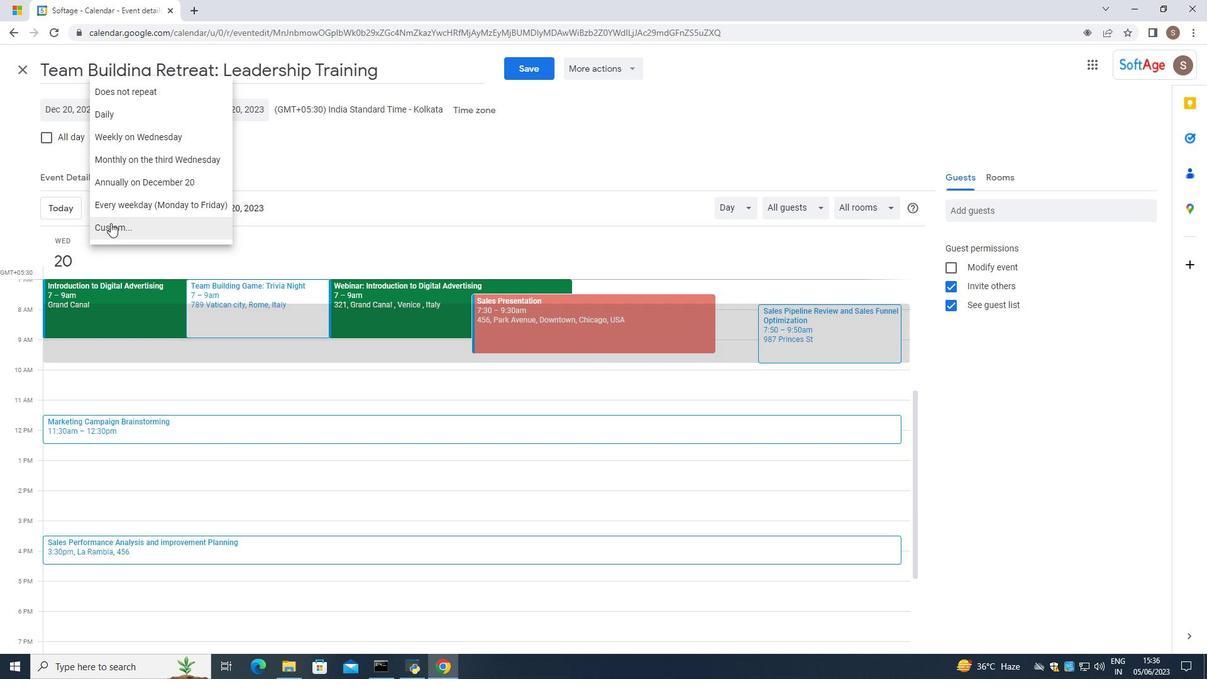 
Action: Mouse pressed left at (110, 225)
Screenshot: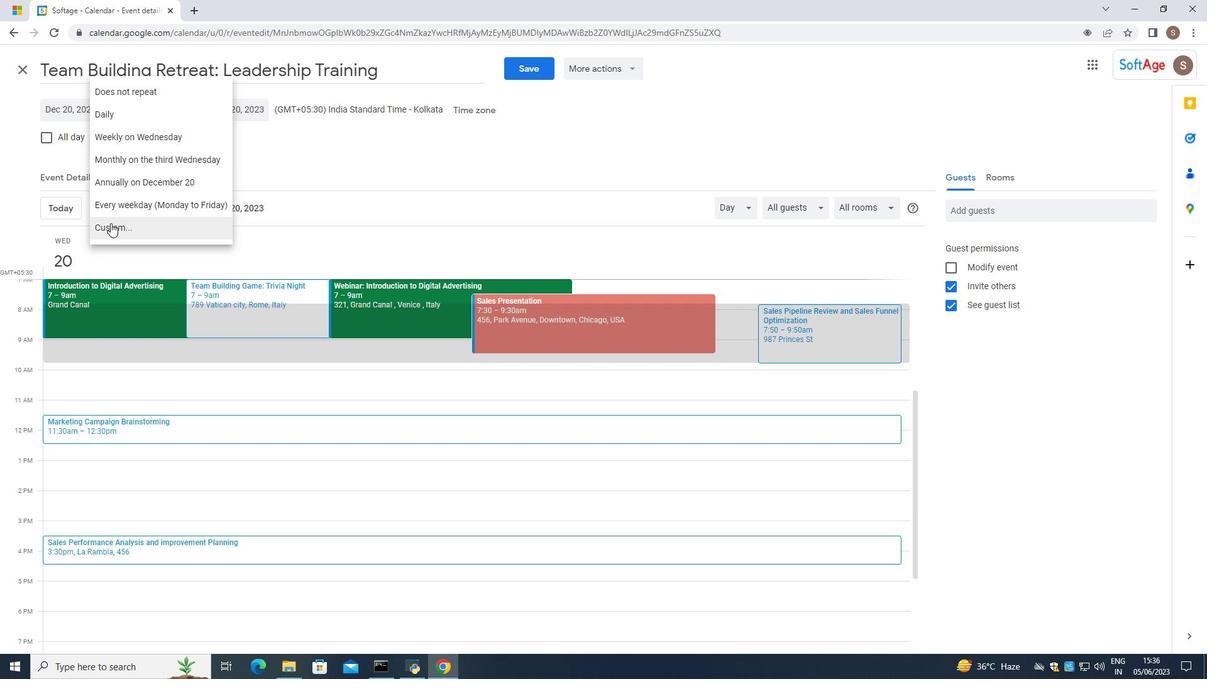 
Action: Mouse moved to (505, 326)
Screenshot: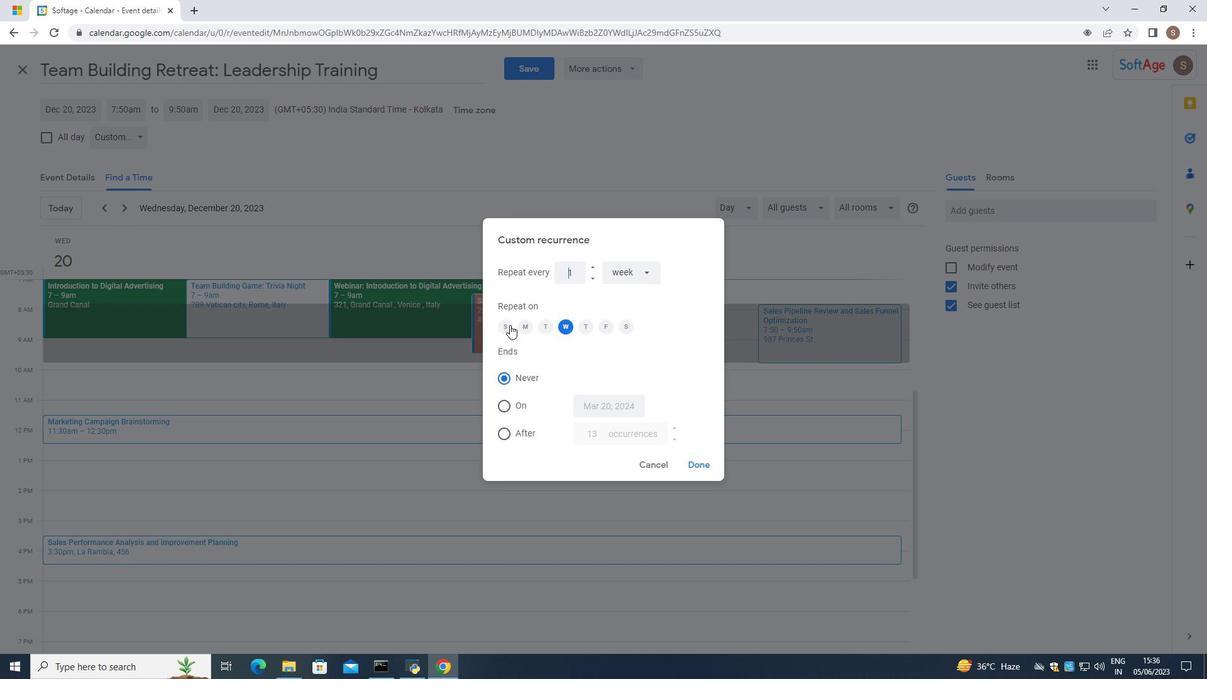 
Action: Mouse pressed left at (505, 326)
Screenshot: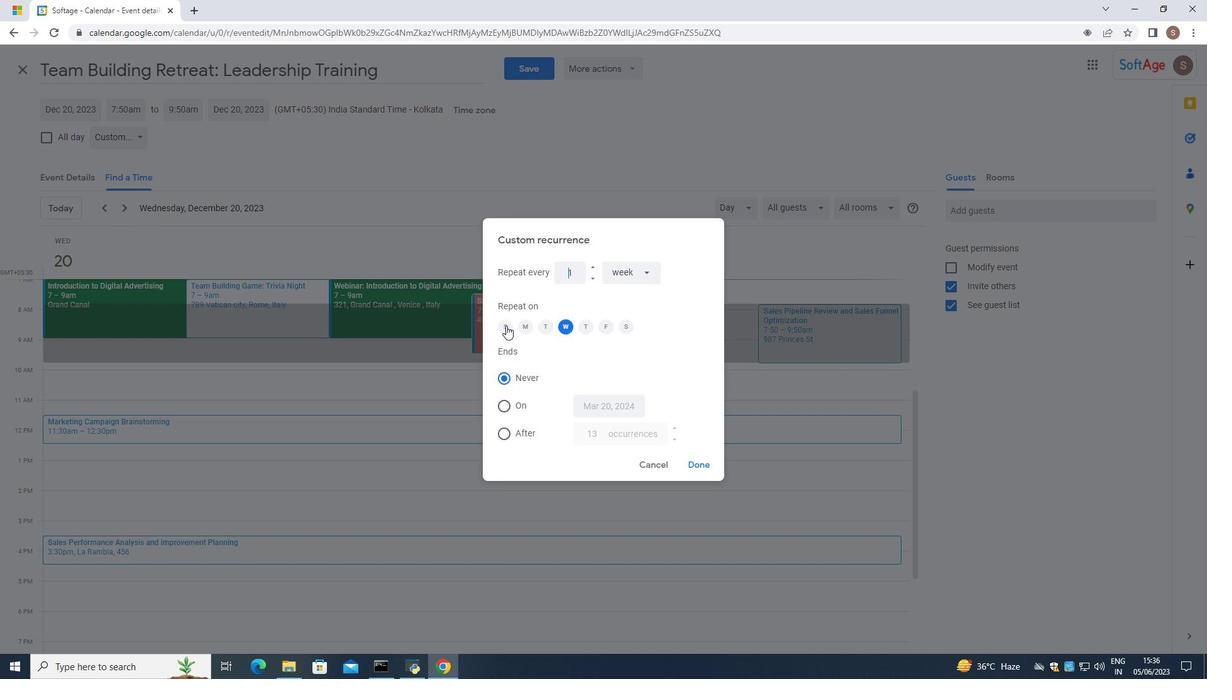 
Action: Mouse moved to (557, 320)
Screenshot: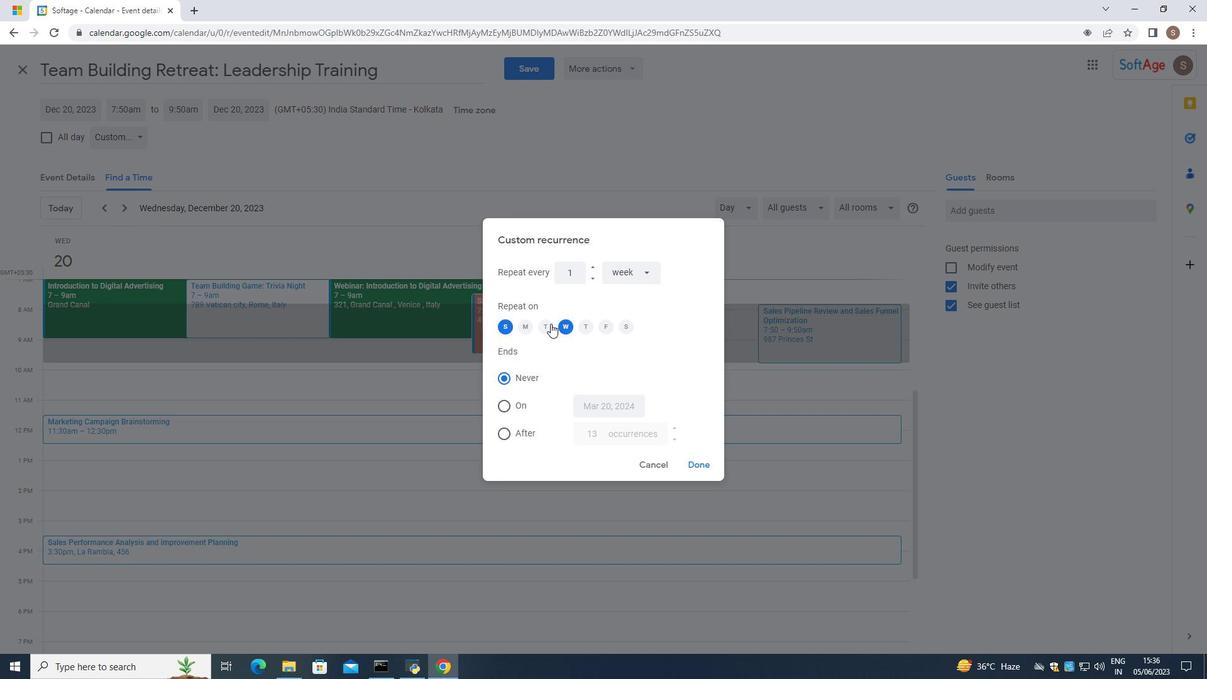 
Action: Mouse pressed left at (557, 320)
Screenshot: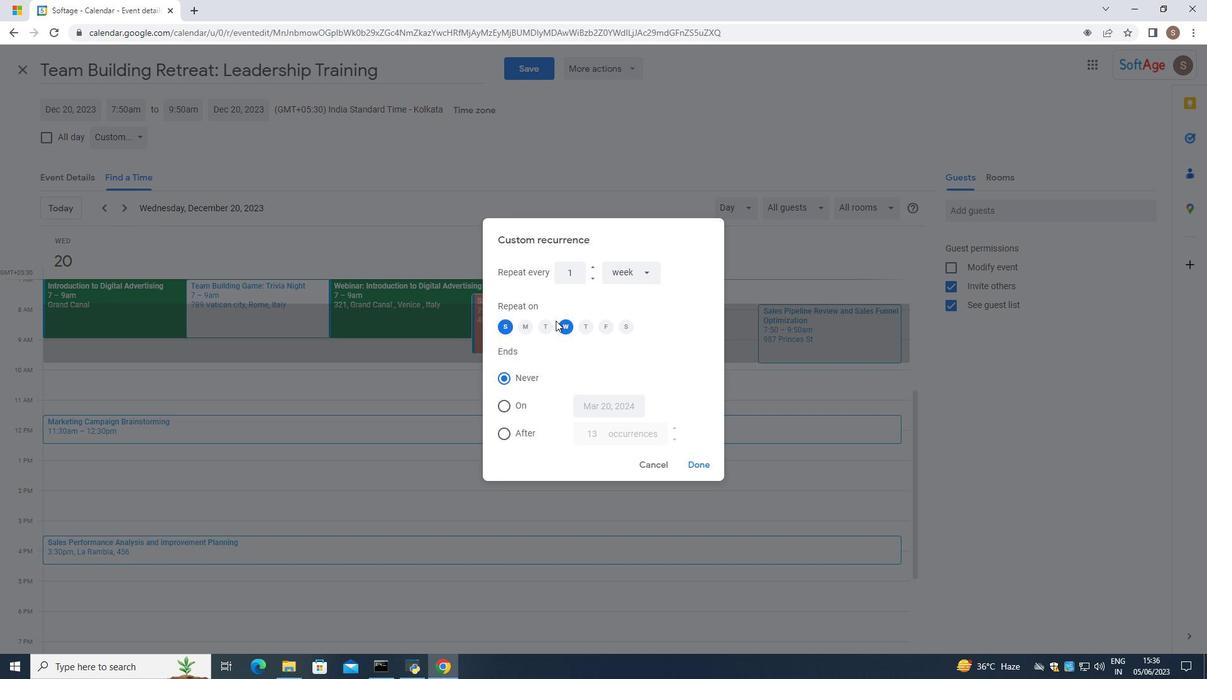 
Action: Mouse moved to (566, 328)
Screenshot: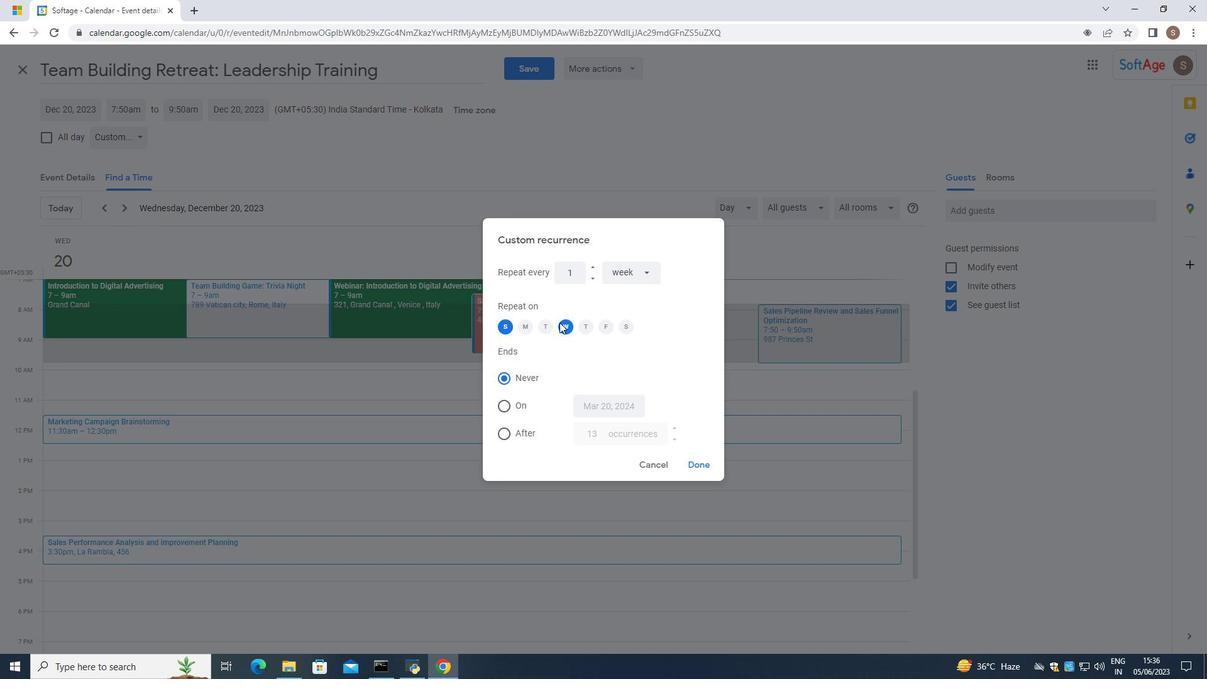 
Action: Mouse pressed left at (566, 328)
Screenshot: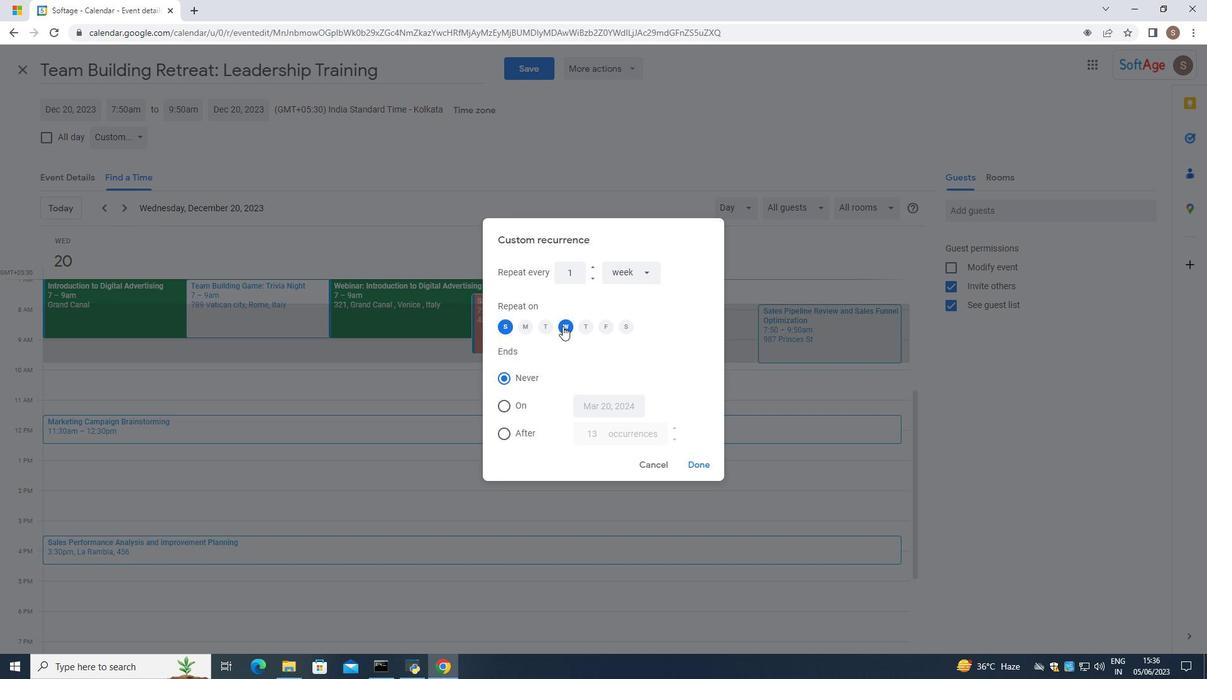 
Action: Mouse moved to (691, 460)
Screenshot: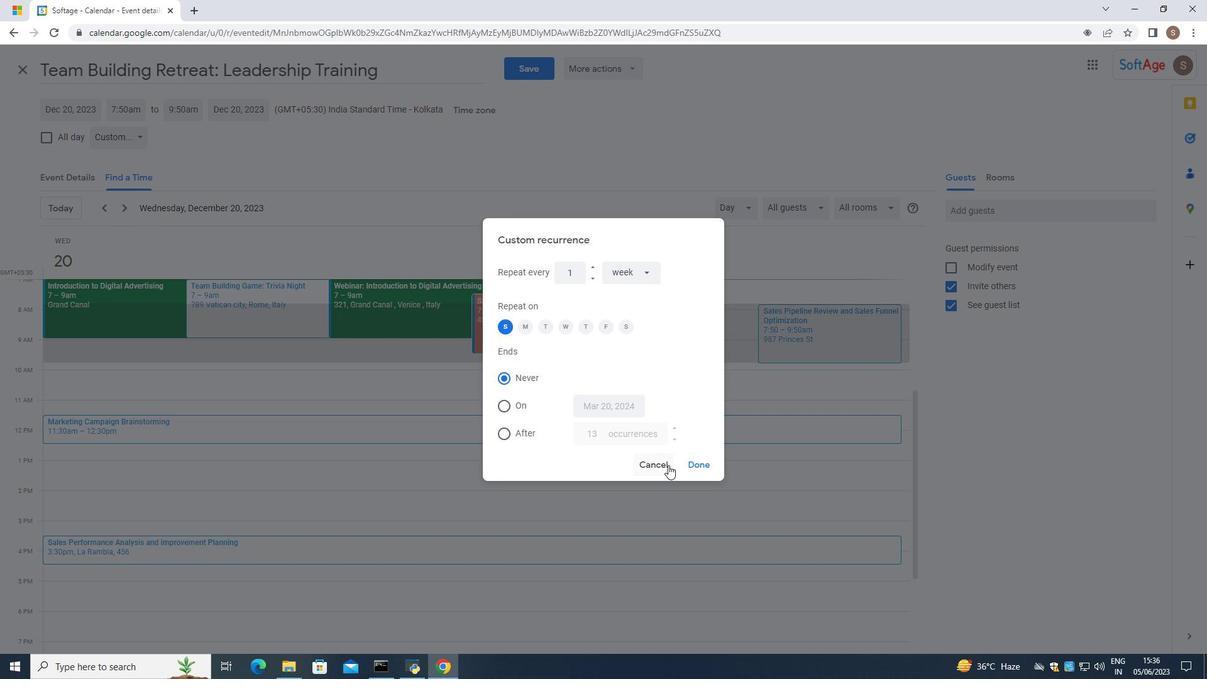 
Action: Mouse pressed left at (691, 460)
Screenshot: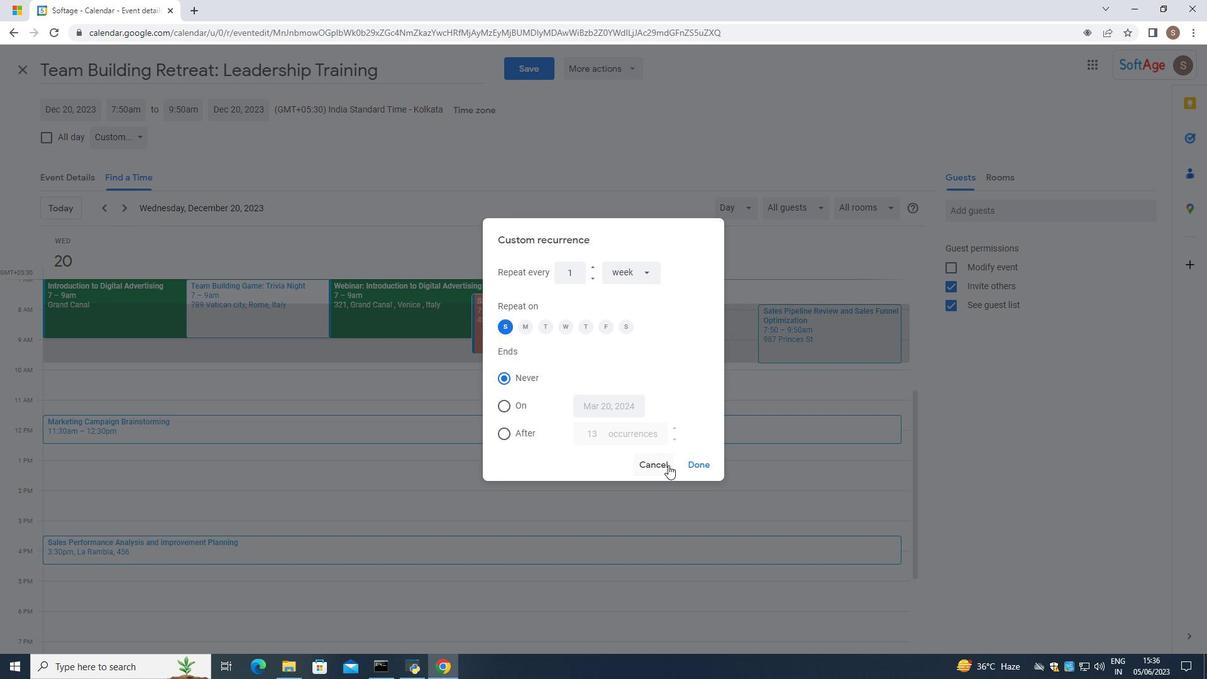 
Action: Mouse moved to (510, 66)
Screenshot: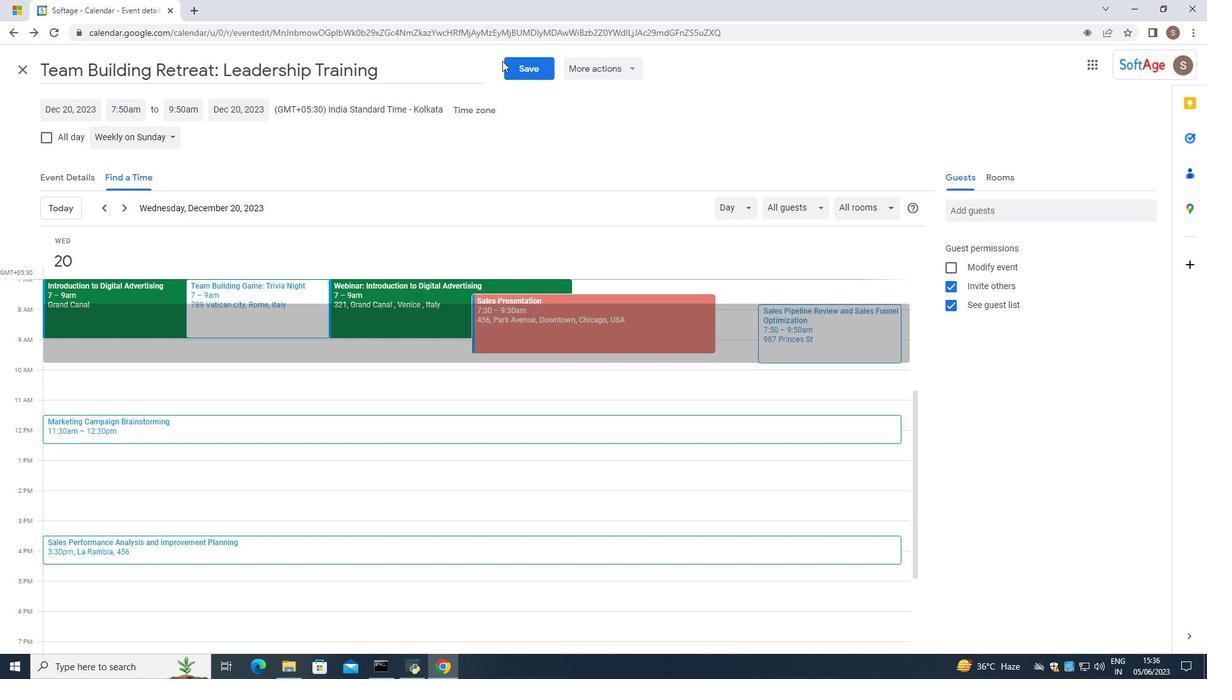 
Action: Mouse pressed left at (510, 66)
Screenshot: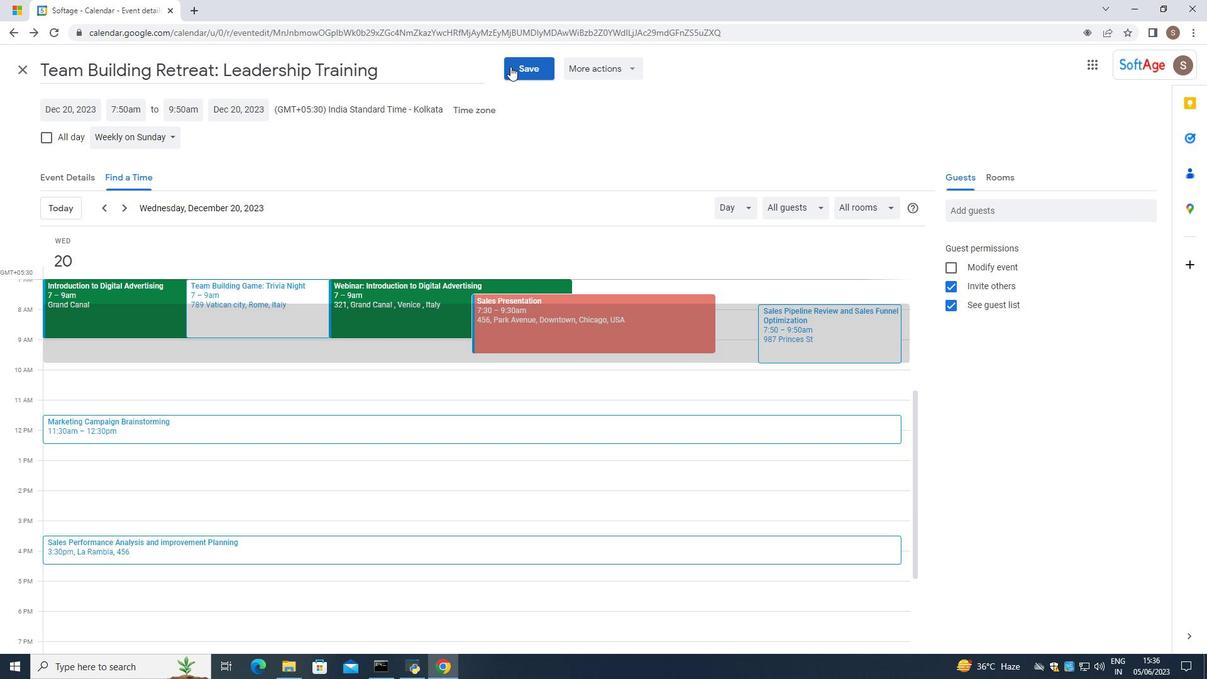 
Action: Mouse moved to (568, 350)
Screenshot: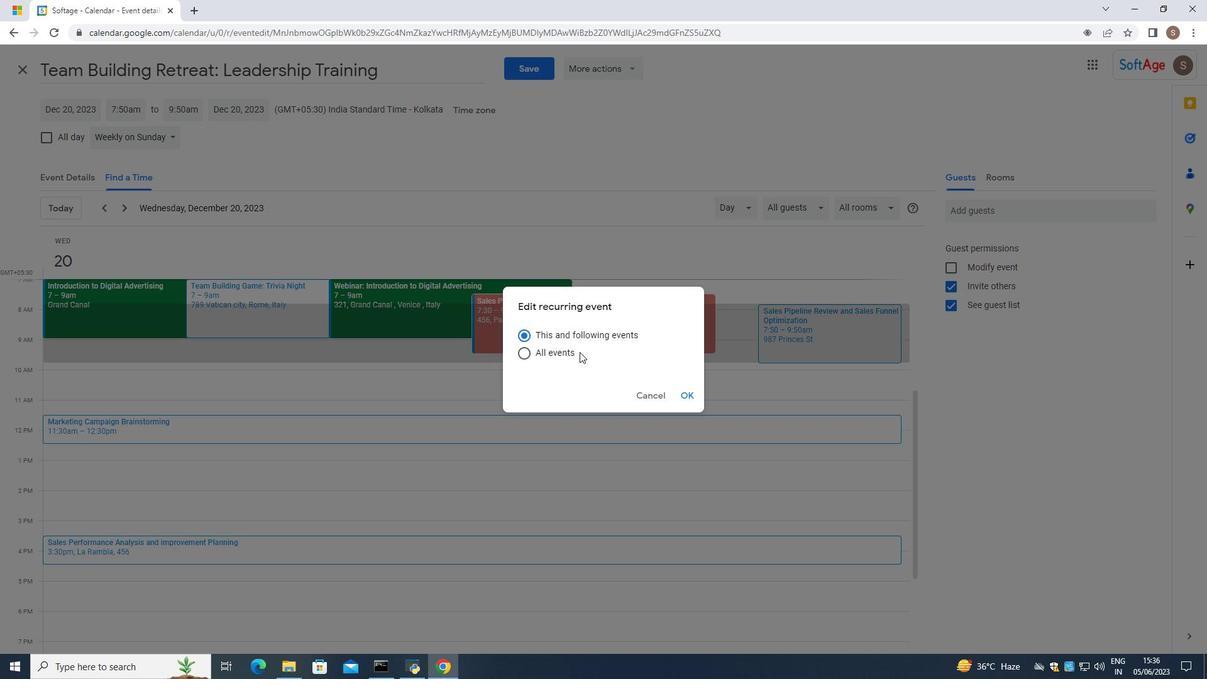 
Action: Mouse pressed left at (568, 350)
Screenshot: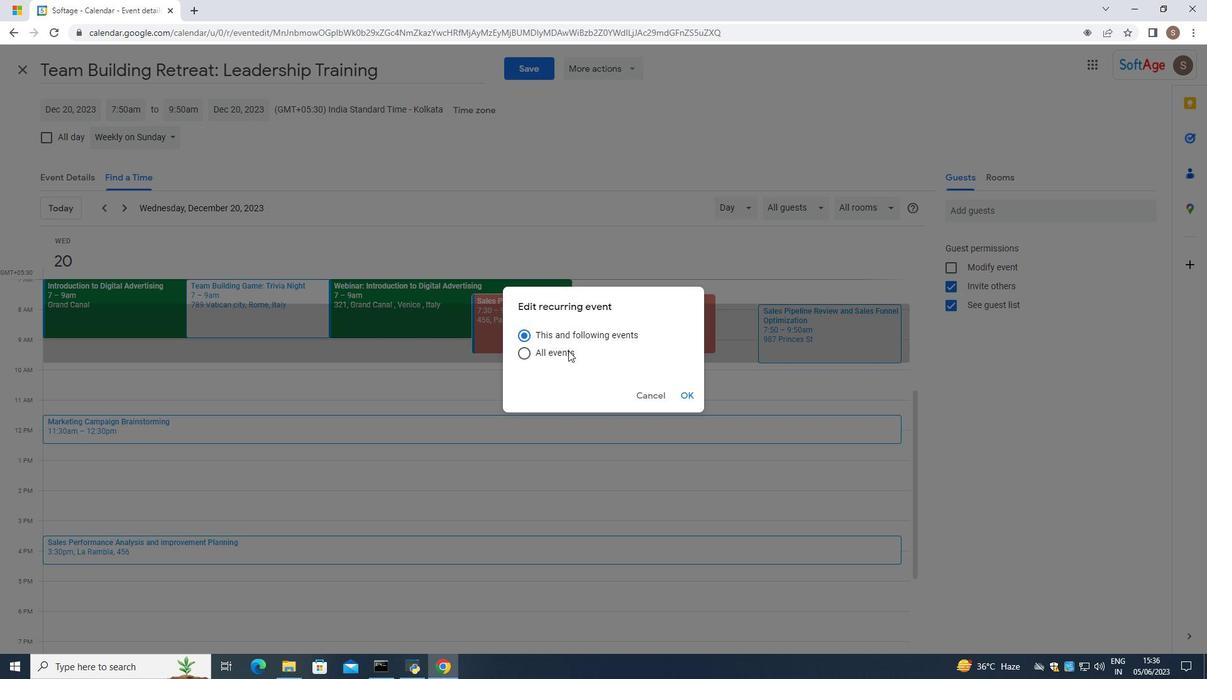 
Action: Mouse moved to (666, 400)
Screenshot: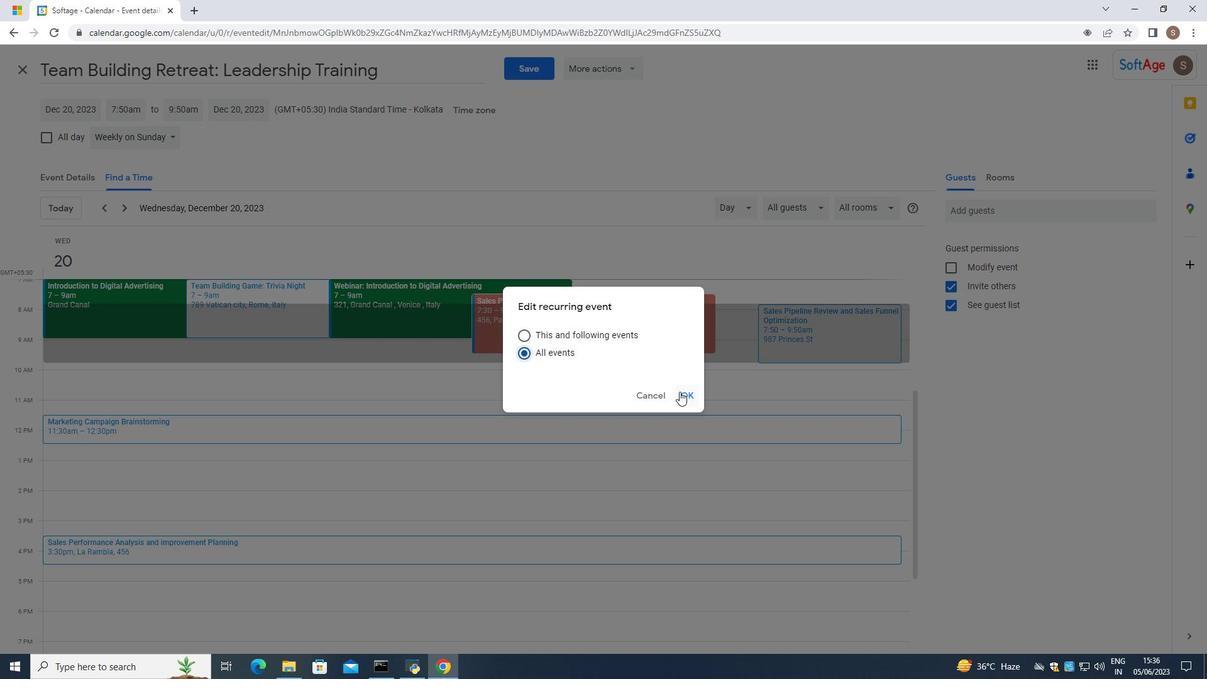 
Action: Mouse pressed left at (666, 400)
Screenshot: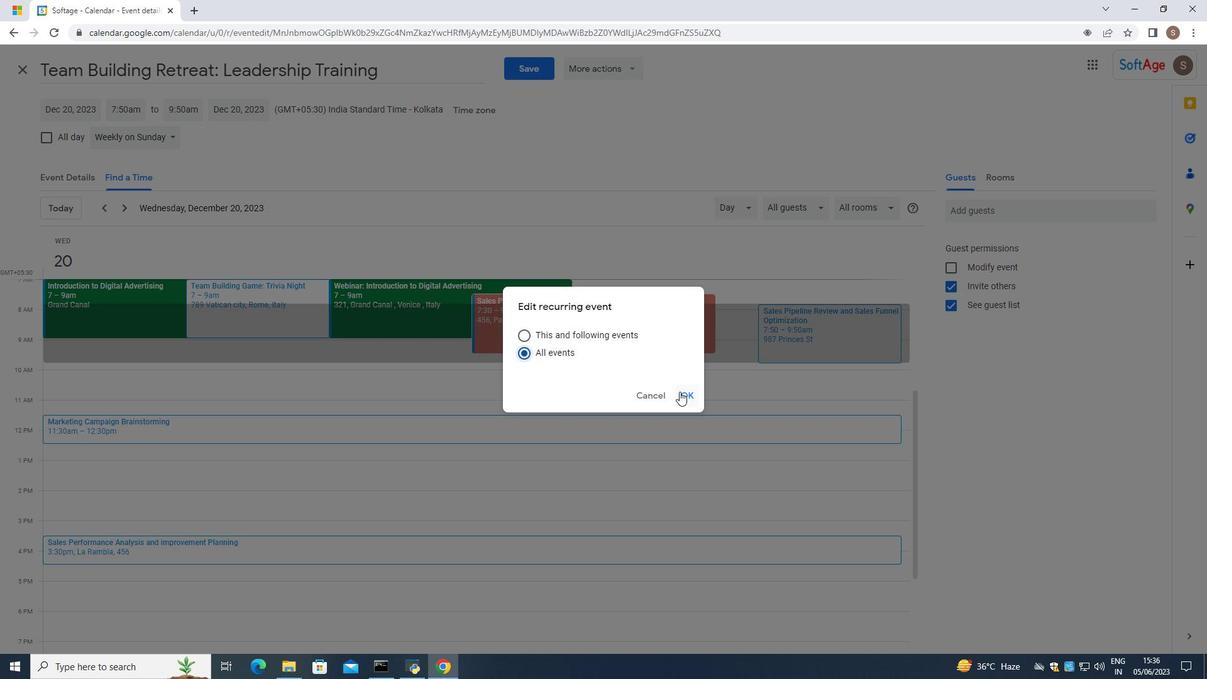 
Action: Mouse moved to (516, 65)
Screenshot: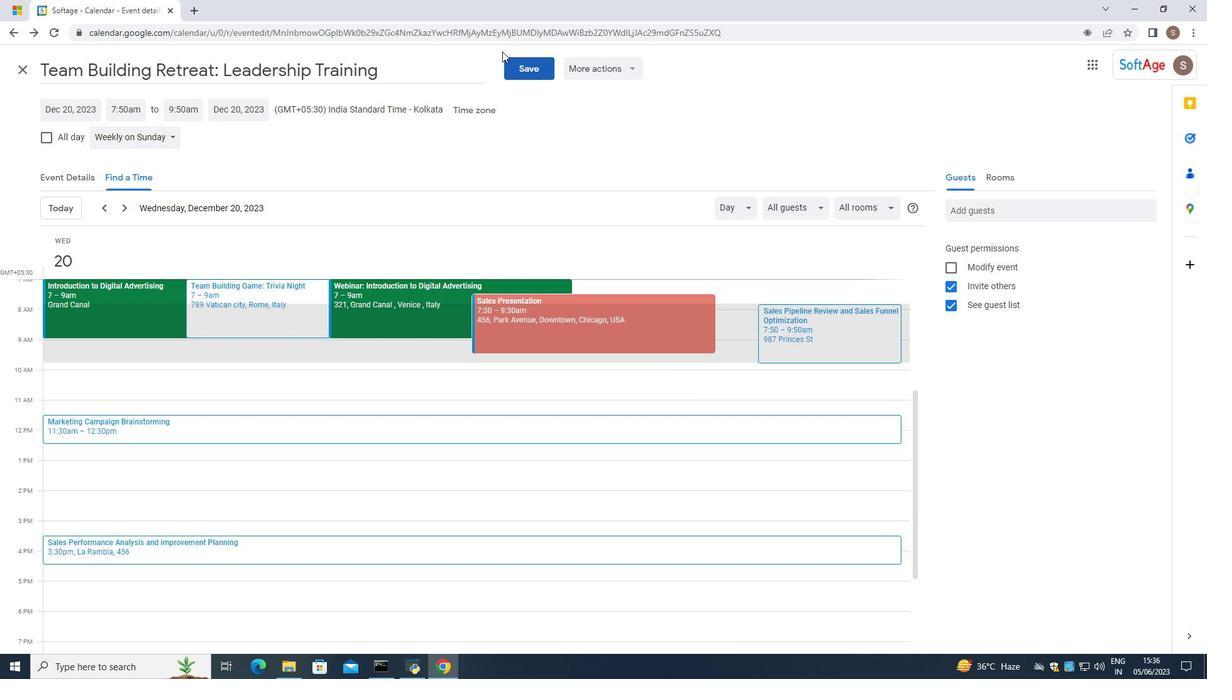 
Action: Mouse pressed left at (516, 65)
Screenshot: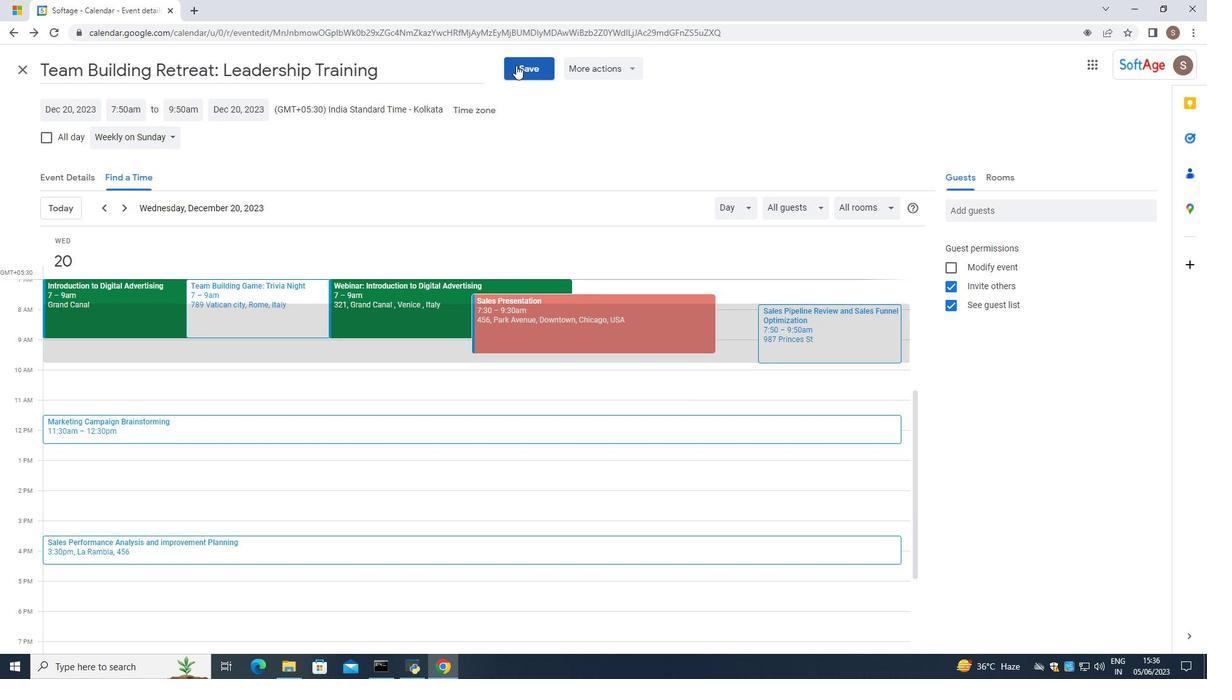 
Action: Mouse moved to (529, 349)
Screenshot: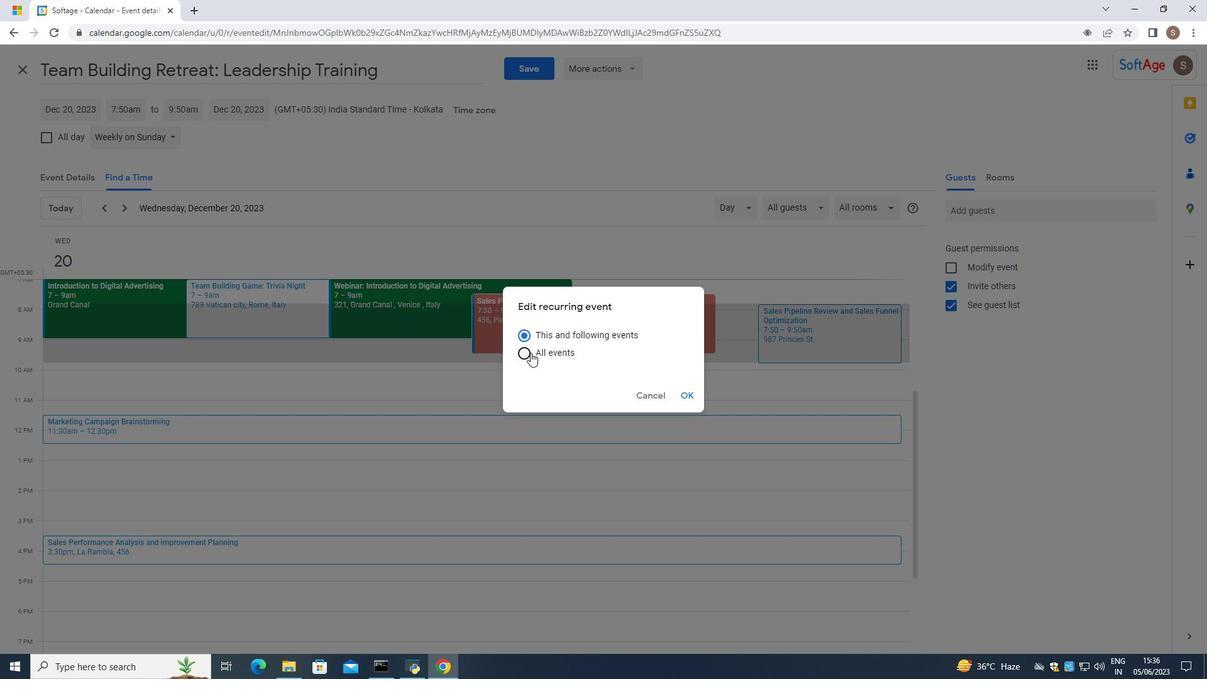 
Action: Mouse pressed left at (529, 349)
Screenshot: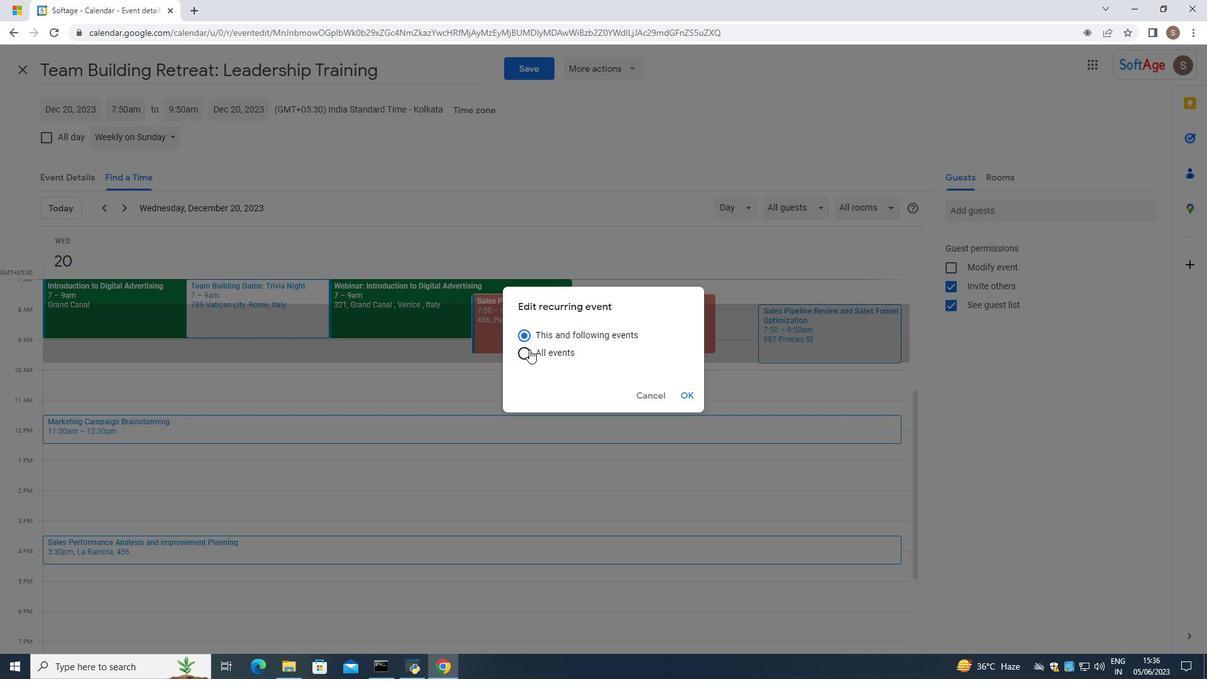 
Action: Mouse moved to (680, 395)
Screenshot: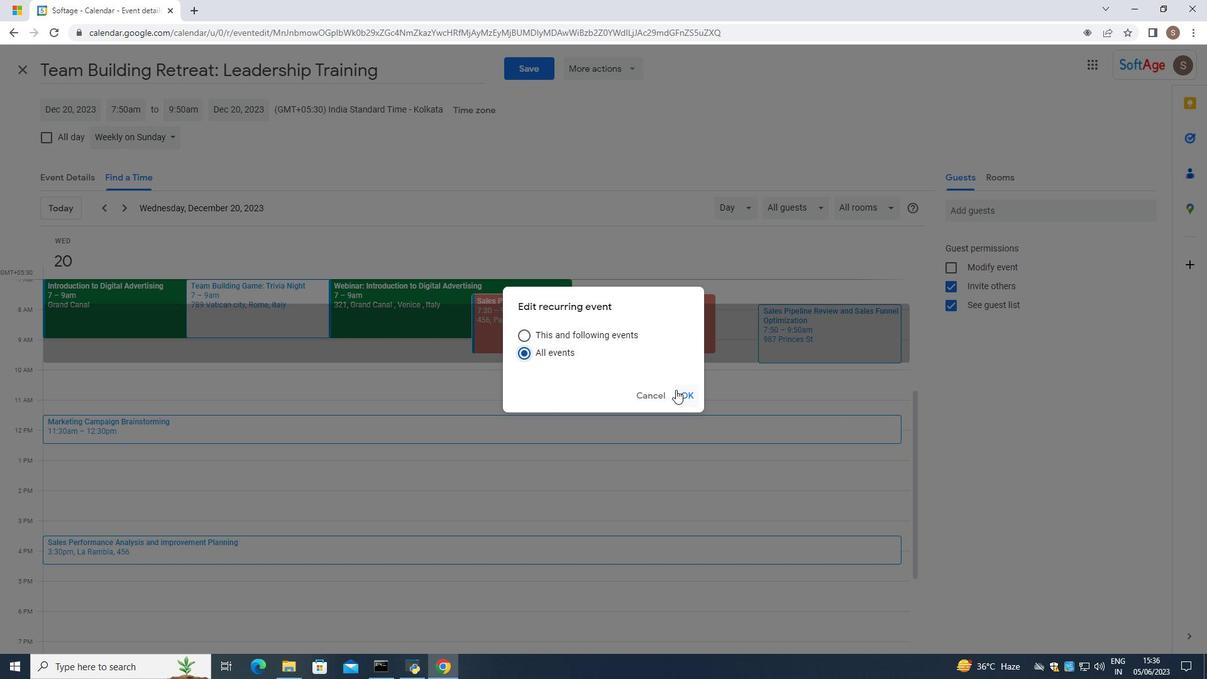 
Action: Mouse pressed left at (680, 395)
Screenshot: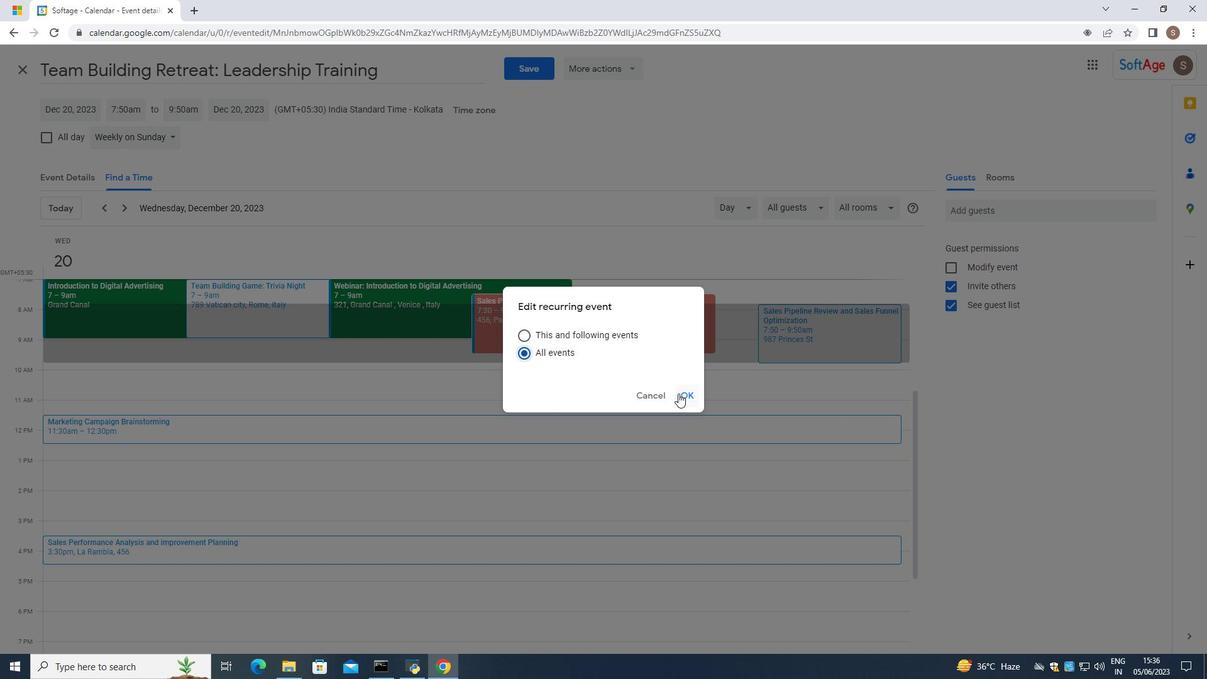 
Action: Mouse moved to (357, 313)
Screenshot: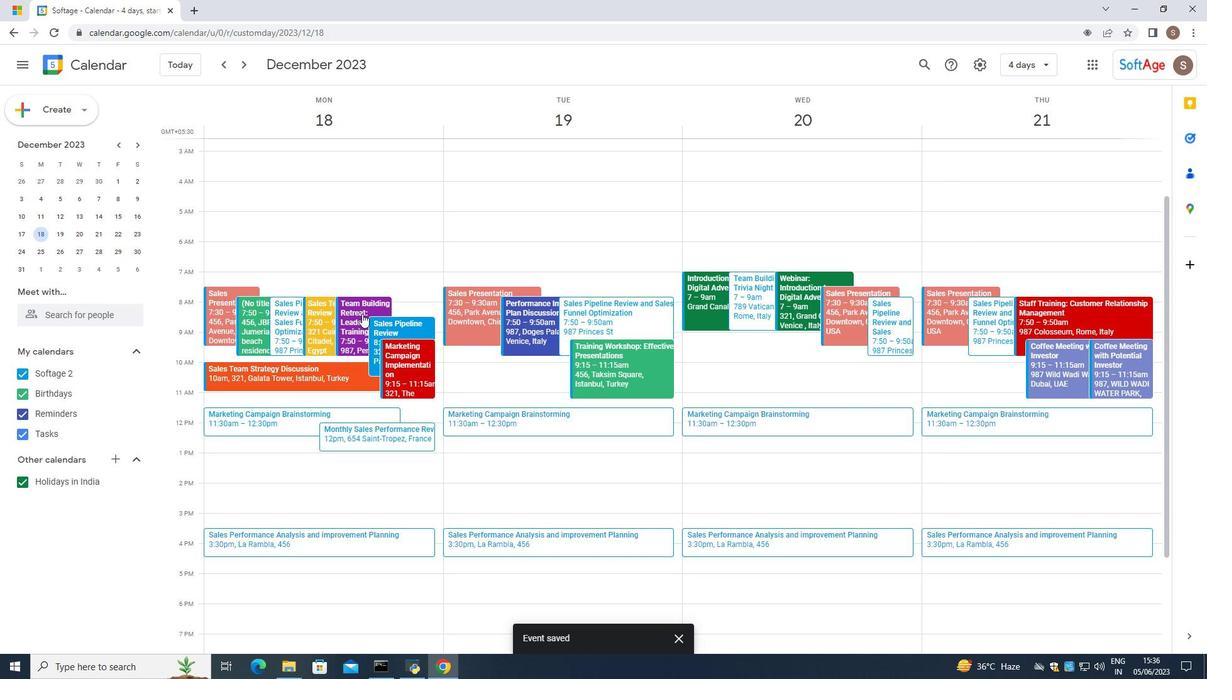 
Action: Mouse pressed left at (357, 313)
Screenshot: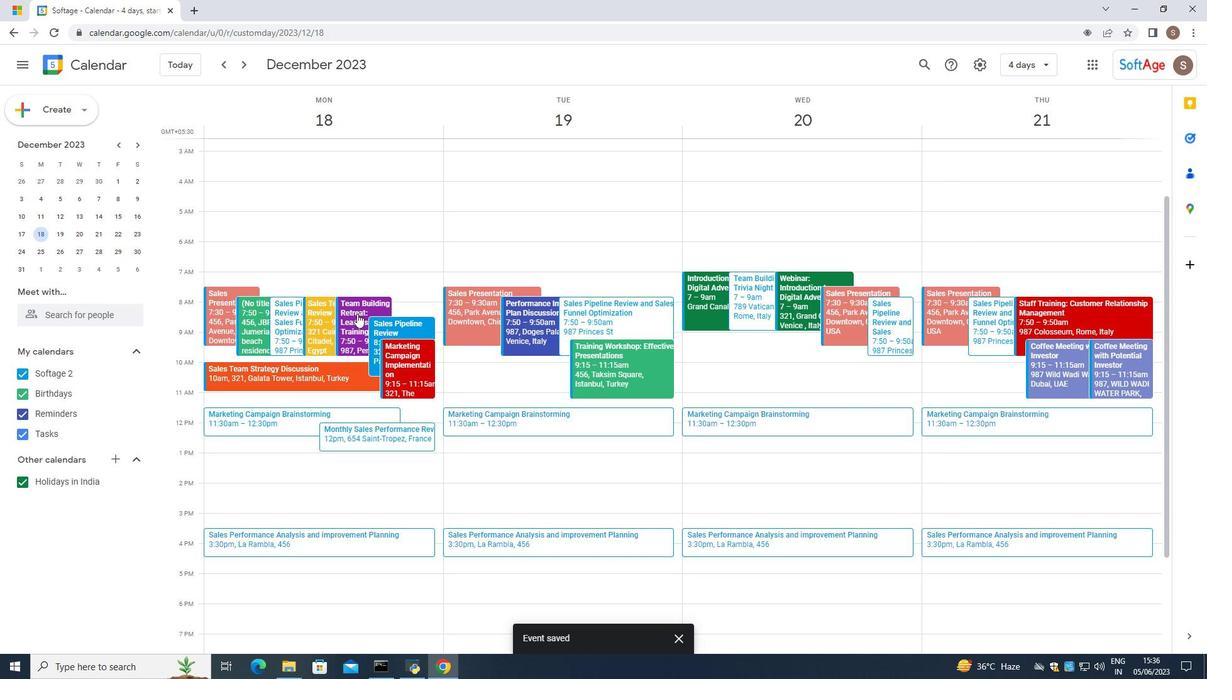
Action: Mouse moved to (784, 299)
Screenshot: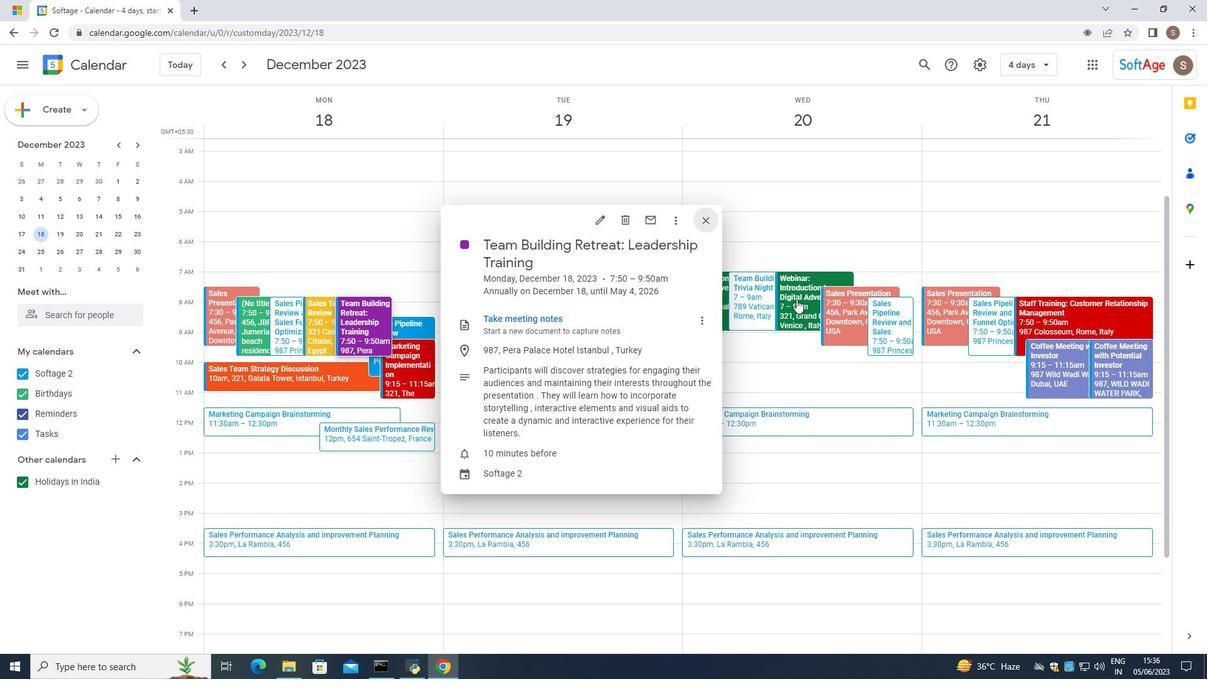 
Action: Mouse pressed left at (784, 299)
Screenshot: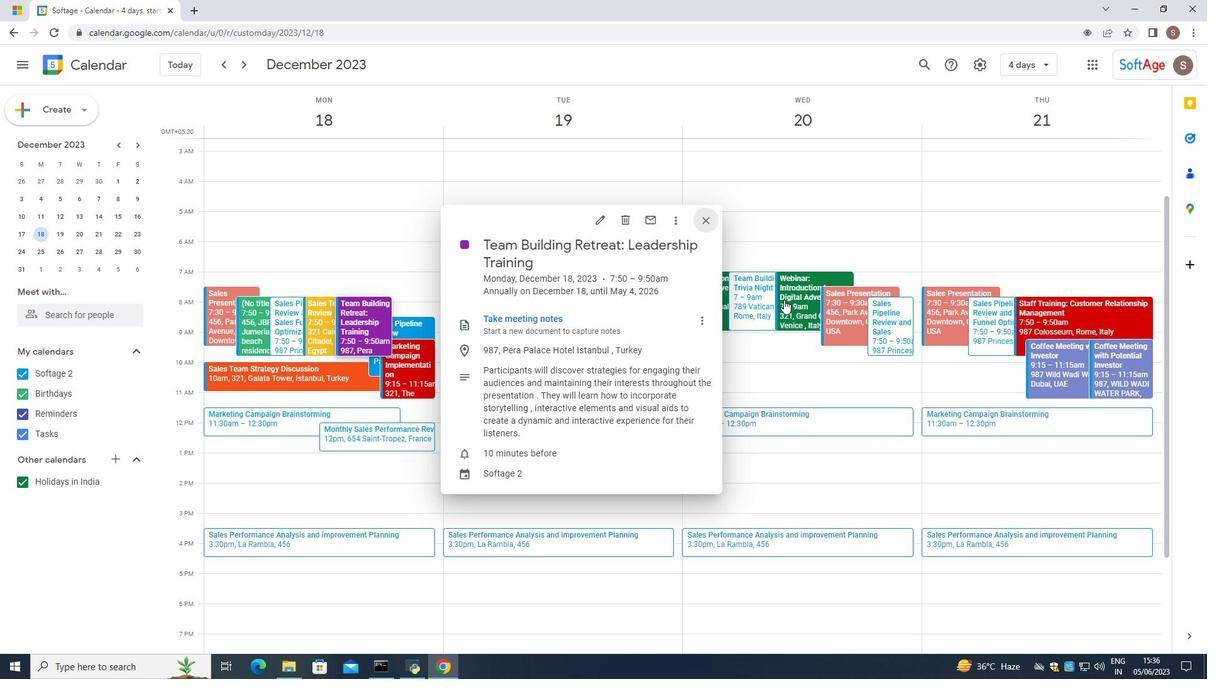 
Action: Mouse moved to (928, 71)
Screenshot: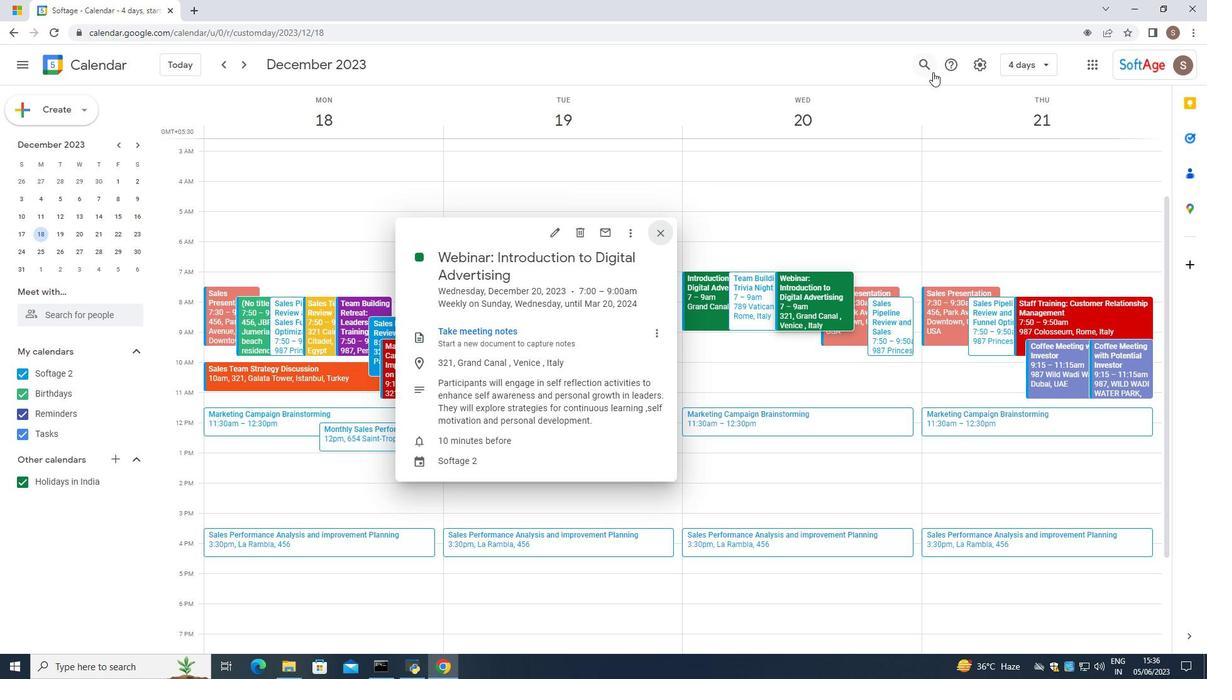 
Action: Mouse pressed left at (928, 71)
Screenshot: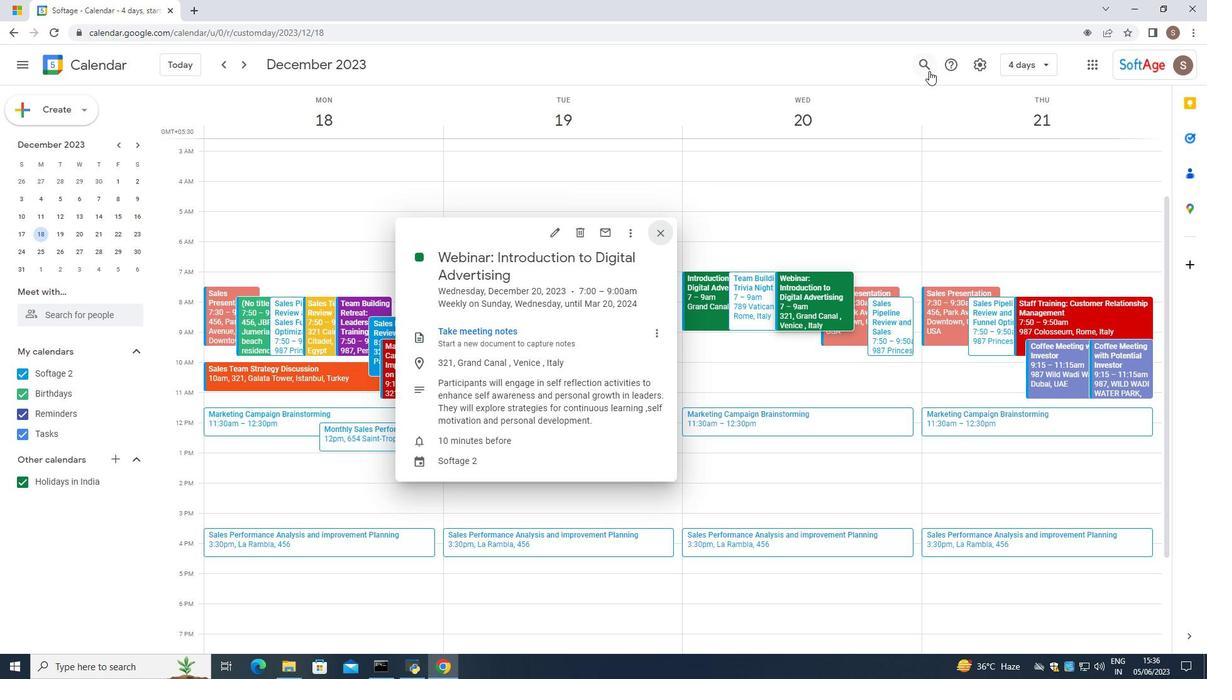 
Action: Mouse moved to (108, 454)
Screenshot: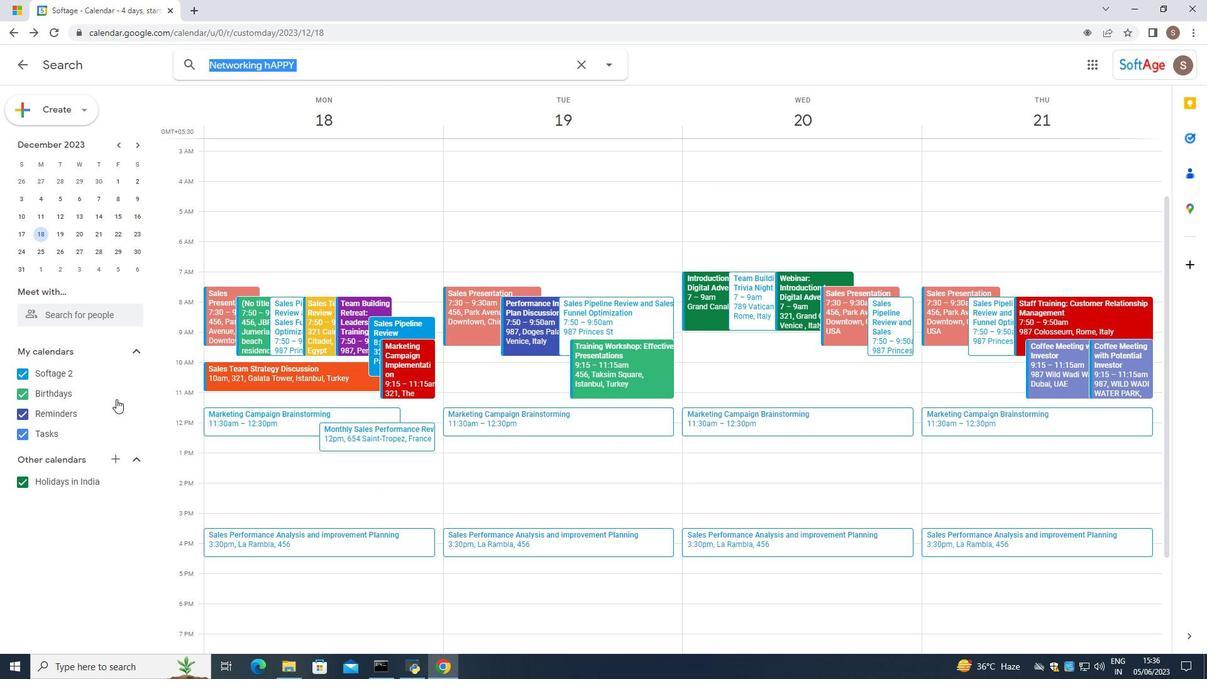 
Action: Key pressed <Key.backspace><Key.caps_lock><Key.caps_lock>eam<Key.space><Key.caps_lock>BN<Key.caps_lock>i<Key.backspace><Key.backspace>uilding<Key.space><Key.caps_lock>R<Key.caps_lock>etreat
Screenshot: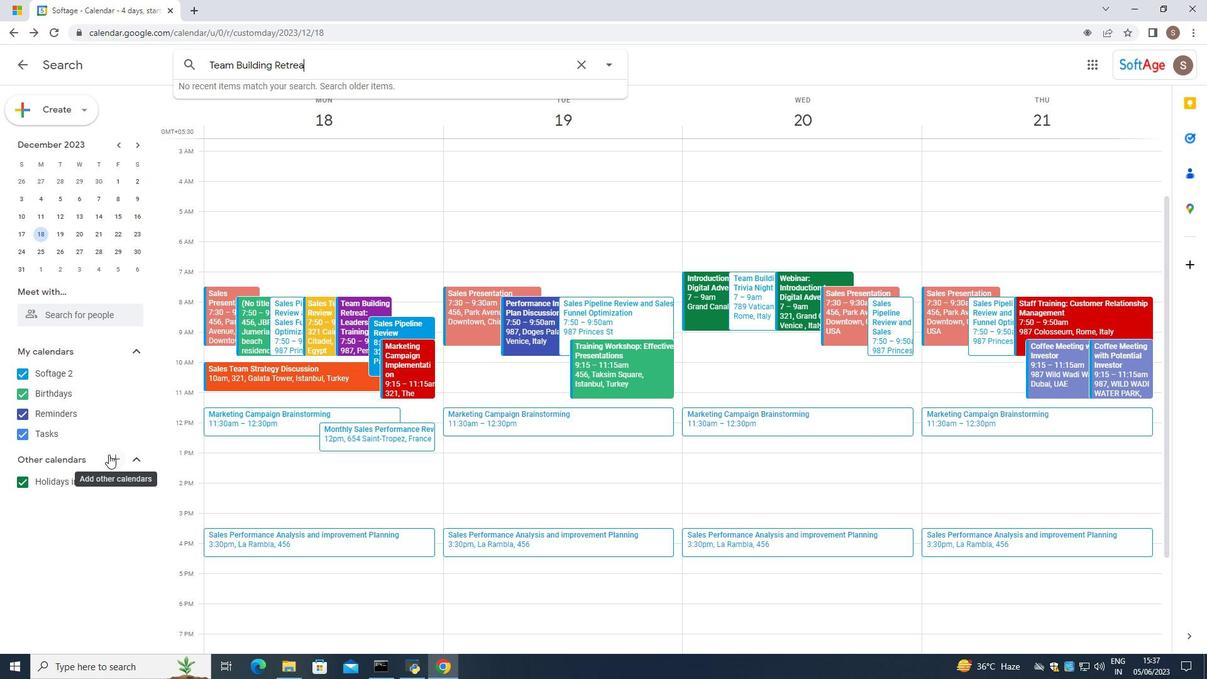 
Action: Mouse moved to (355, 142)
Screenshot: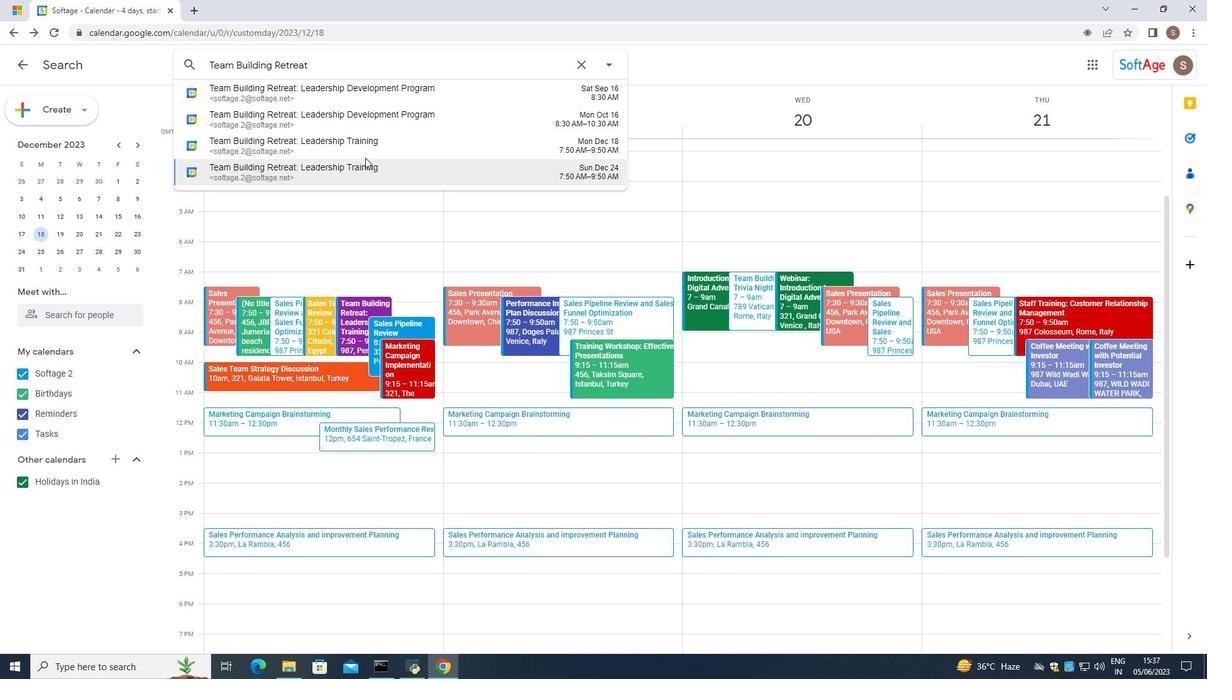 
Action: Mouse pressed left at (355, 142)
Screenshot: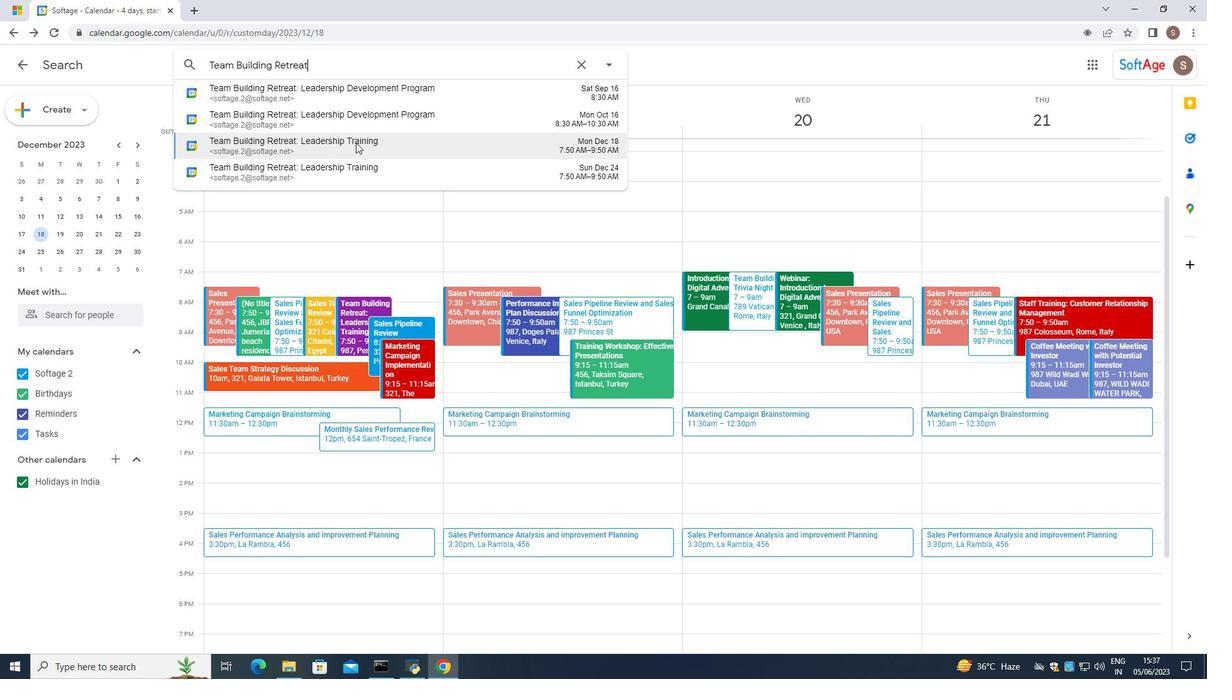 
Action: Mouse moved to (795, 222)
Screenshot: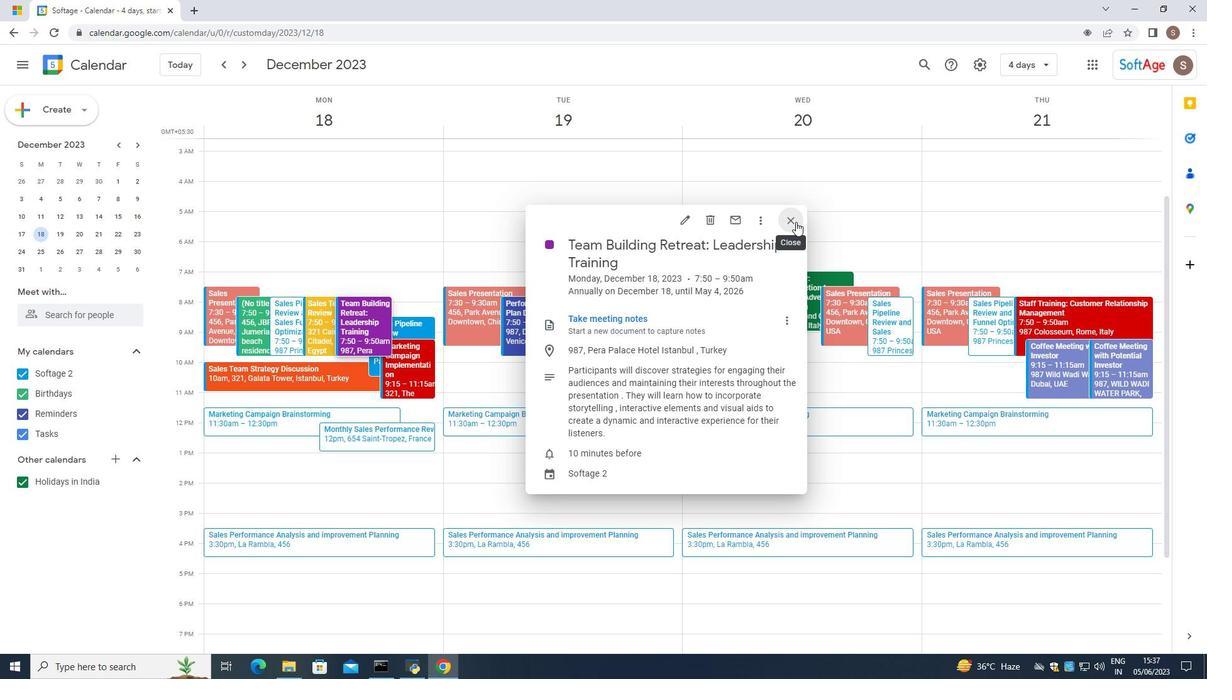 
Action: Mouse pressed left at (795, 222)
Screenshot: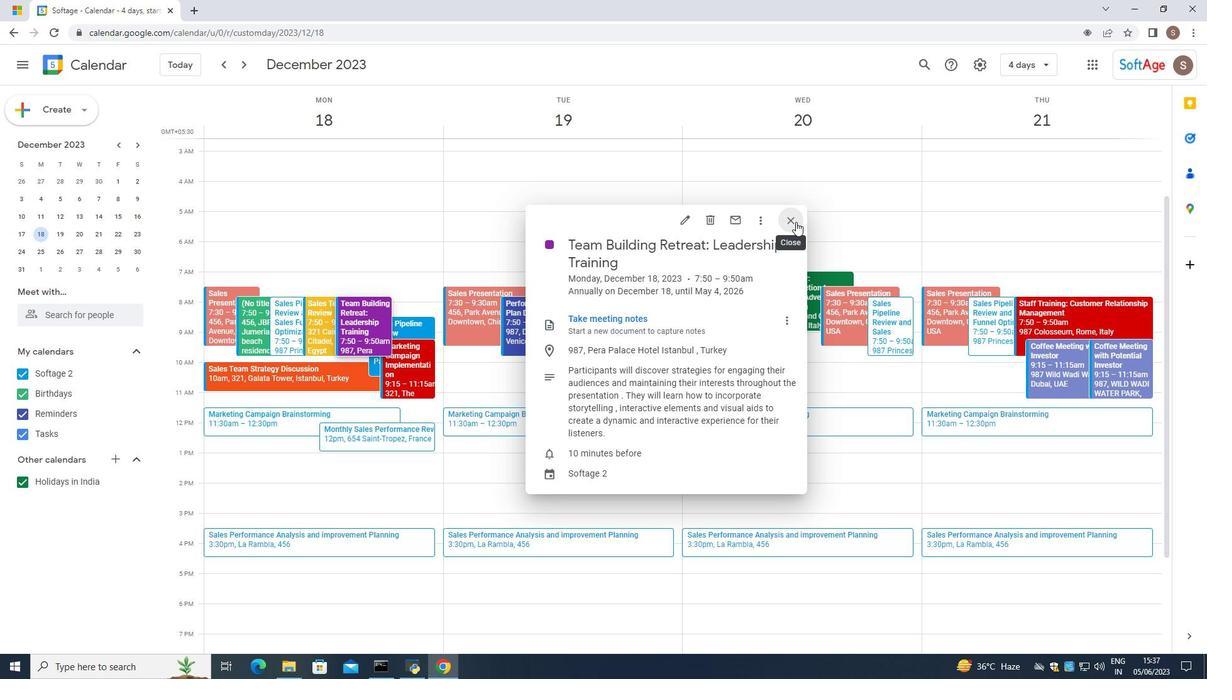 
Action: Mouse moved to (351, 66)
Screenshot: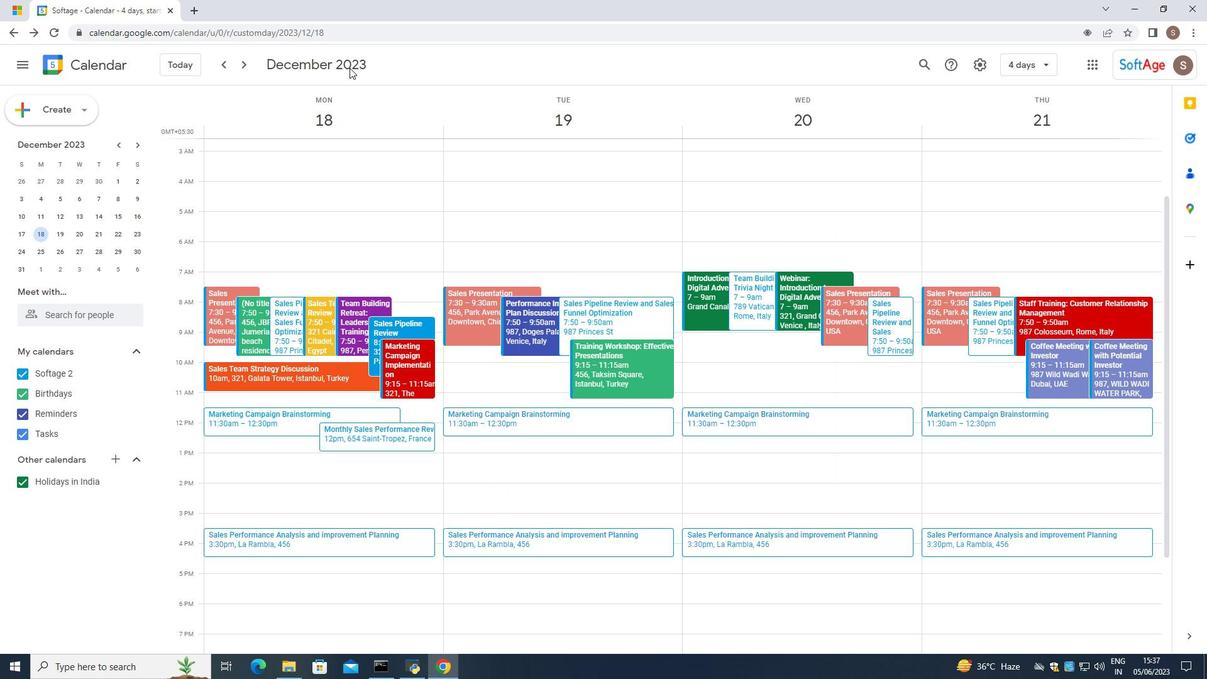 
Action: Mouse pressed left at (351, 66)
Screenshot: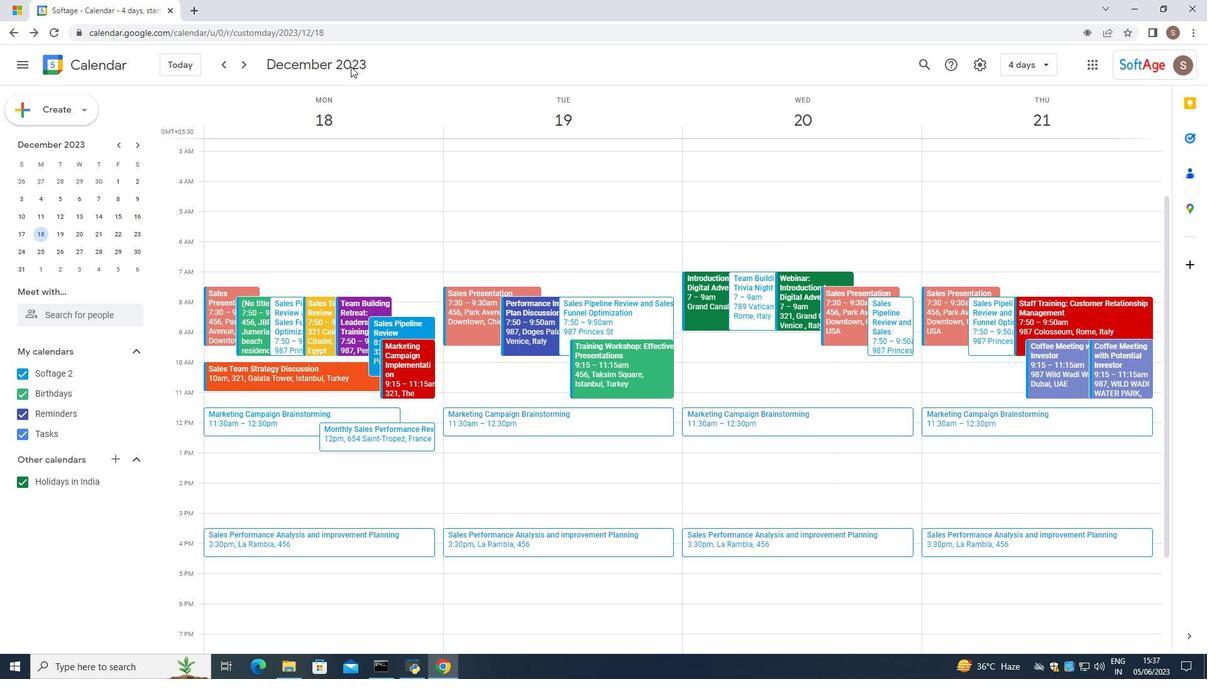 
Action: Mouse moved to (913, 64)
Screenshot: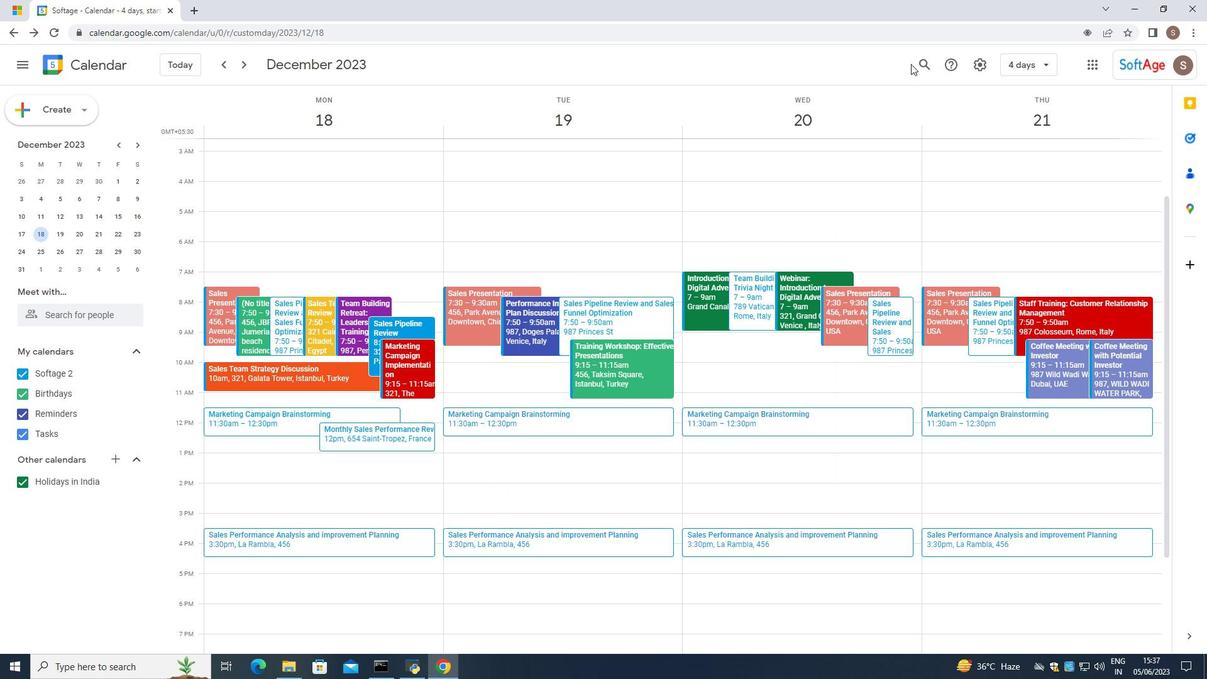 
Action: Mouse pressed left at (913, 64)
Screenshot: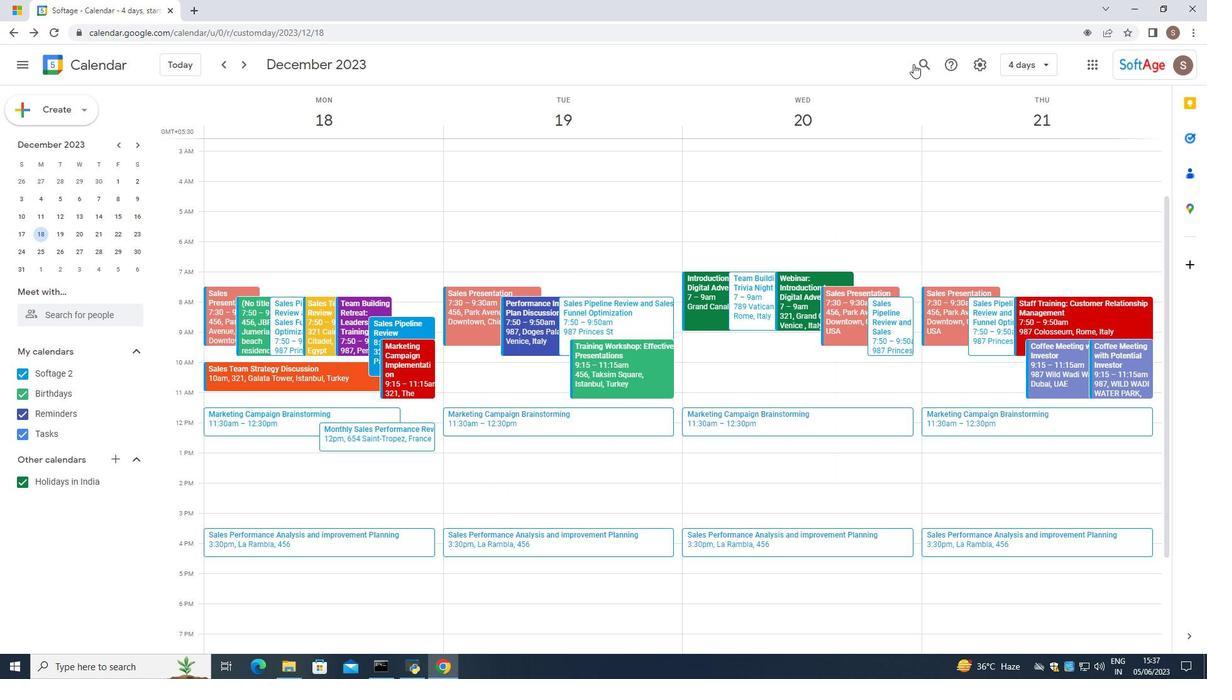 
Action: Mouse moved to (351, 74)
Screenshot: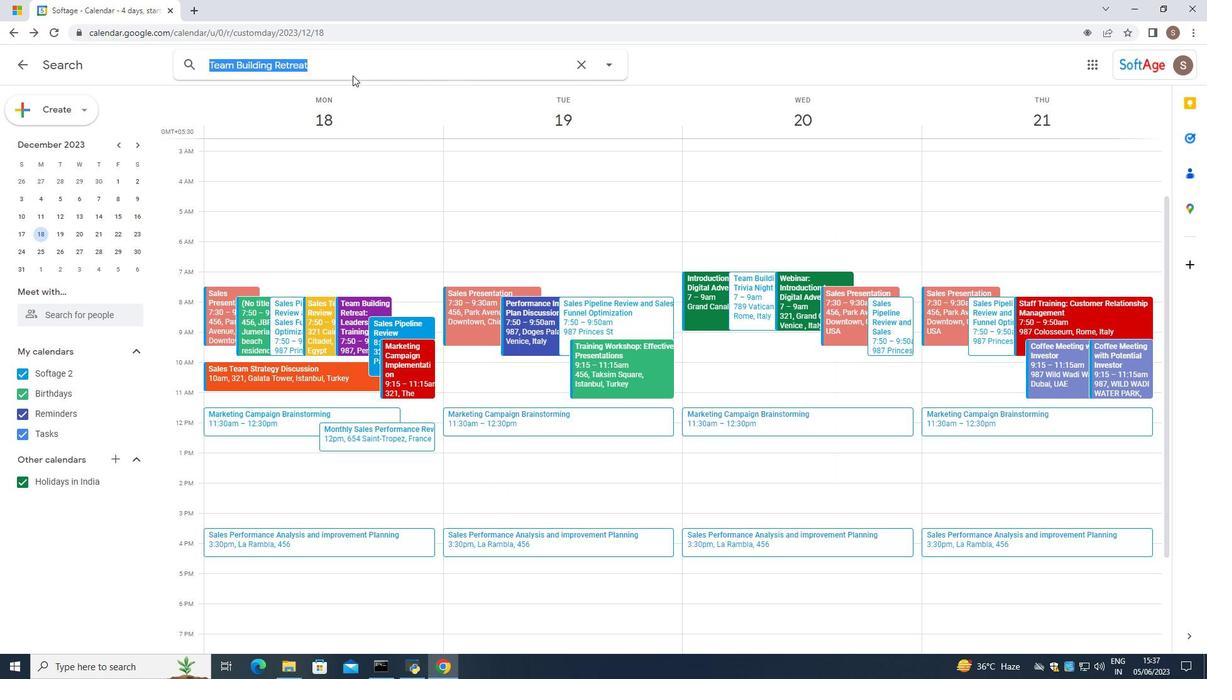 
Action: Mouse pressed left at (351, 74)
Screenshot: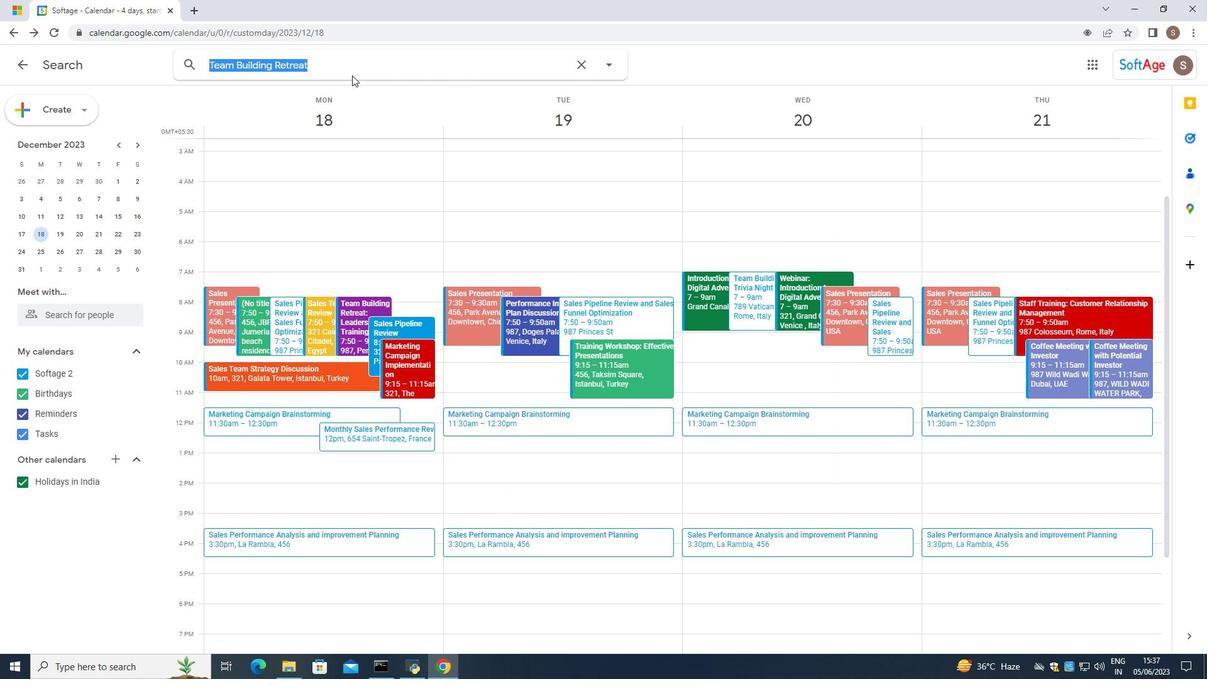 
Action: Mouse moved to (335, 69)
Screenshot: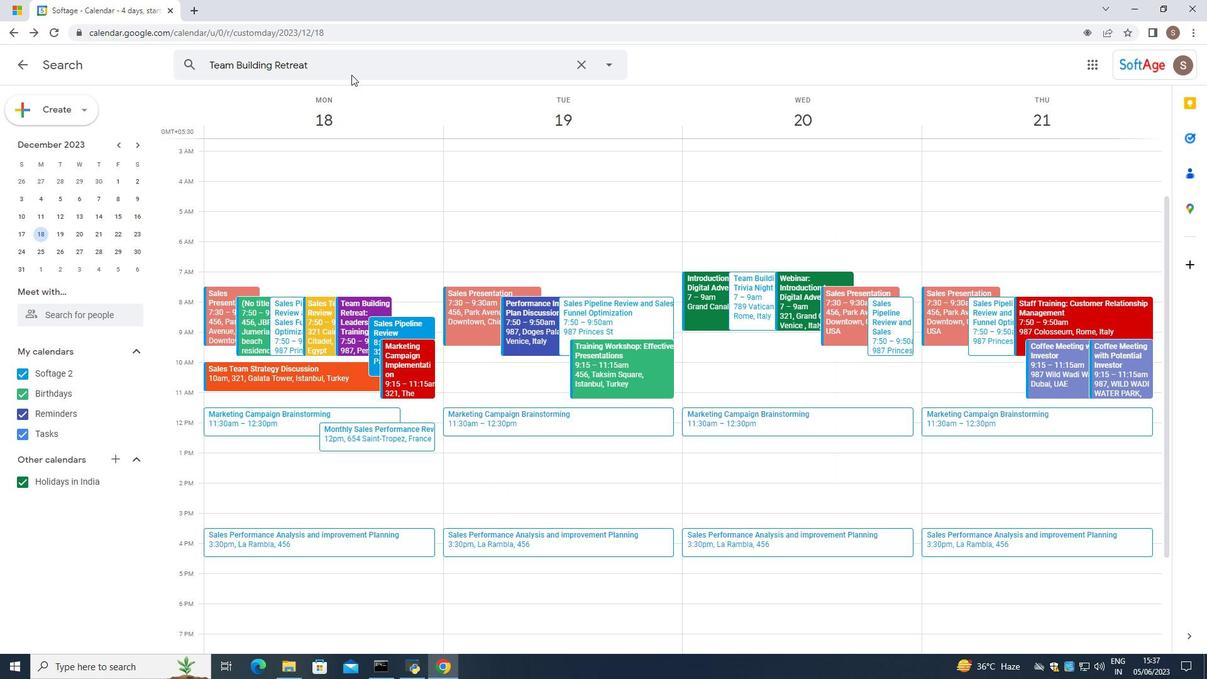 
Action: Mouse pressed left at (335, 69)
Screenshot: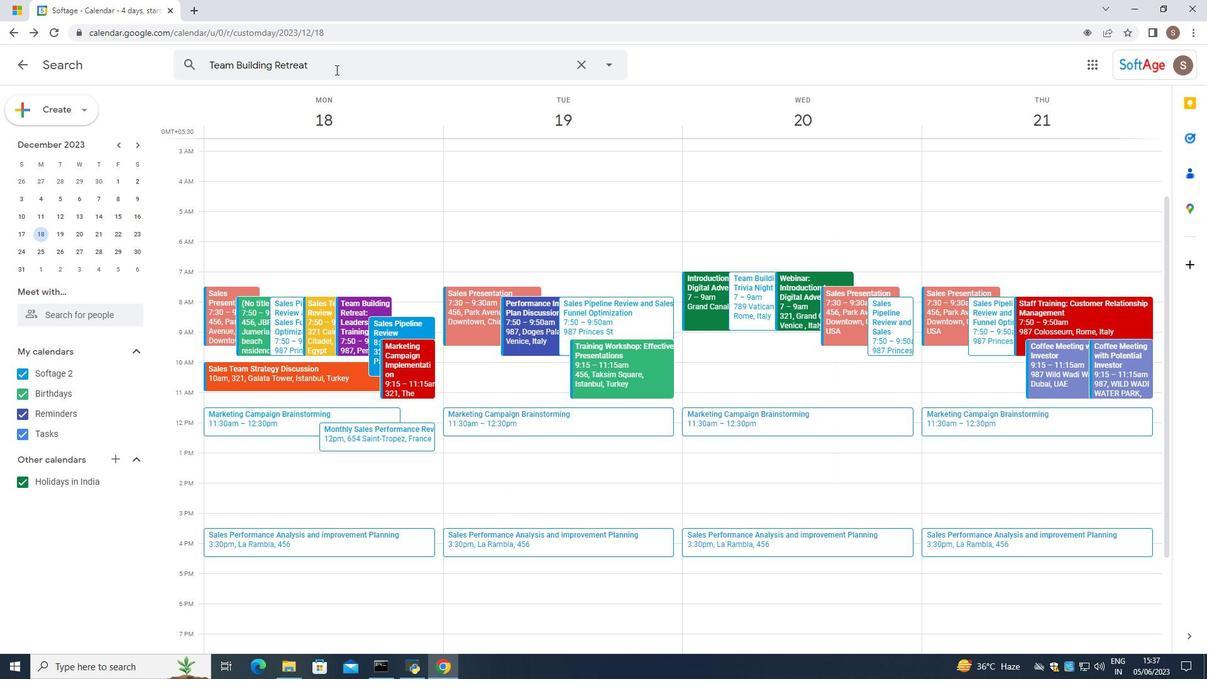 
Action: Mouse moved to (317, 167)
Screenshot: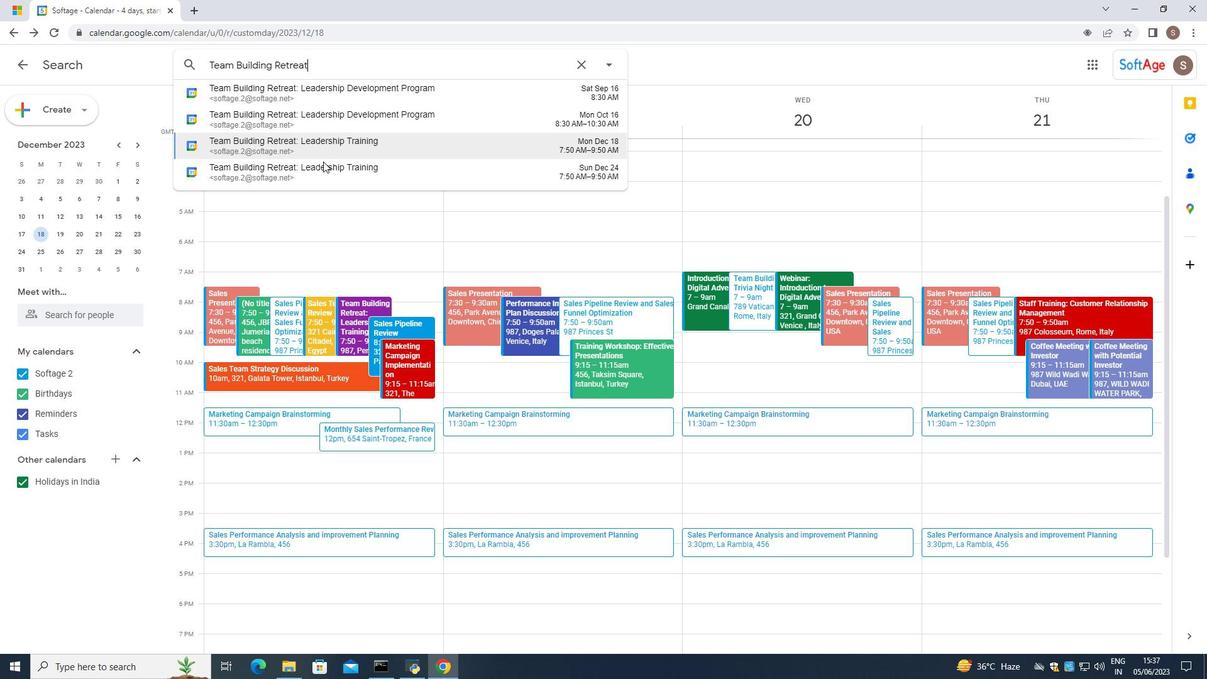 
Action: Mouse pressed left at (317, 167)
Screenshot: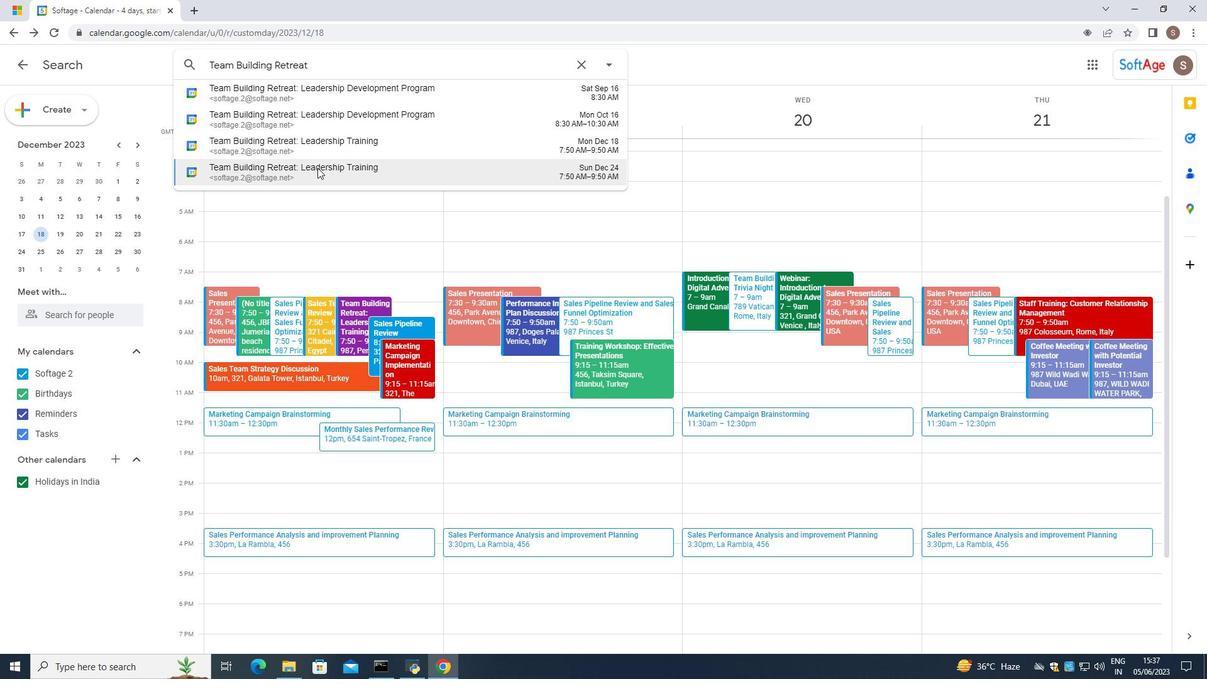 
Action: Mouse moved to (731, 221)
Screenshot: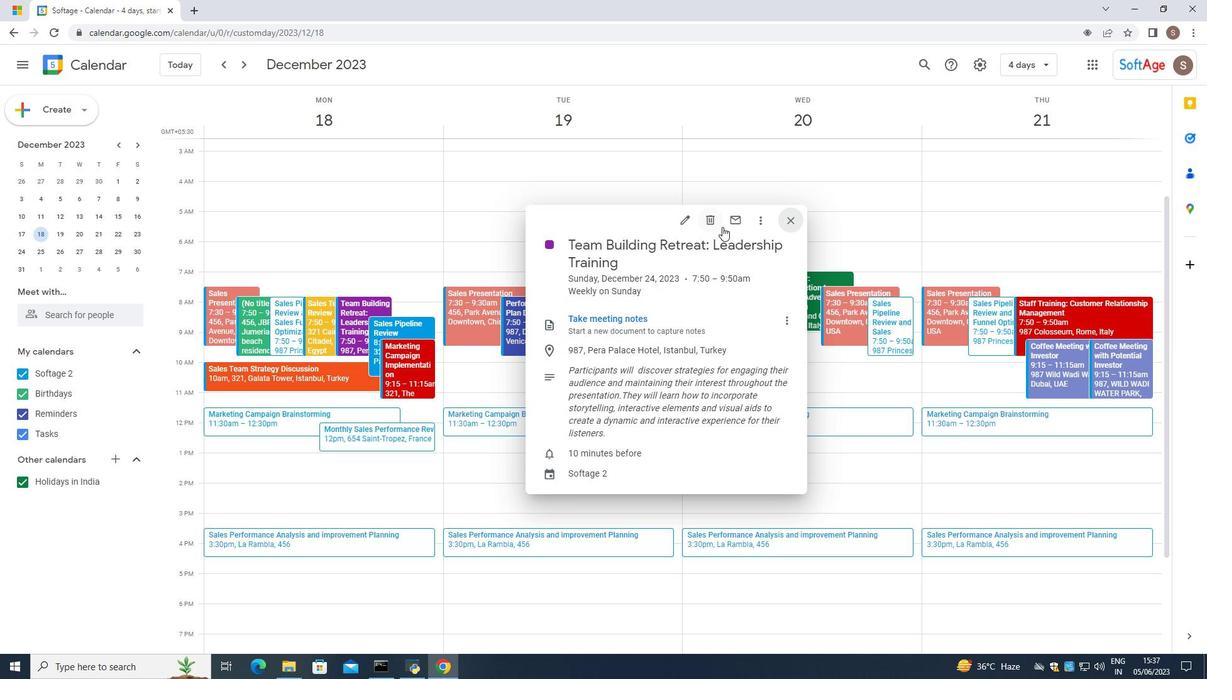 
Action: Mouse pressed left at (731, 221)
Screenshot: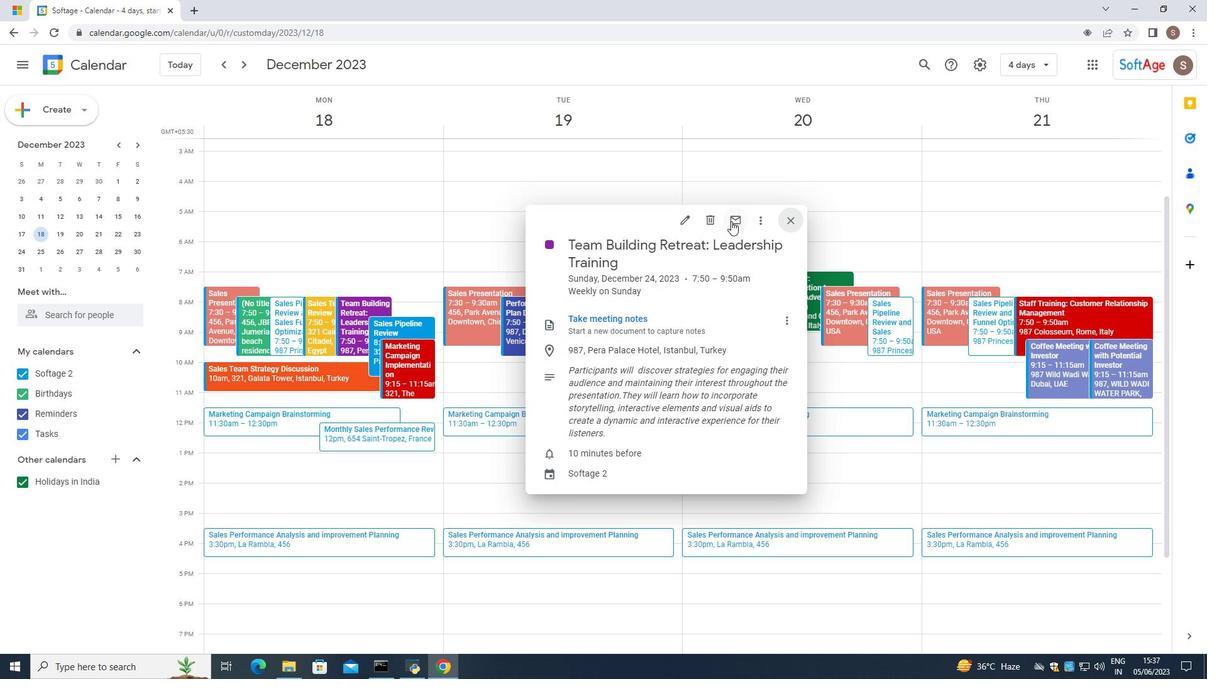 
Action: Mouse moved to (449, 295)
Screenshot: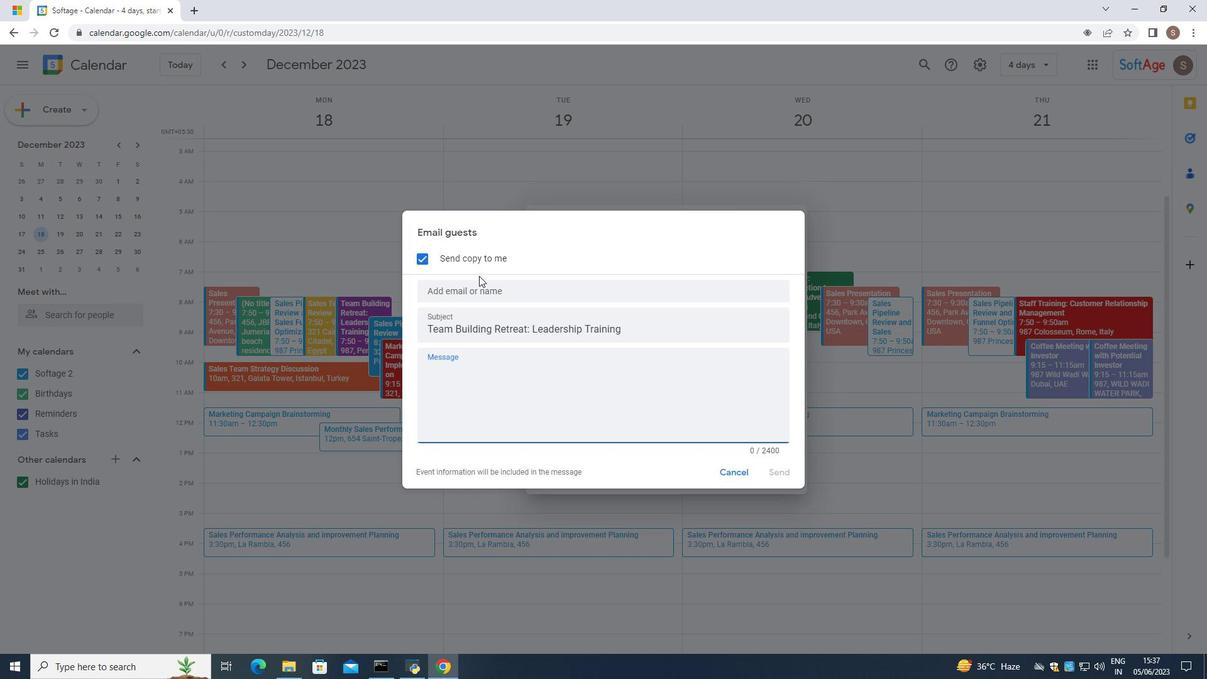 
Action: Mouse pressed left at (449, 295)
Screenshot: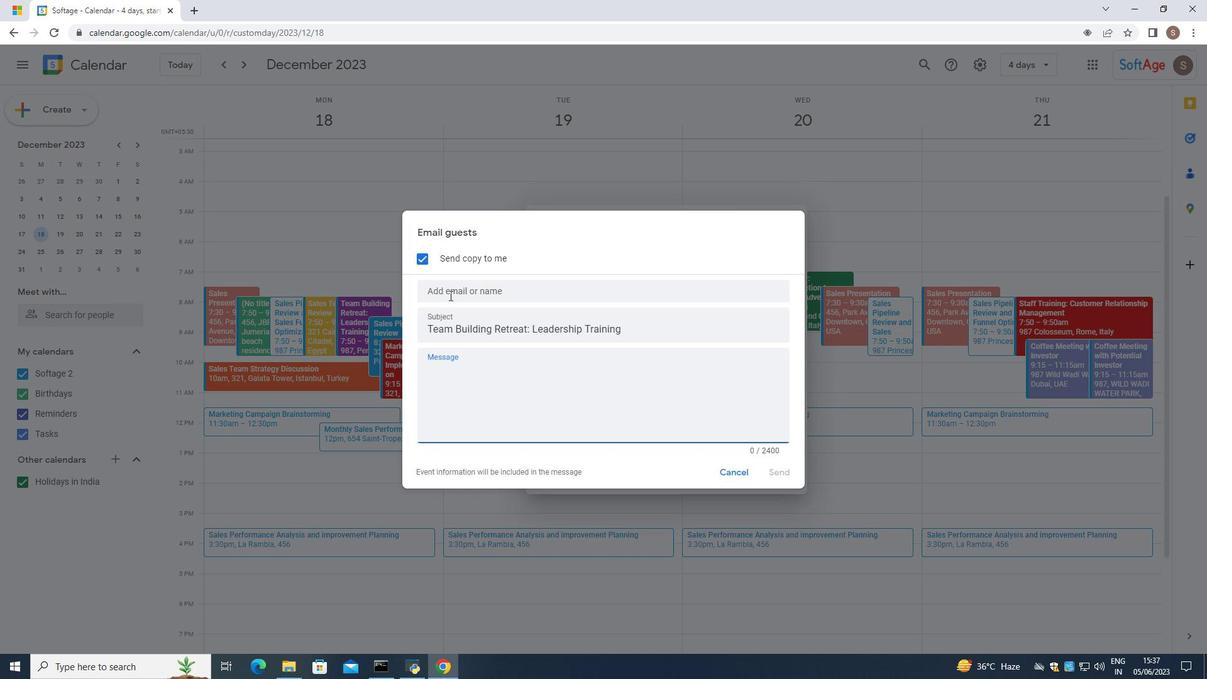 
Action: Mouse moved to (454, 349)
Screenshot: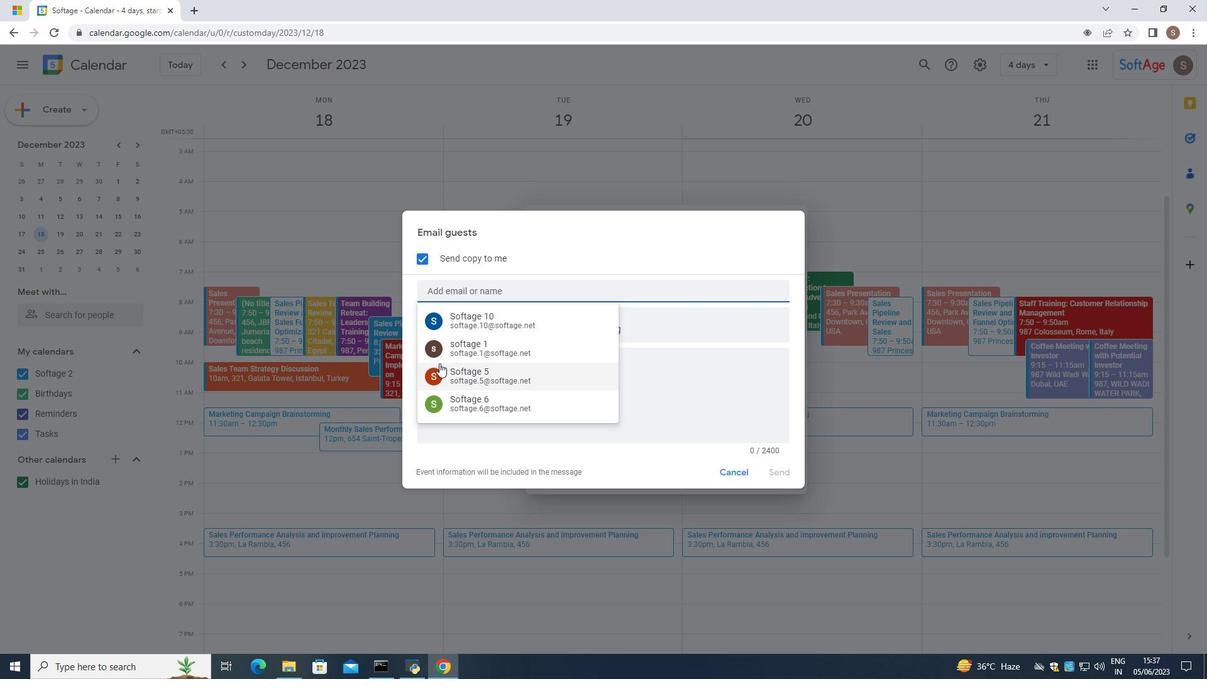 
Action: Mouse pressed left at (454, 349)
Screenshot: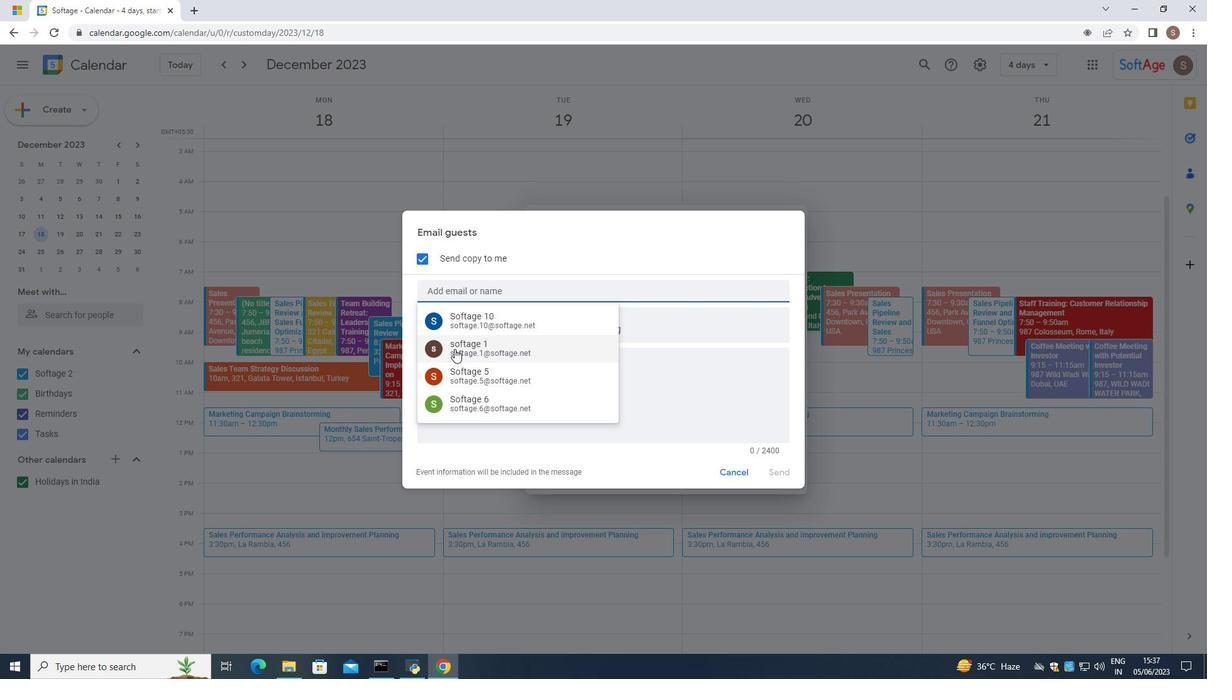 
Action: Mouse moved to (465, 301)
Screenshot: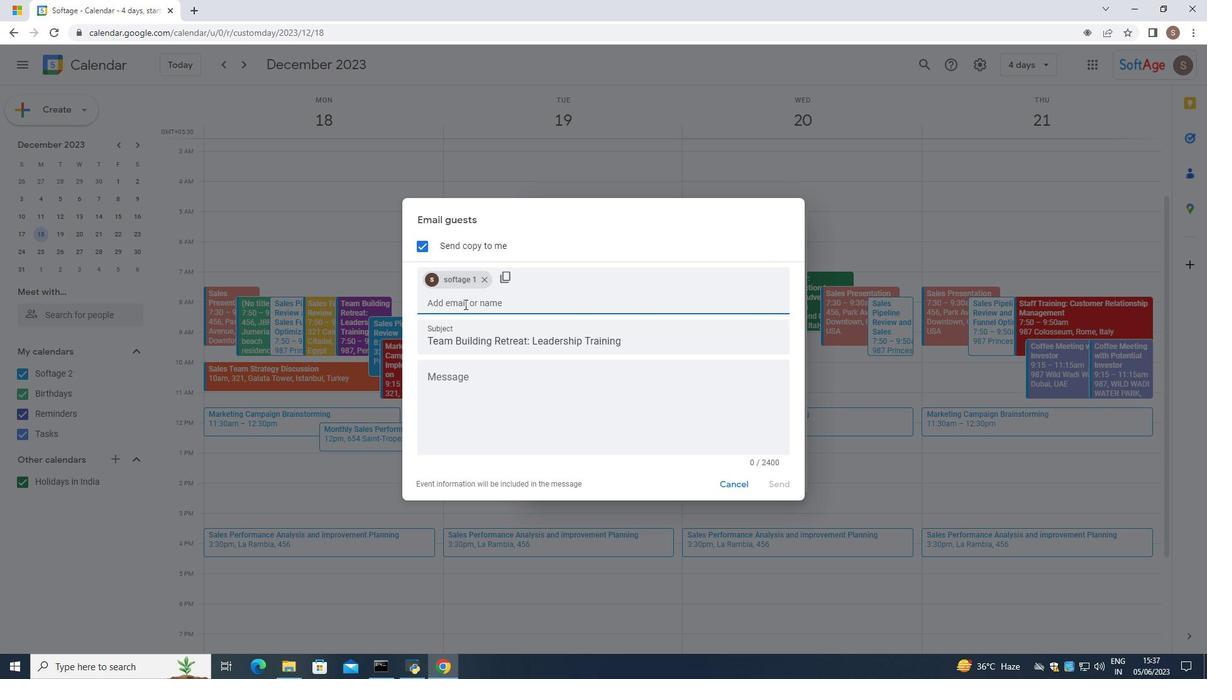
Action: Mouse pressed left at (465, 301)
Screenshot: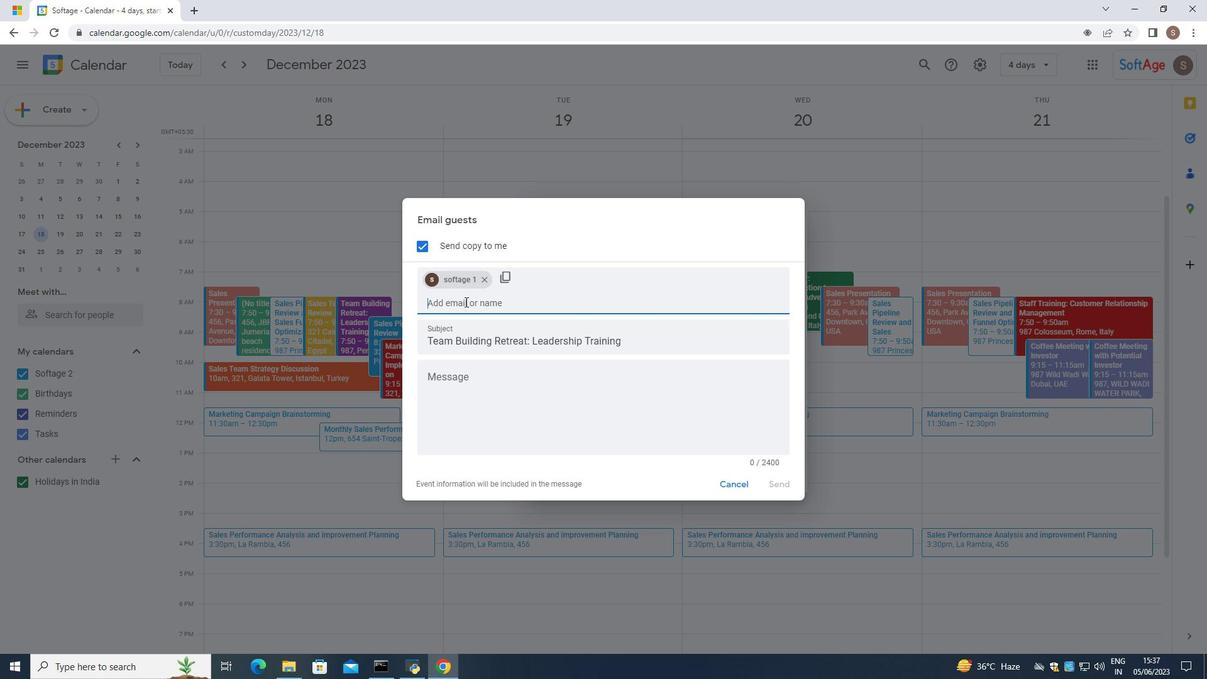 
Action: Mouse moved to (465, 303)
Screenshot: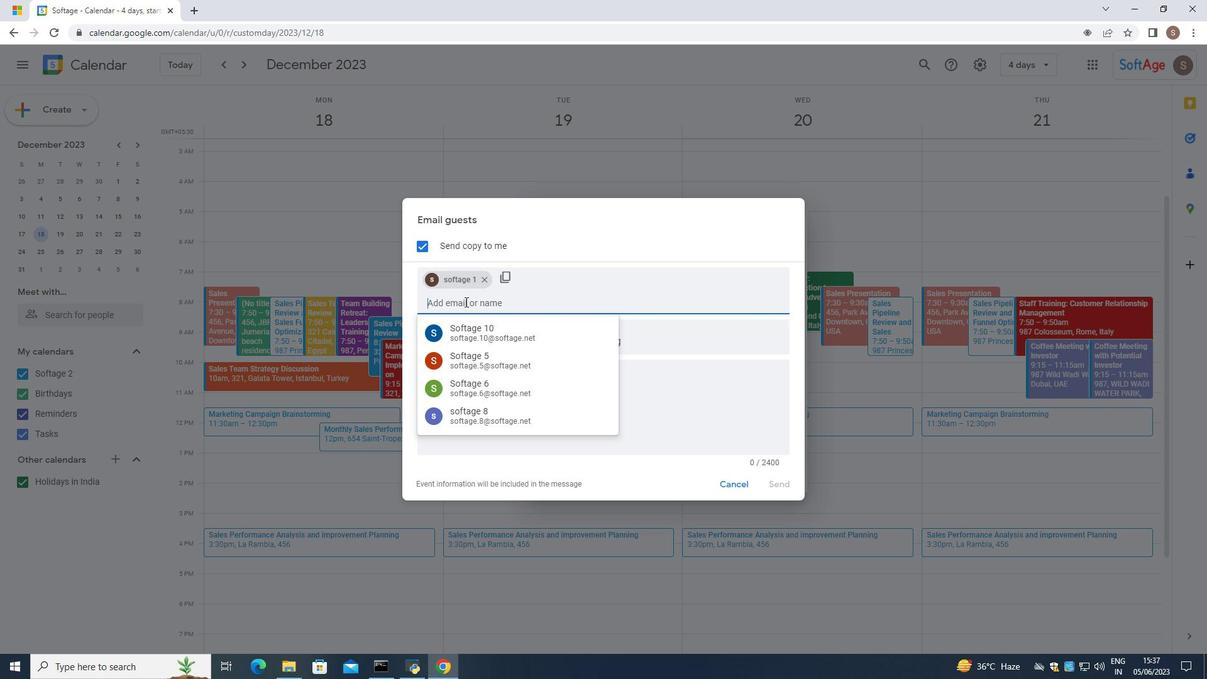 
Action: Key pressed sp<Key.backspace>ofatge.3
Screenshot: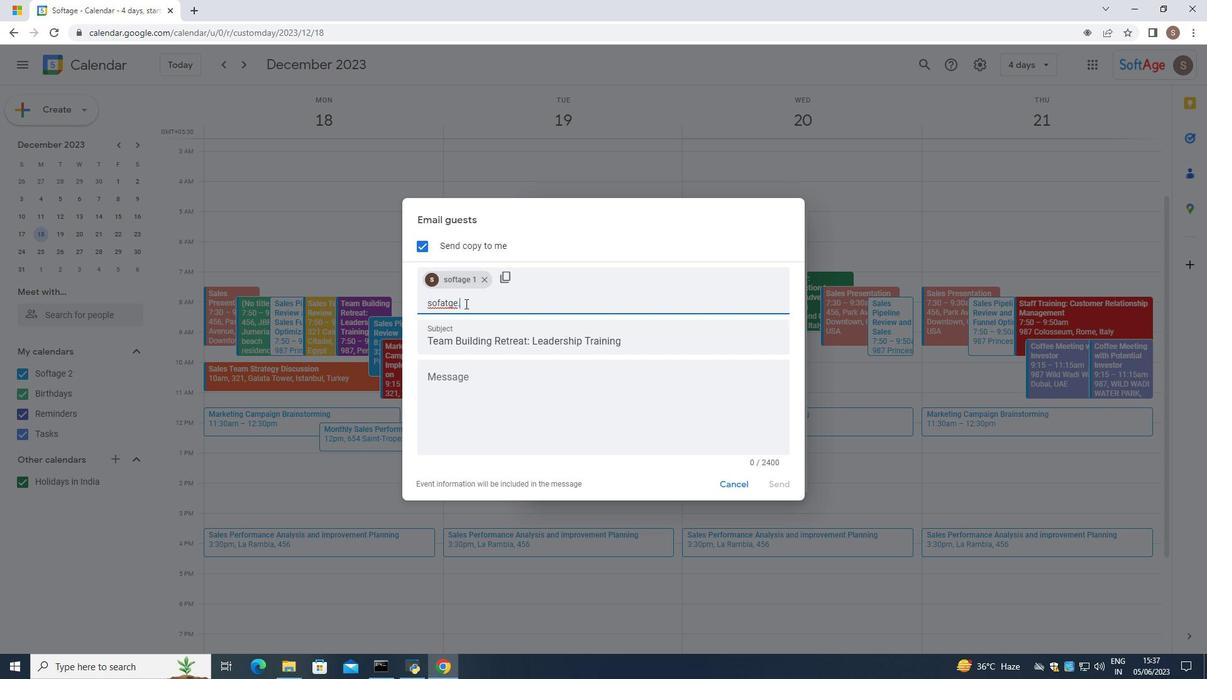 
Action: Mouse moved to (476, 301)
Screenshot: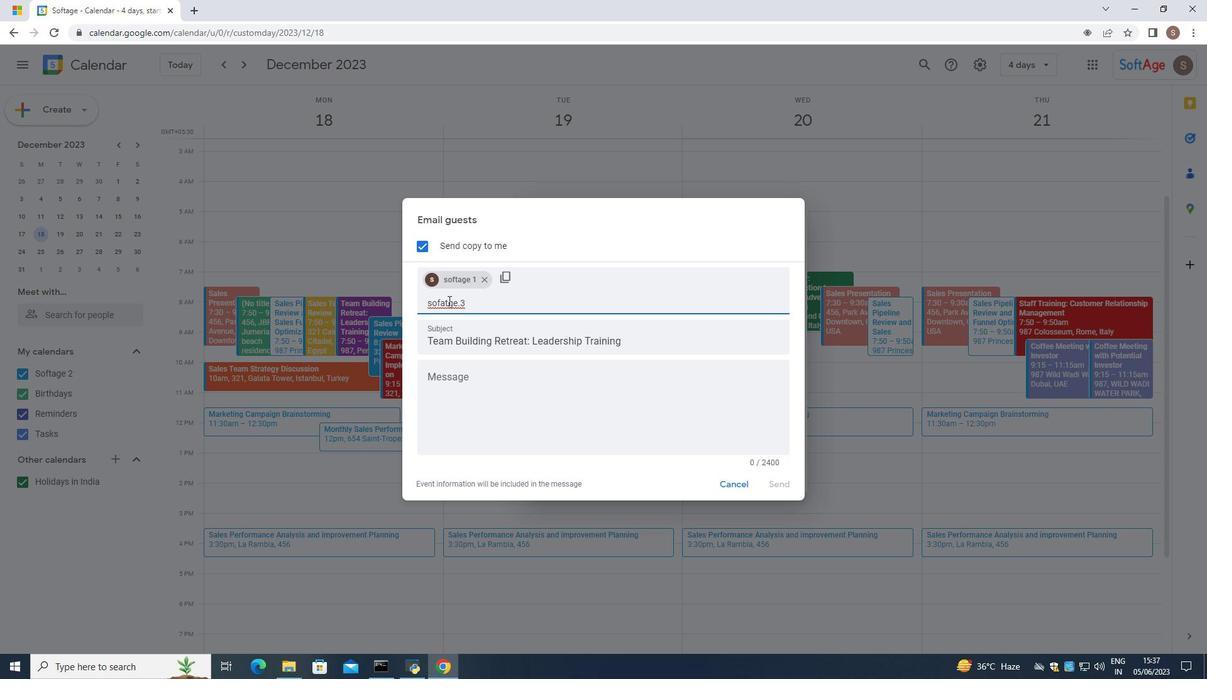 
Action: Mouse pressed left at (476, 301)
Screenshot: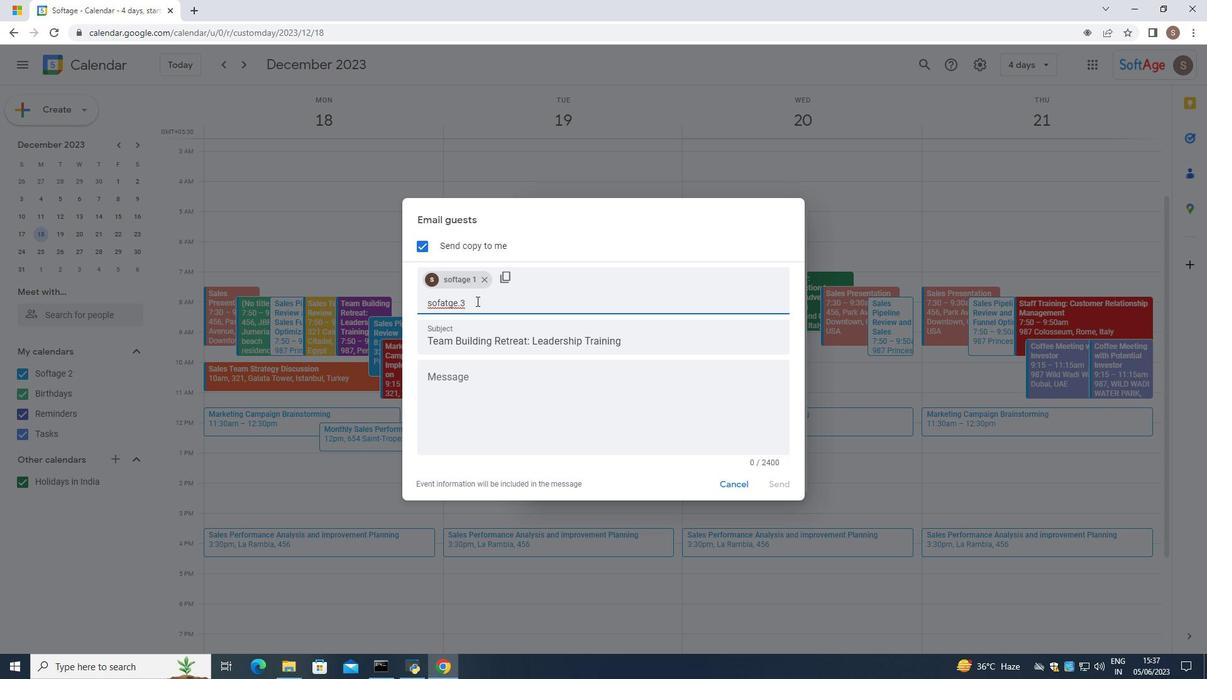 
Action: Mouse moved to (397, 327)
Screenshot: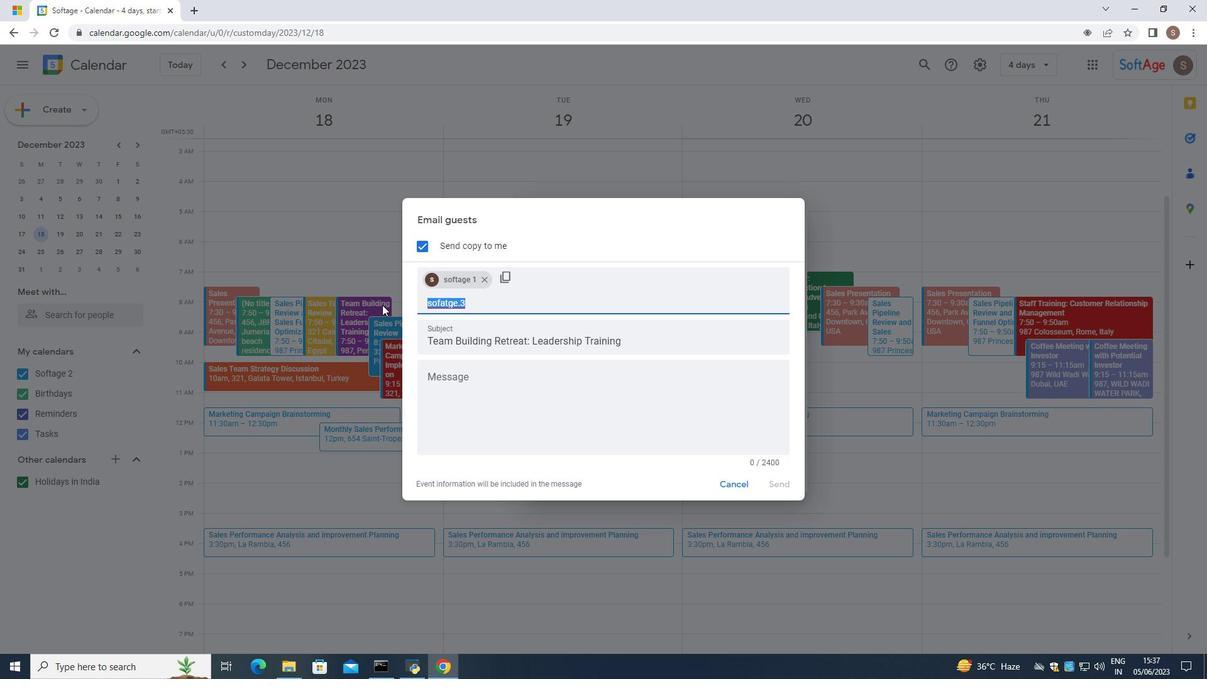 
Action: Key pressed softage,<Key.backspace>.3
Screenshot: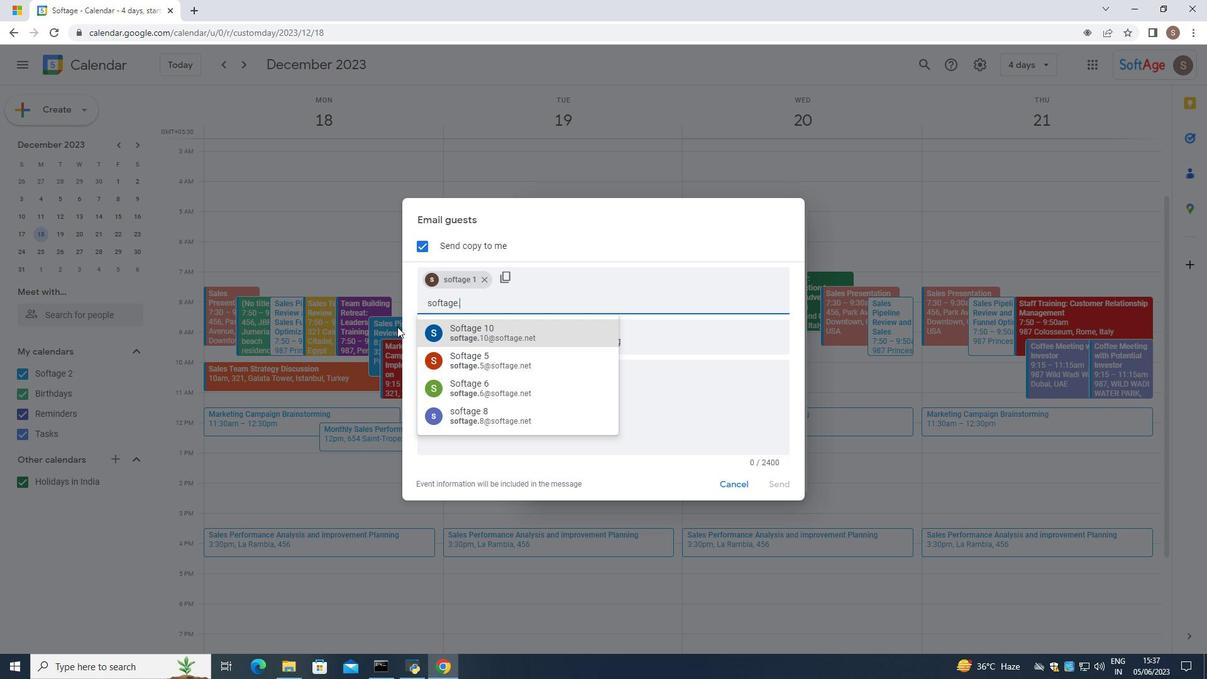
Action: Mouse moved to (515, 337)
Screenshot: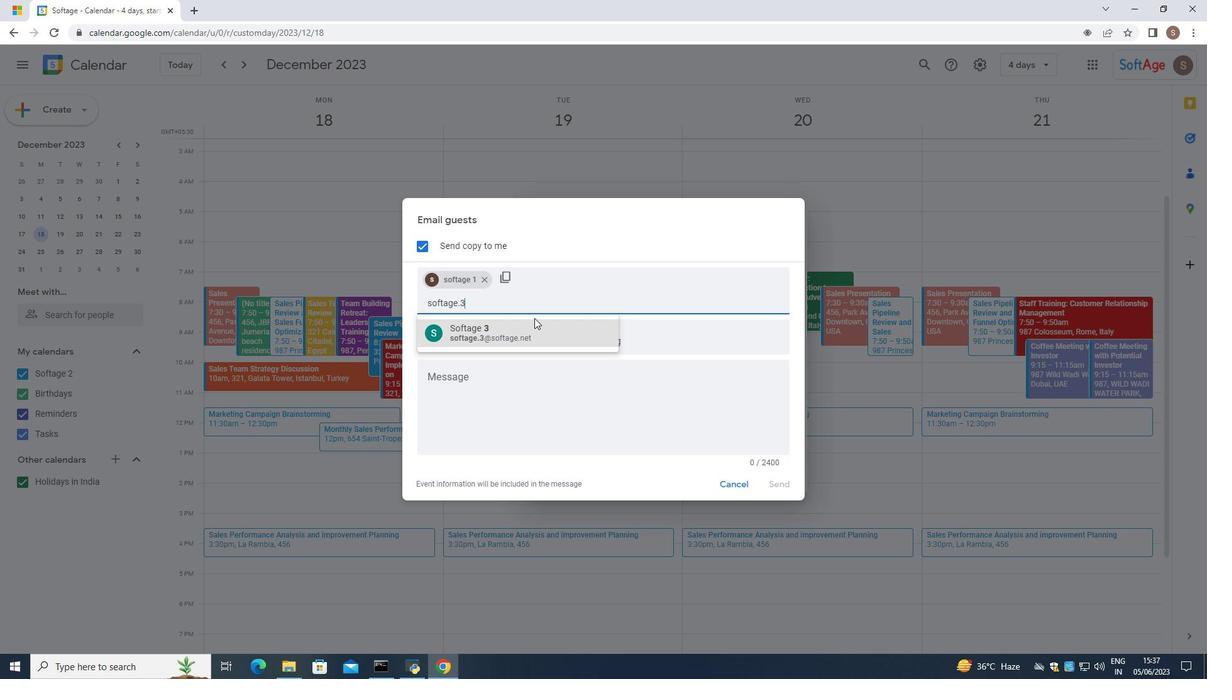 
Action: Mouse pressed left at (515, 337)
Screenshot: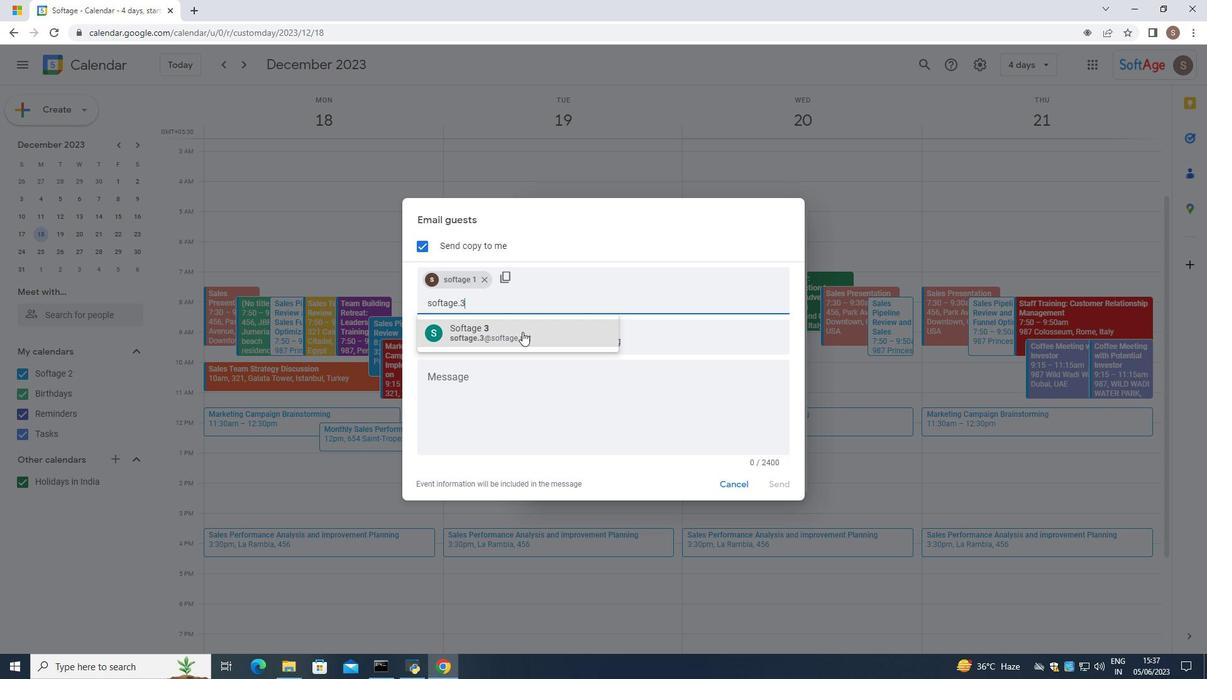 
Action: Mouse moved to (458, 389)
Screenshot: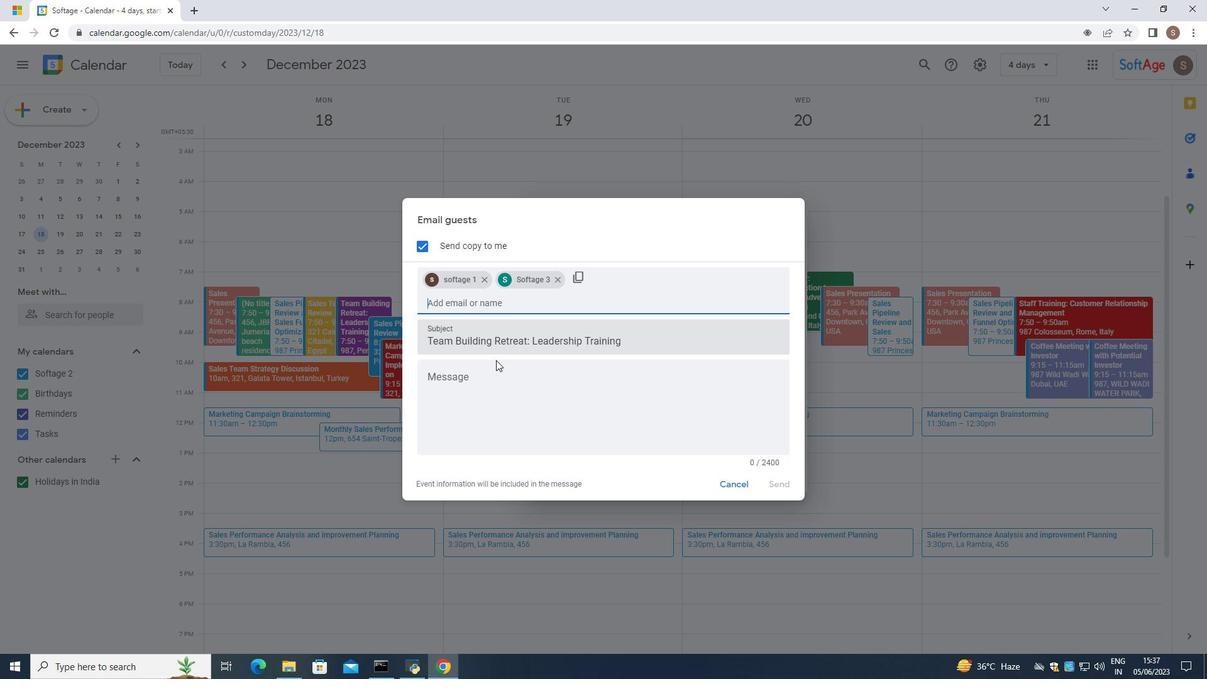 
Action: Mouse pressed left at (458, 389)
Screenshot: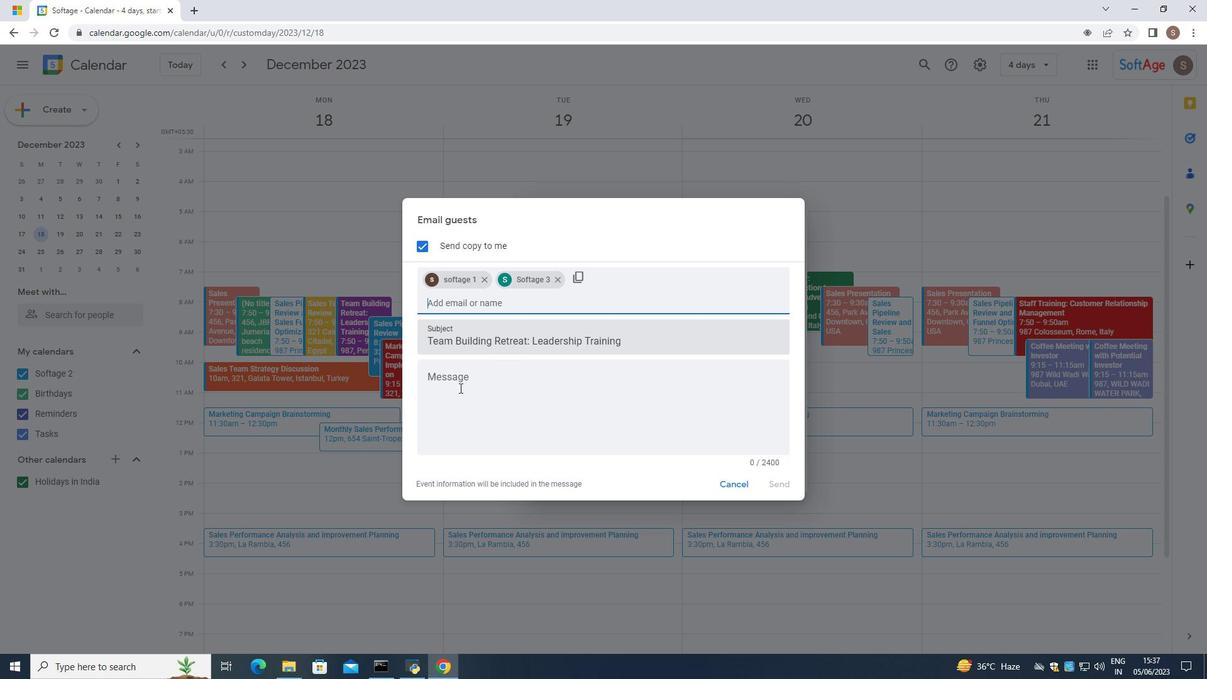 
Action: Mouse moved to (449, 408)
Screenshot: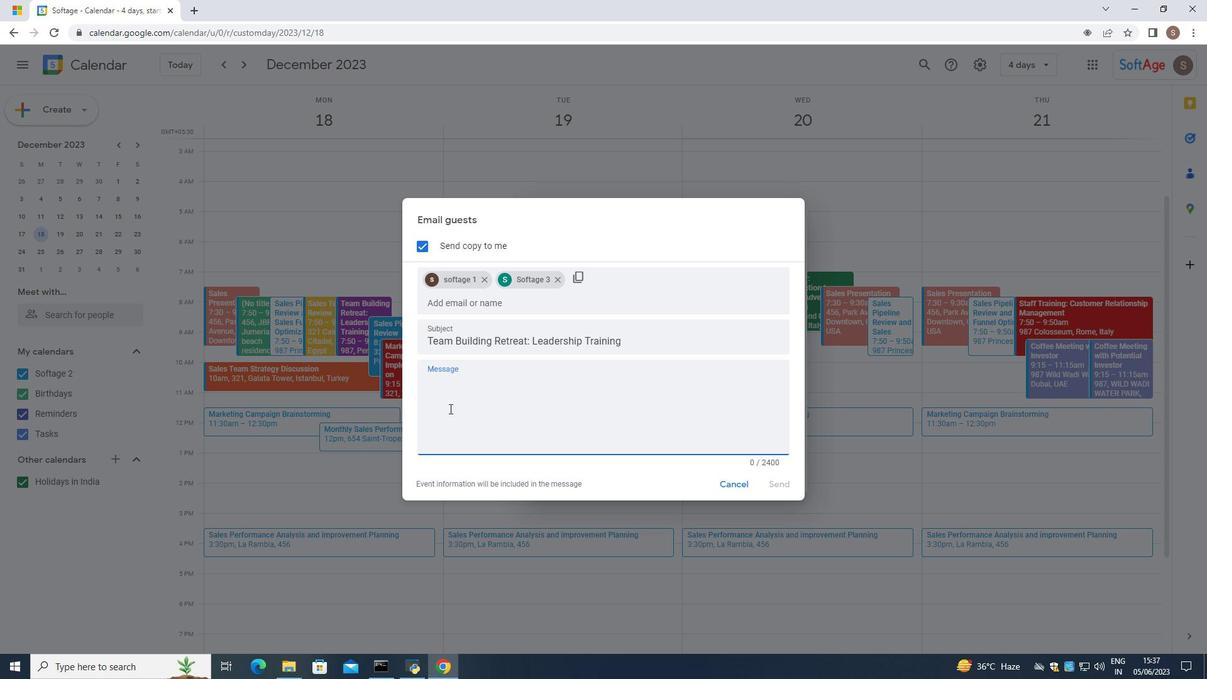 
Action: Key pressed participate
Screenshot: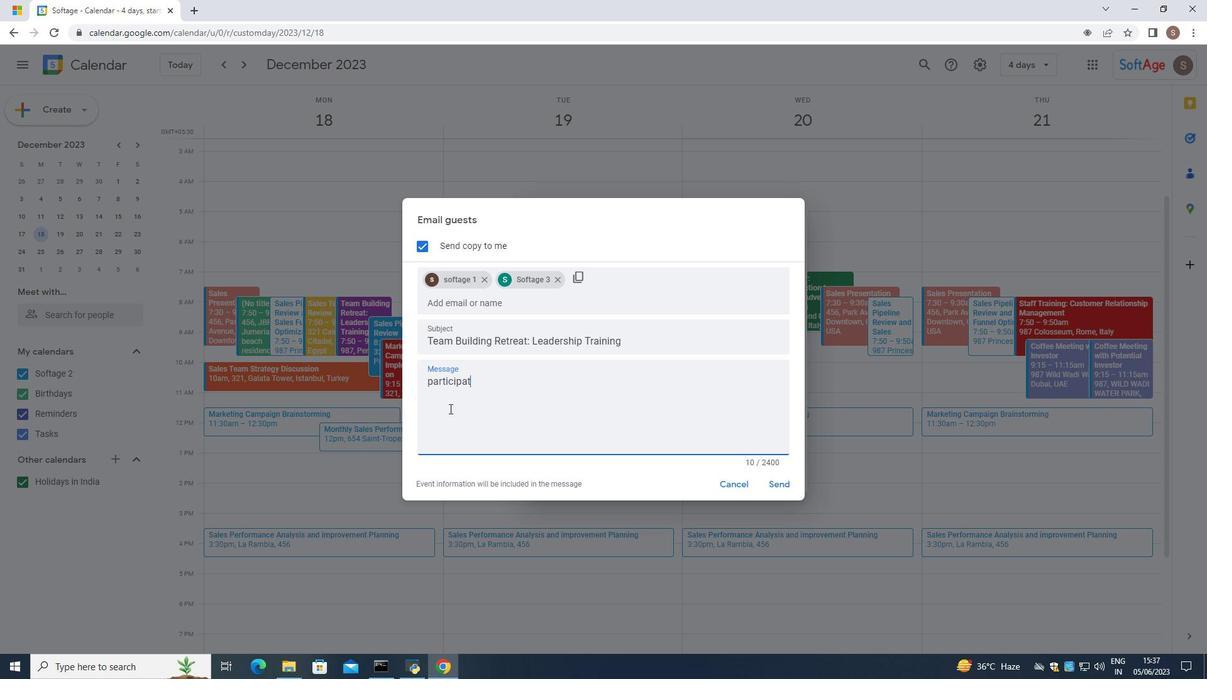 
Action: Mouse moved to (781, 483)
Screenshot: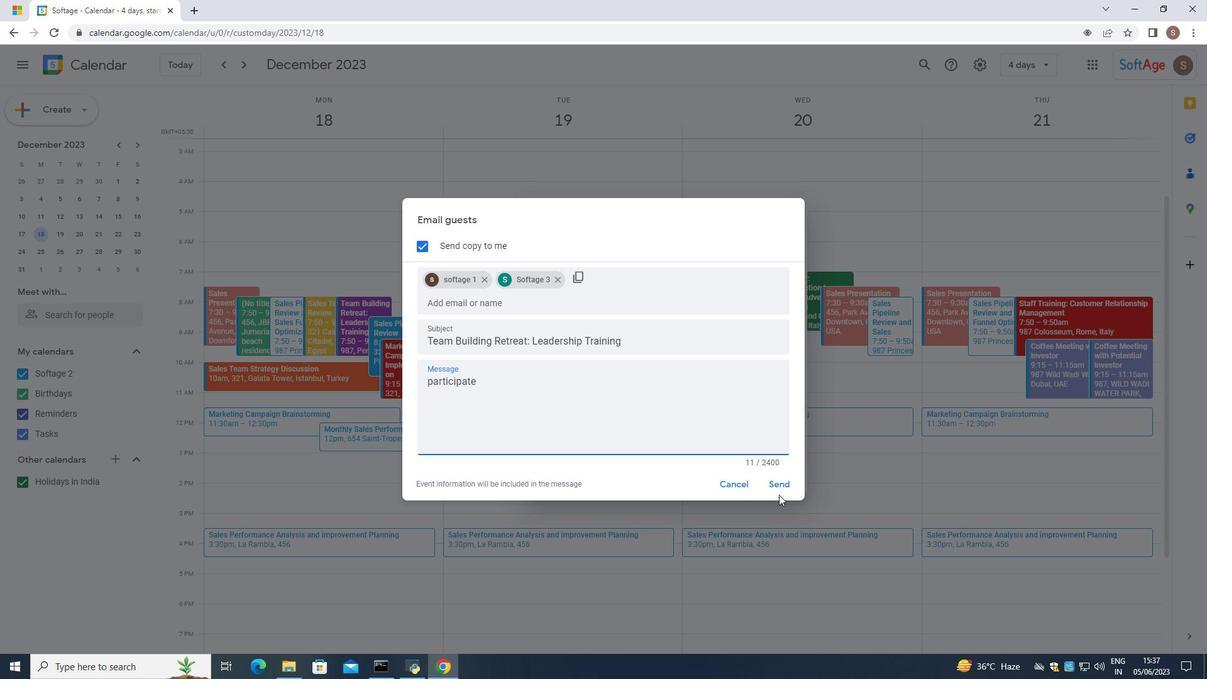 
Action: Mouse pressed left at (781, 483)
Screenshot: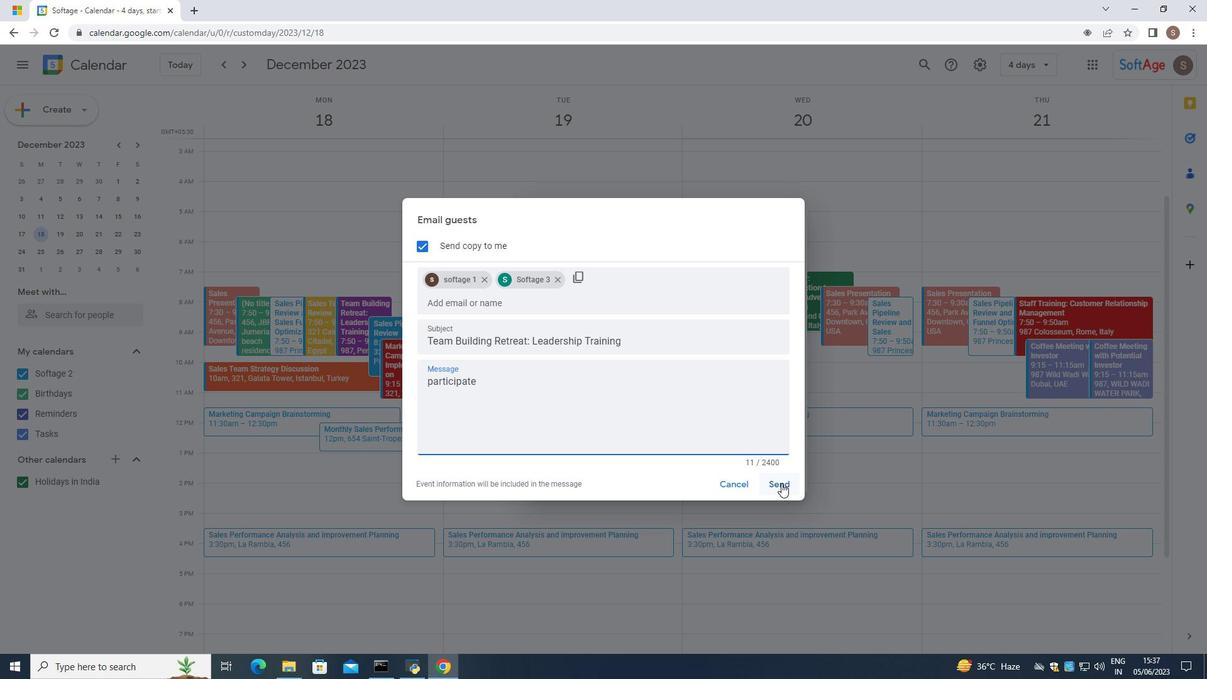 
Action: Mouse moved to (408, 477)
Screenshot: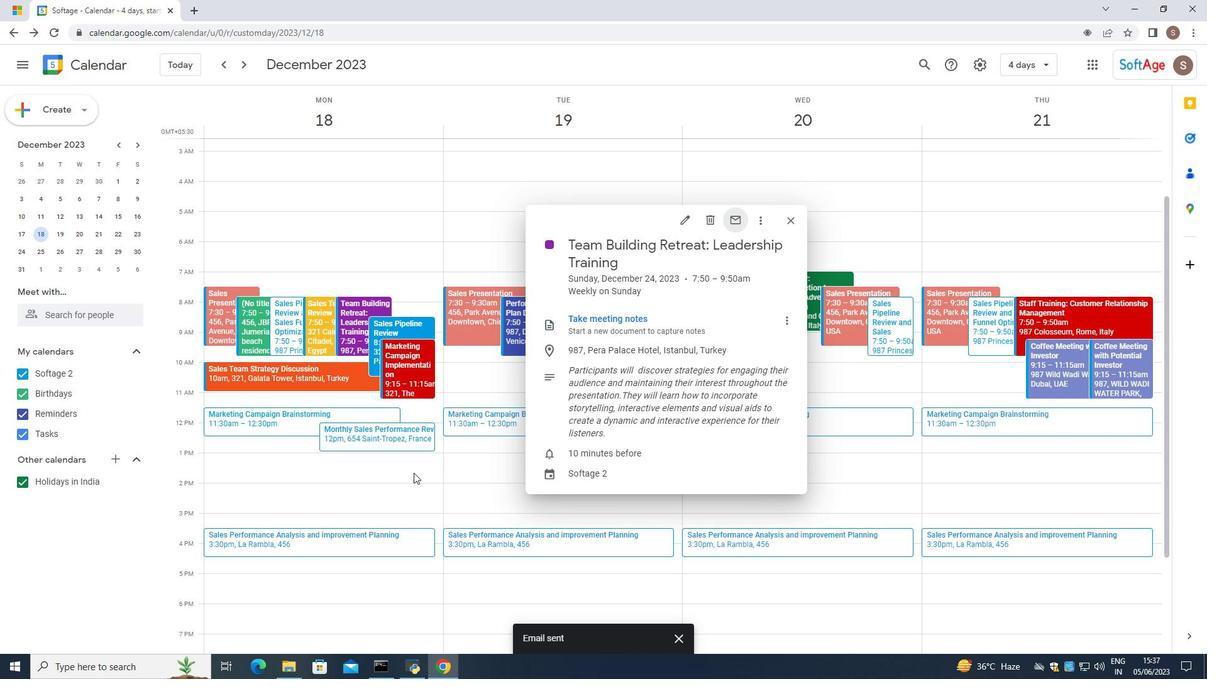
